 Task: Forward as attachment   from Email0000000010 including the signature Sign0000000001 to Email0000000001 with a cc to Email0000000002 and bcc to Email0000000003 with a subject Subject0000000021 and add a message Message0000000023. Forward as attachment   from Email0000000010 including the signature Sign0000000001 to Email0000000001; Email000000002 with a cc to Email0000000003; Email000000004 and bcc to Email0000000005 with a subject Subject0000000021 and add a message Message0000000023. Forward as attachment and add a link Link0000000021 from Email0000000010 to Email0000000001 with a subject Subject0000000021 and add a message Message0000000021. Forward as attachment and add a link Link0000000021 from Email0000000010 to Email0000000001; Email000000002 with a subject Subject0000000022 and add a message Message0000000022 and with an attachment of .. Forward as attachment and add a link Link0000000021 from Email0000000010 to Email0000000001 with a subject Subject0000000021 and add a message Message0000000021
Action: Mouse moved to (1232, 379)
Screenshot: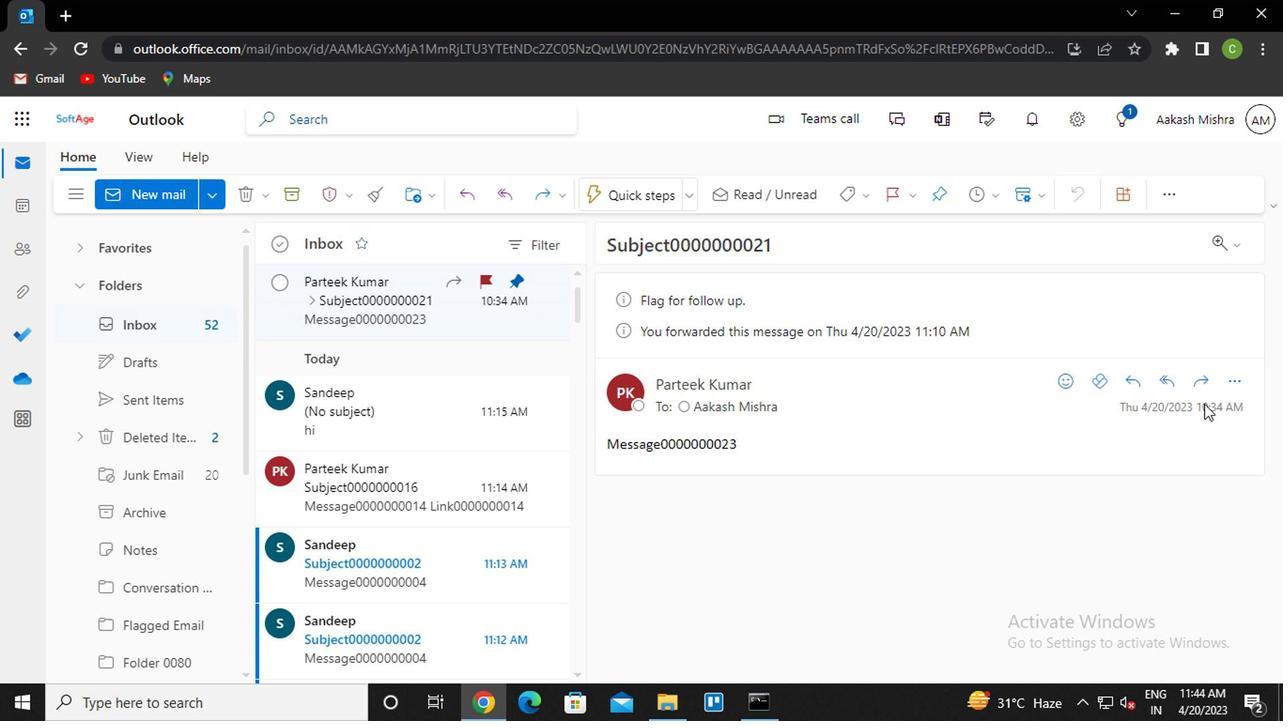 
Action: Mouse pressed left at (1232, 379)
Screenshot: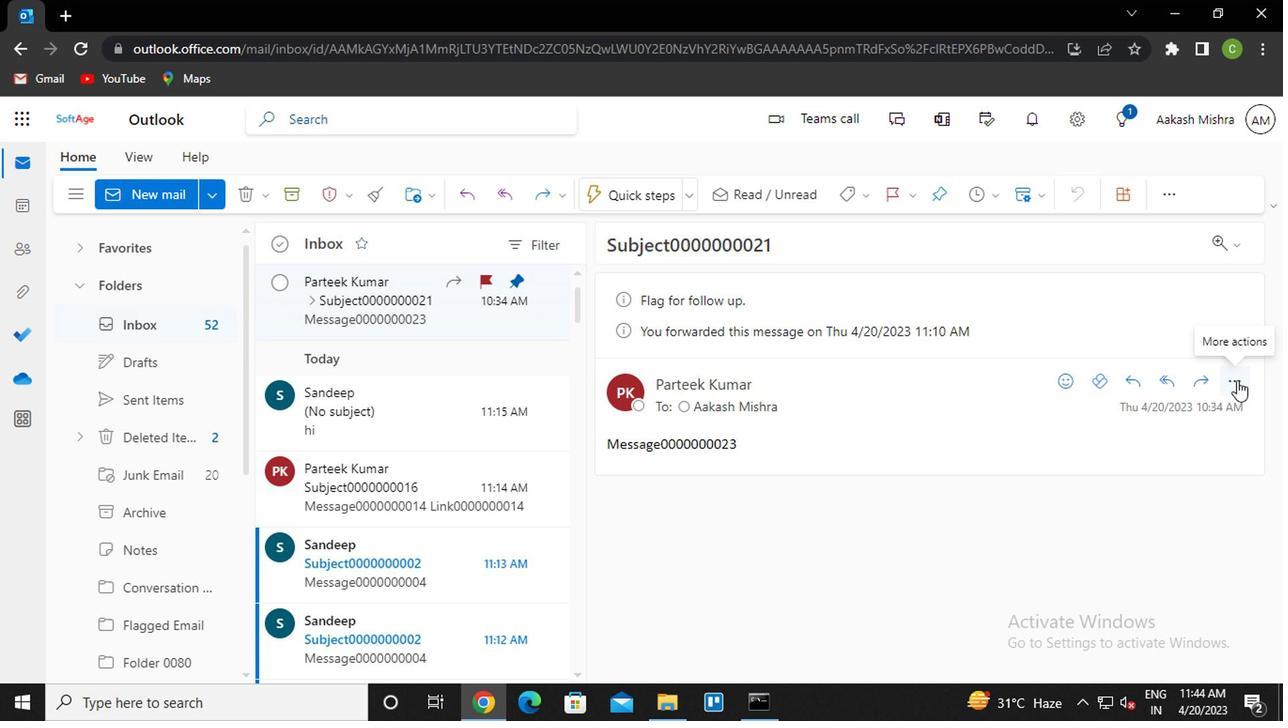 
Action: Mouse moved to (1113, 229)
Screenshot: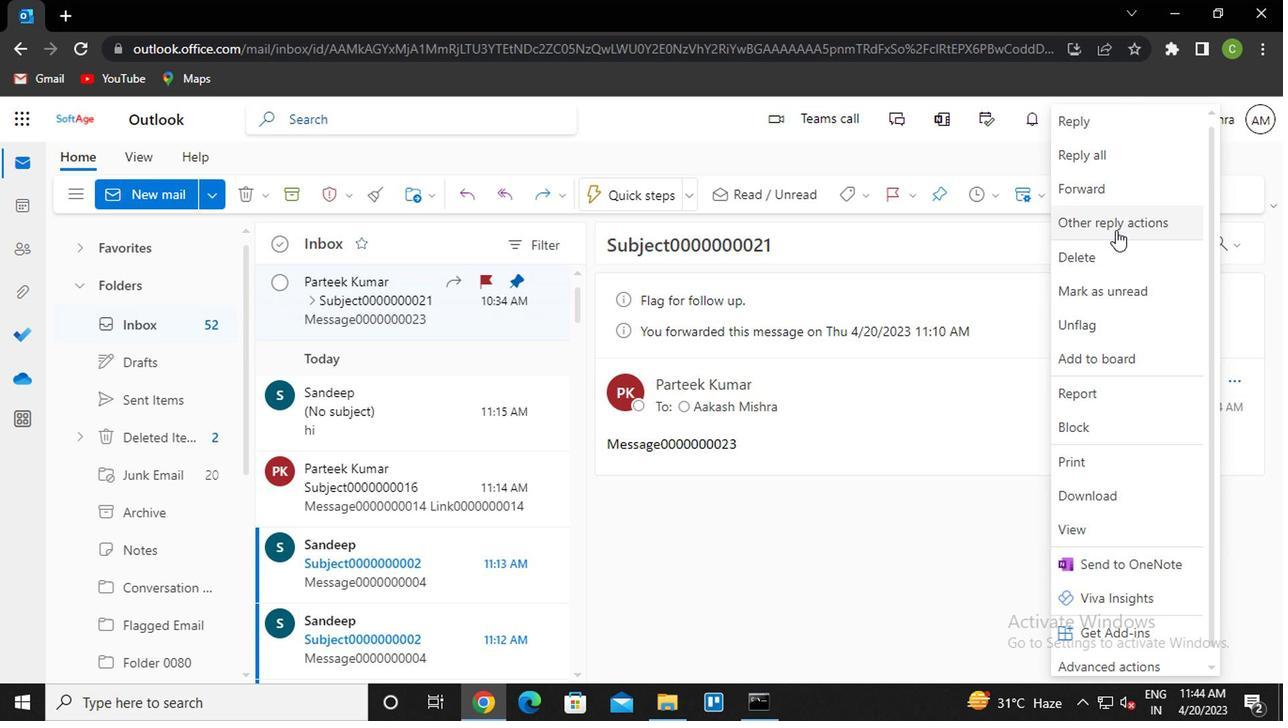 
Action: Mouse pressed left at (1113, 229)
Screenshot: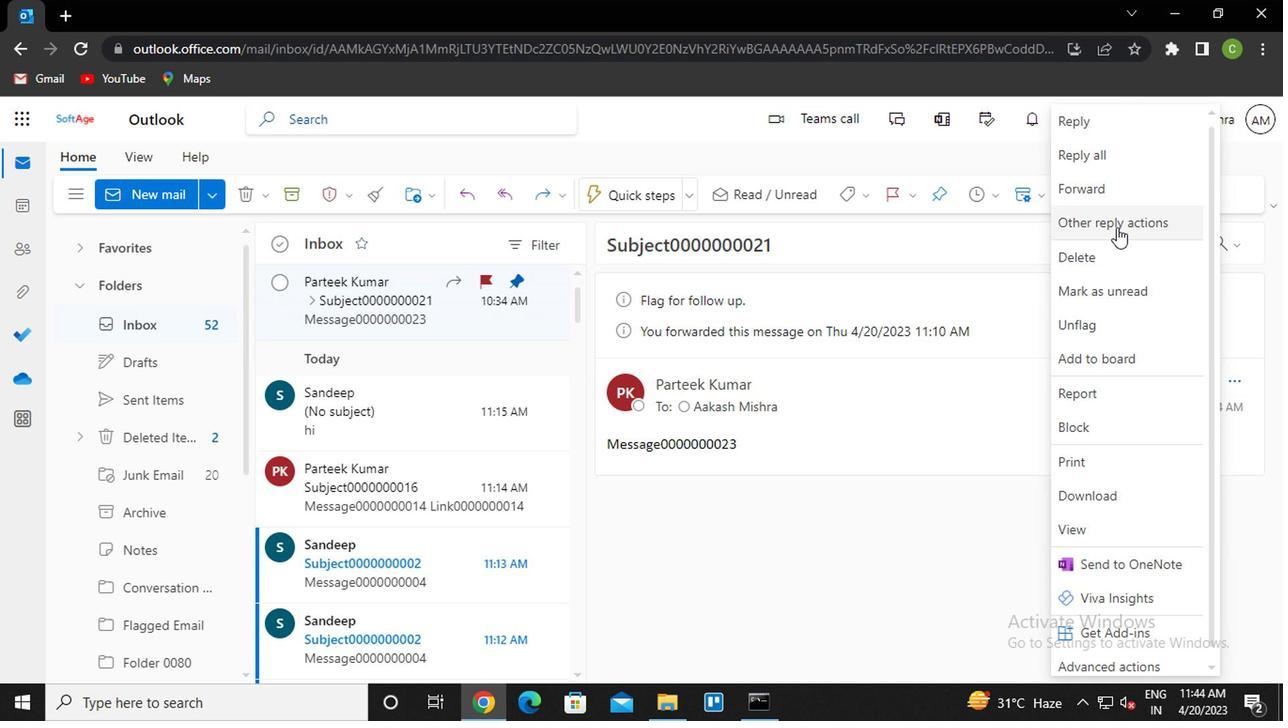 
Action: Mouse moved to (993, 251)
Screenshot: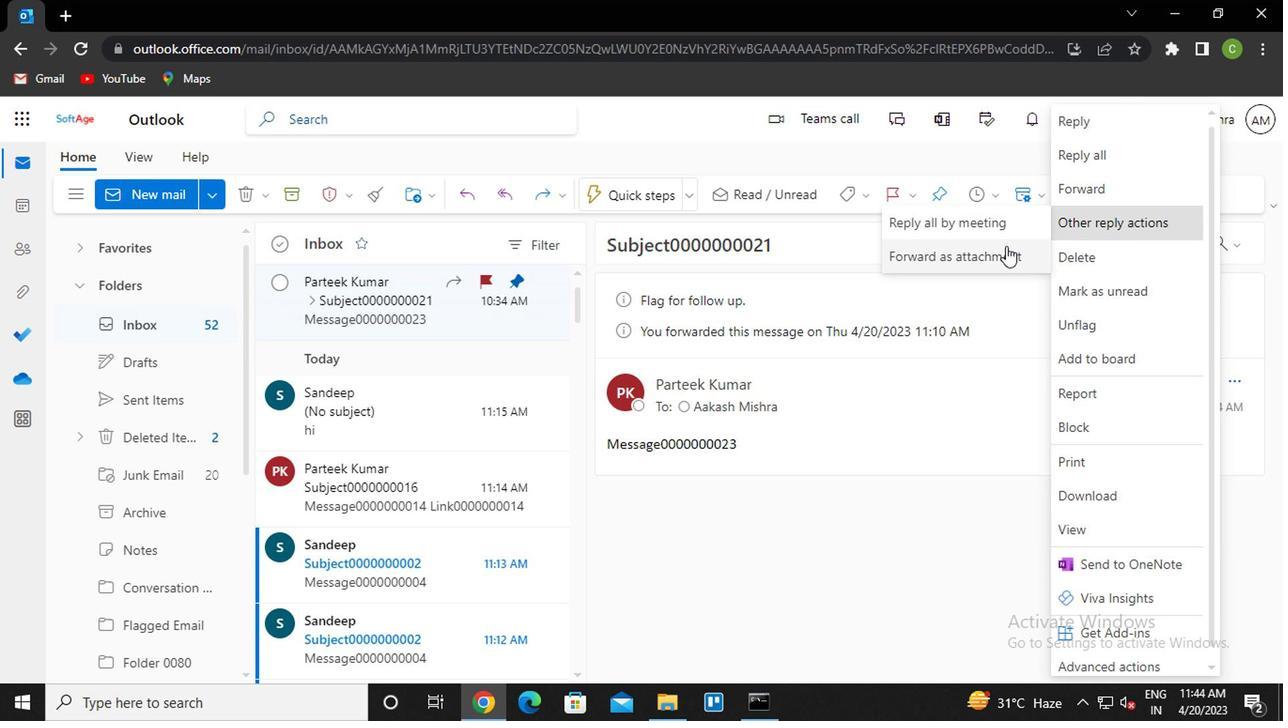 
Action: Mouse pressed left at (993, 251)
Screenshot: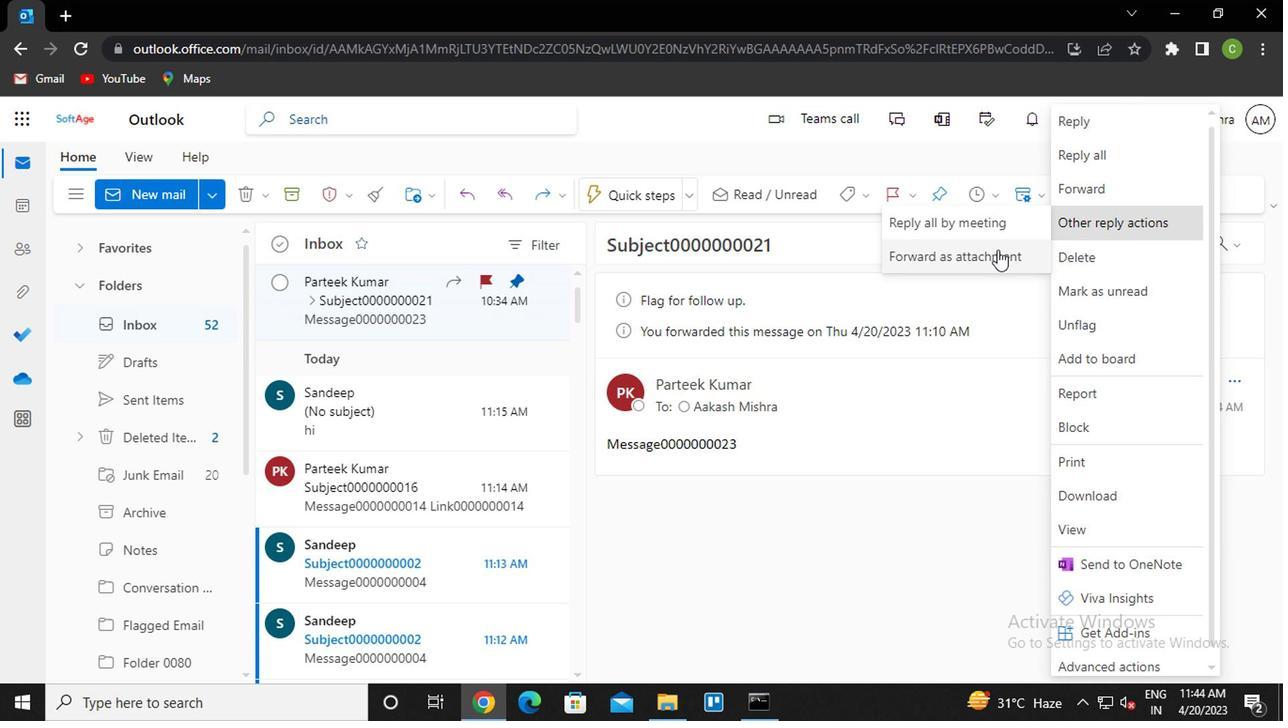 
Action: Mouse moved to (983, 183)
Screenshot: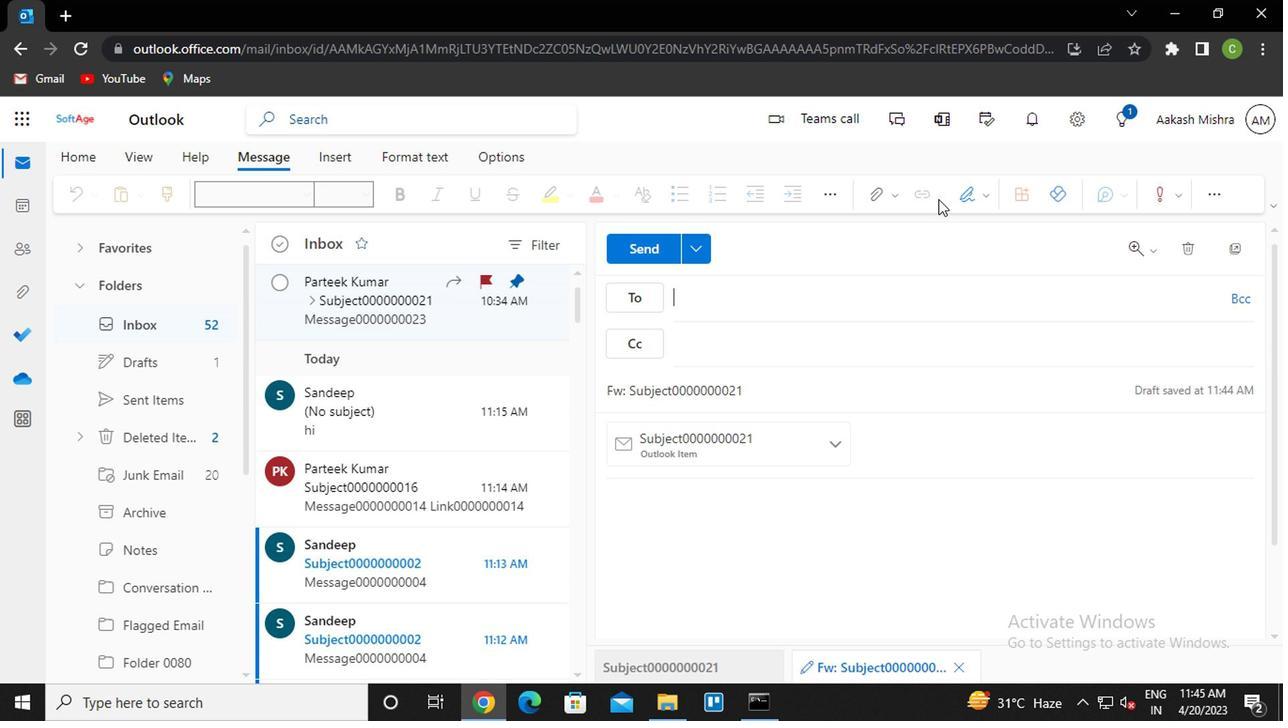 
Action: Mouse pressed left at (983, 183)
Screenshot: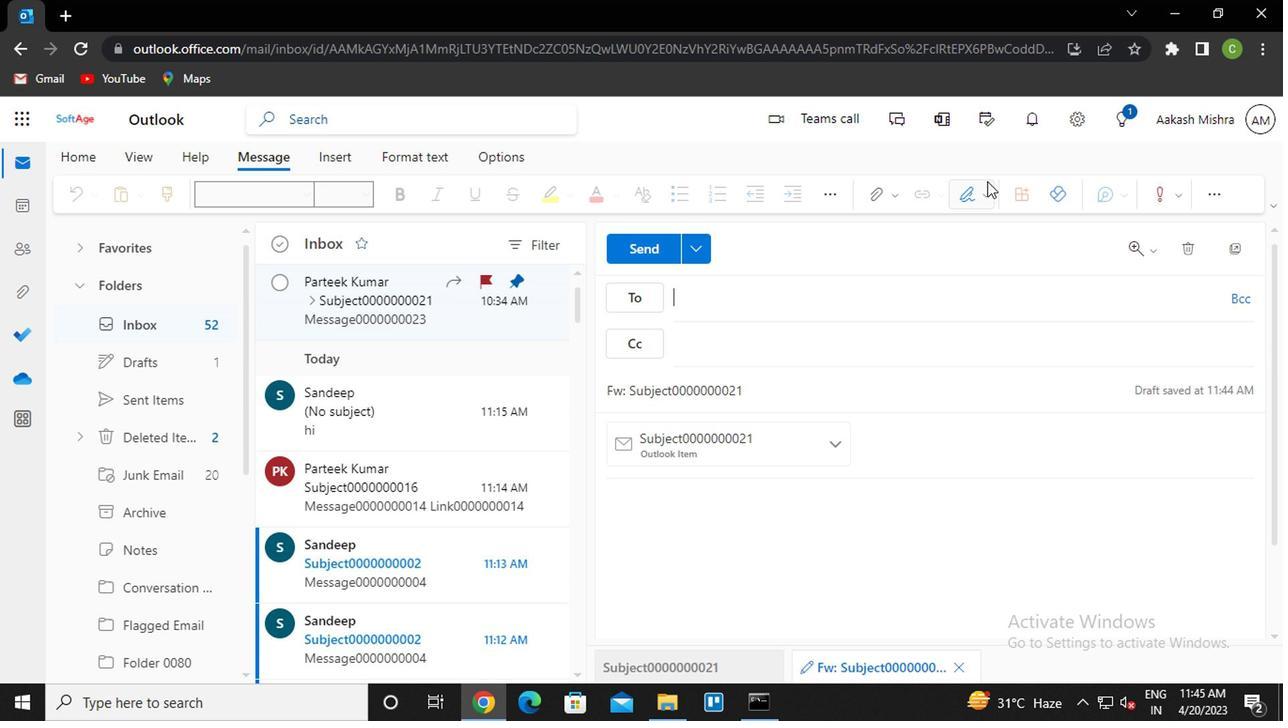 
Action: Mouse moved to (941, 239)
Screenshot: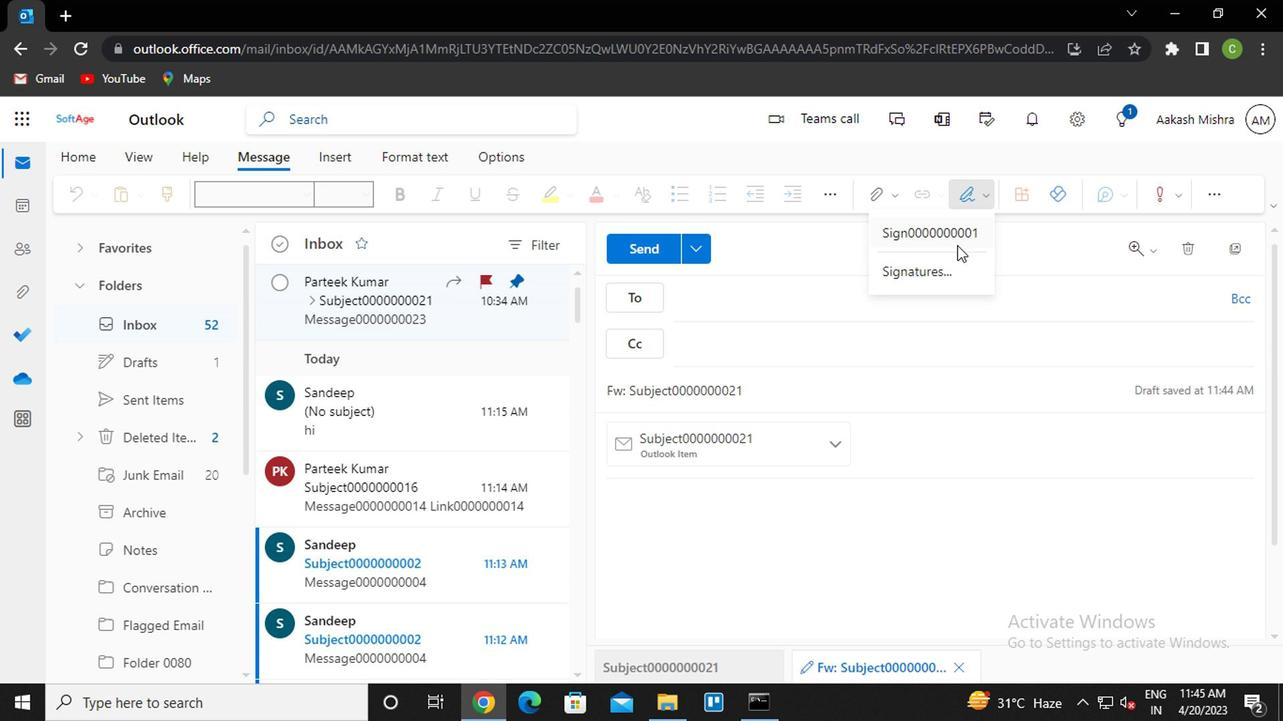
Action: Mouse pressed left at (941, 239)
Screenshot: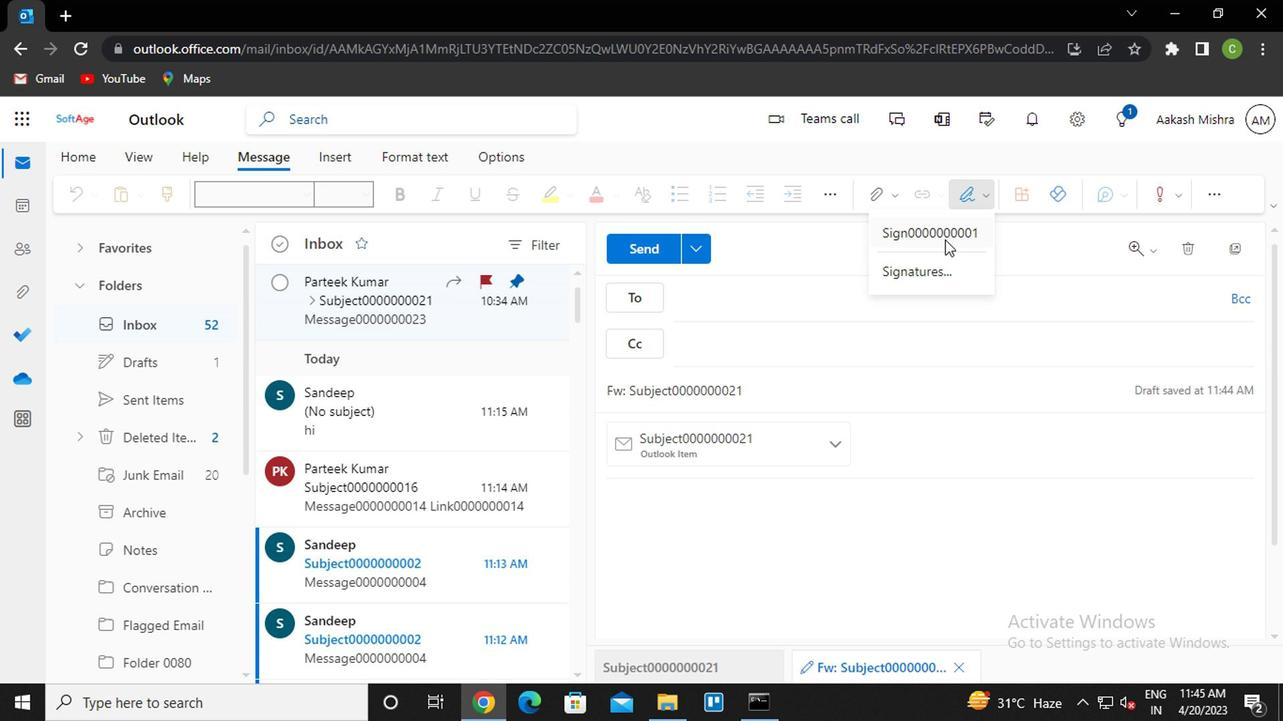 
Action: Mouse moved to (707, 306)
Screenshot: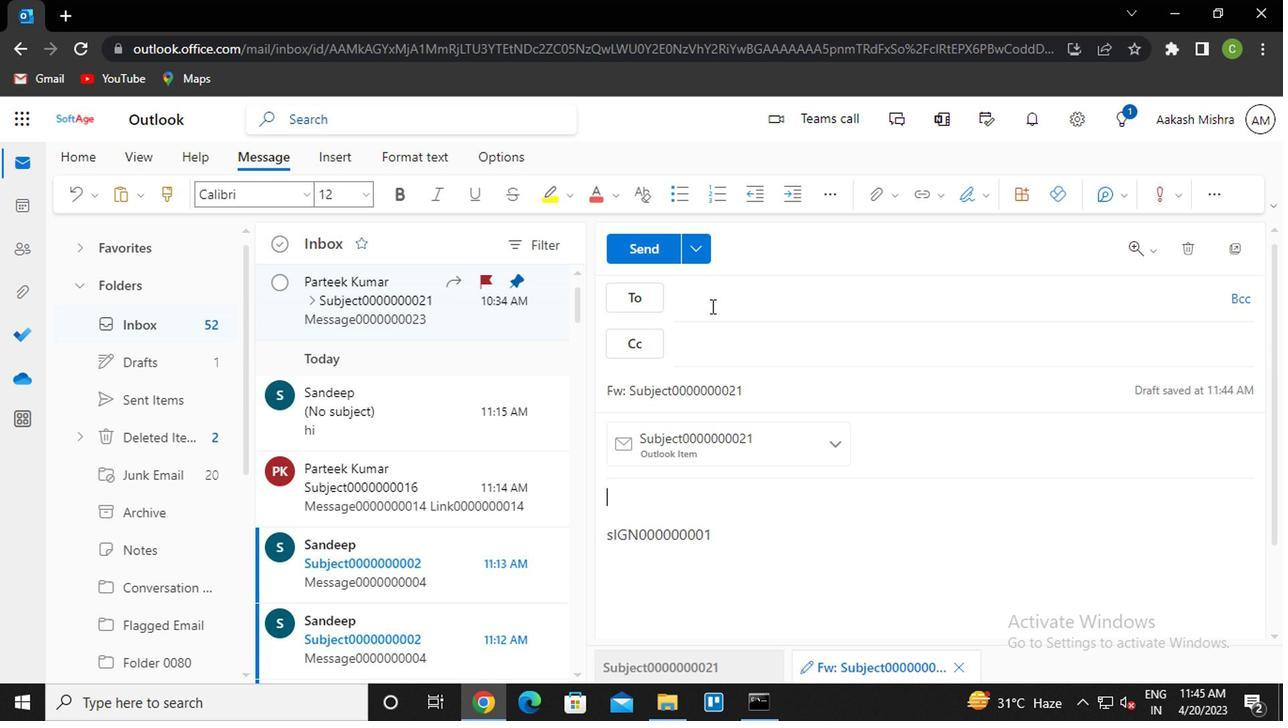 
Action: Mouse pressed left at (707, 306)
Screenshot: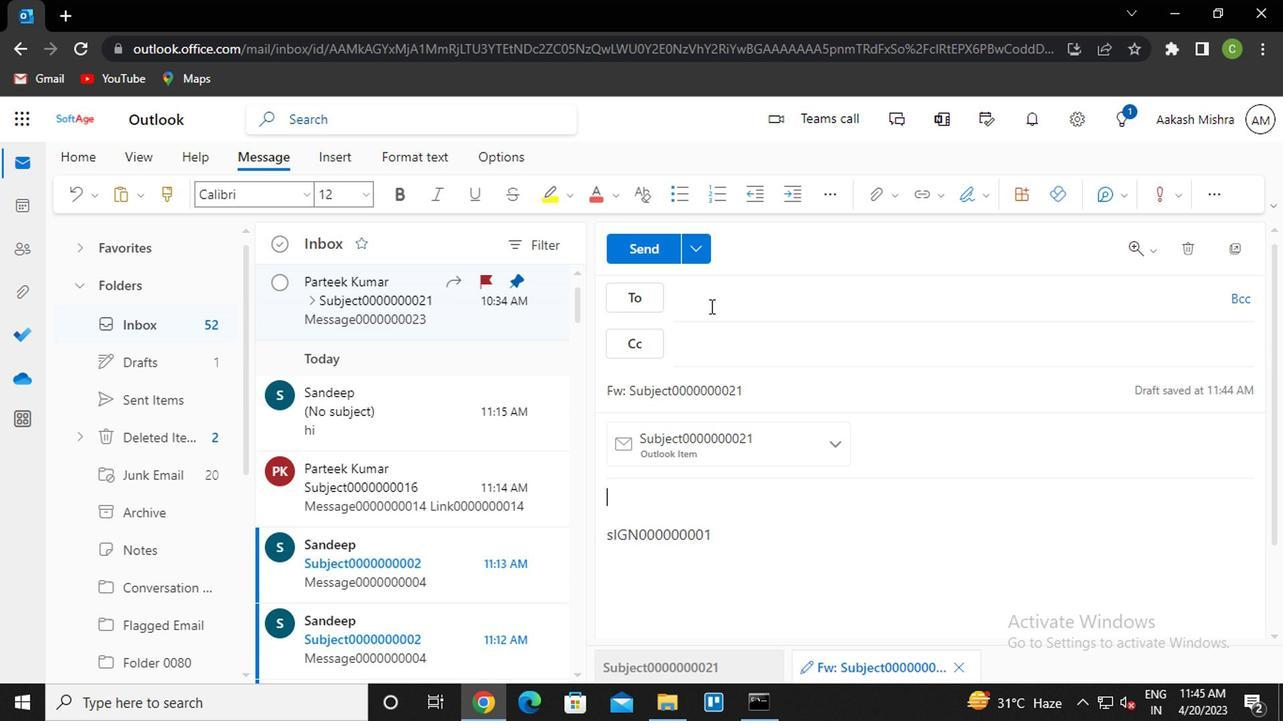 
Action: Key pressed sandip<Key.enter>
Screenshot: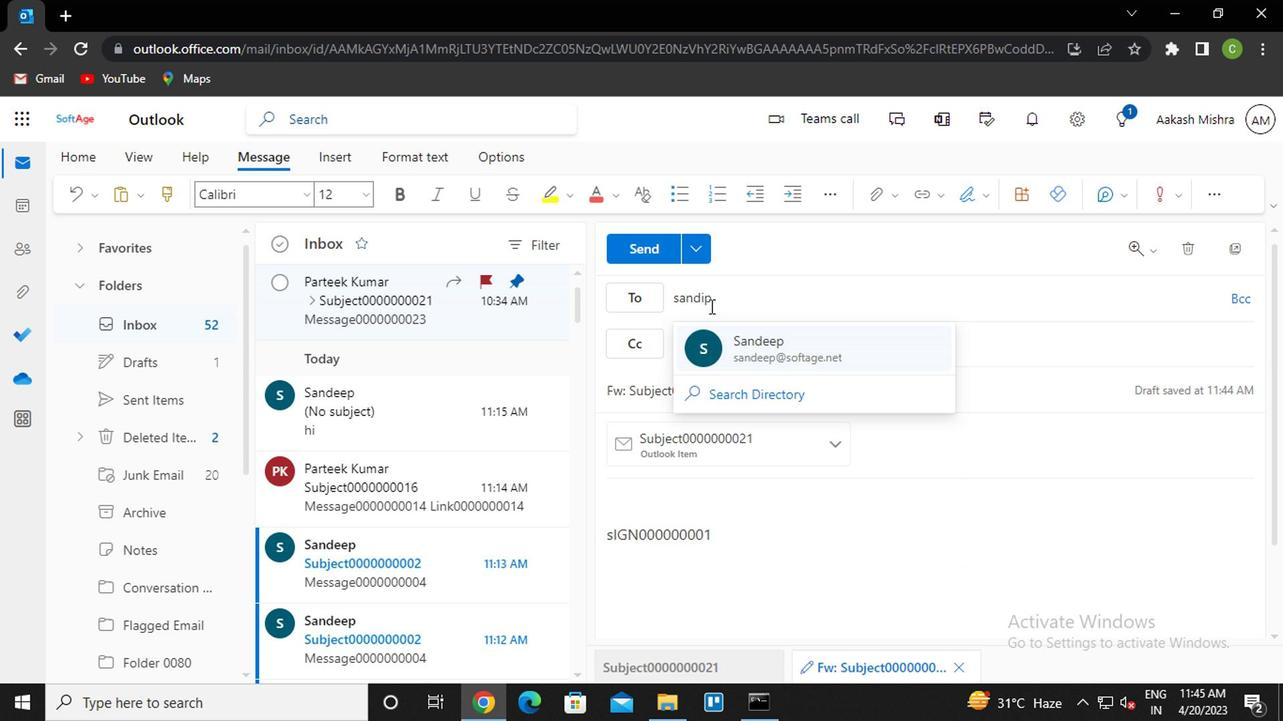 
Action: Mouse moved to (706, 347)
Screenshot: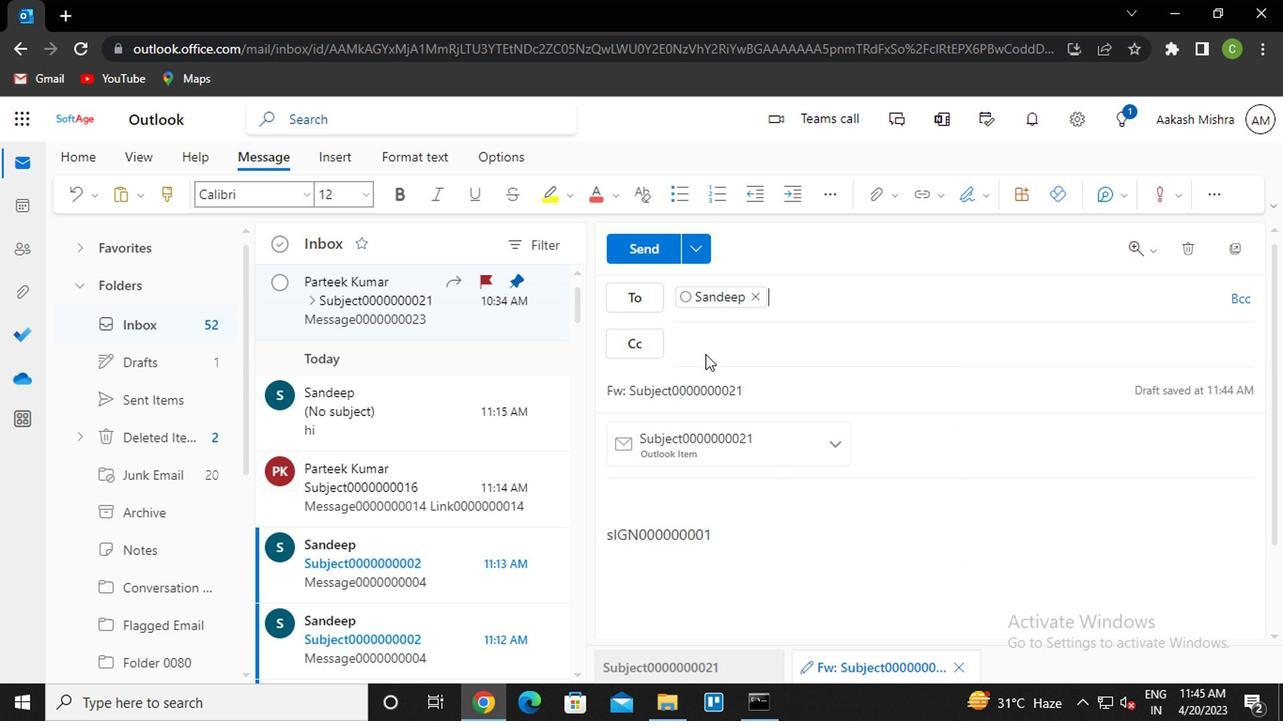 
Action: Mouse pressed left at (706, 347)
Screenshot: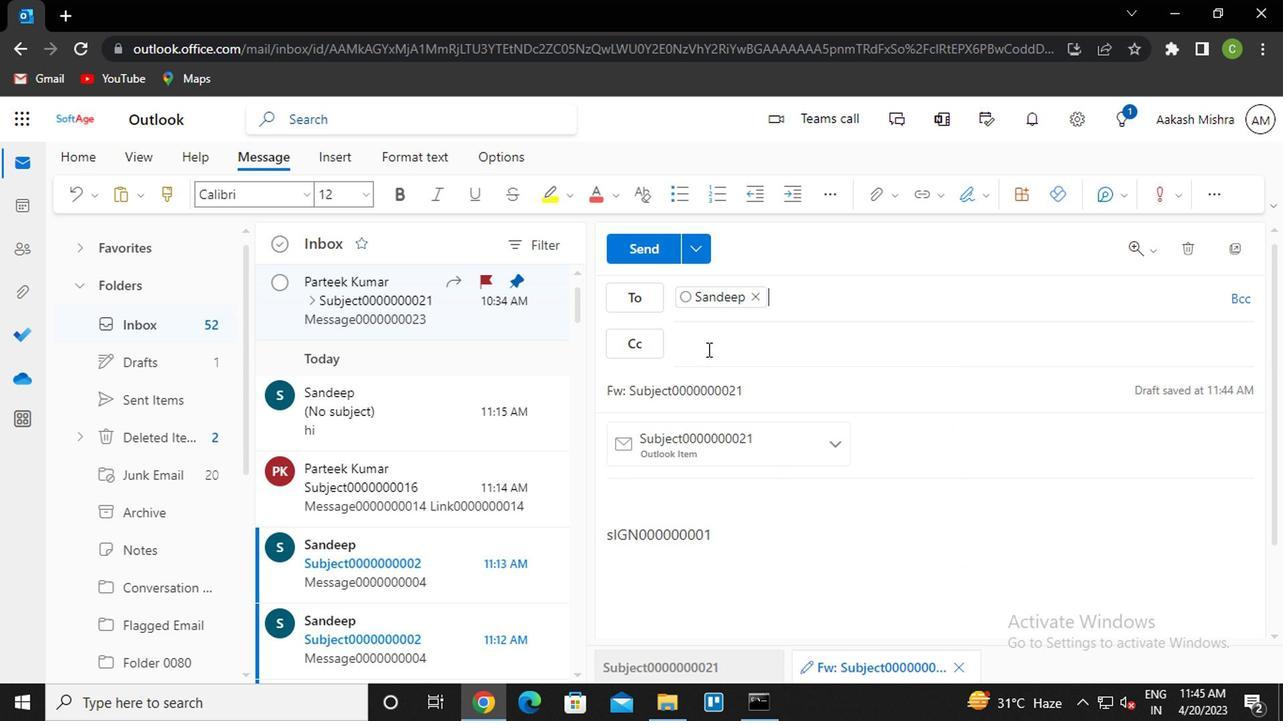 
Action: Key pressed vanshu<Key.enter>
Screenshot: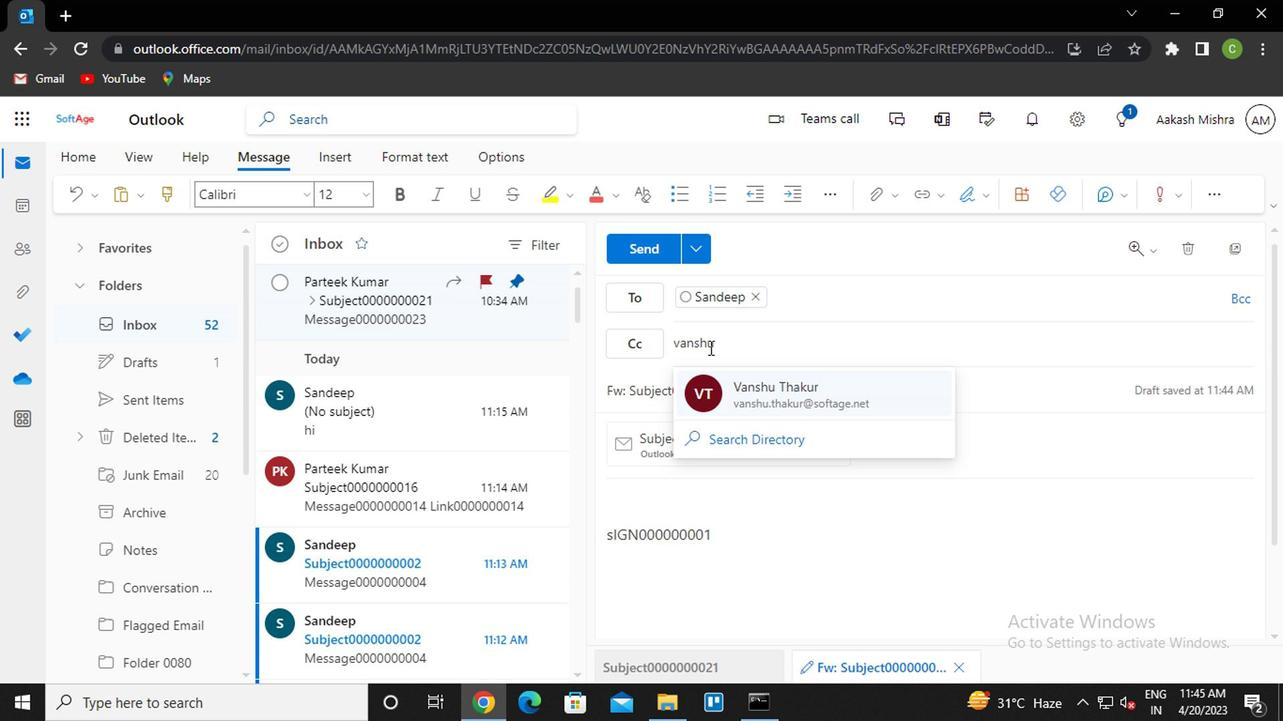
Action: Mouse moved to (1237, 308)
Screenshot: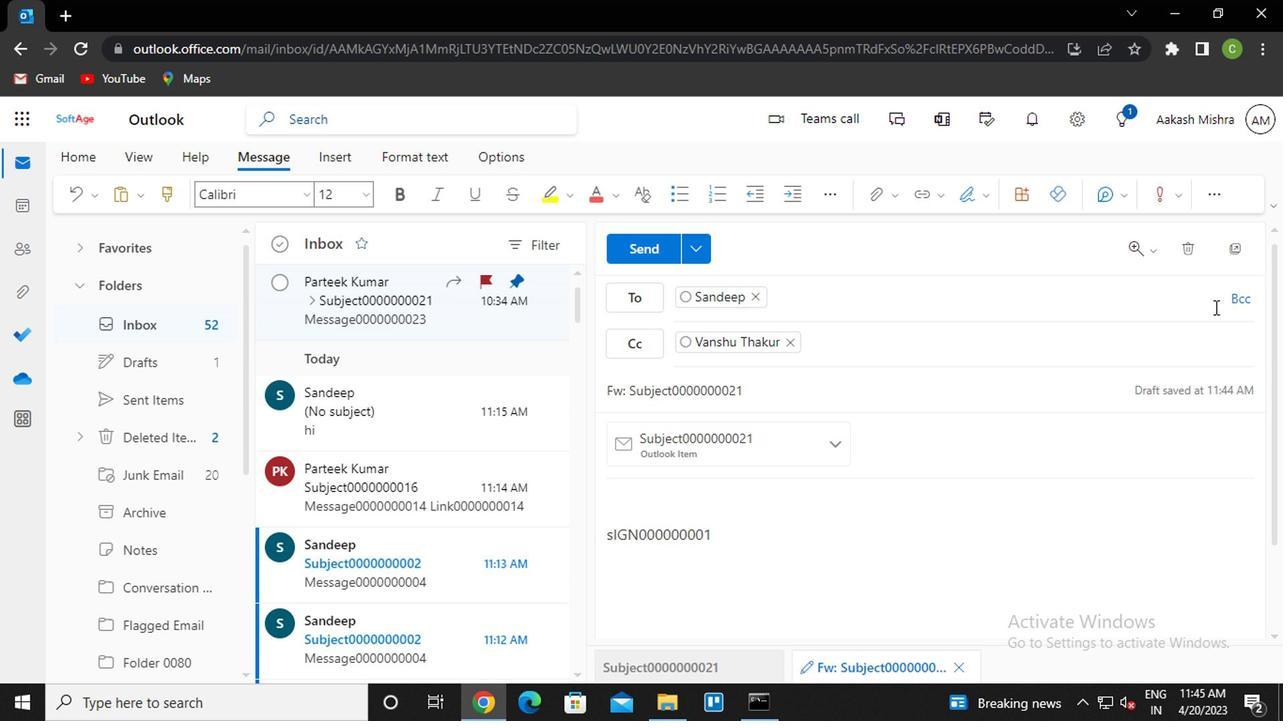 
Action: Mouse pressed left at (1237, 308)
Screenshot: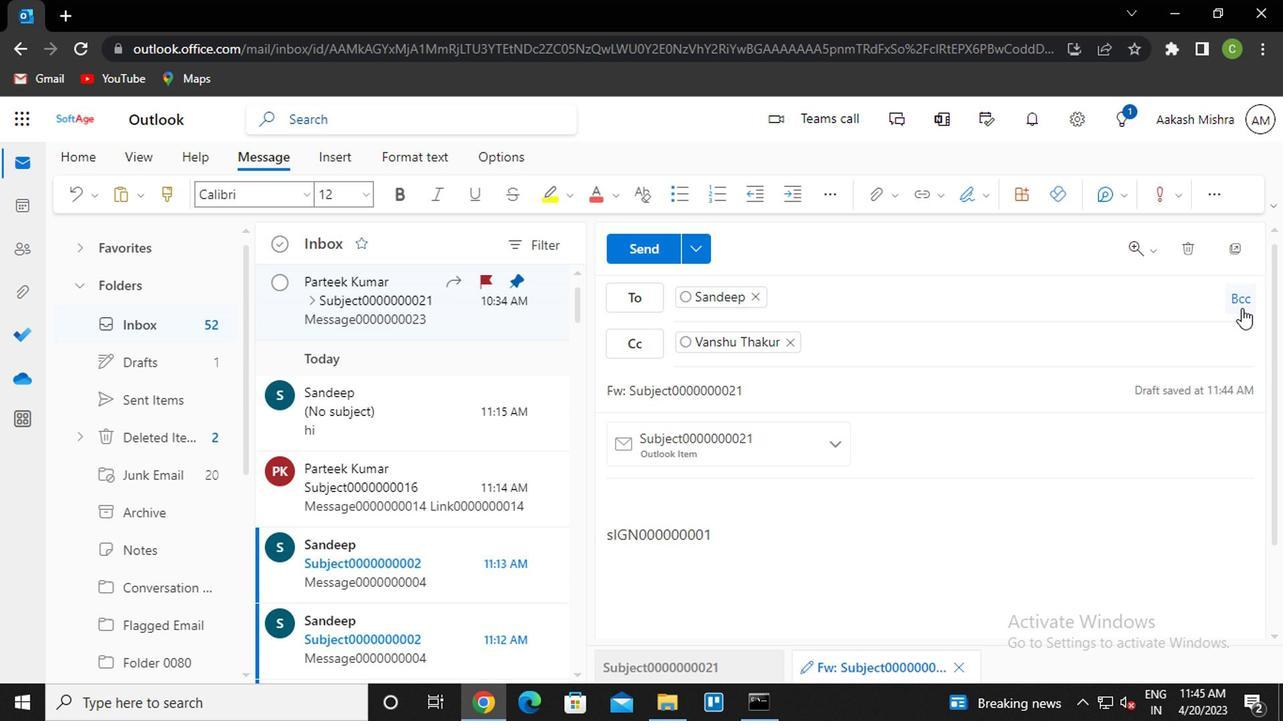 
Action: Mouse moved to (797, 427)
Screenshot: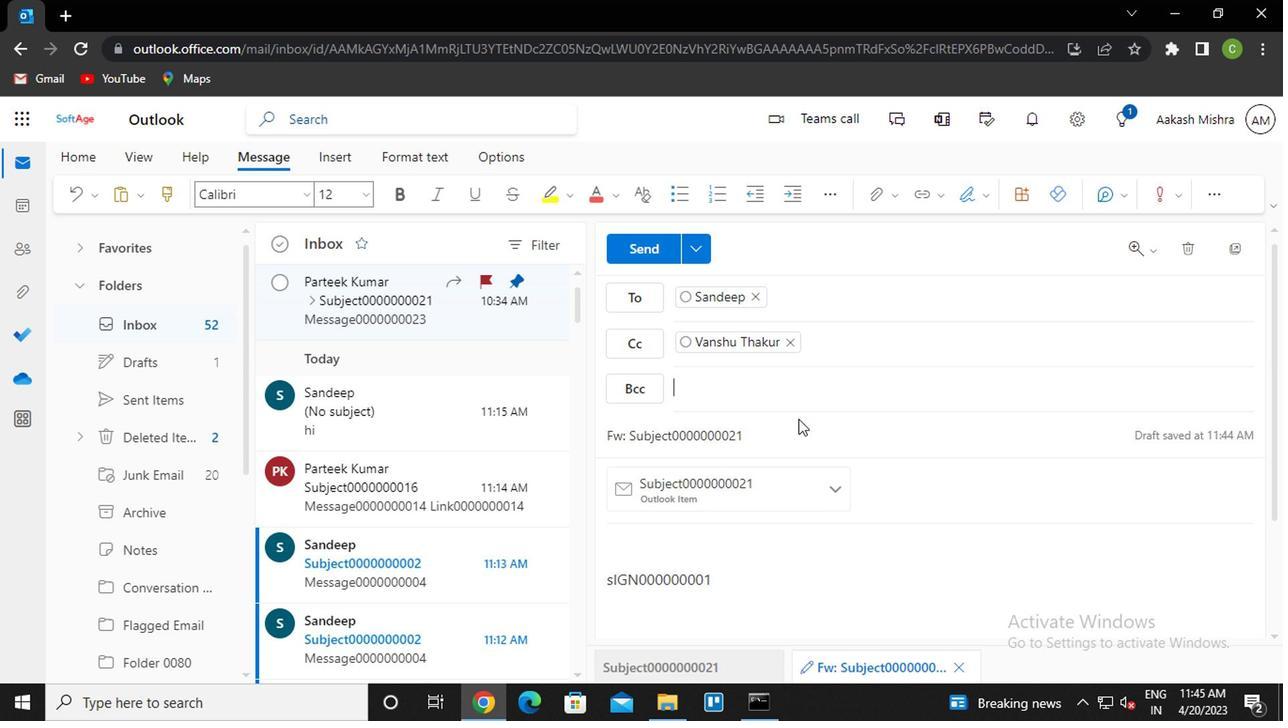 
Action: Key pressed nikhil<Key.enter>
Screenshot: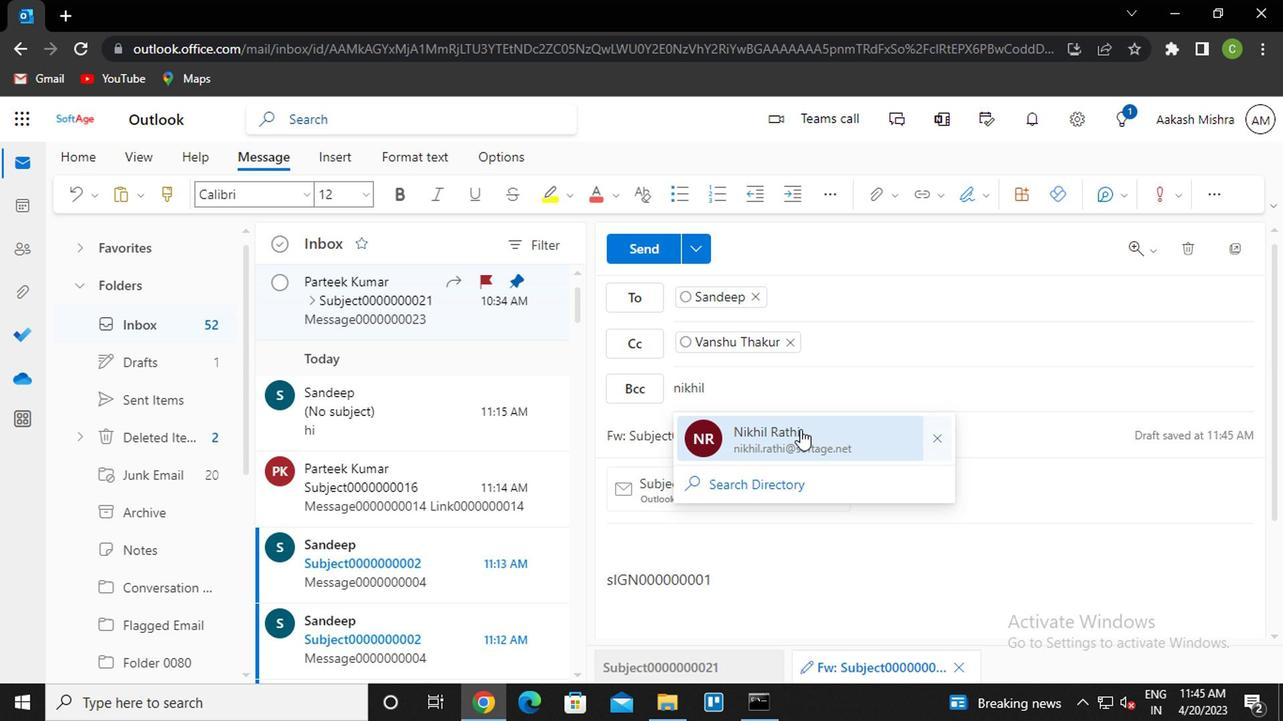 
Action: Mouse moved to (678, 548)
Screenshot: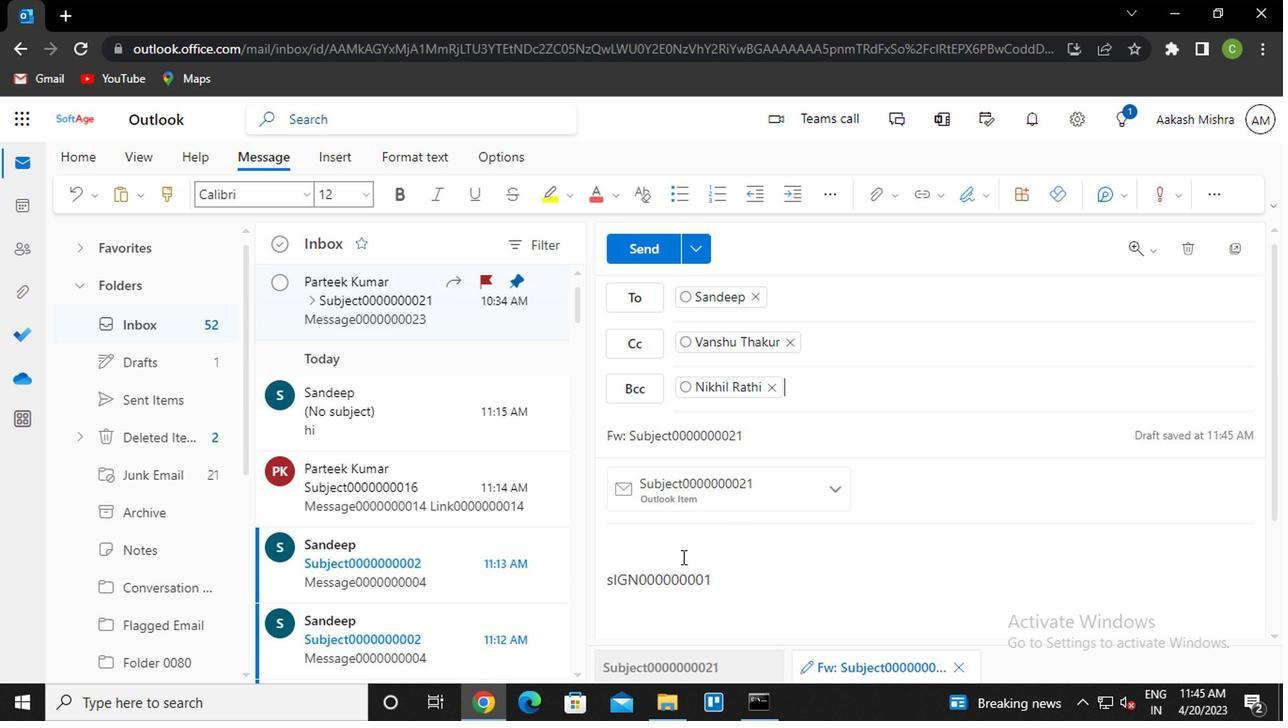 
Action: Mouse pressed left at (678, 548)
Screenshot: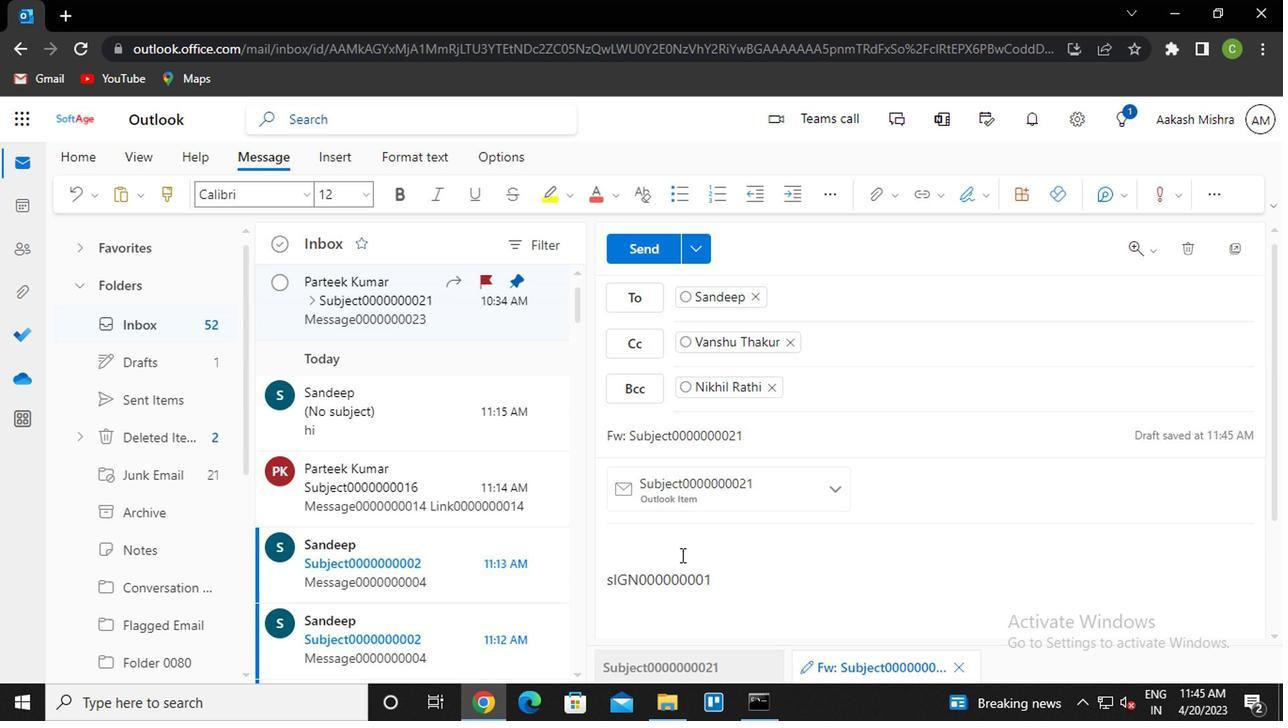 
Action: Key pressed <Key.caps_lock>m<Key.caps_lock>essage0000000023
Screenshot: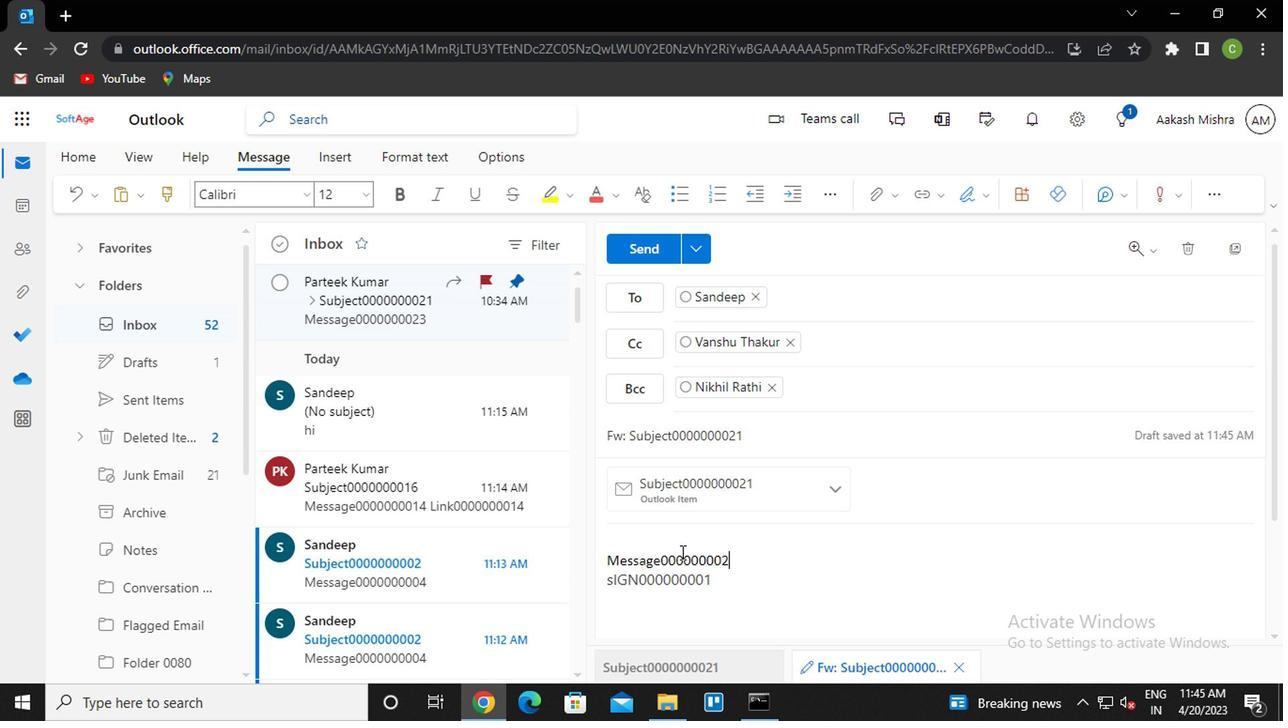 
Action: Mouse moved to (652, 261)
Screenshot: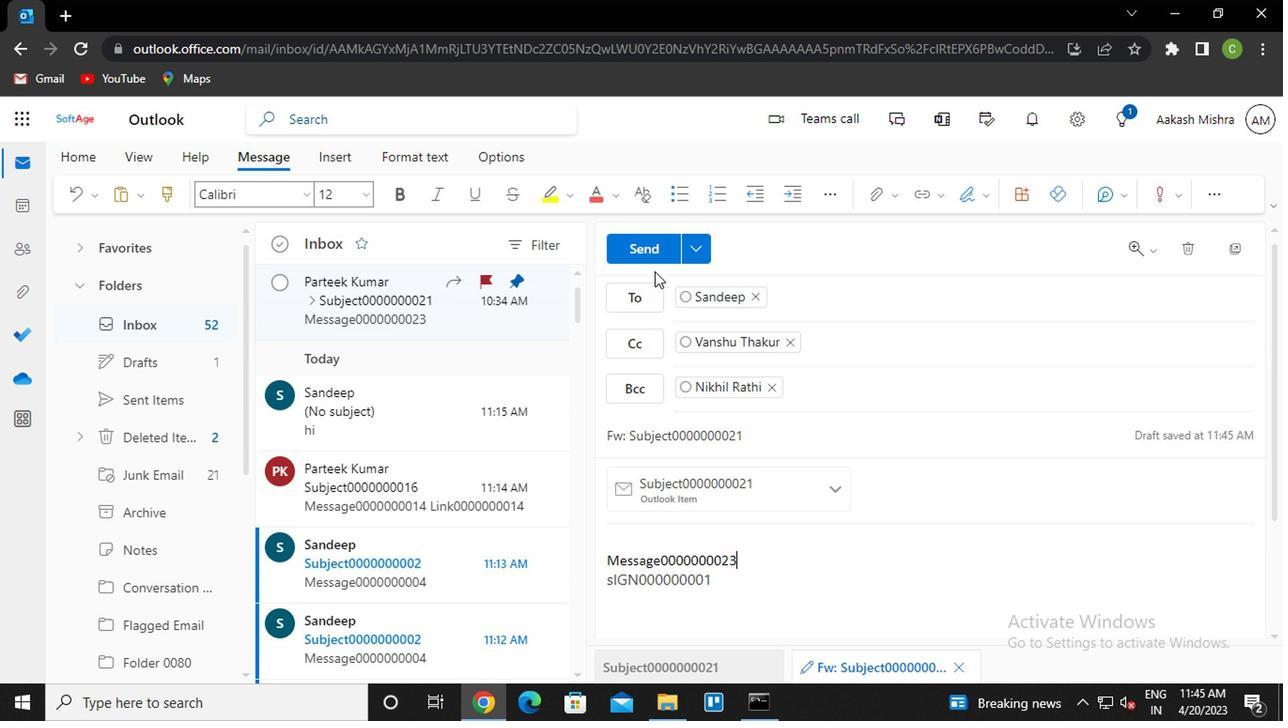 
Action: Mouse pressed left at (652, 261)
Screenshot: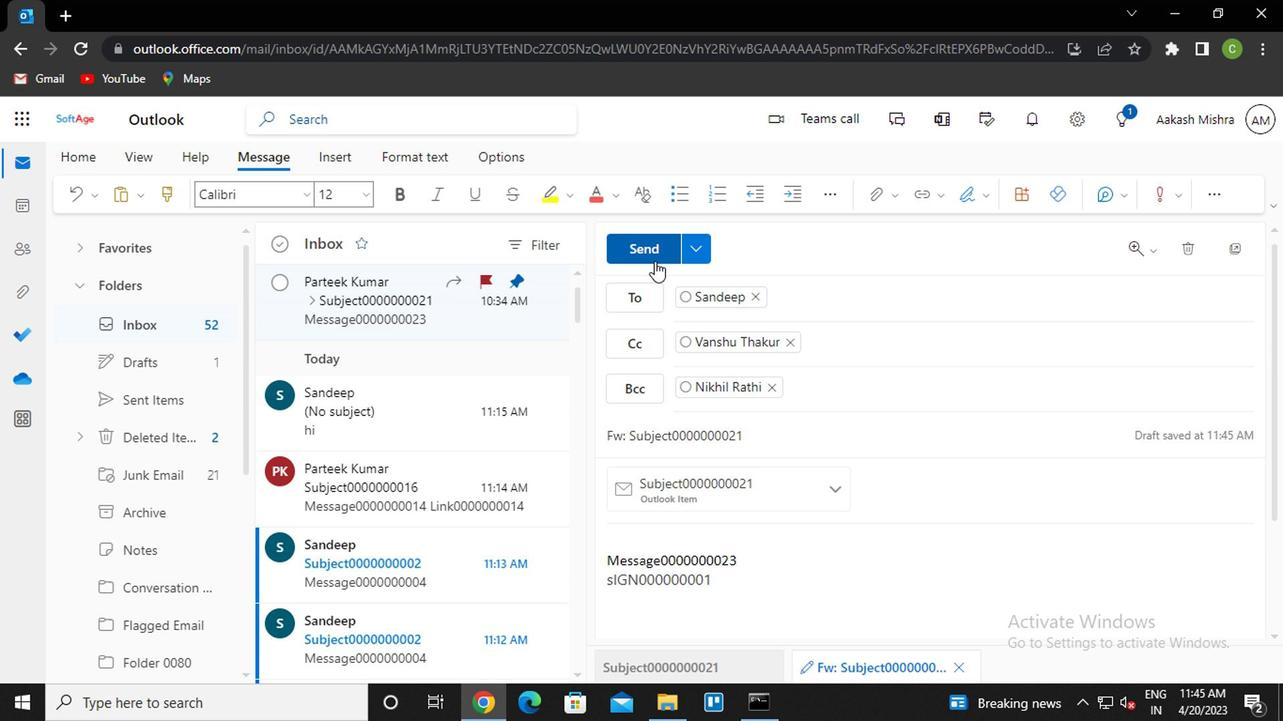 
Action: Mouse moved to (1225, 382)
Screenshot: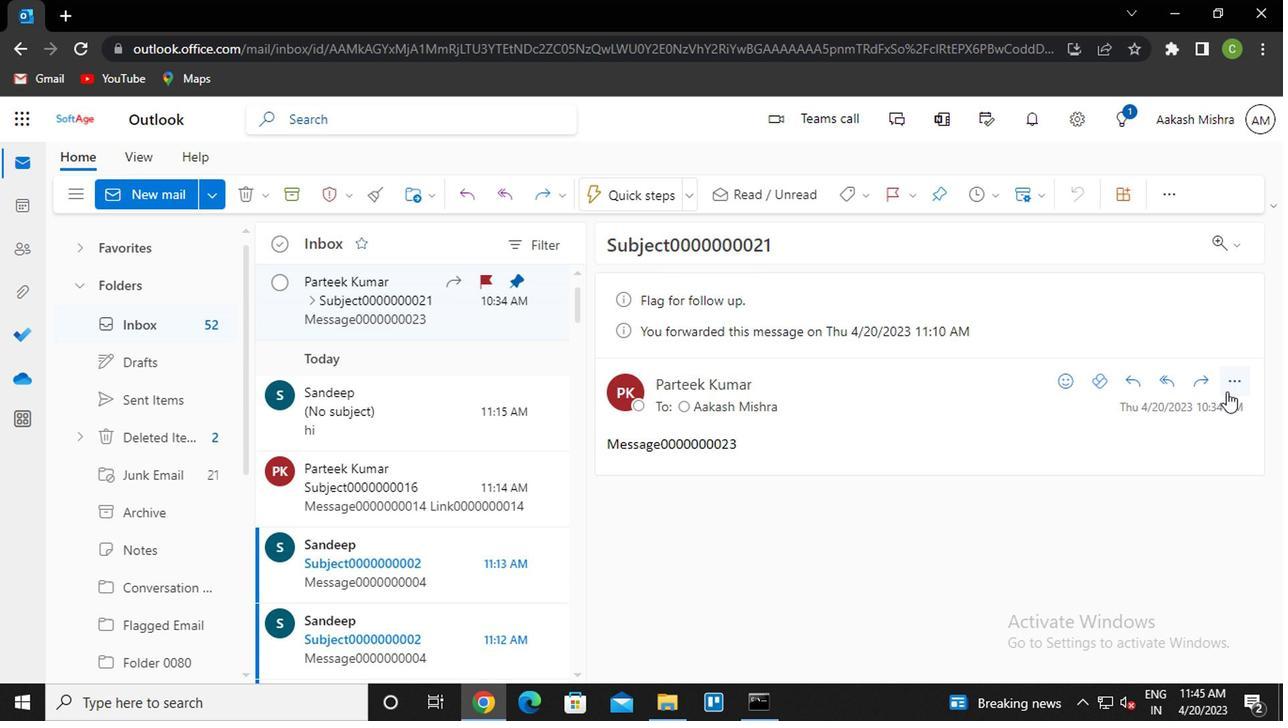 
Action: Mouse pressed left at (1225, 382)
Screenshot: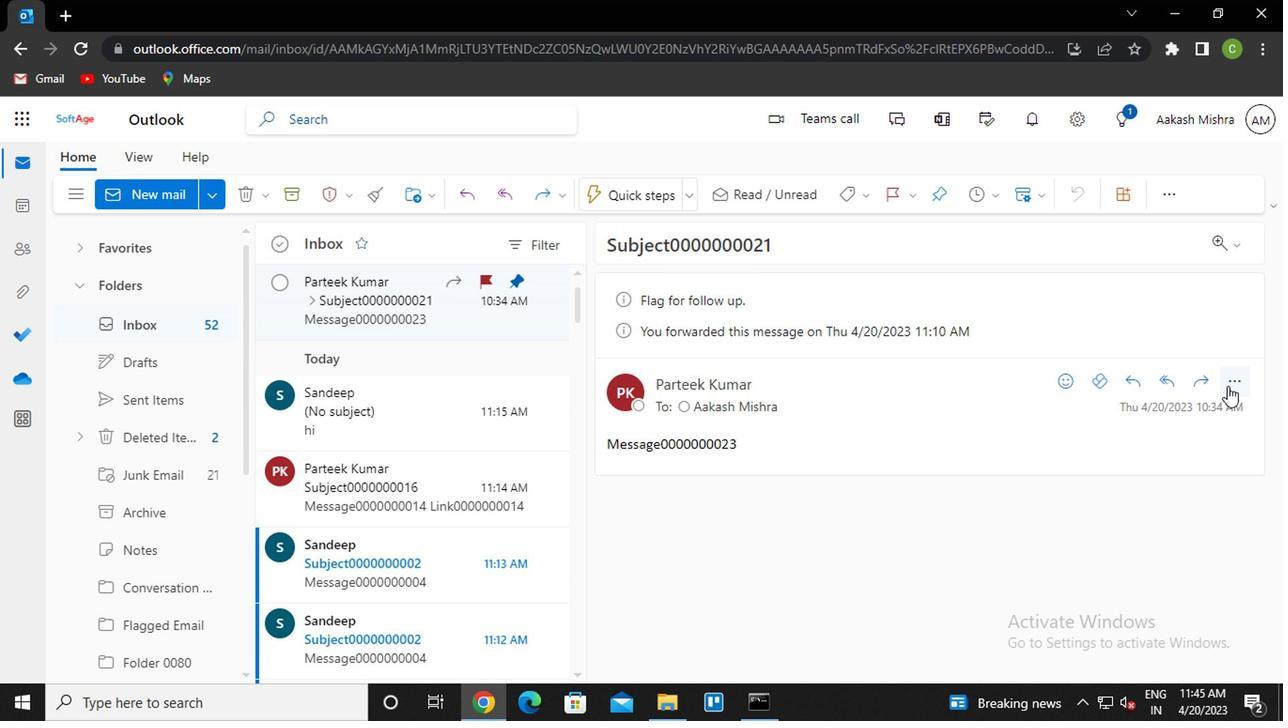 
Action: Mouse moved to (1118, 229)
Screenshot: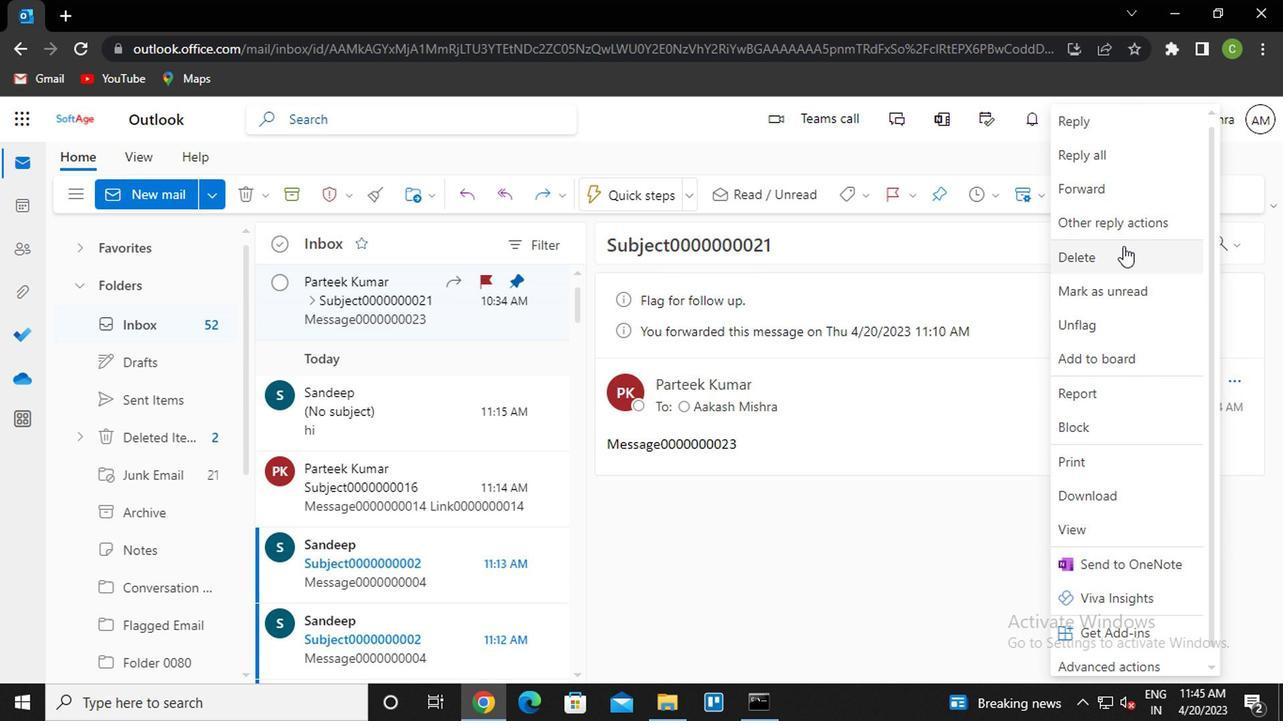 
Action: Mouse pressed left at (1118, 229)
Screenshot: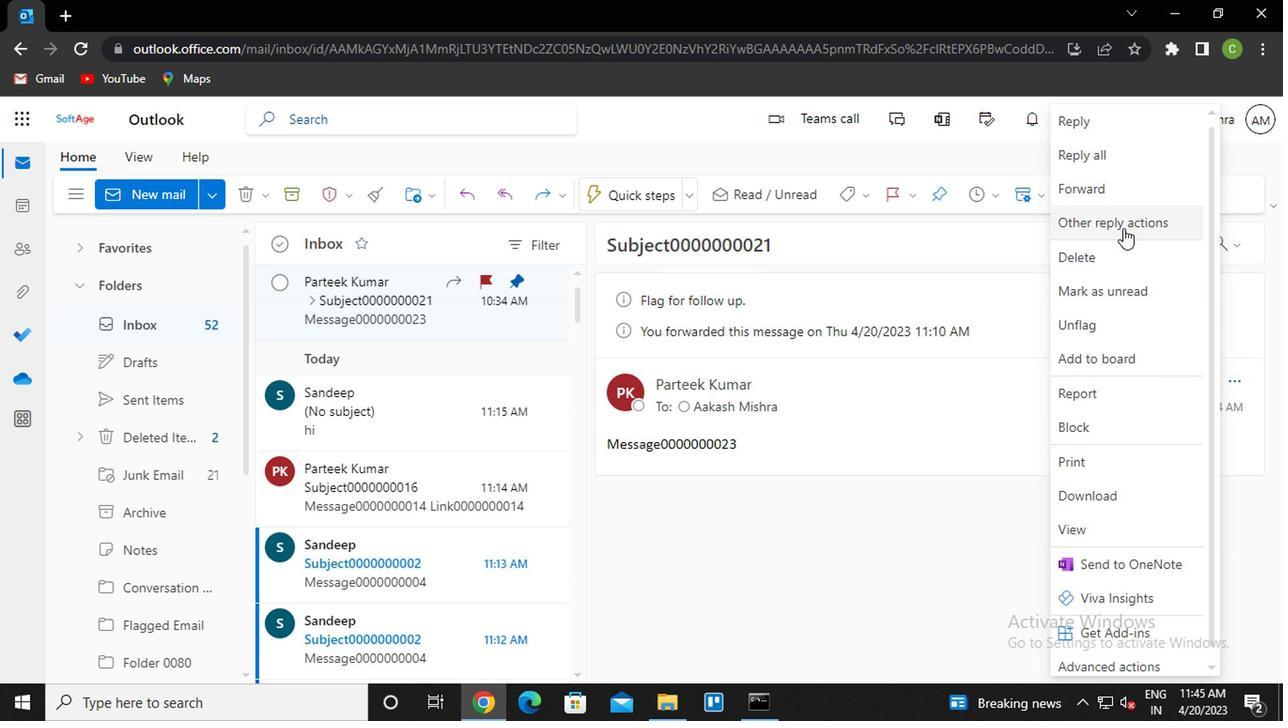 
Action: Mouse moved to (996, 261)
Screenshot: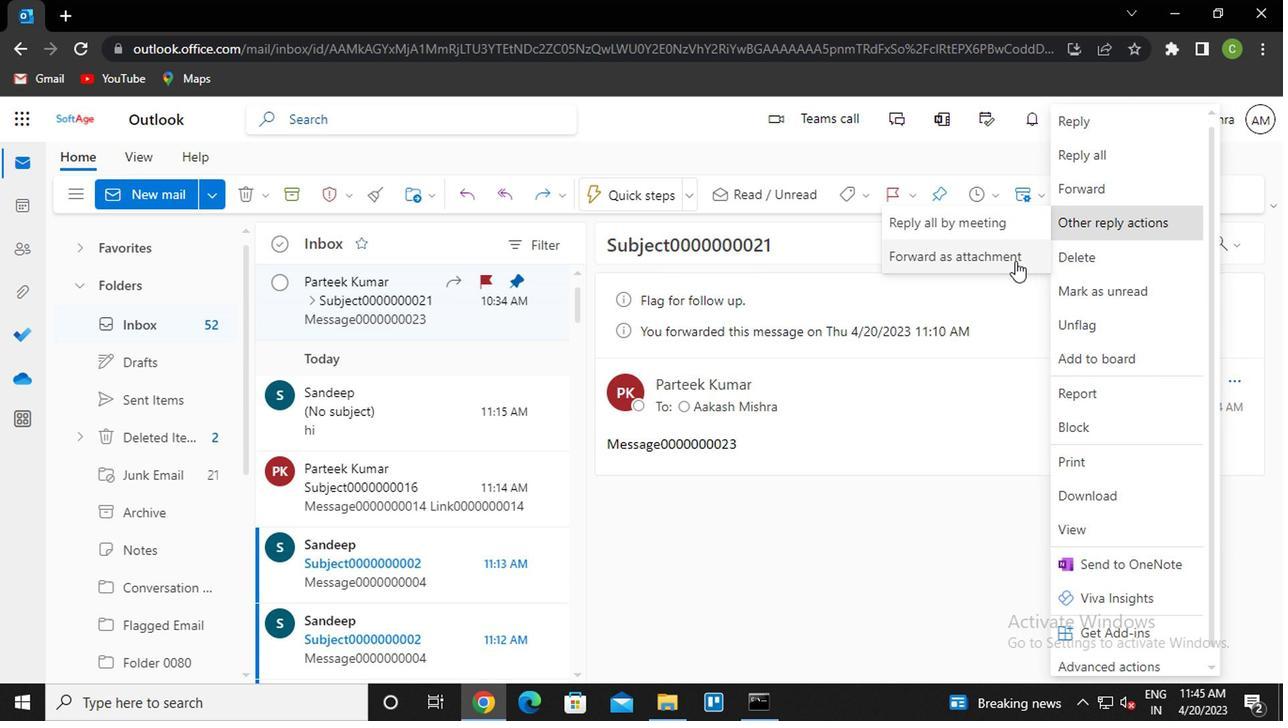 
Action: Mouse pressed left at (996, 261)
Screenshot: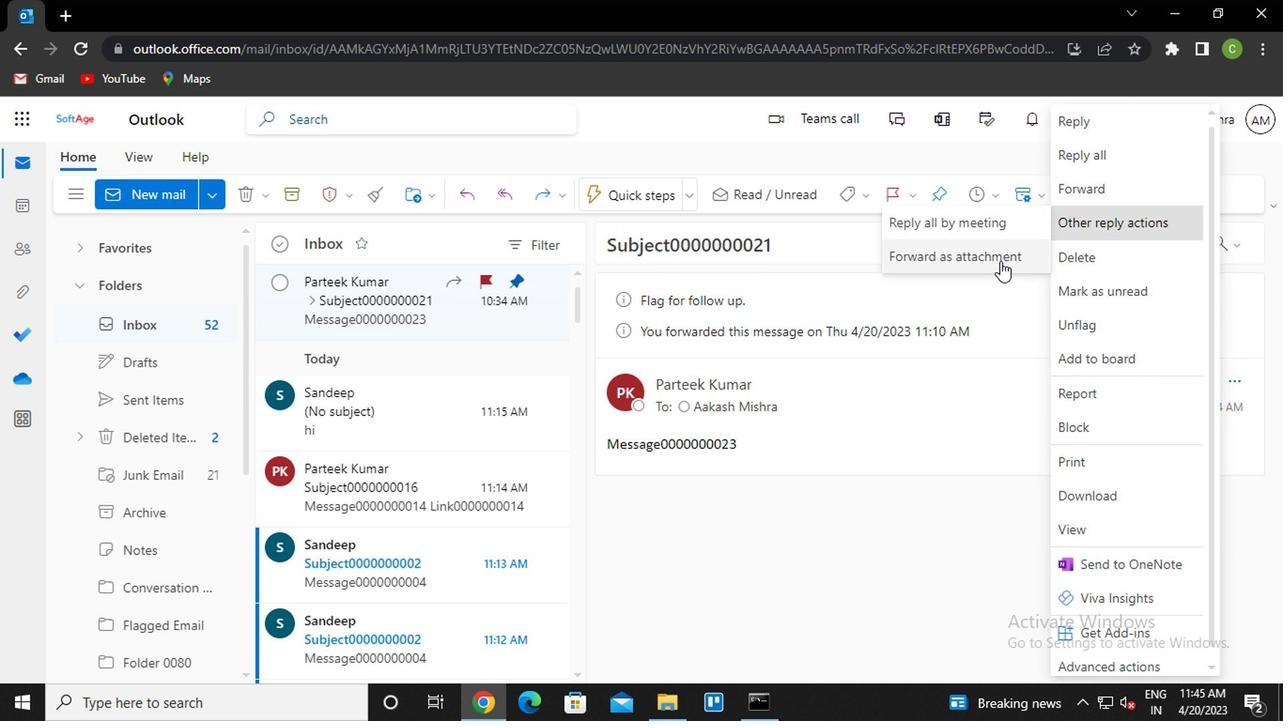 
Action: Mouse moved to (967, 203)
Screenshot: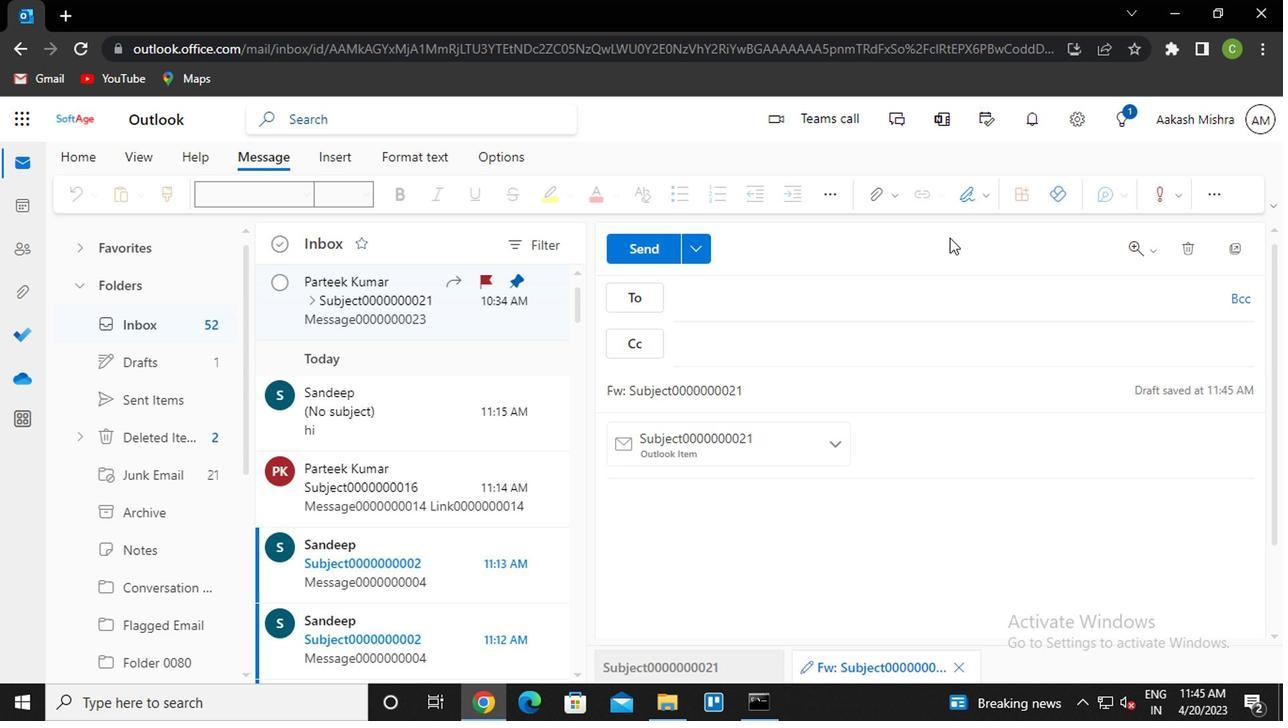 
Action: Mouse pressed left at (967, 203)
Screenshot: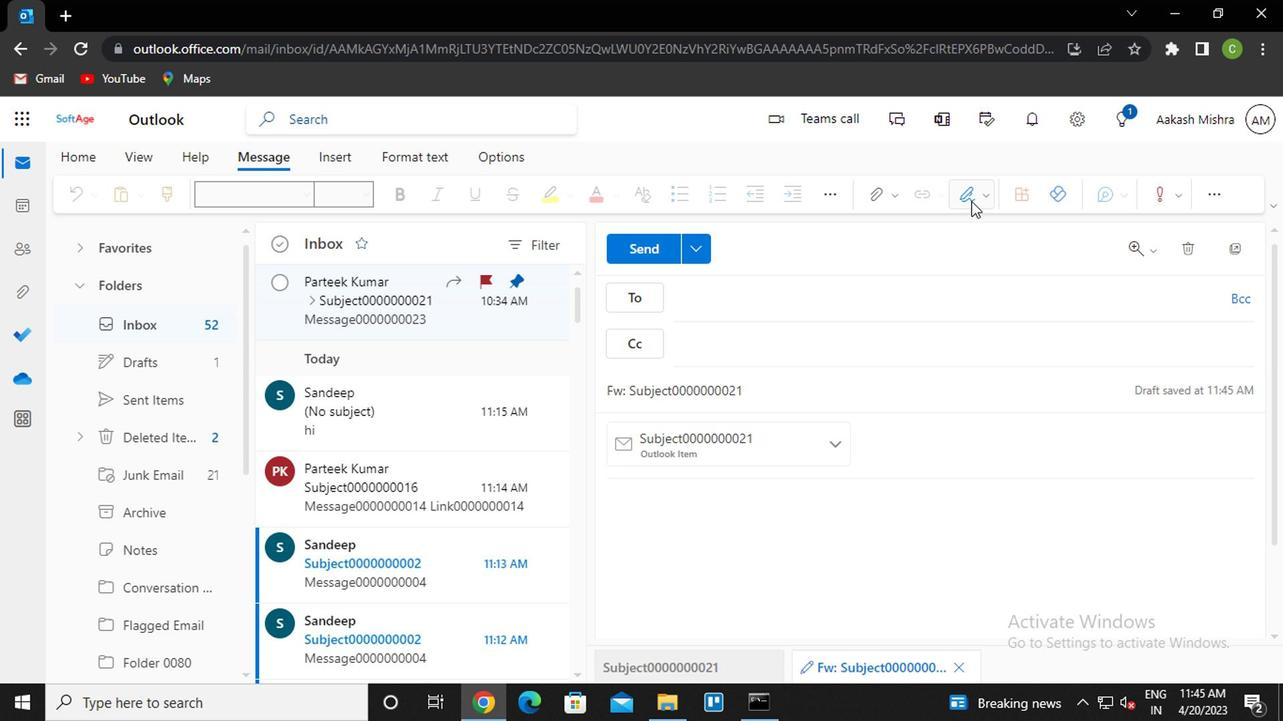 
Action: Mouse moved to (937, 235)
Screenshot: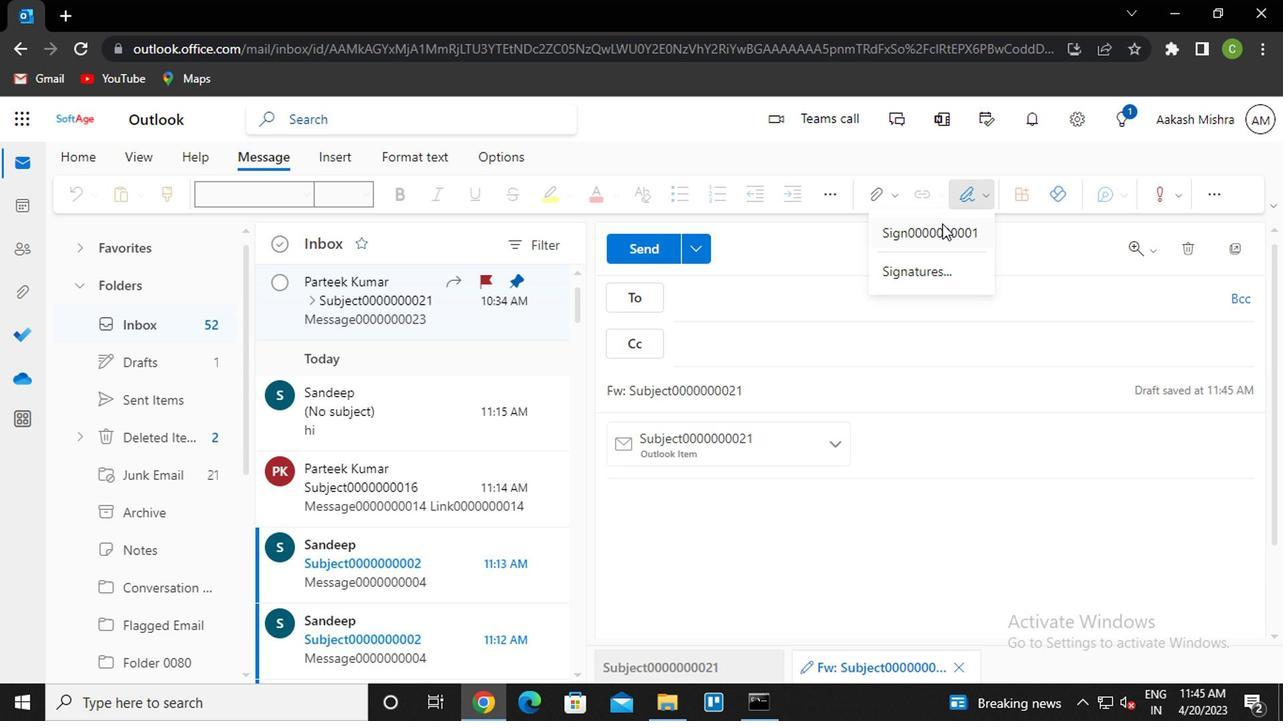 
Action: Mouse pressed left at (937, 235)
Screenshot: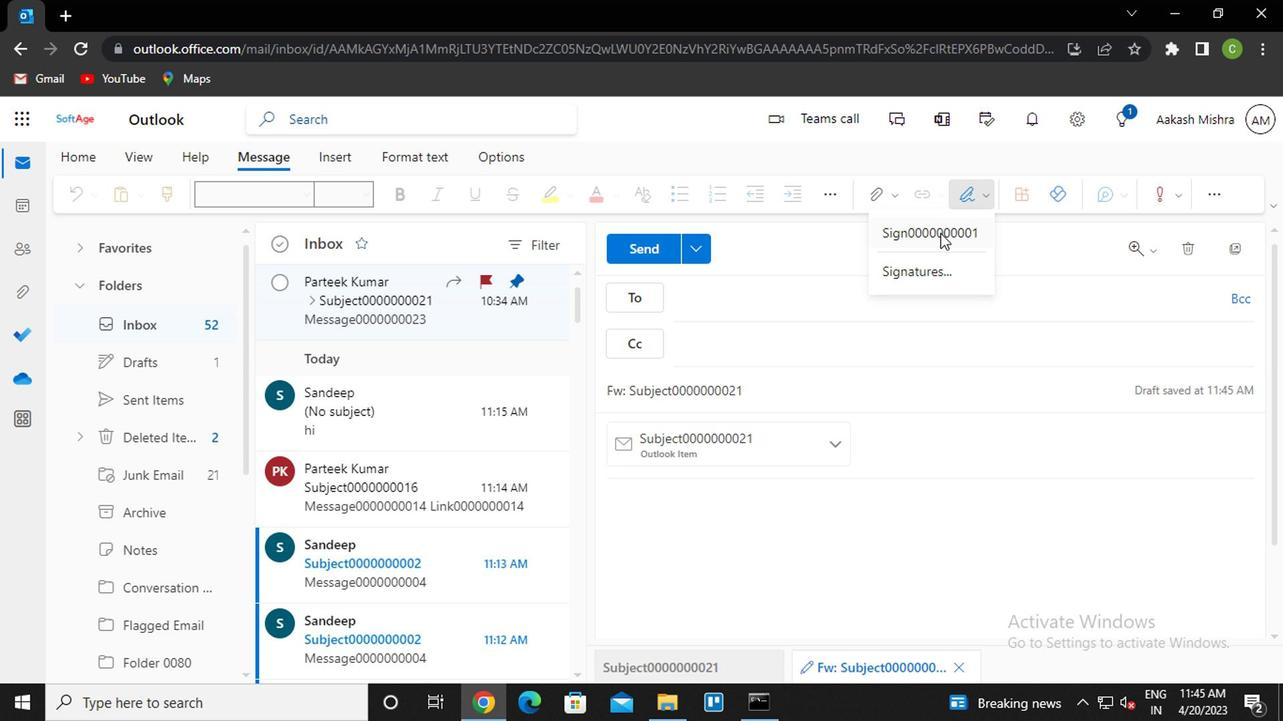 
Action: Mouse moved to (712, 299)
Screenshot: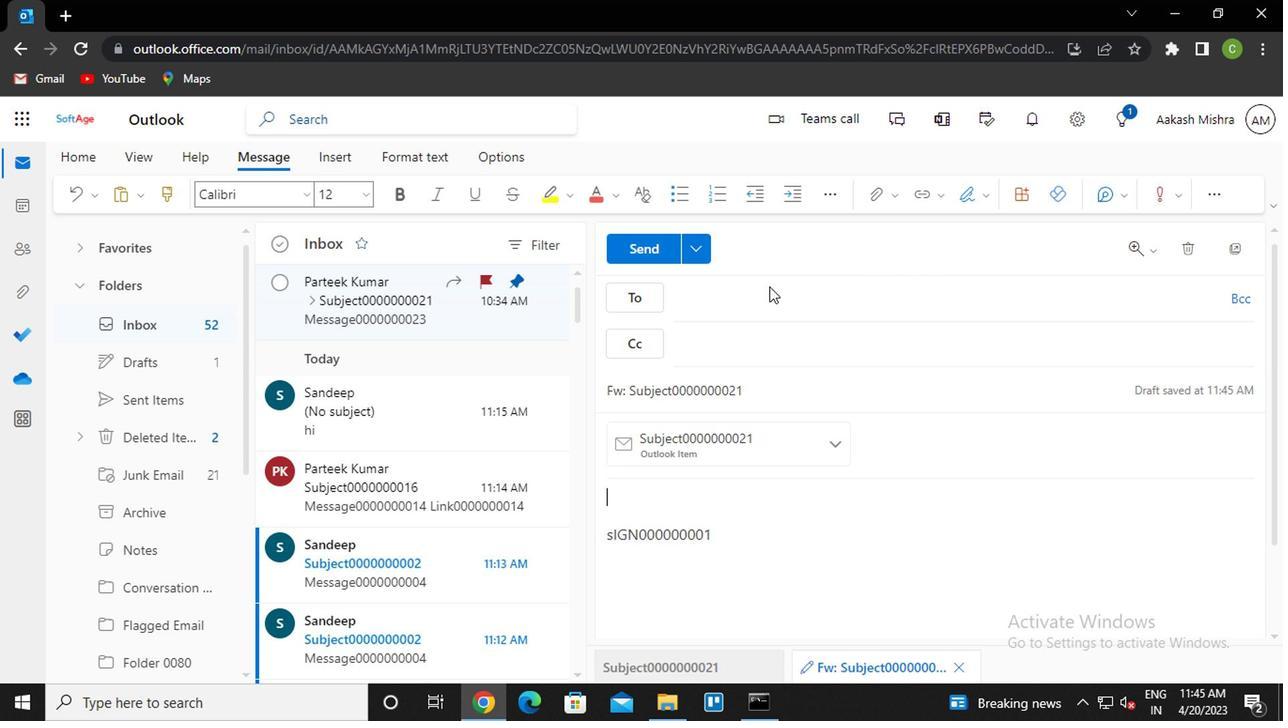 
Action: Mouse pressed left at (712, 299)
Screenshot: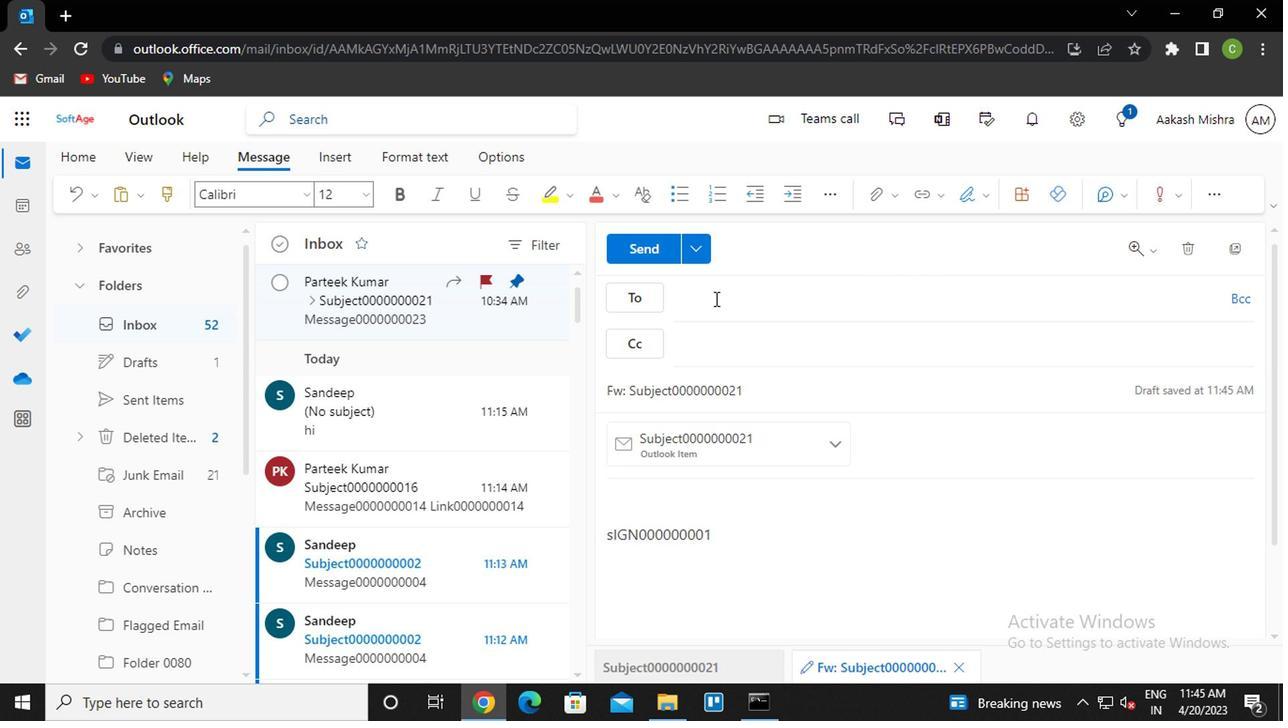 
Action: Mouse moved to (710, 296)
Screenshot: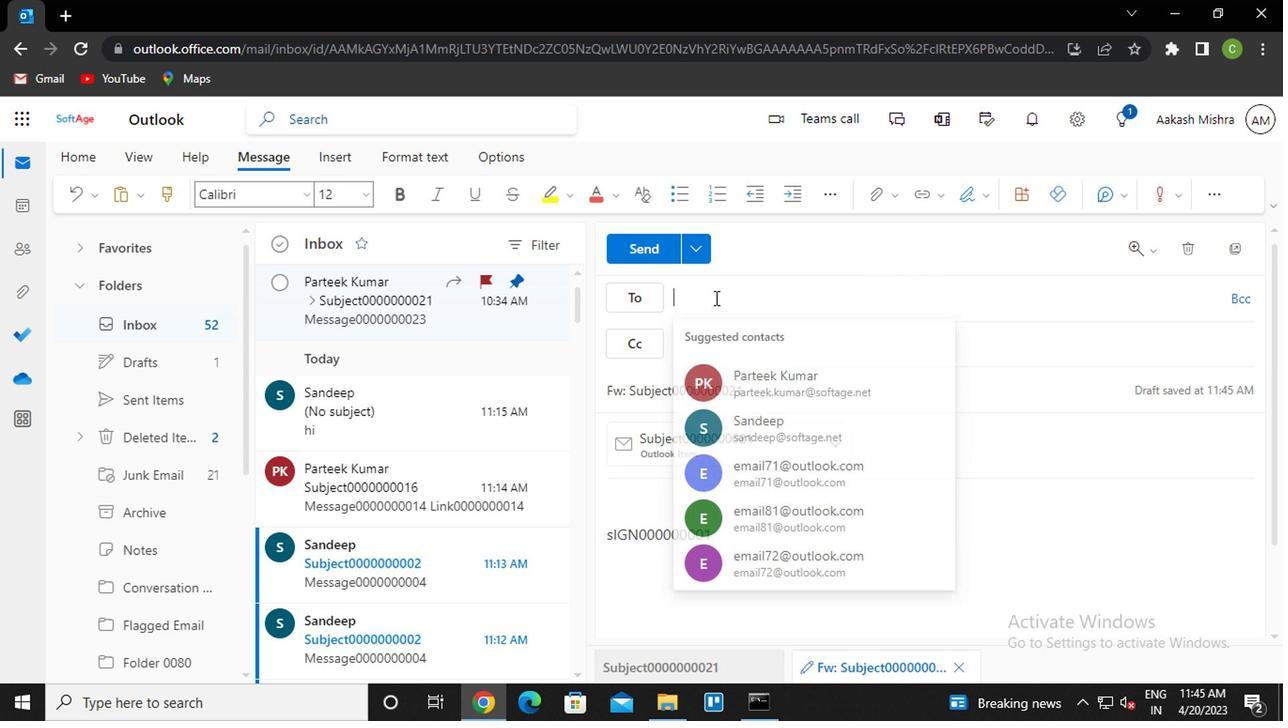 
Action: Key pressed sandip<Key.enter>nikhil<Key.enter>
Screenshot: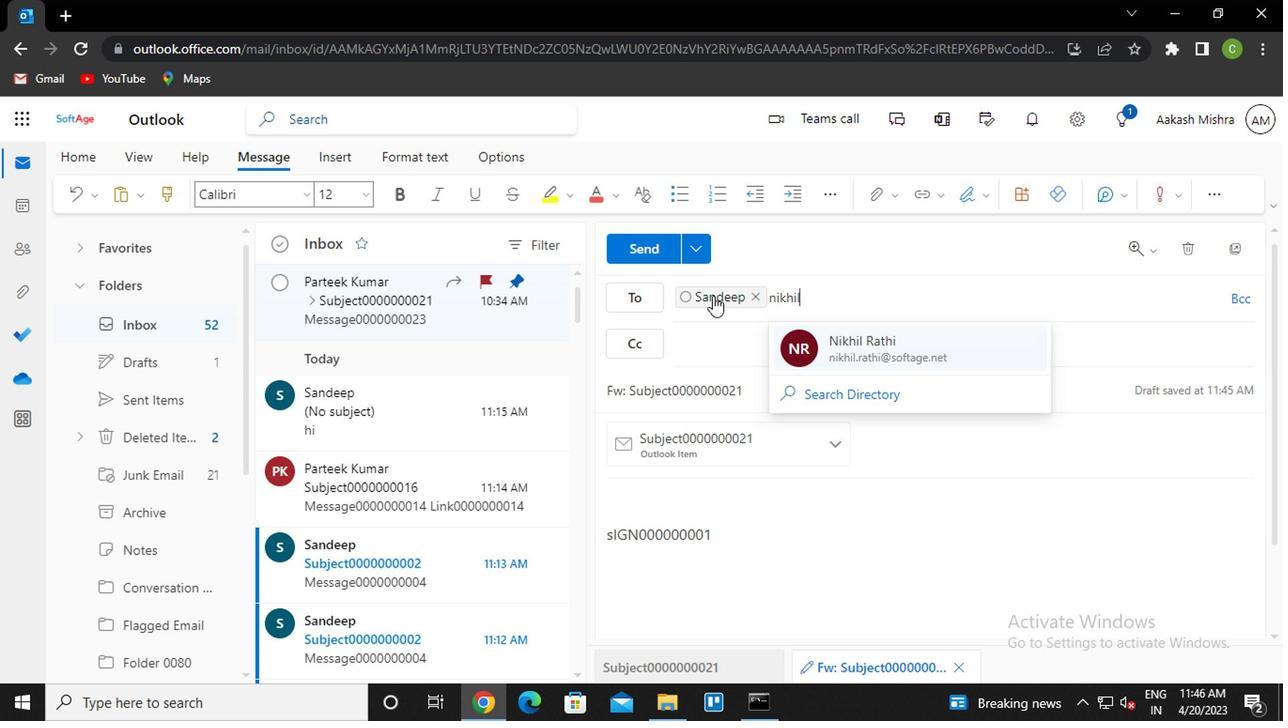 
Action: Mouse moved to (731, 343)
Screenshot: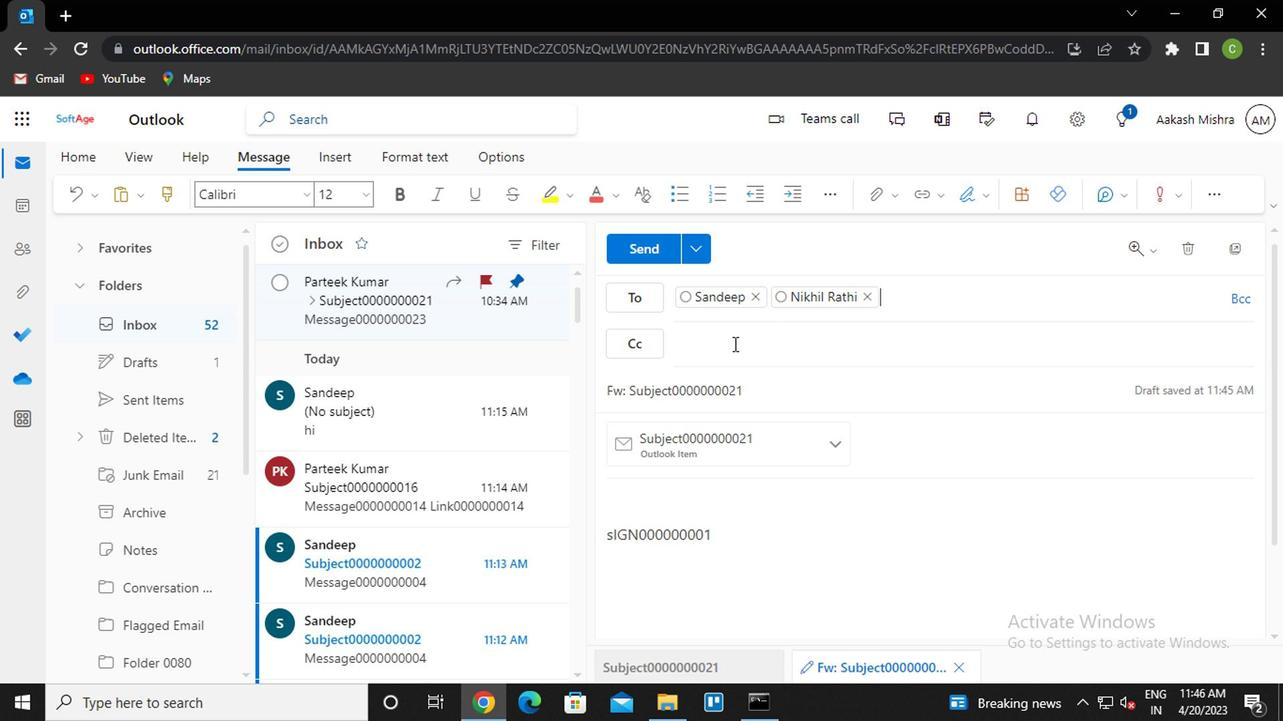 
Action: Mouse pressed left at (731, 343)
Screenshot: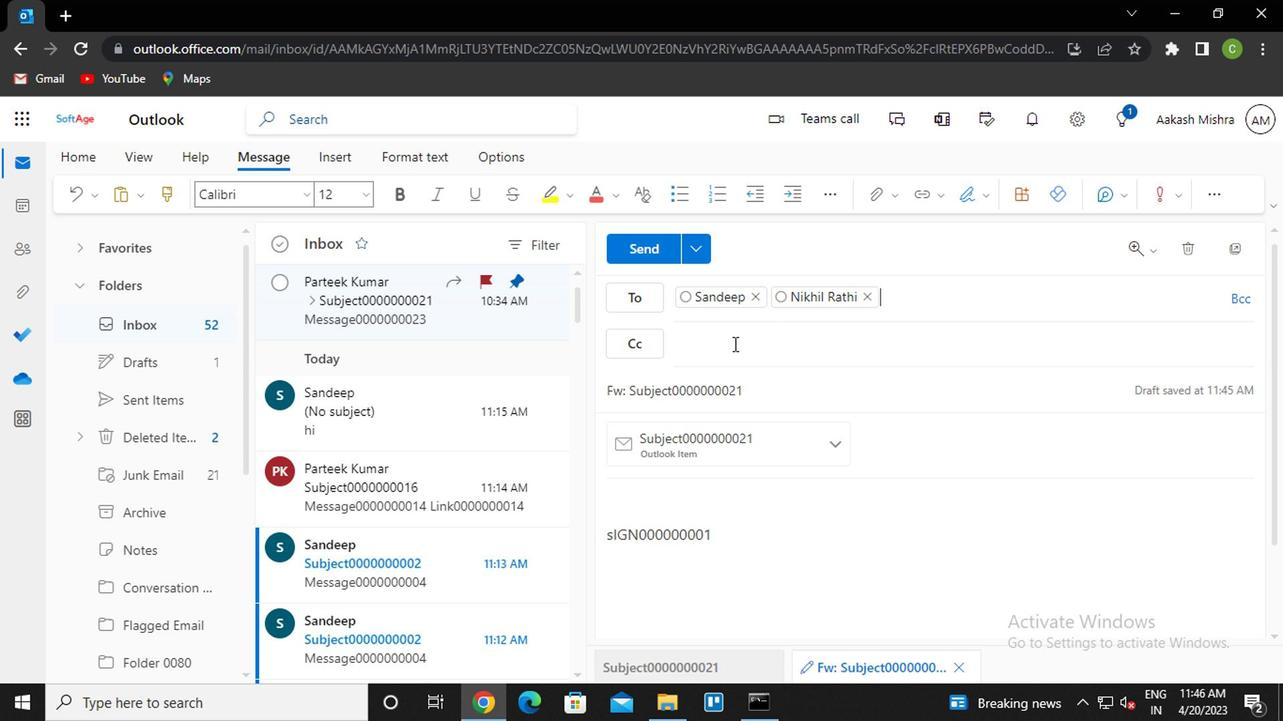 
Action: Mouse moved to (731, 343)
Screenshot: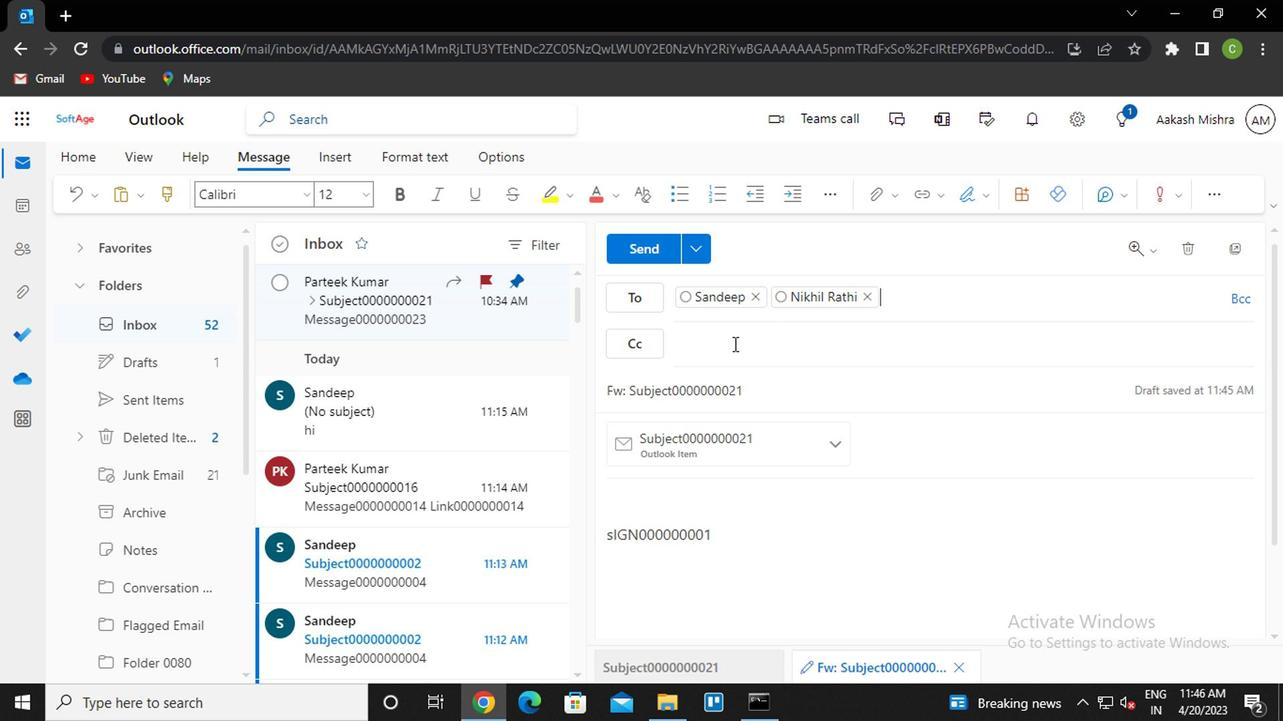 
Action: Key pressed nikhil<Key.enter>
Screenshot: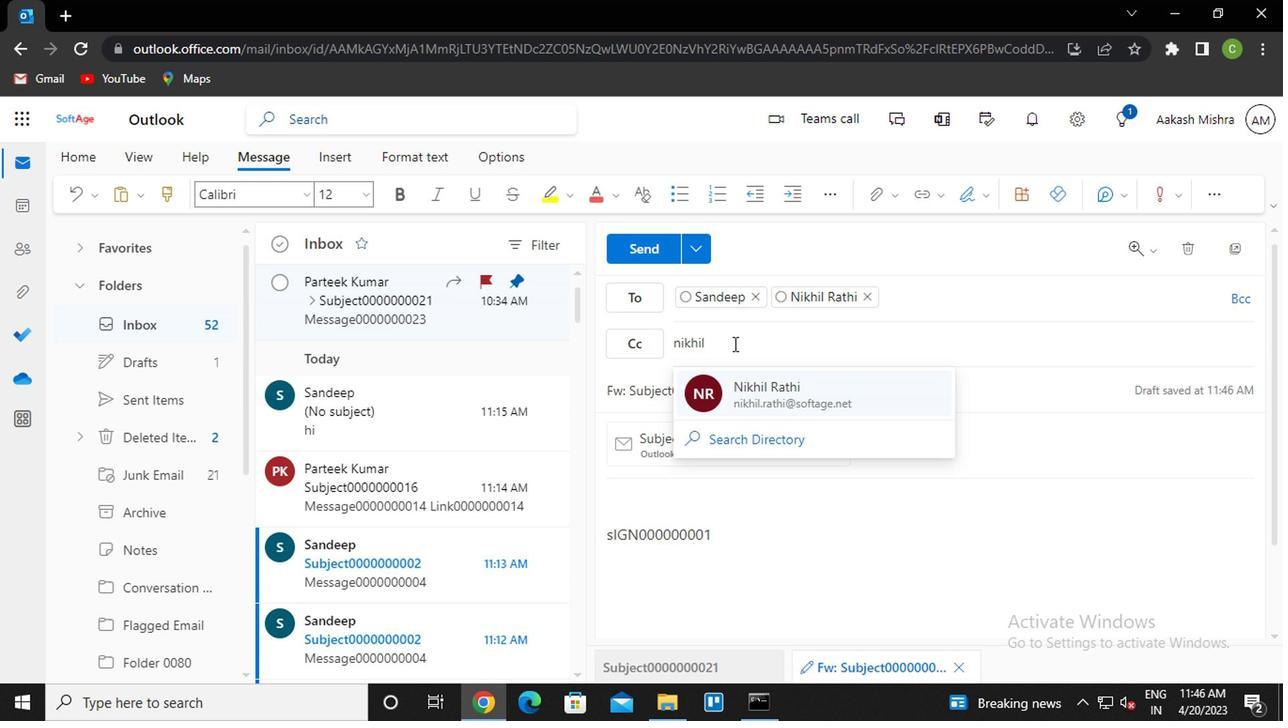 
Action: Mouse moved to (868, 298)
Screenshot: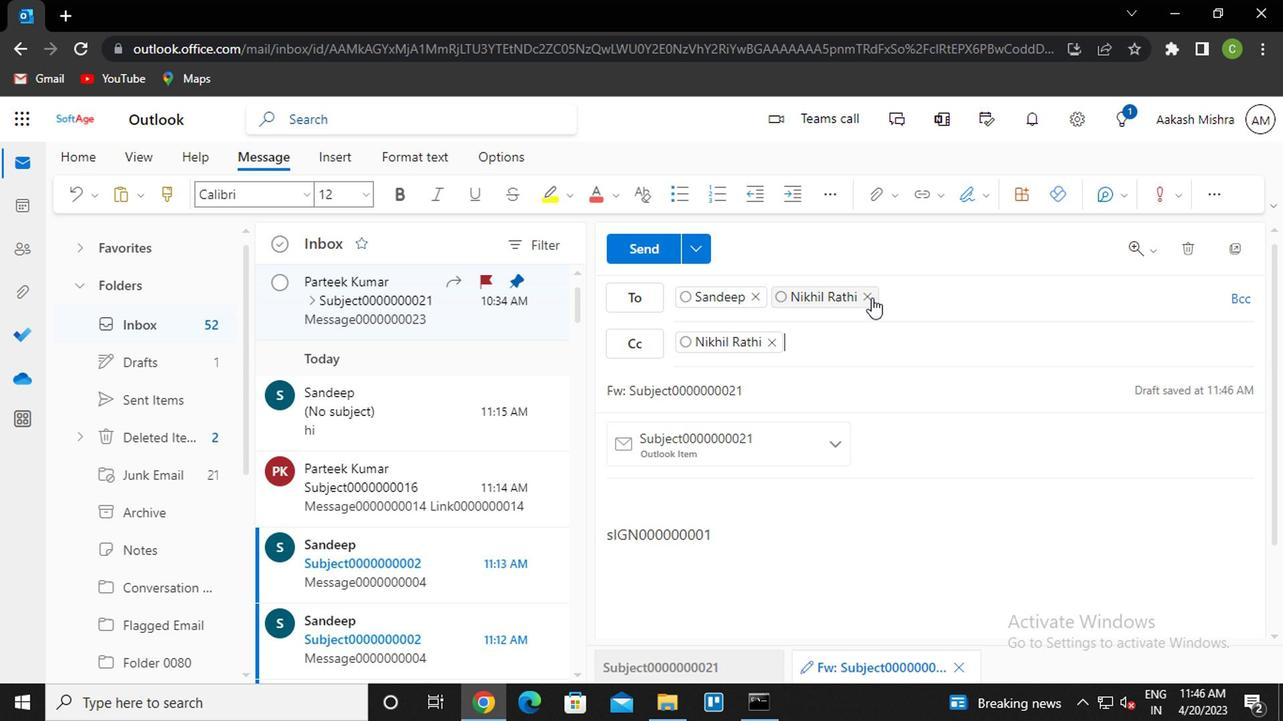 
Action: Mouse pressed left at (868, 298)
Screenshot: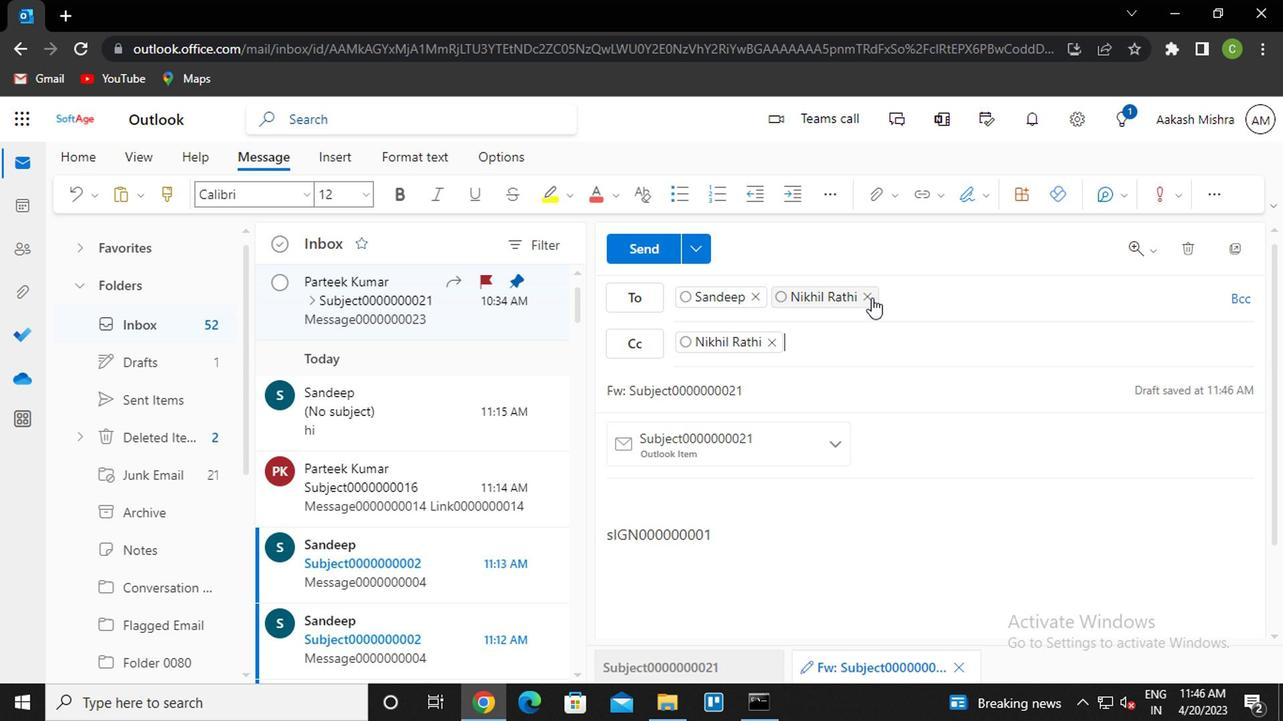 
Action: Mouse moved to (832, 302)
Screenshot: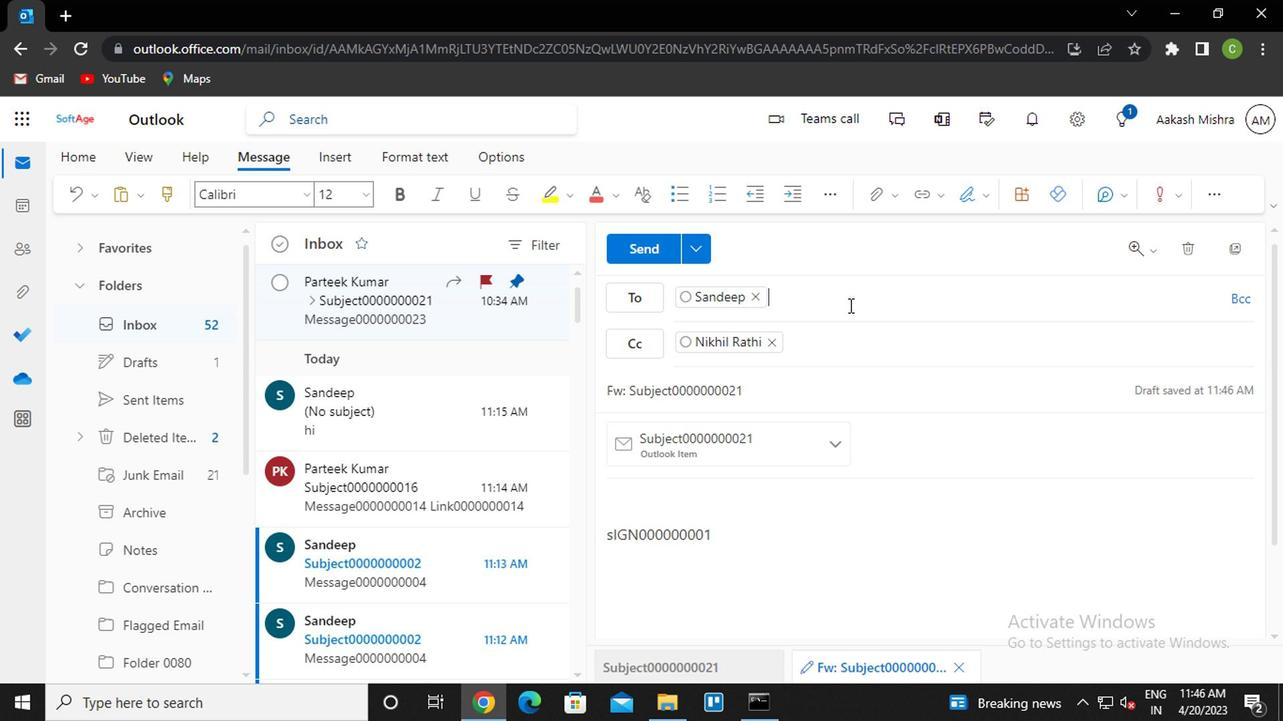 
Action: Mouse pressed left at (832, 302)
Screenshot: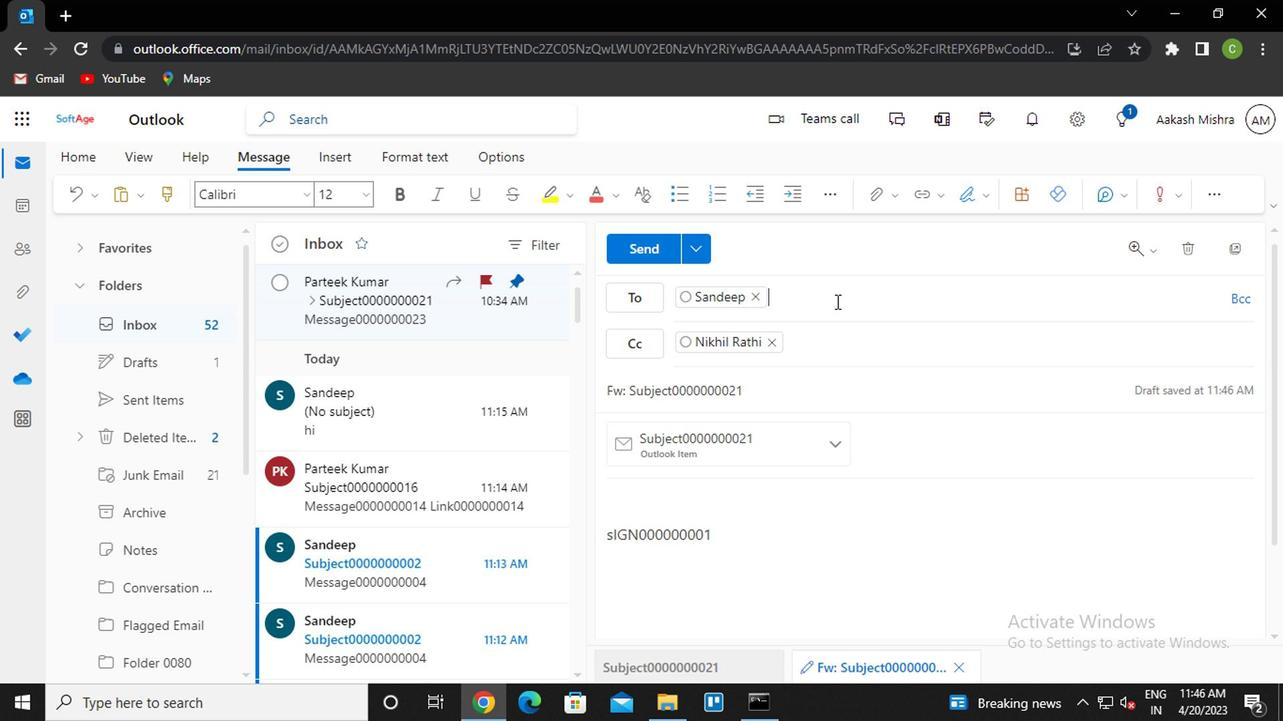 
Action: Mouse moved to (829, 302)
Screenshot: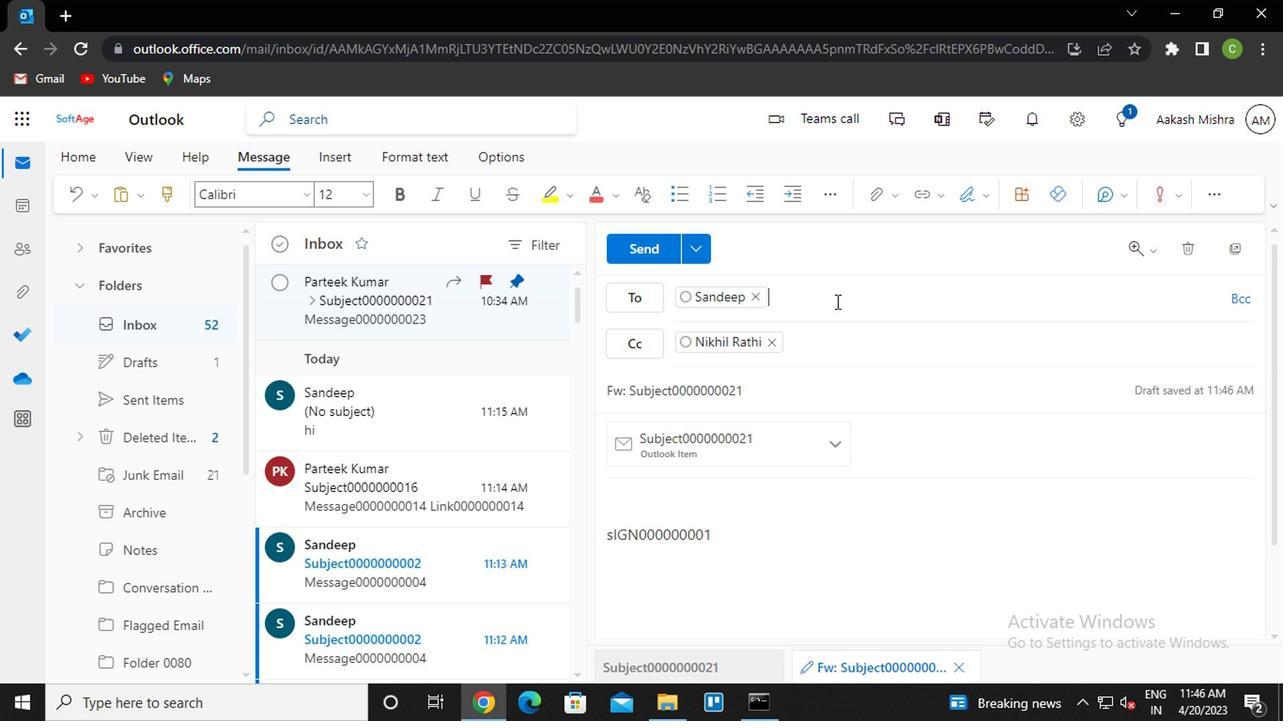 
Action: Key pressed vanshu<Key.enter>
Screenshot: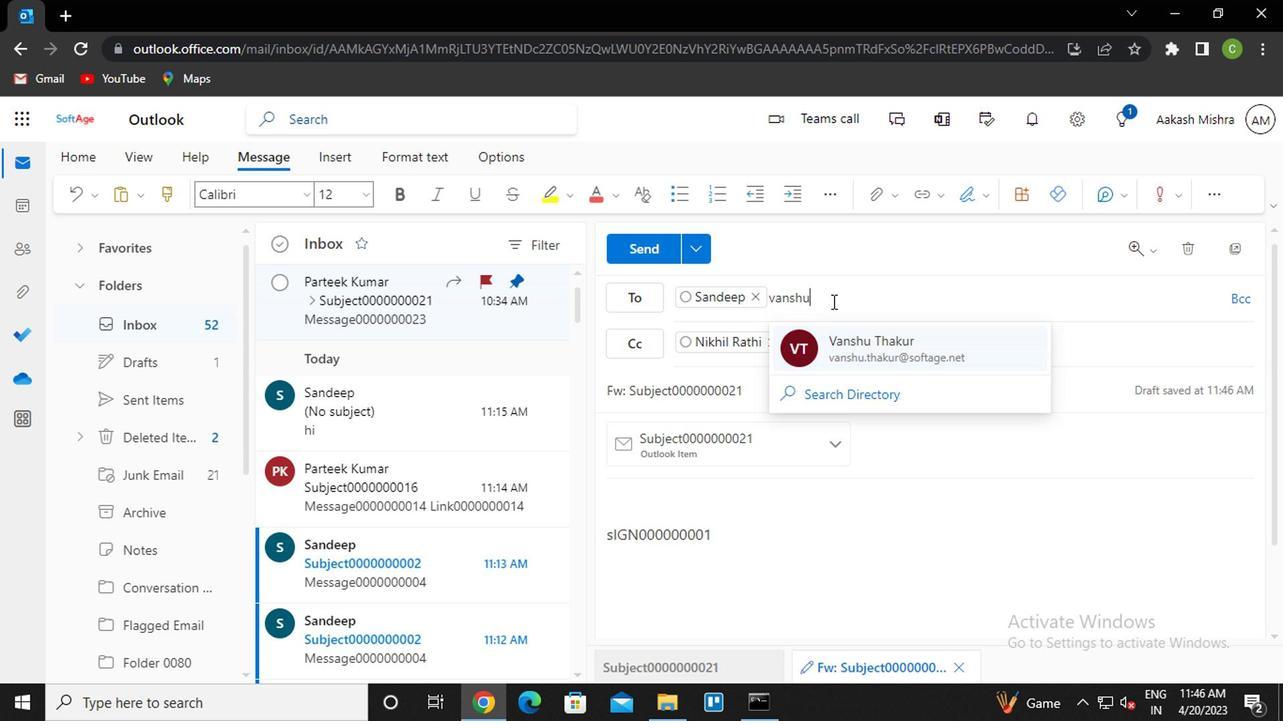 
Action: Mouse moved to (820, 340)
Screenshot: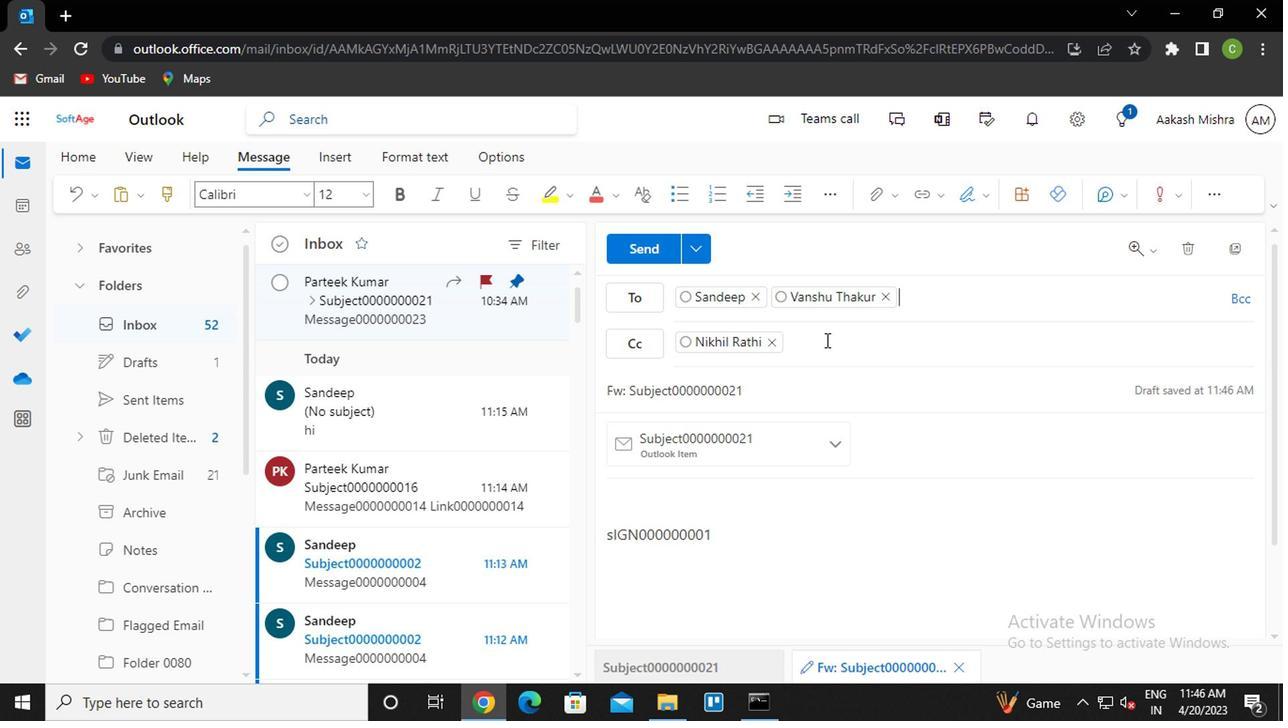 
Action: Mouse pressed left at (820, 340)
Screenshot: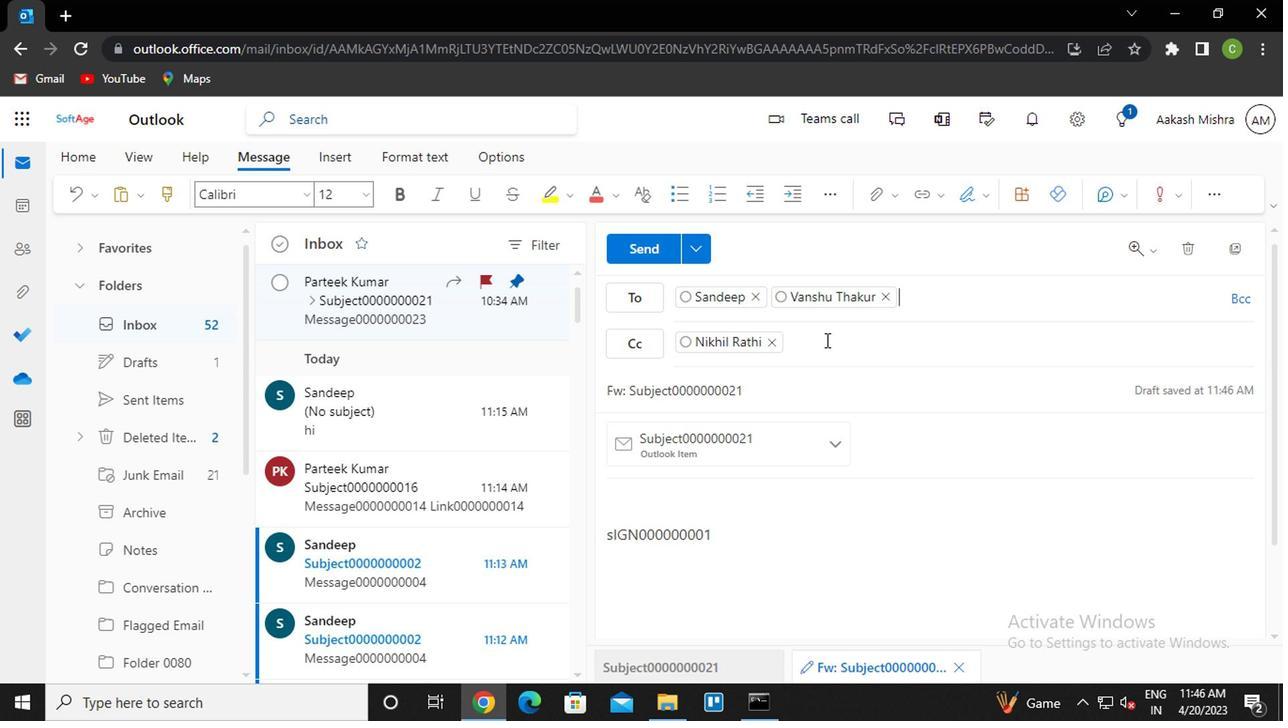 
Action: Mouse moved to (821, 340)
Screenshot: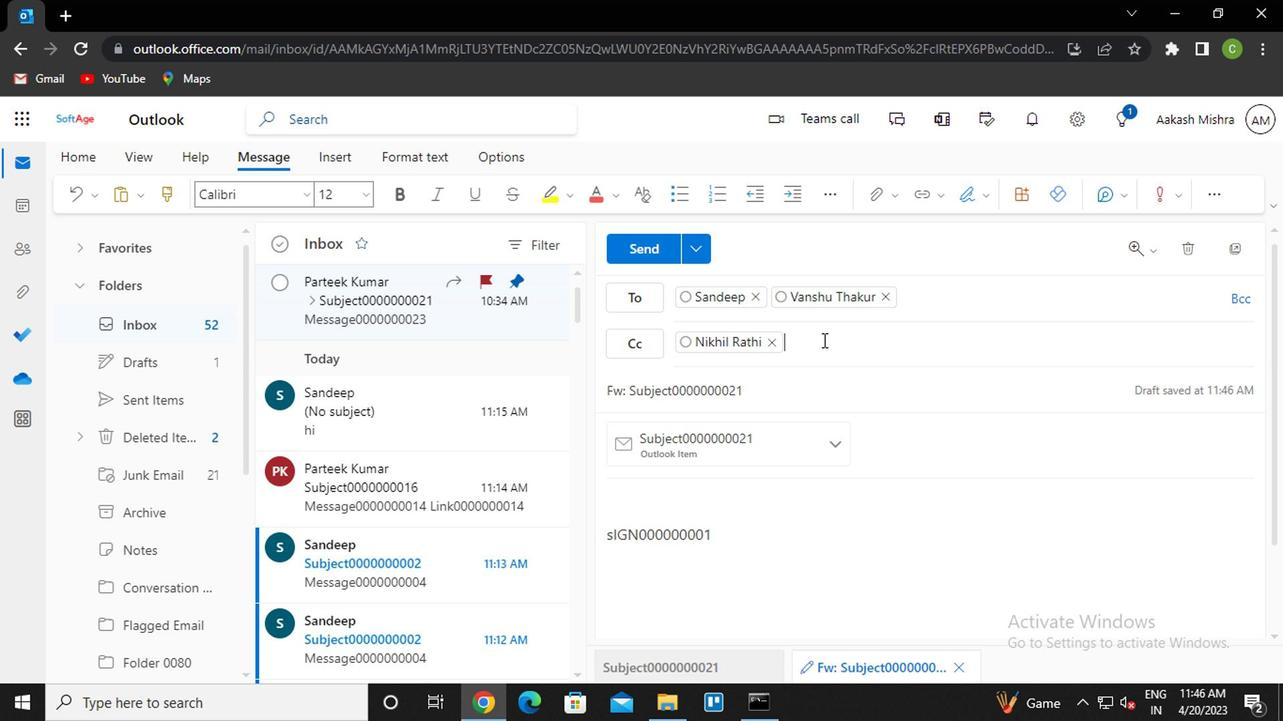 
Action: Key pressed ayush<Key.enter>
Screenshot: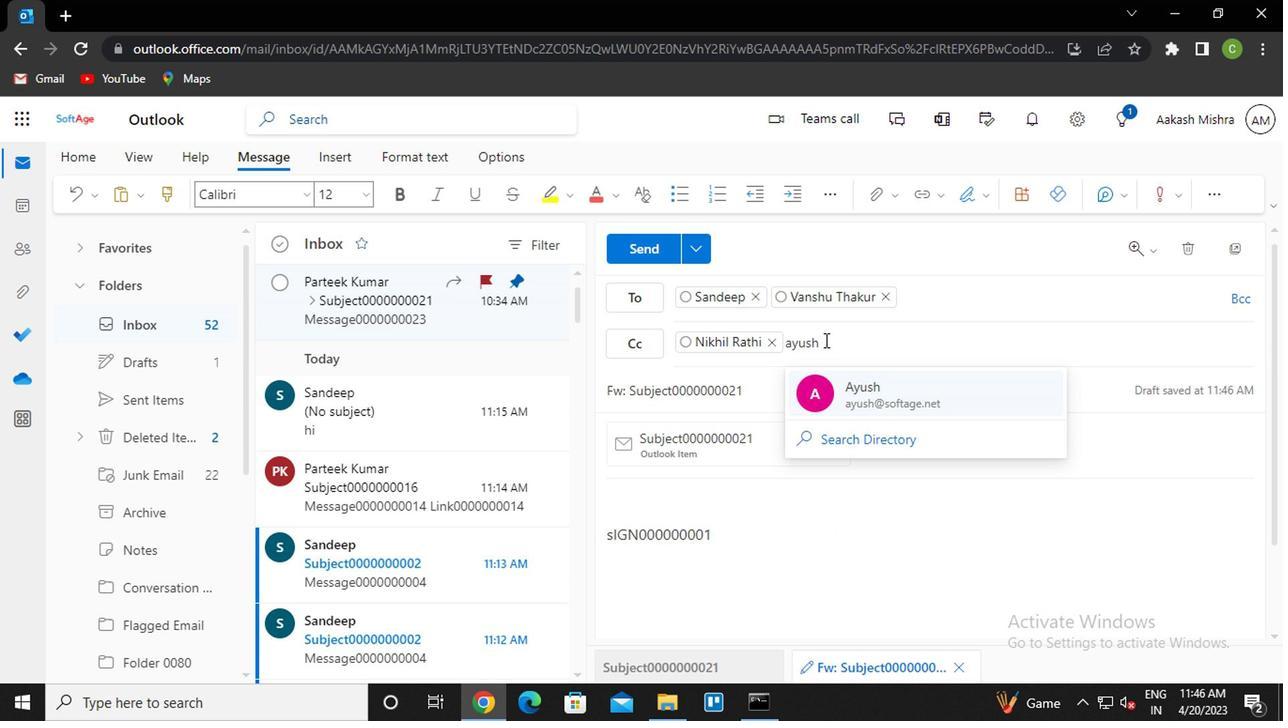
Action: Mouse moved to (1235, 299)
Screenshot: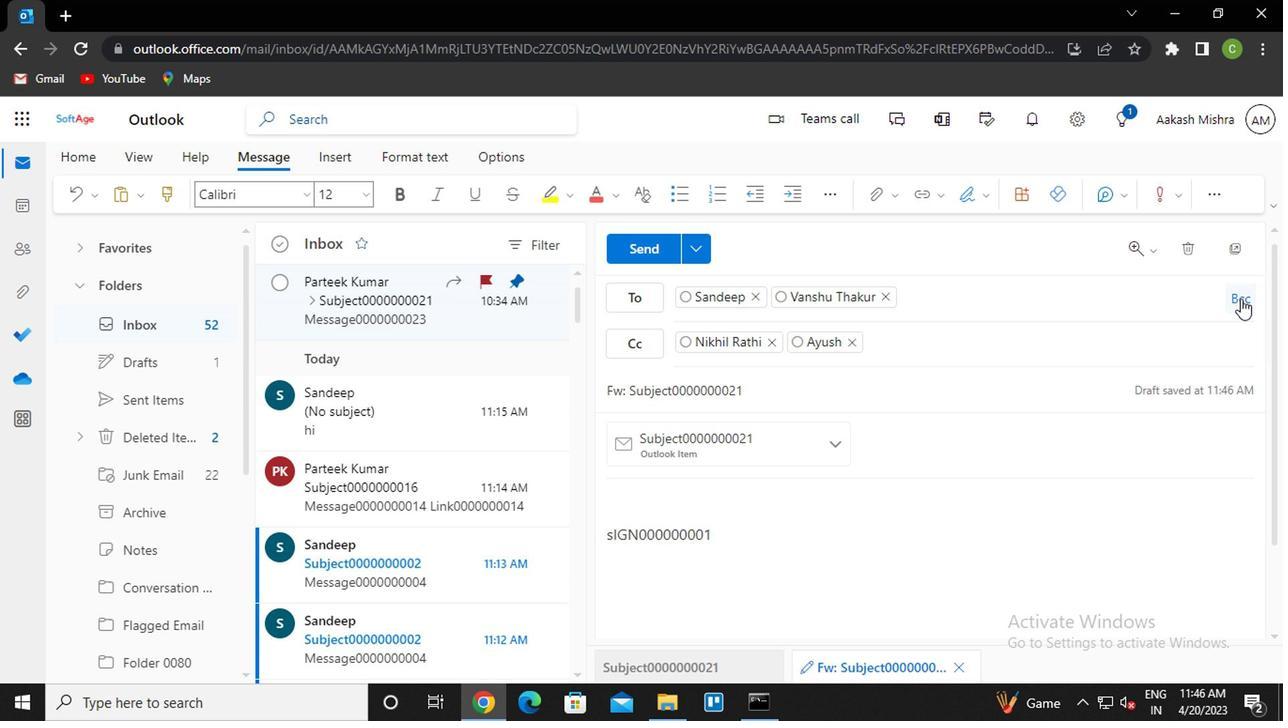 
Action: Mouse pressed left at (1235, 299)
Screenshot: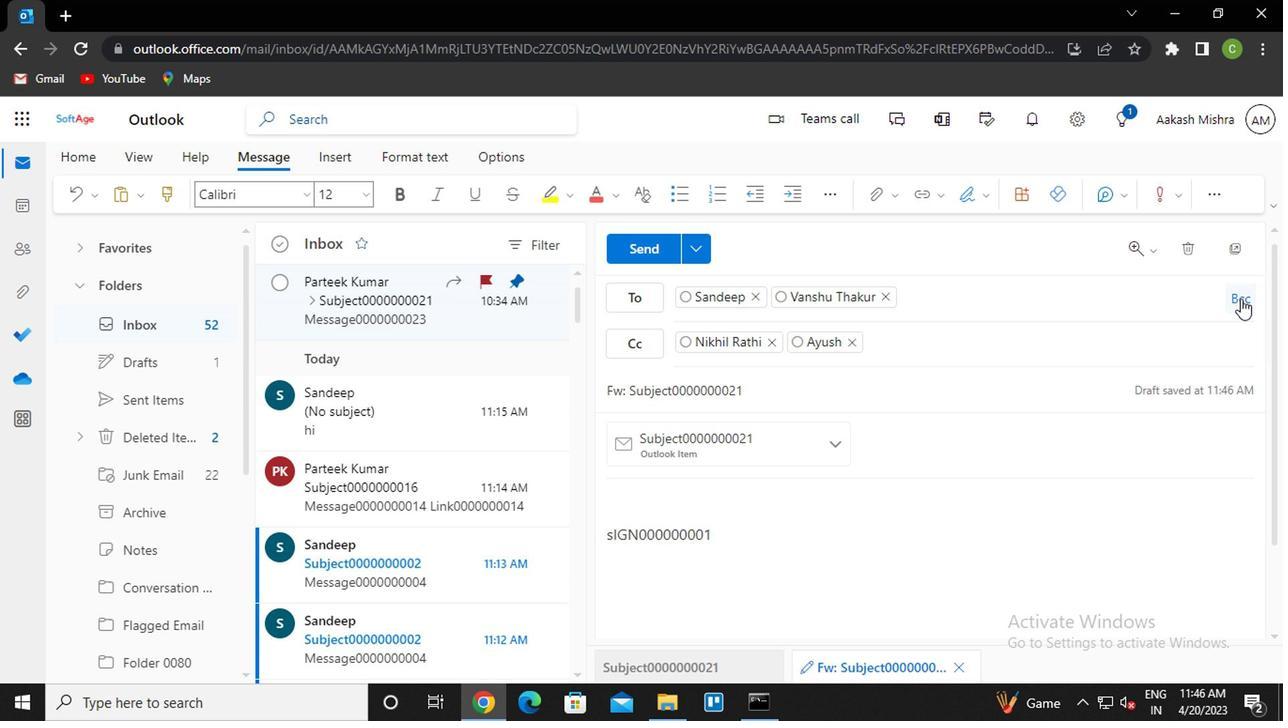
Action: Mouse moved to (874, 386)
Screenshot: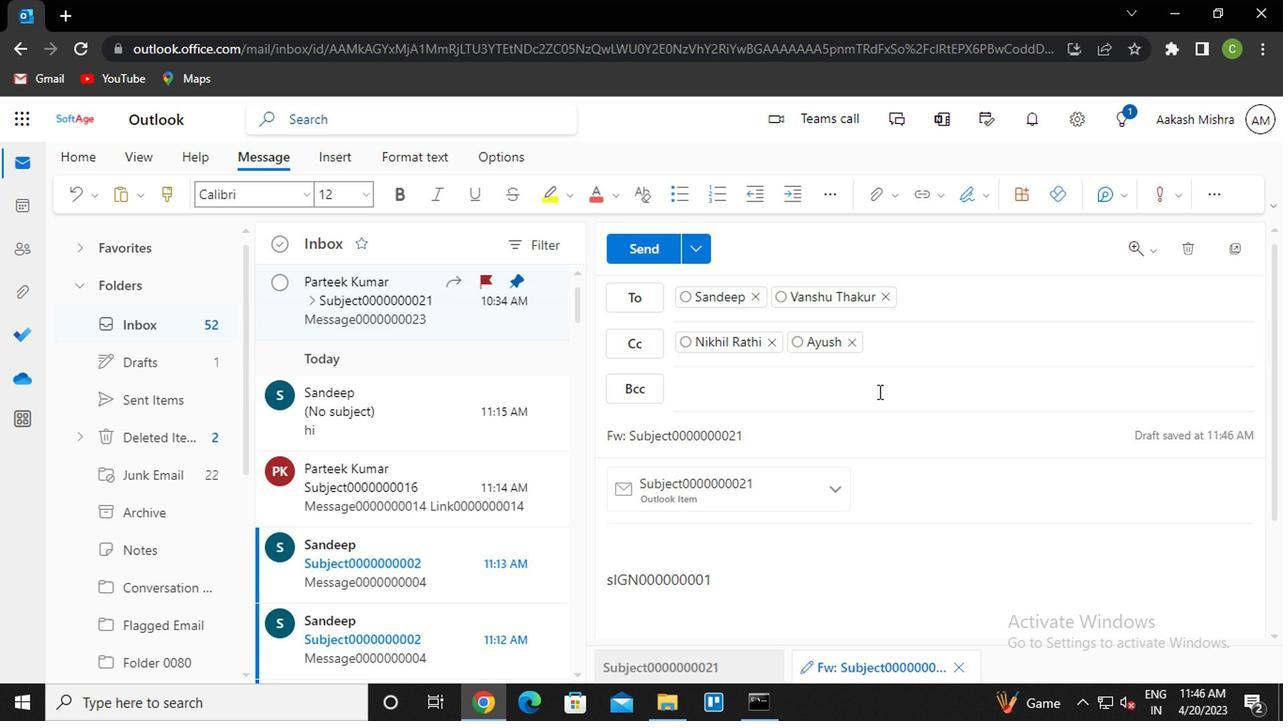 
Action: Key pressed <Key.caps_lock>p<Key.caps_lock>ooja<Key.enter>
Screenshot: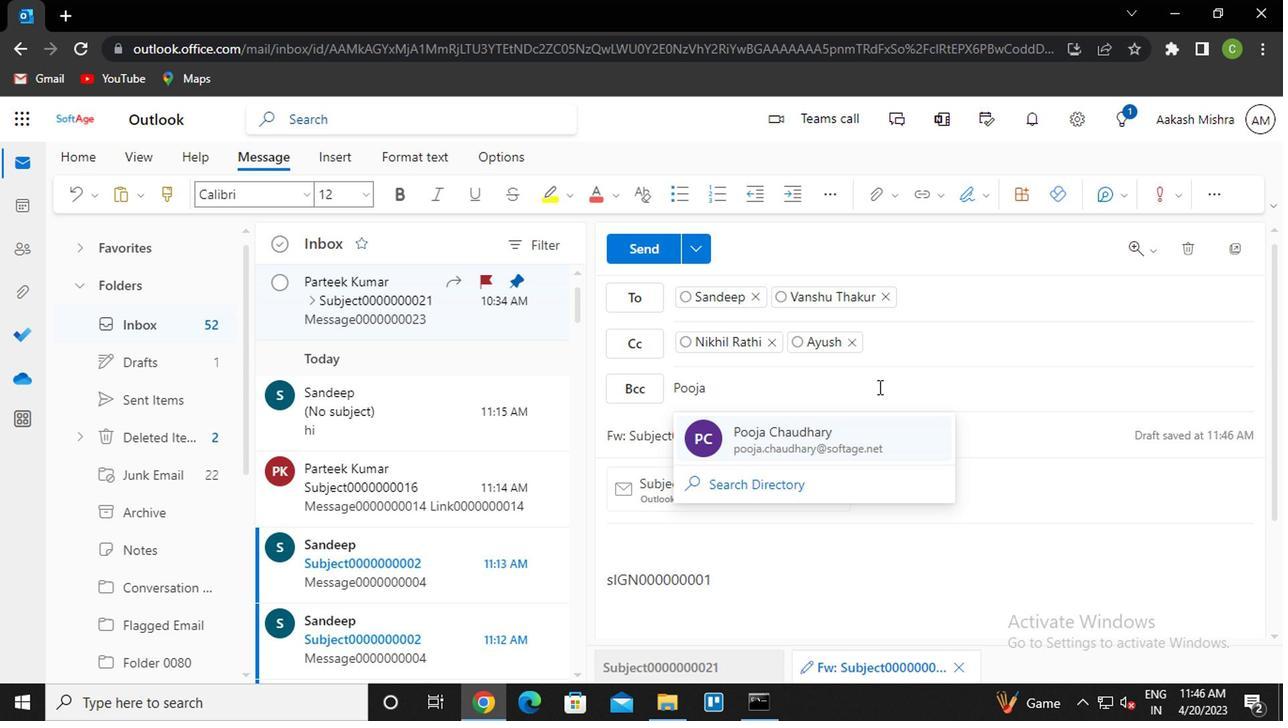 
Action: Mouse moved to (703, 546)
Screenshot: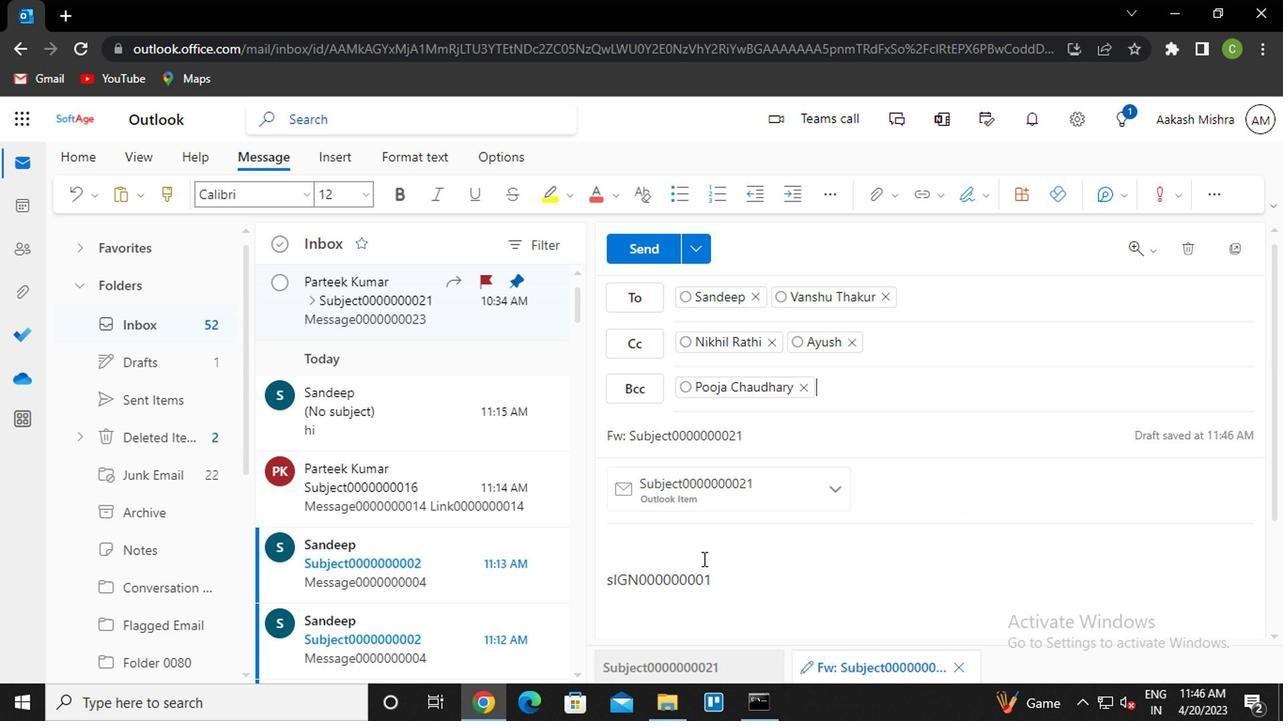 
Action: Mouse pressed left at (703, 546)
Screenshot: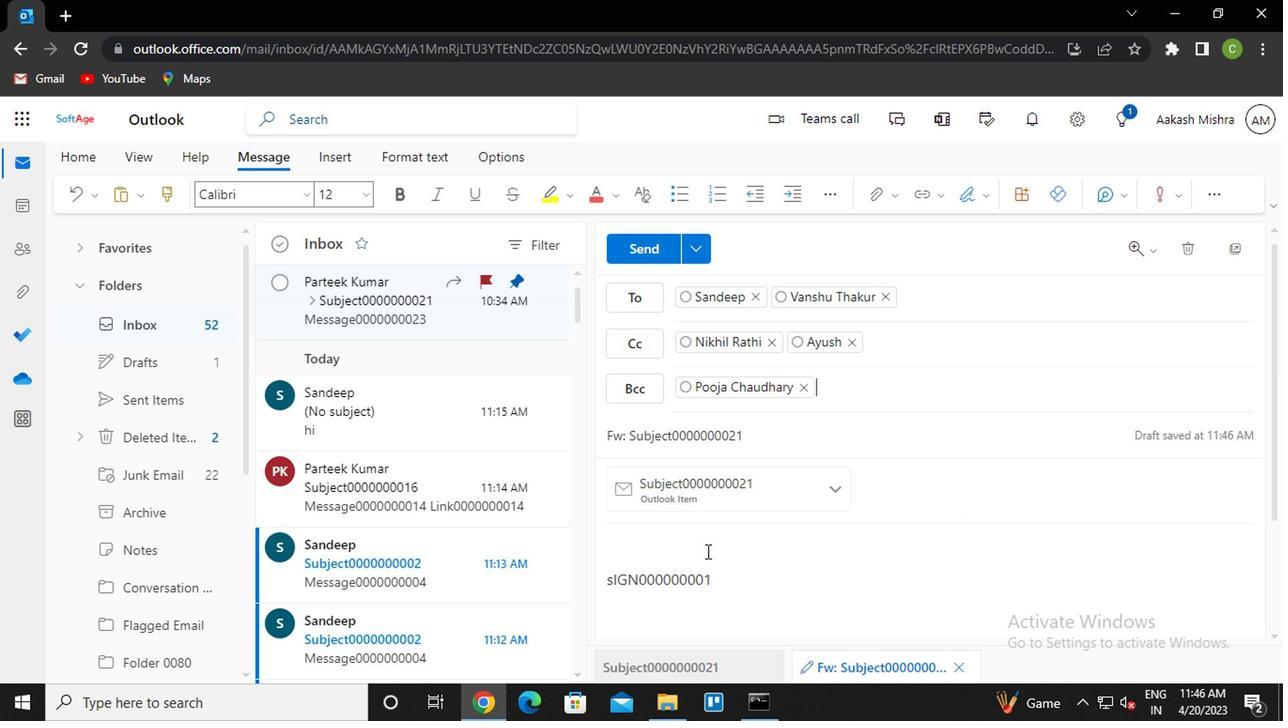 
Action: Key pressed <Key.caps_lock>m<Key.caps_lock>essage0000000023
Screenshot: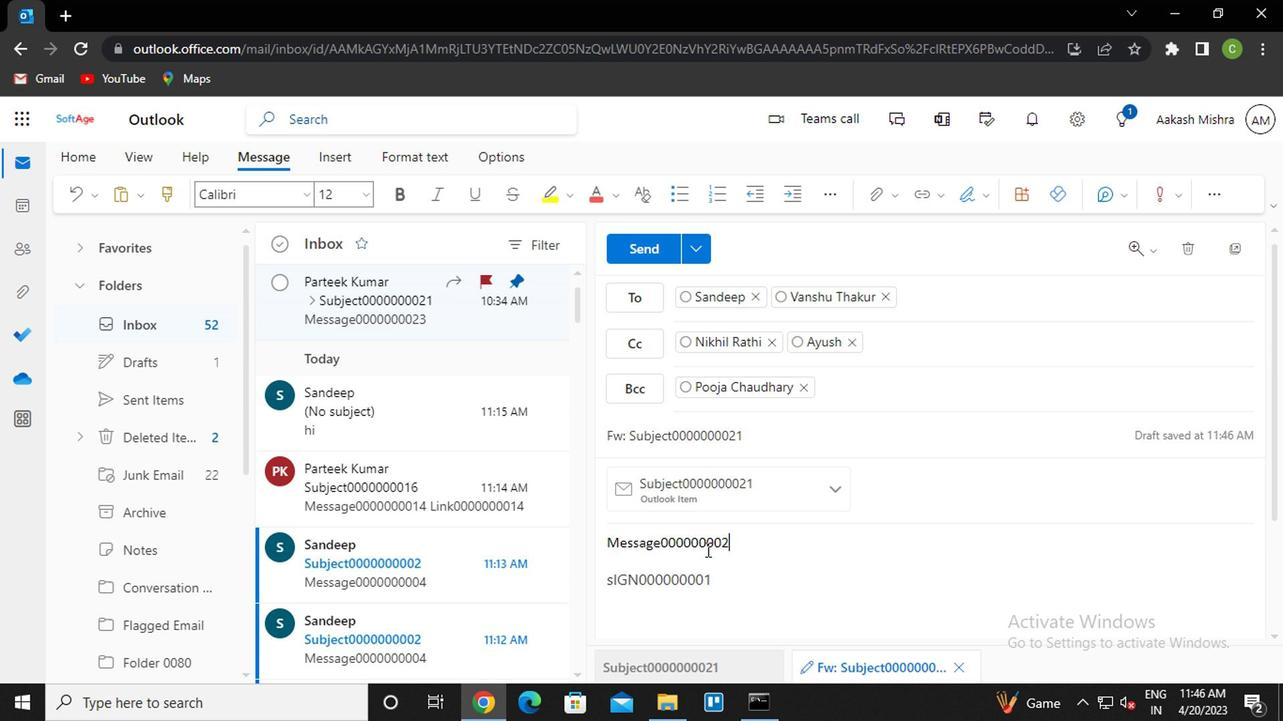 
Action: Mouse moved to (648, 249)
Screenshot: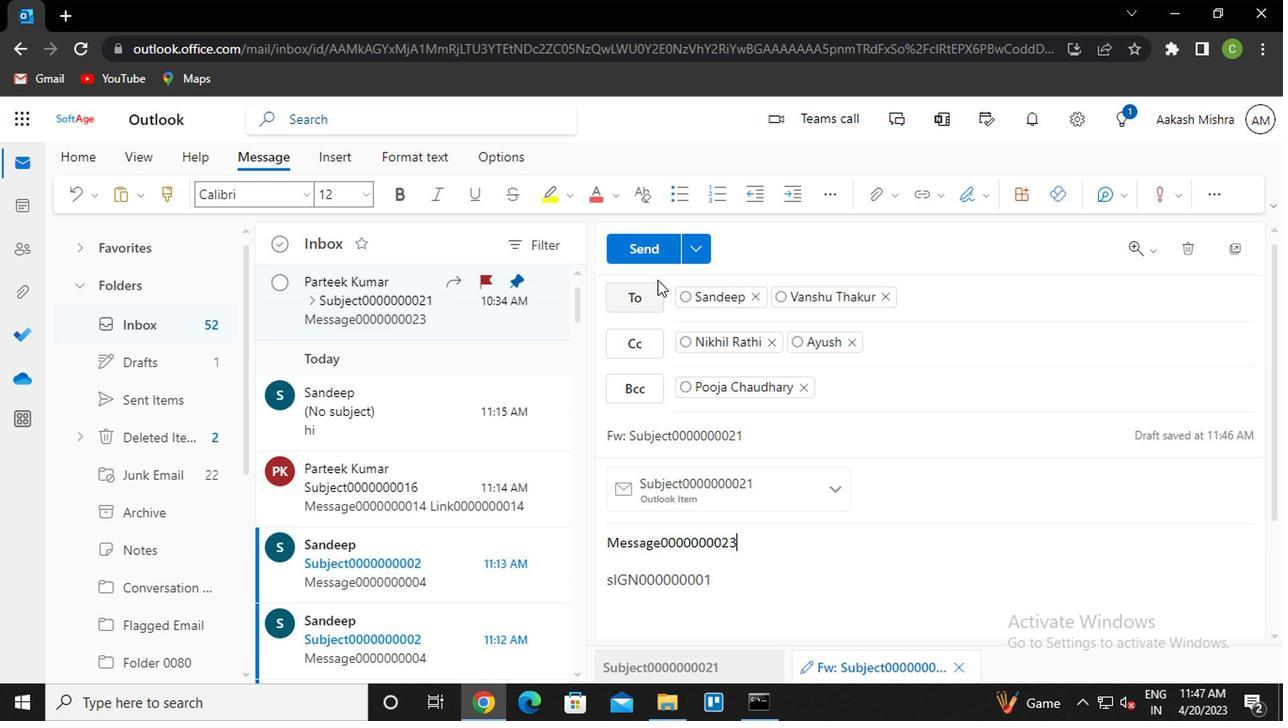 
Action: Mouse pressed left at (648, 249)
Screenshot: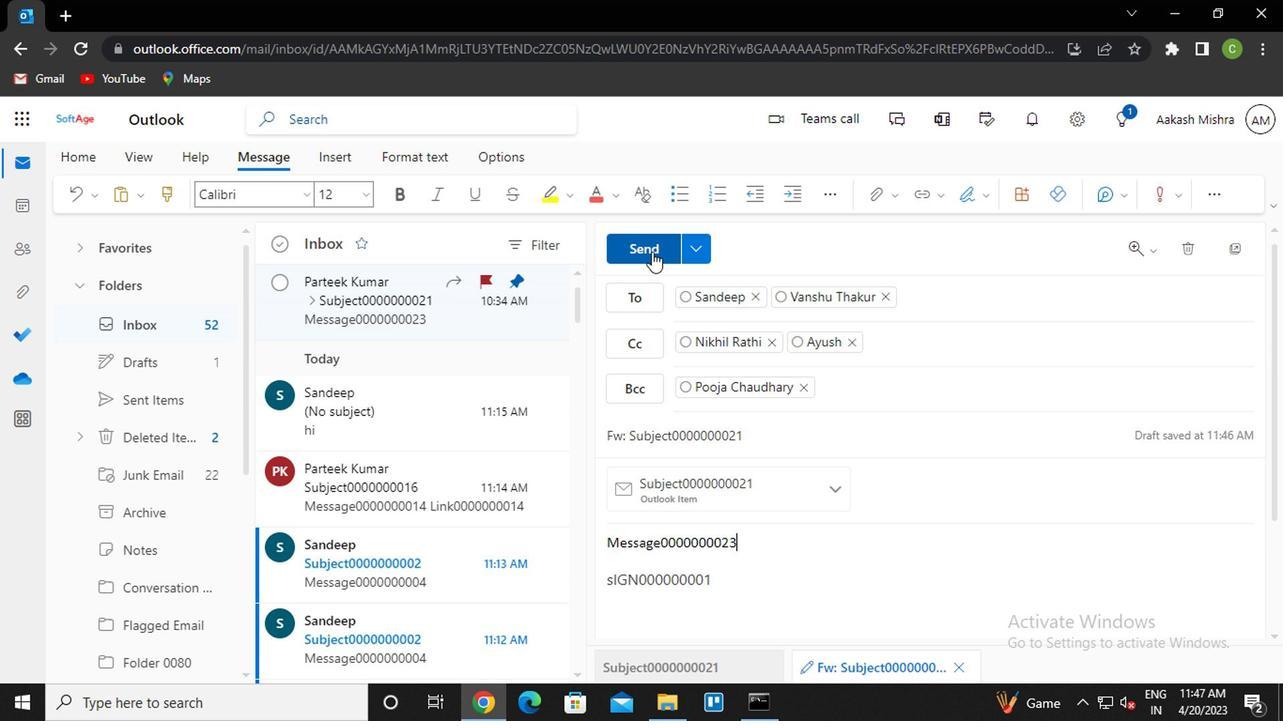 
Action: Mouse moved to (1227, 376)
Screenshot: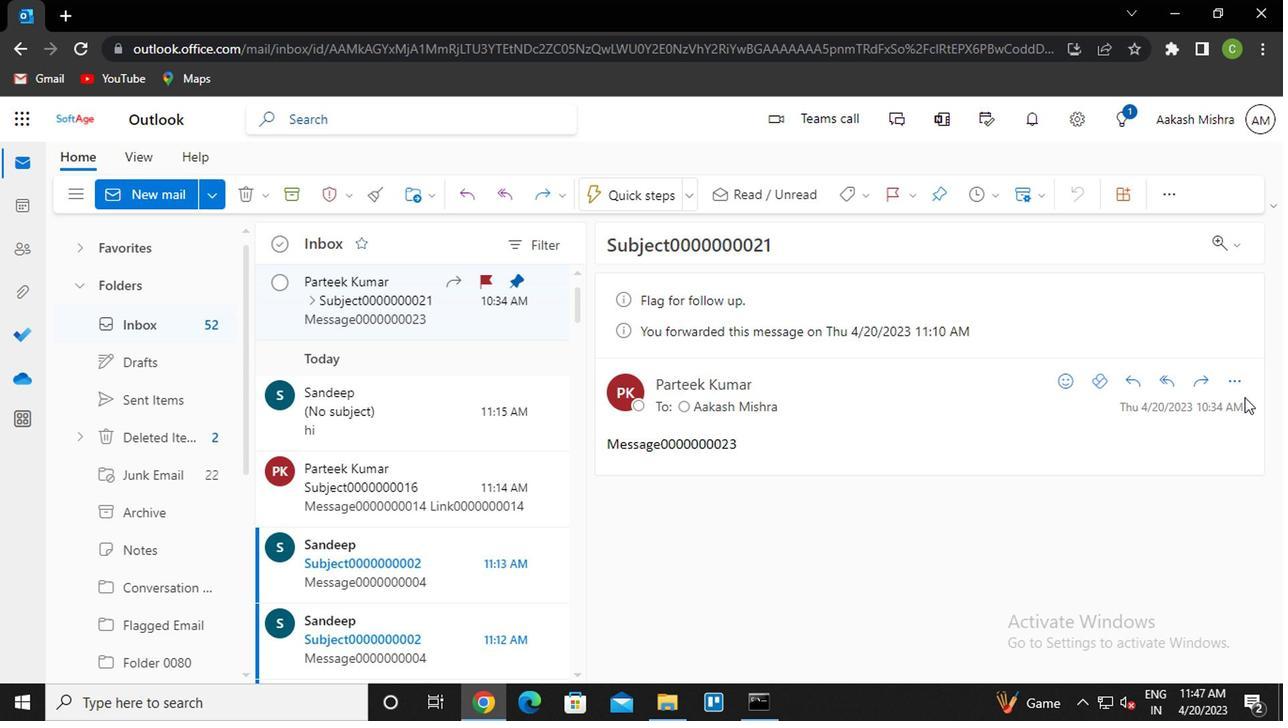 
Action: Mouse pressed left at (1227, 376)
Screenshot: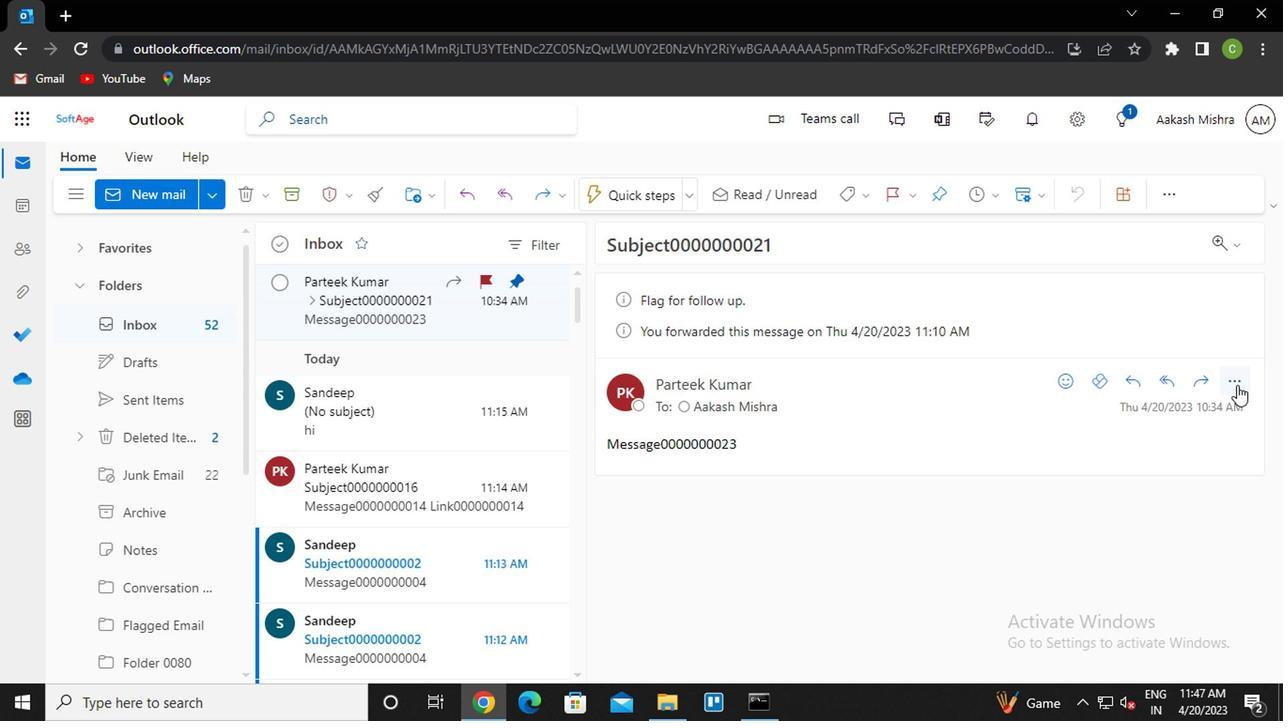 
Action: Mouse moved to (1108, 227)
Screenshot: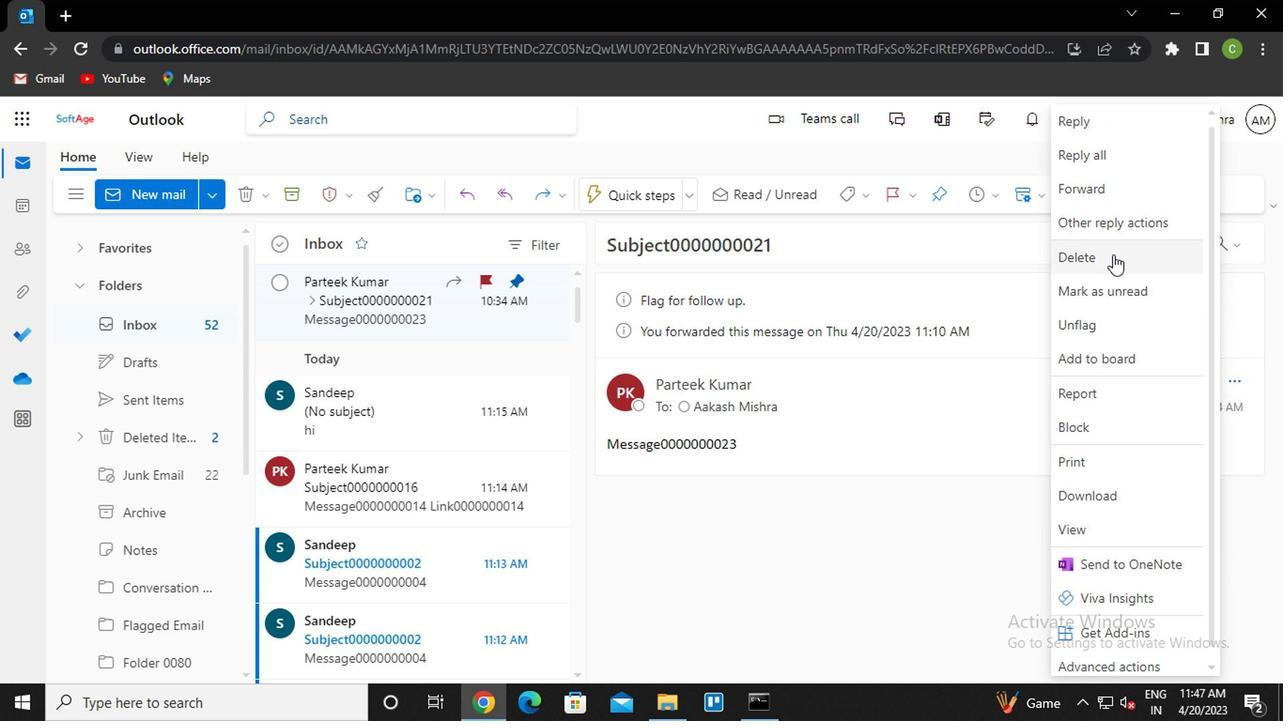 
Action: Mouse pressed left at (1108, 227)
Screenshot: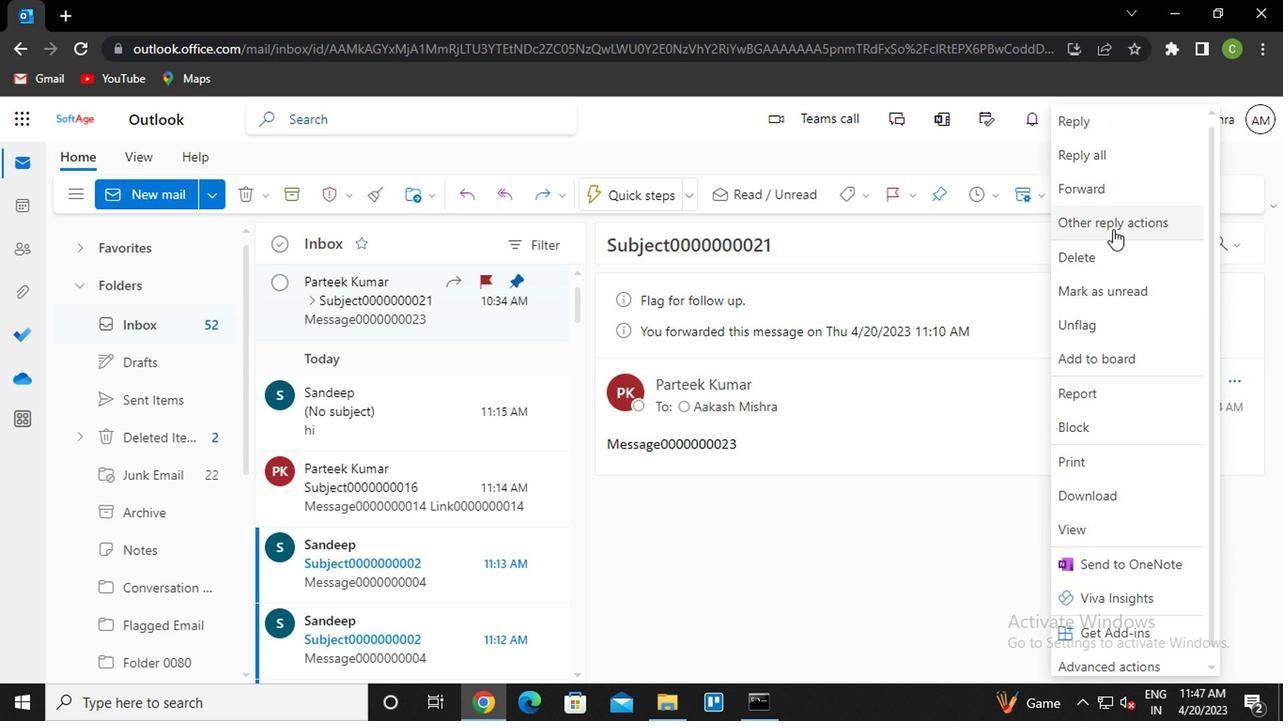 
Action: Mouse moved to (987, 264)
Screenshot: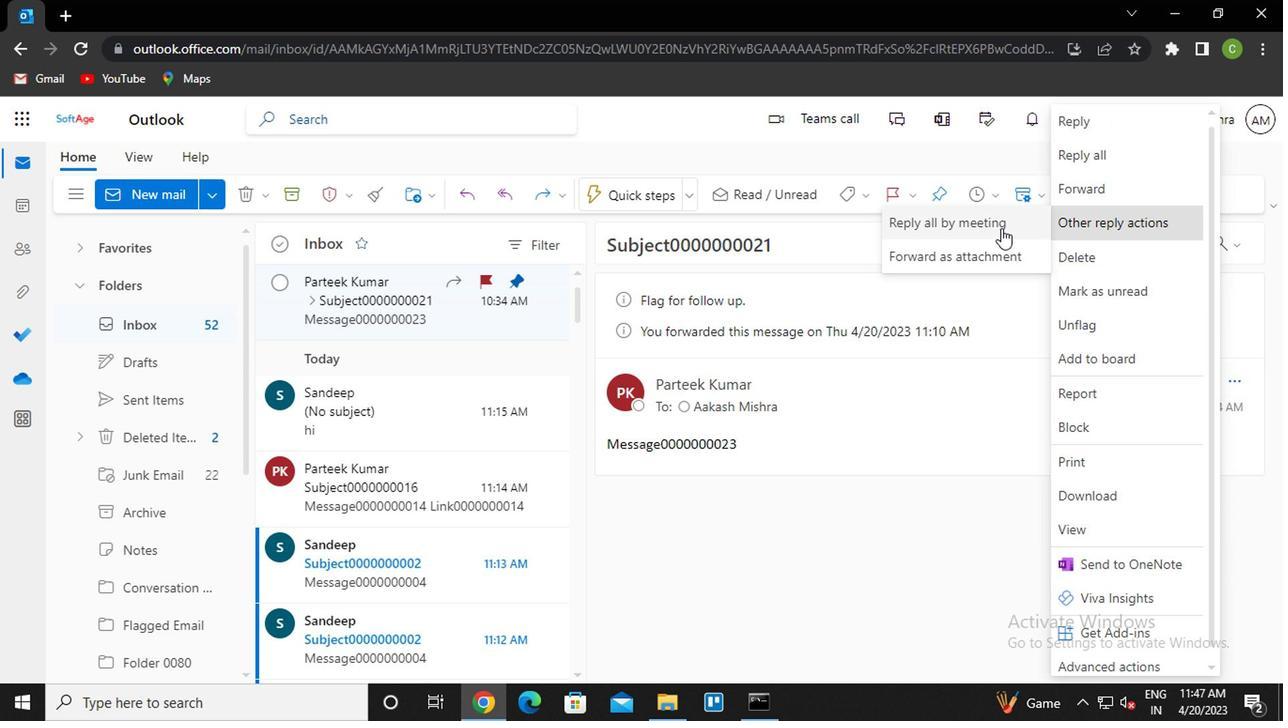 
Action: Mouse pressed left at (987, 264)
Screenshot: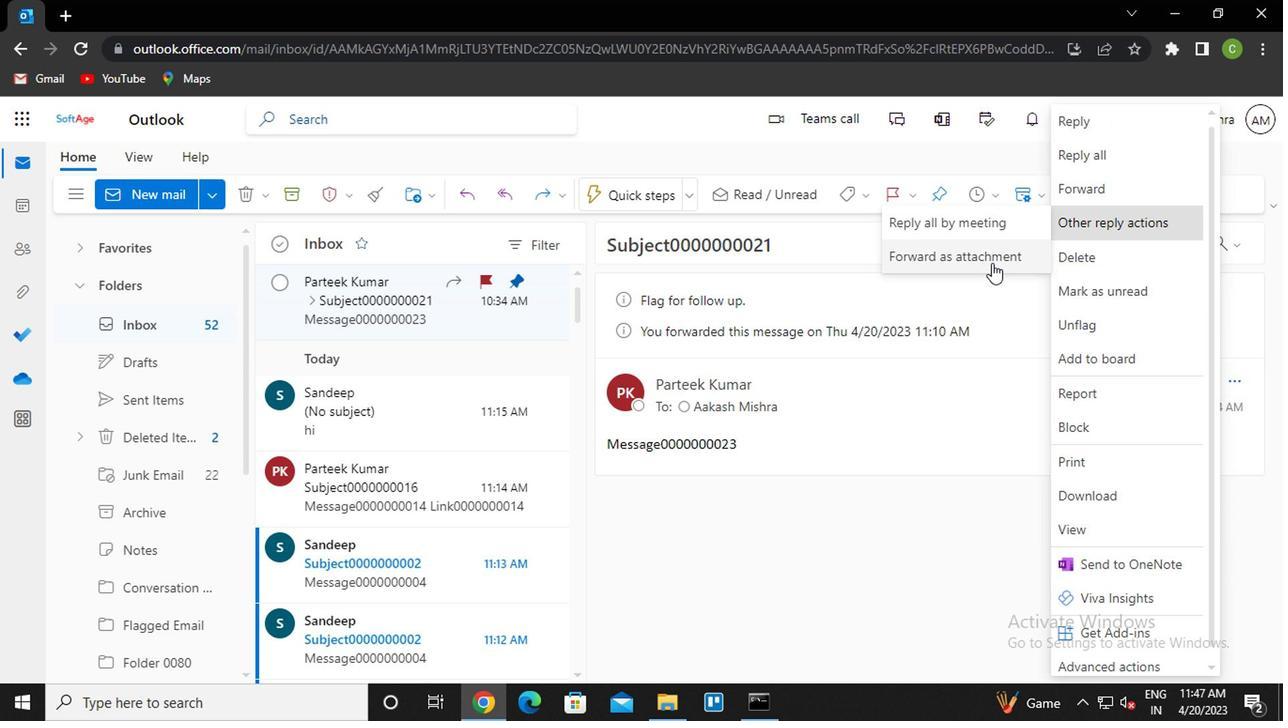 
Action: Mouse moved to (890, 205)
Screenshot: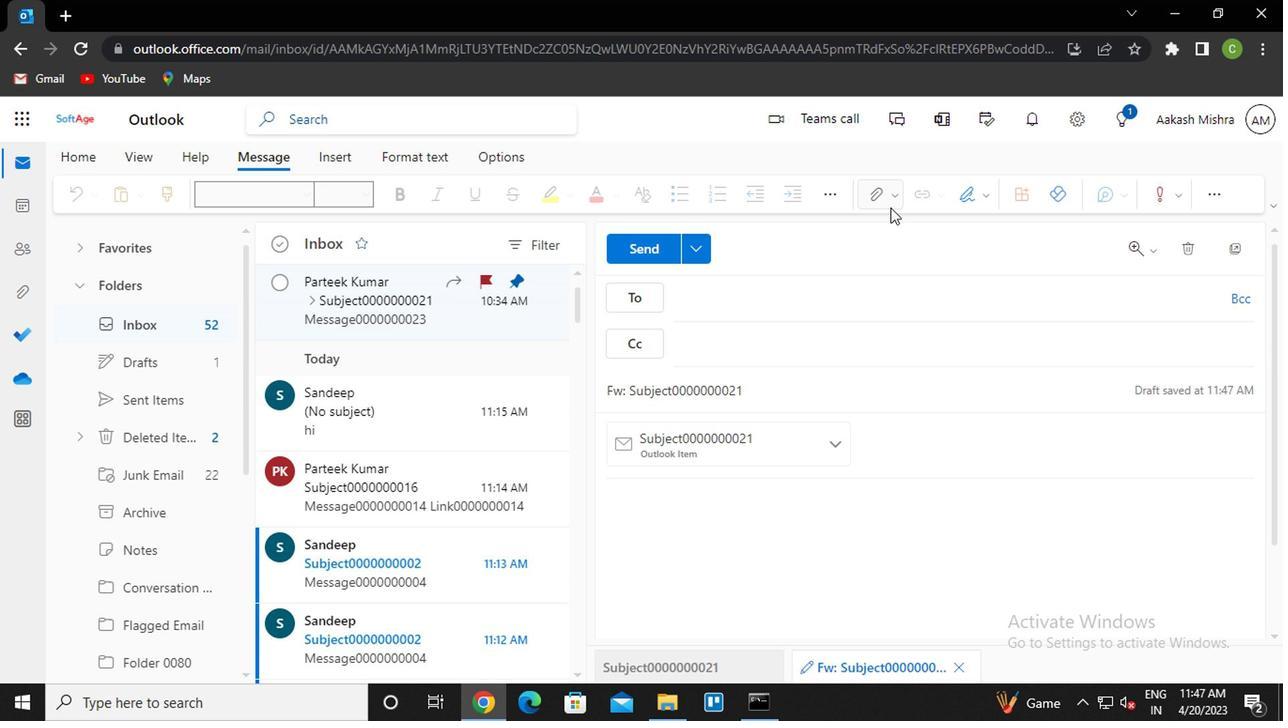 
Action: Mouse pressed left at (890, 205)
Screenshot: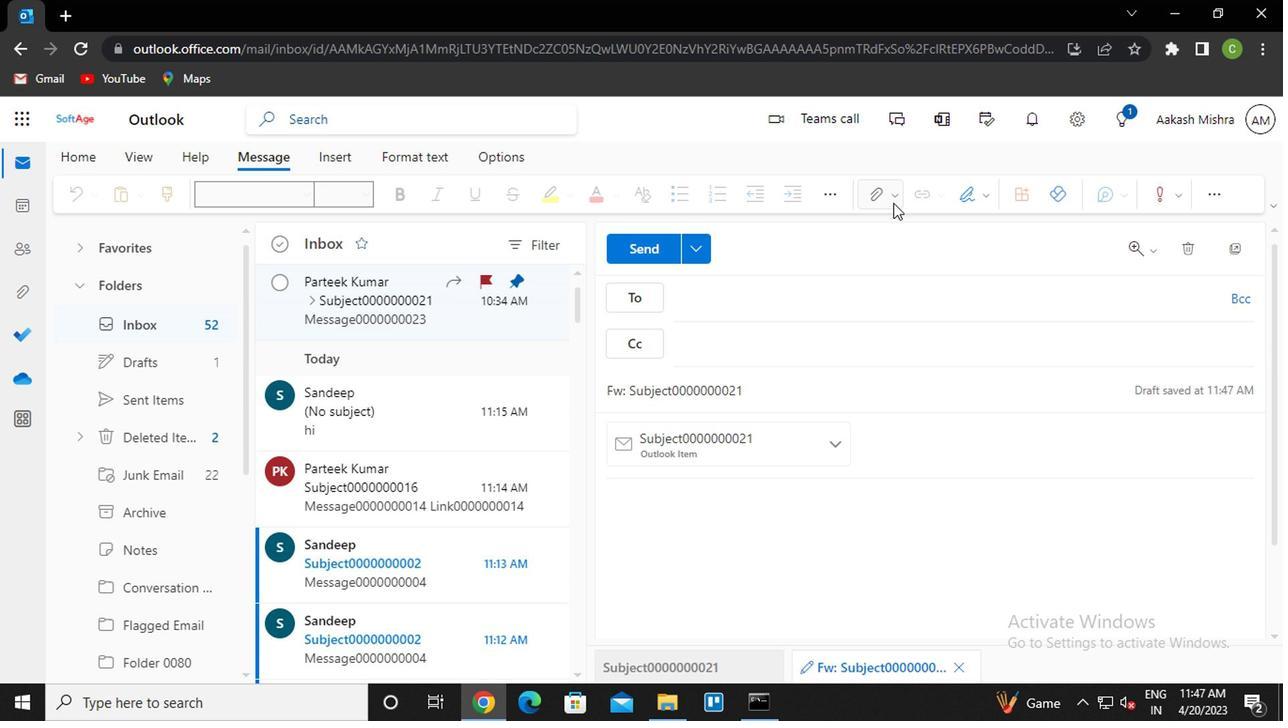 
Action: Mouse moved to (980, 503)
Screenshot: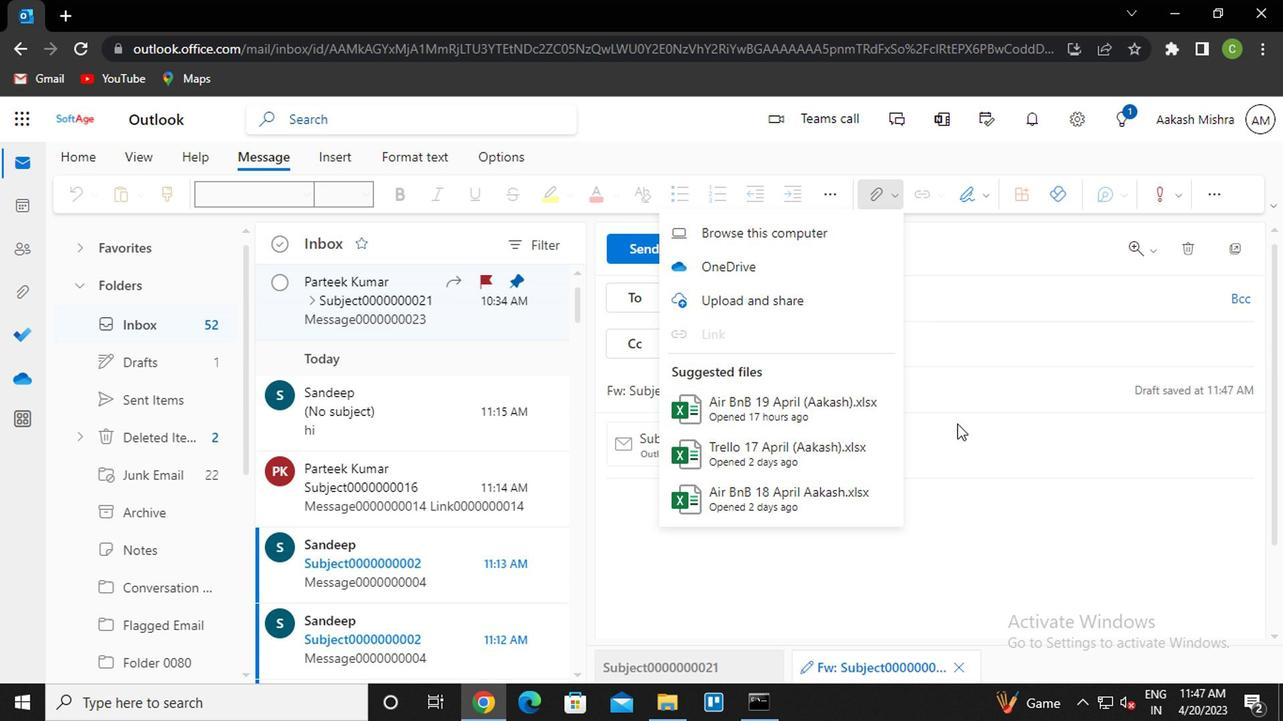 
Action: Mouse pressed left at (980, 503)
Screenshot: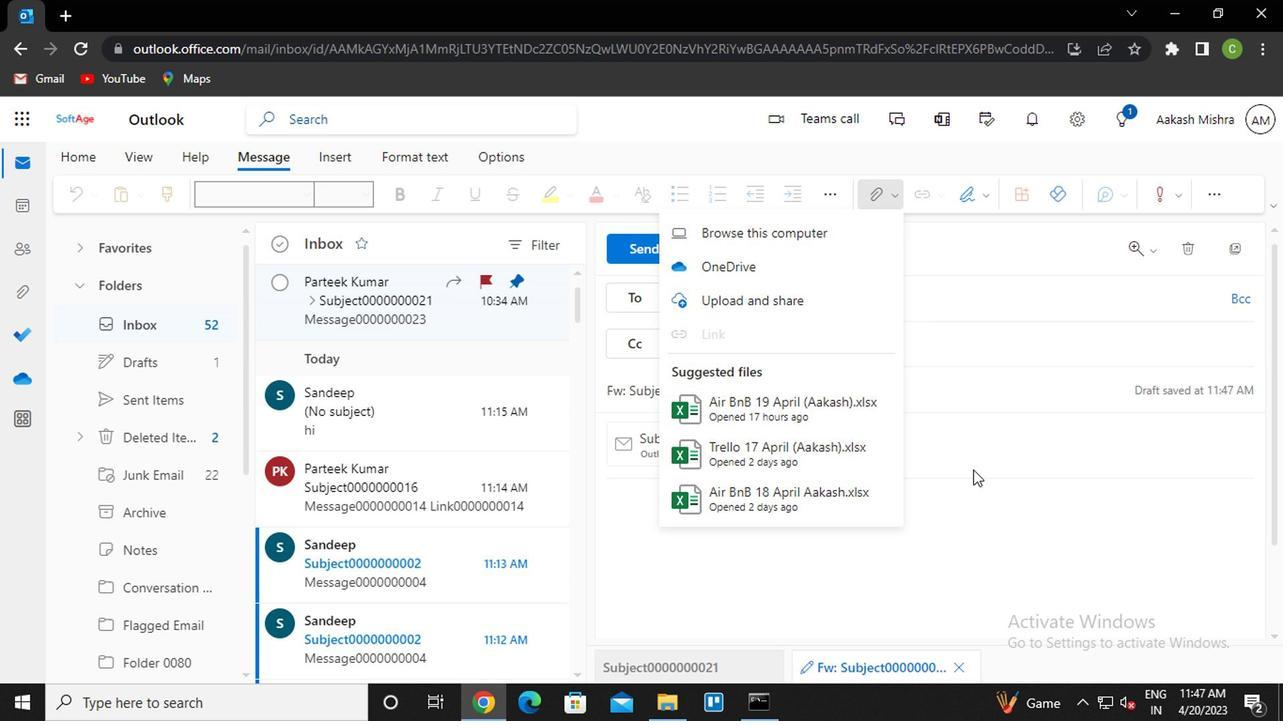 
Action: Mouse moved to (885, 202)
Screenshot: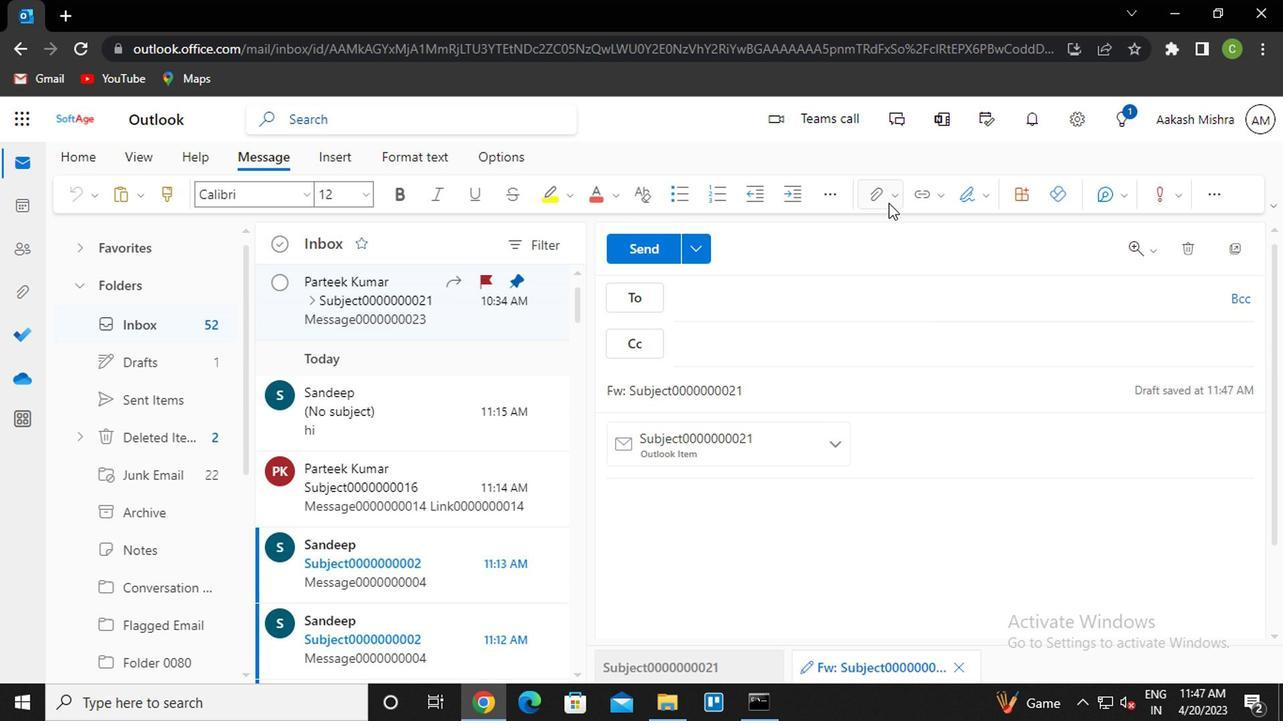 
Action: Mouse pressed left at (885, 202)
Screenshot: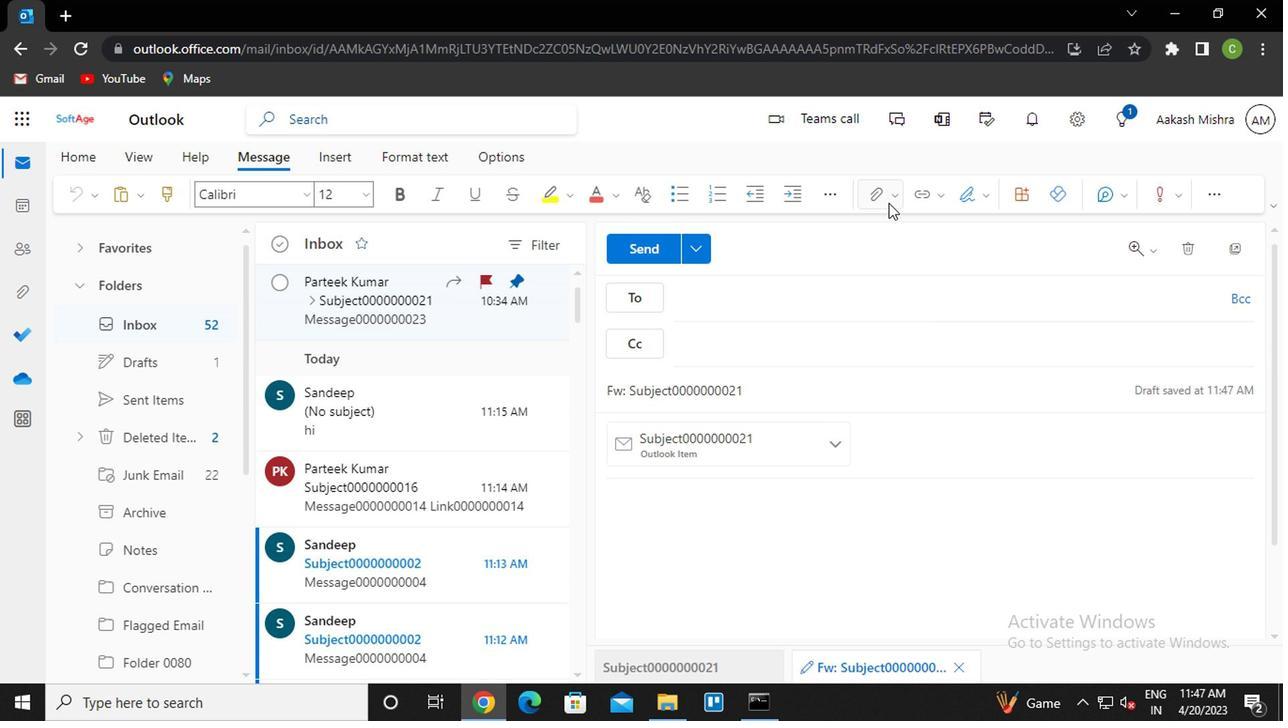 
Action: Mouse moved to (729, 342)
Screenshot: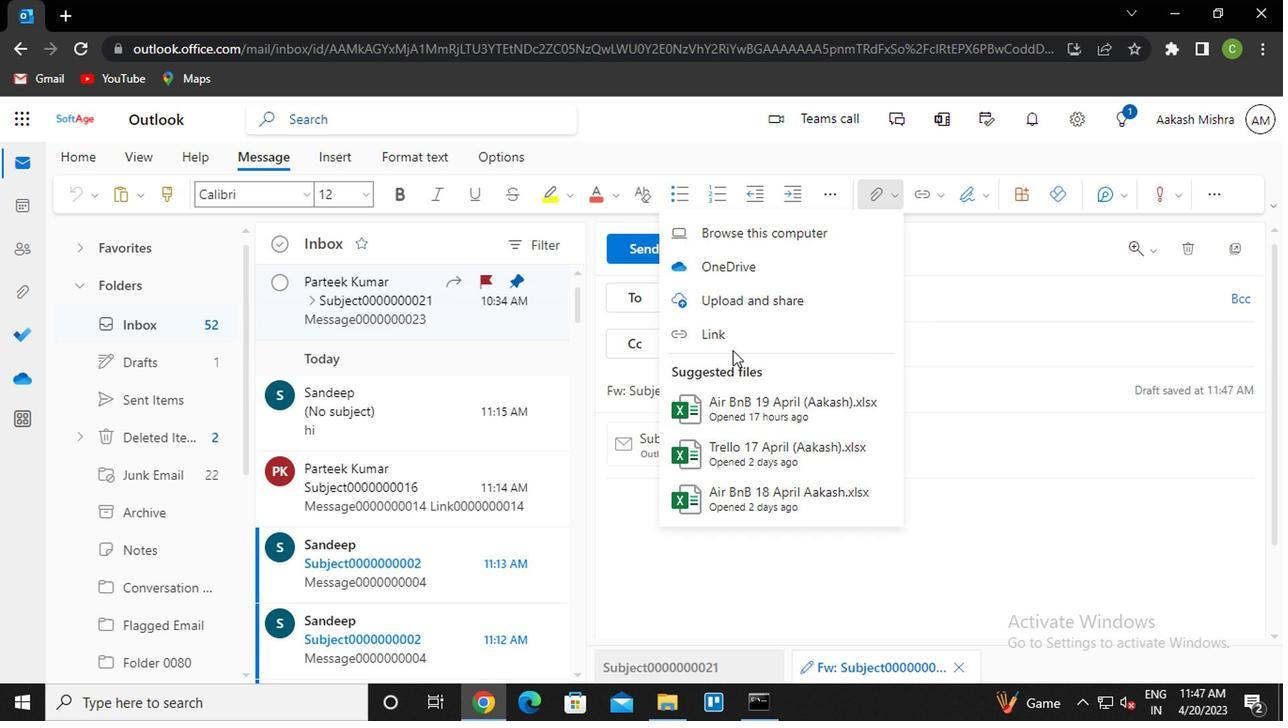 
Action: Mouse pressed left at (729, 342)
Screenshot: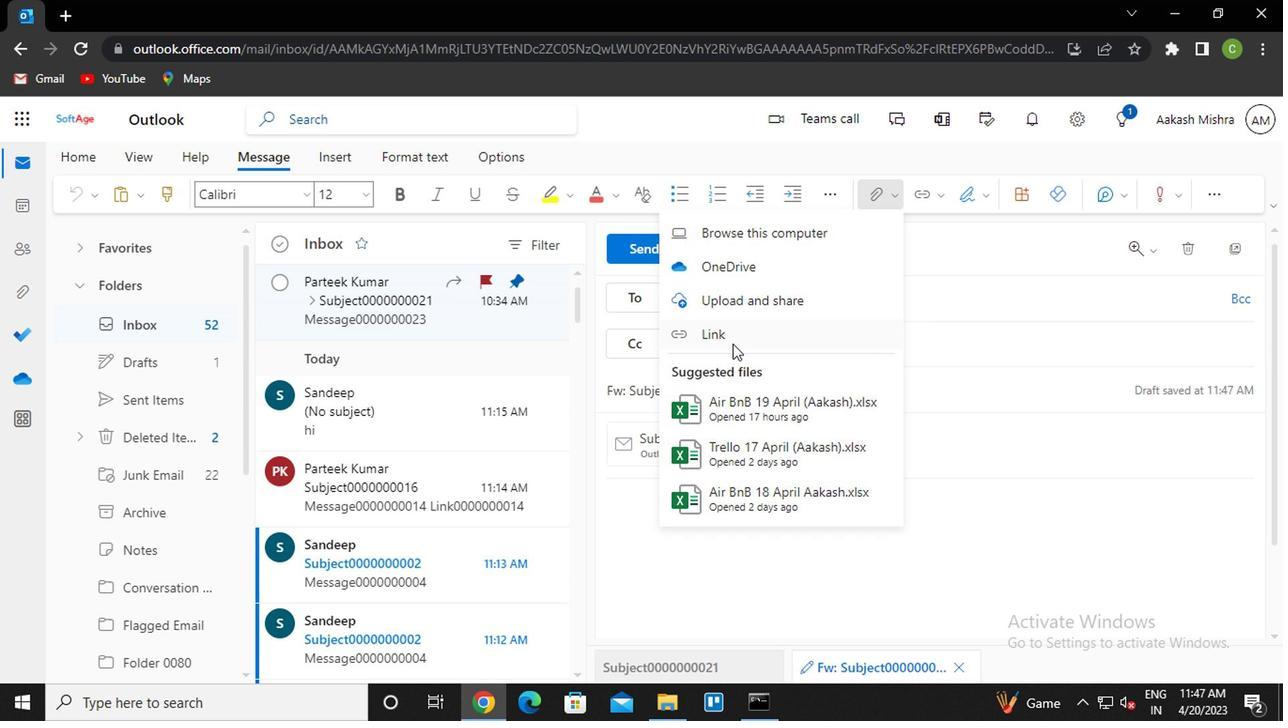 
Action: Mouse moved to (554, 362)
Screenshot: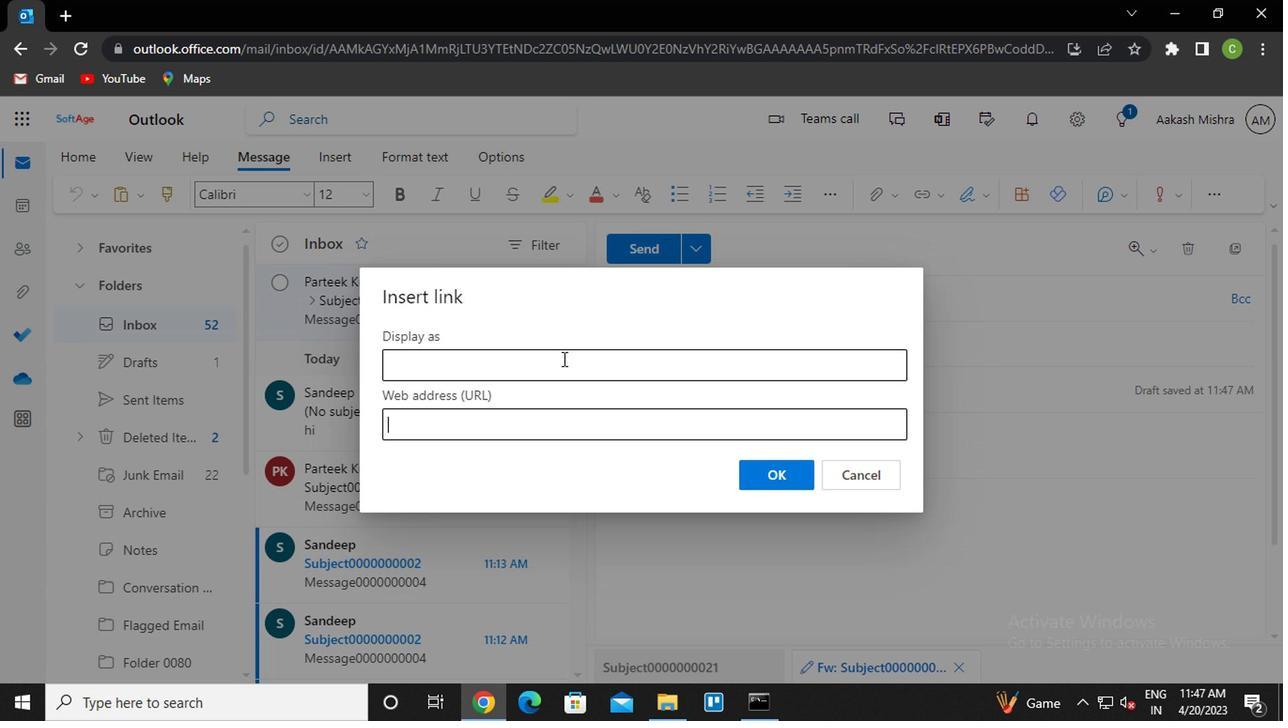 
Action: Mouse pressed left at (554, 362)
Screenshot: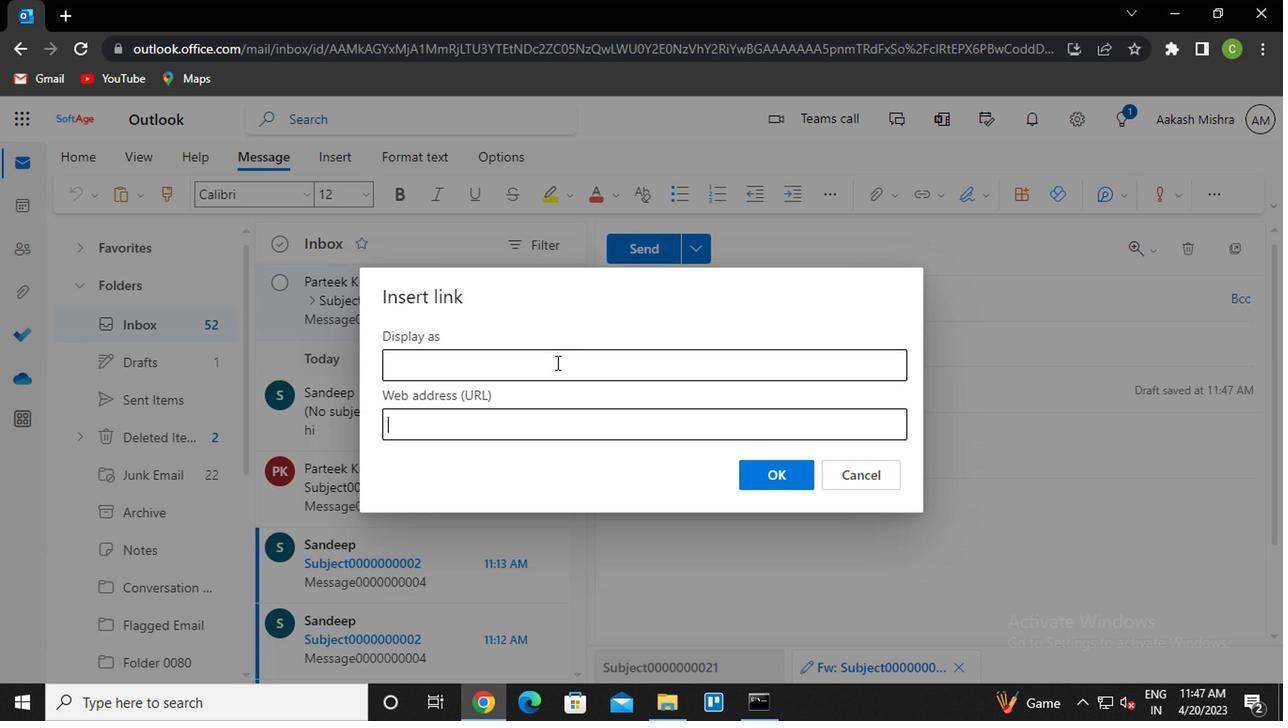 
Action: Mouse moved to (521, 407)
Screenshot: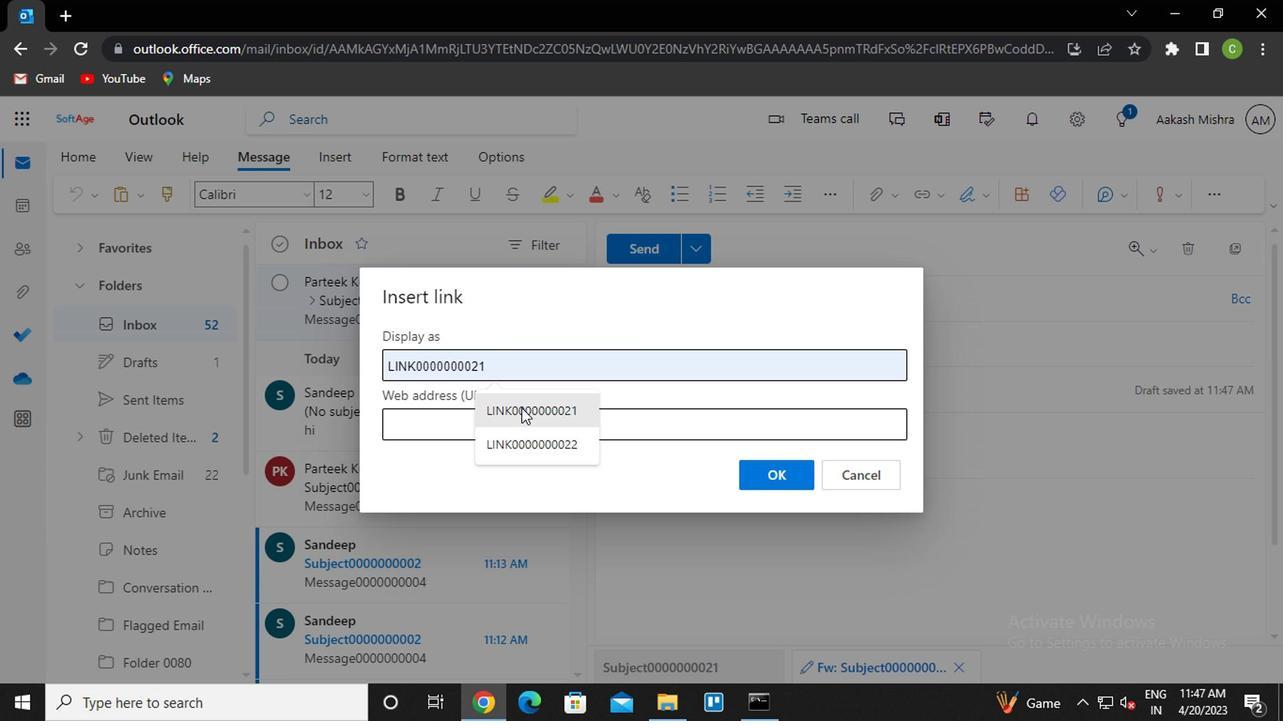 
Action: Mouse pressed left at (521, 407)
Screenshot: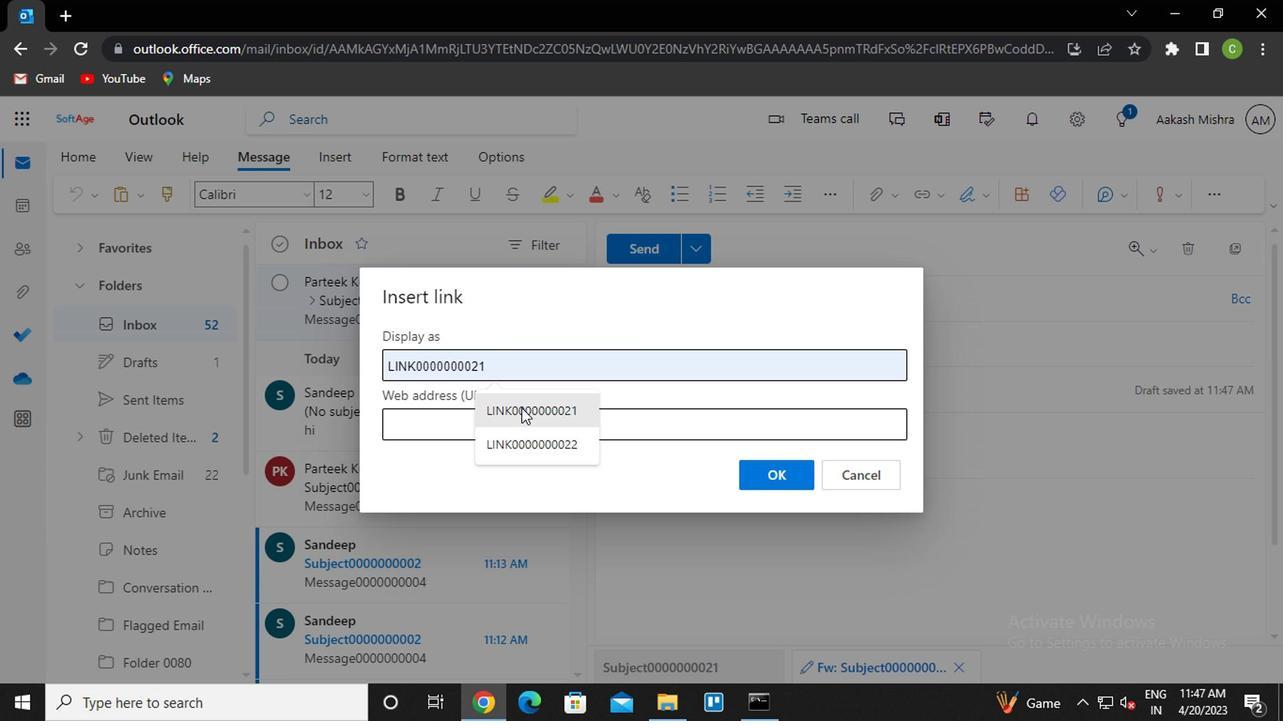 
Action: Mouse moved to (511, 427)
Screenshot: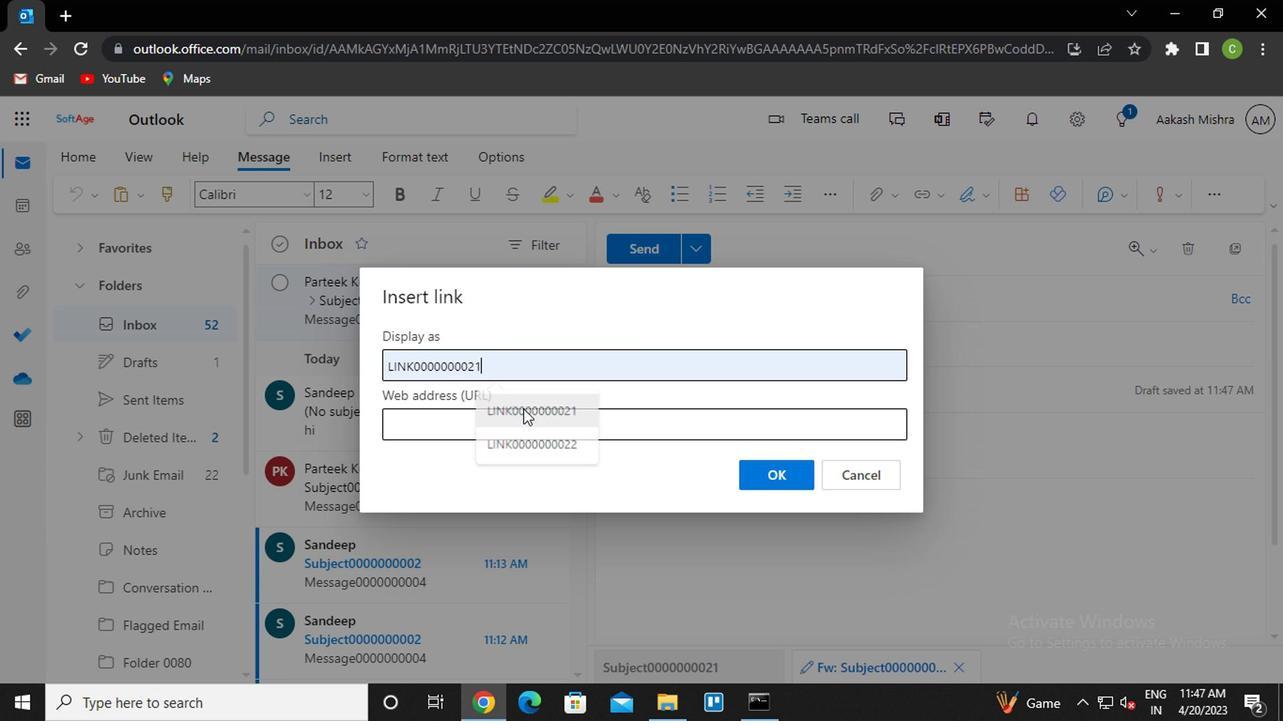 
Action: Mouse pressed left at (511, 427)
Screenshot: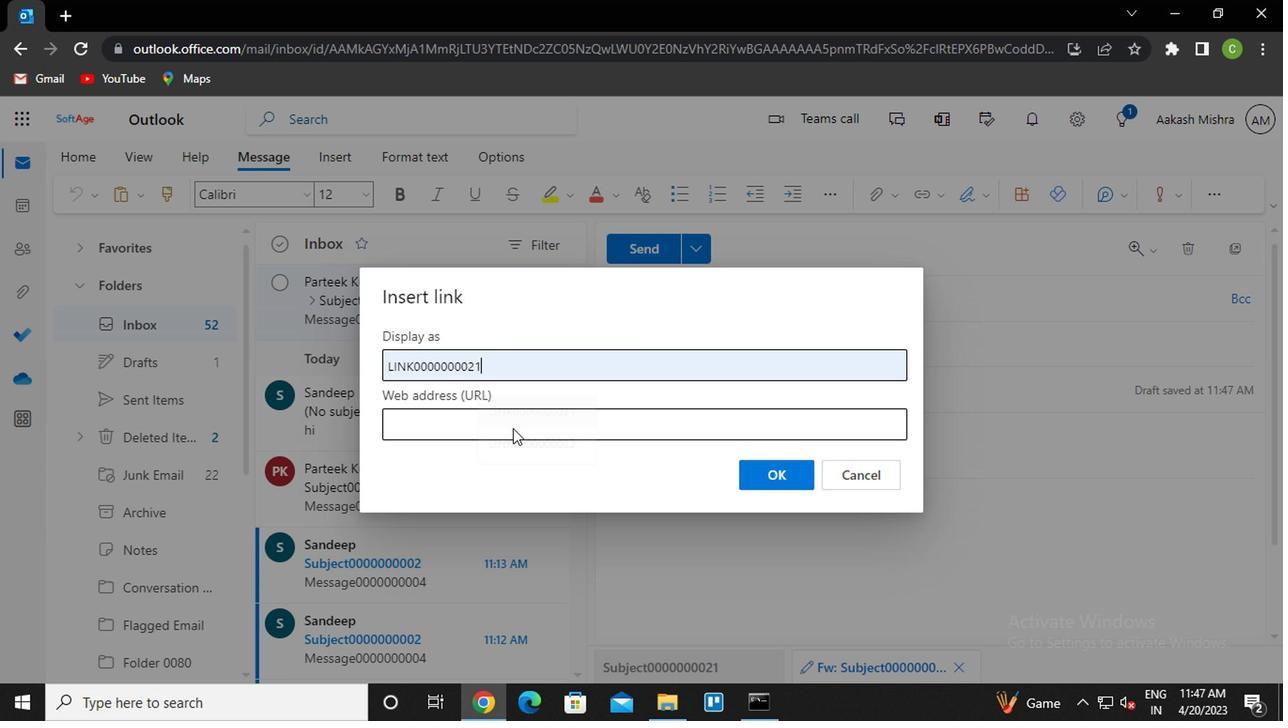 
Action: Mouse moved to (540, 461)
Screenshot: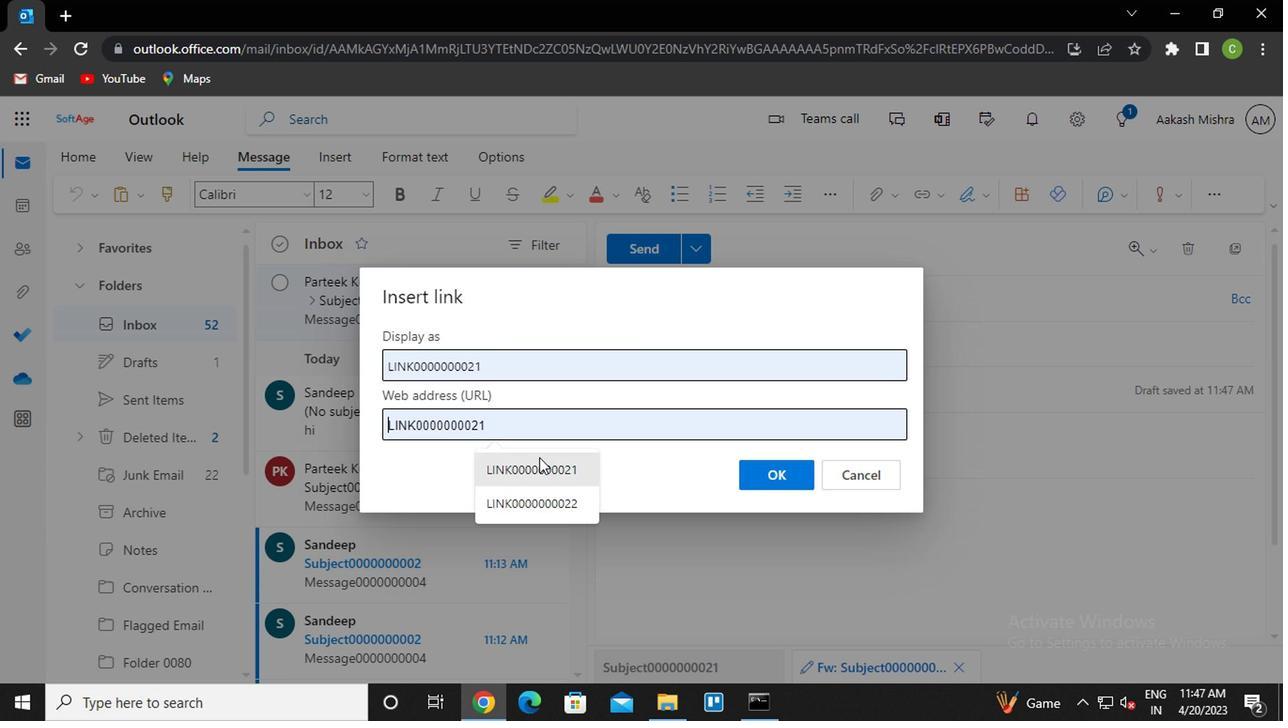 
Action: Mouse pressed left at (540, 461)
Screenshot: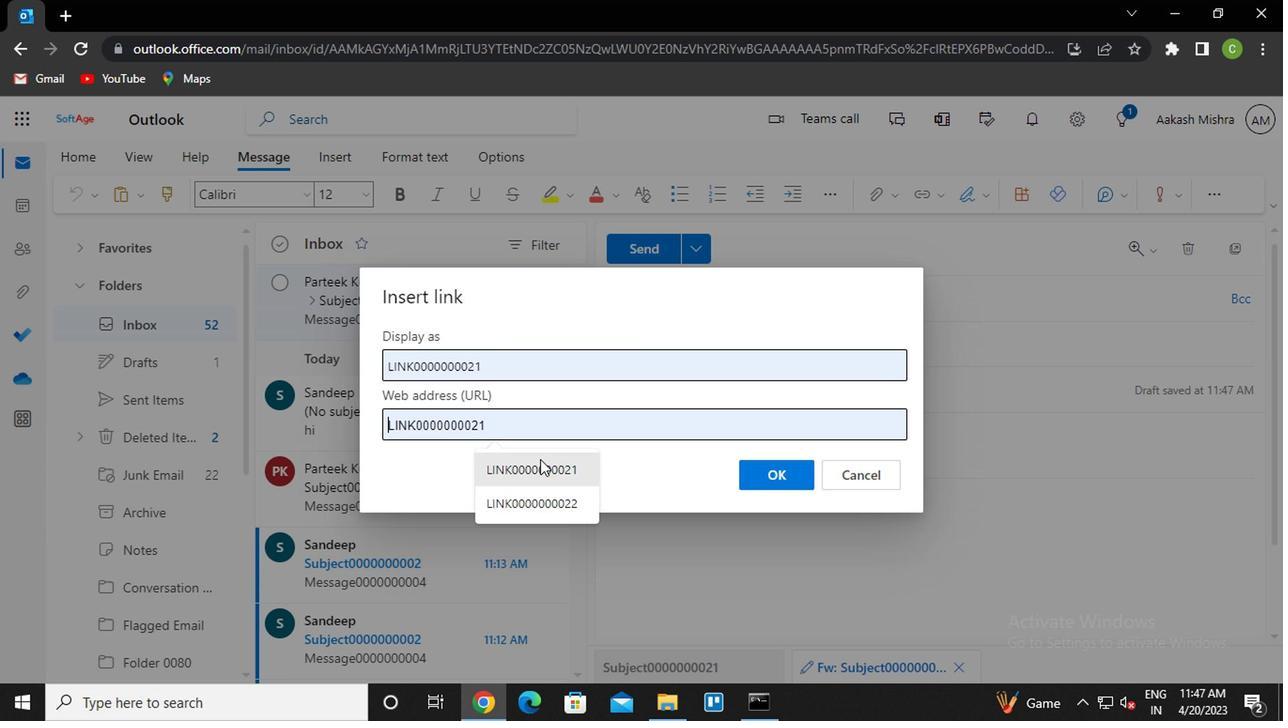 
Action: Mouse moved to (776, 476)
Screenshot: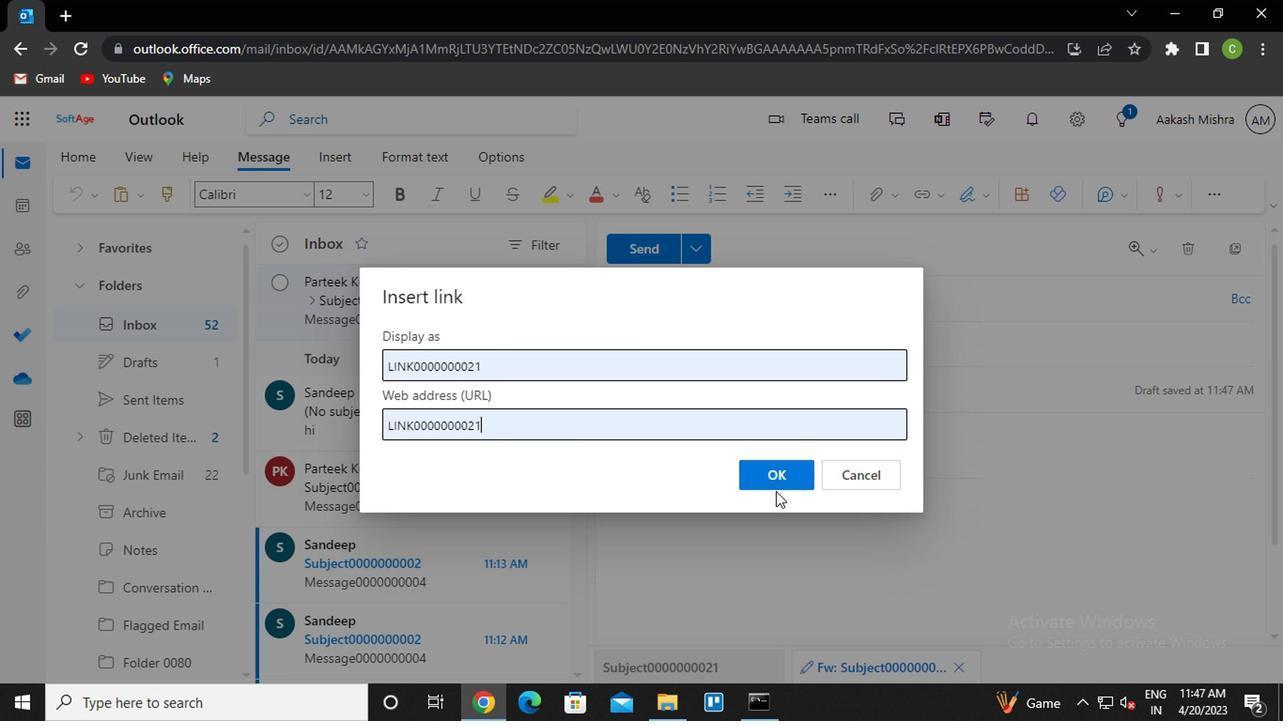 
Action: Mouse pressed left at (776, 476)
Screenshot: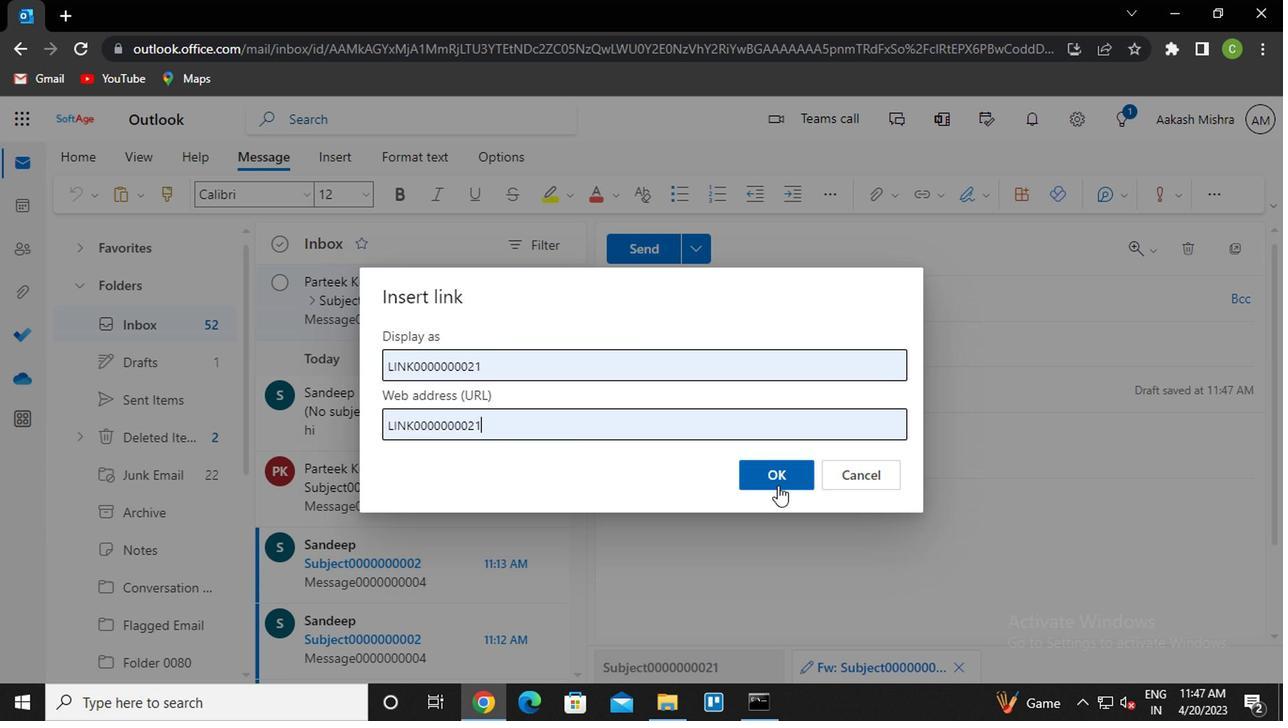 
Action: Mouse moved to (719, 299)
Screenshot: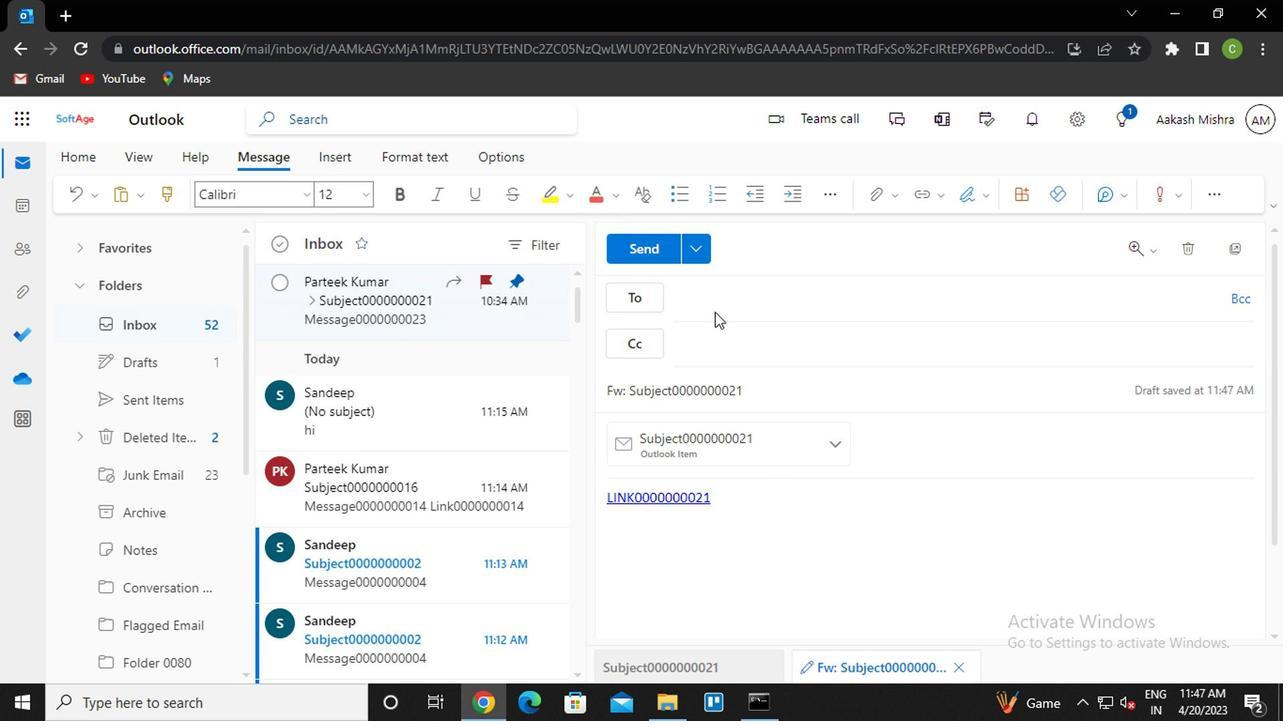 
Action: Mouse pressed left at (719, 299)
Screenshot: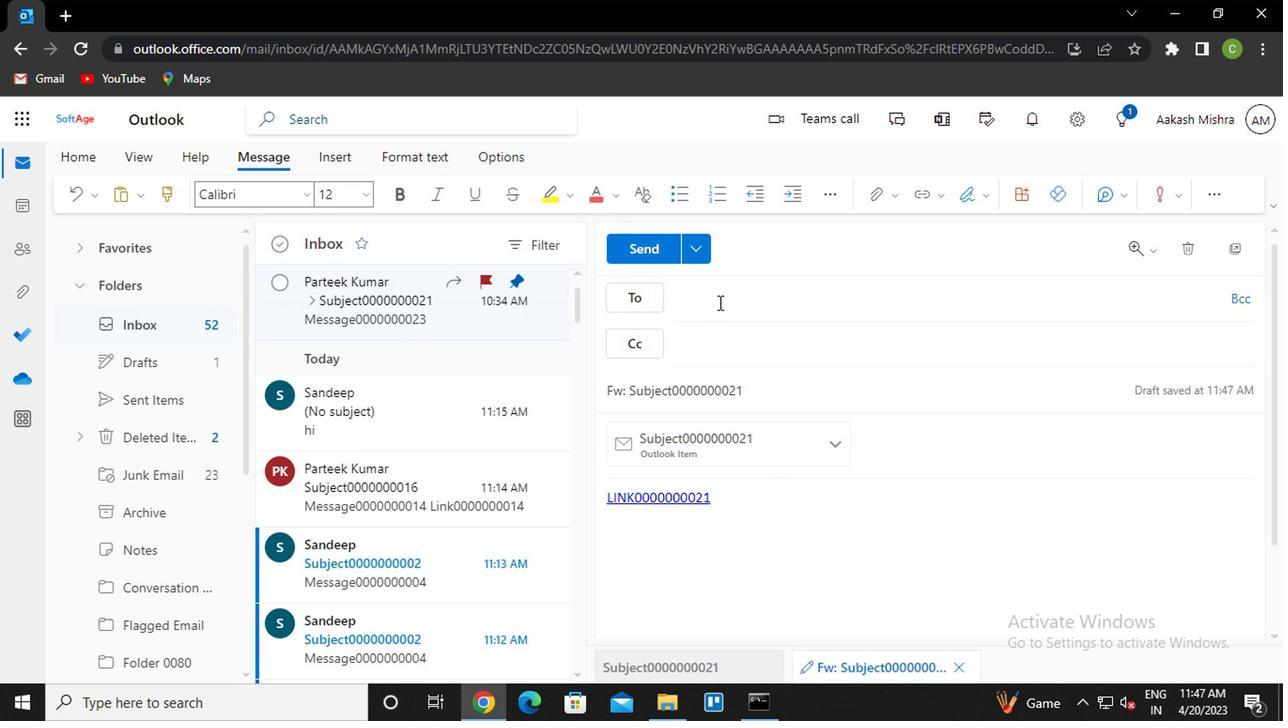 
Action: Mouse moved to (719, 298)
Screenshot: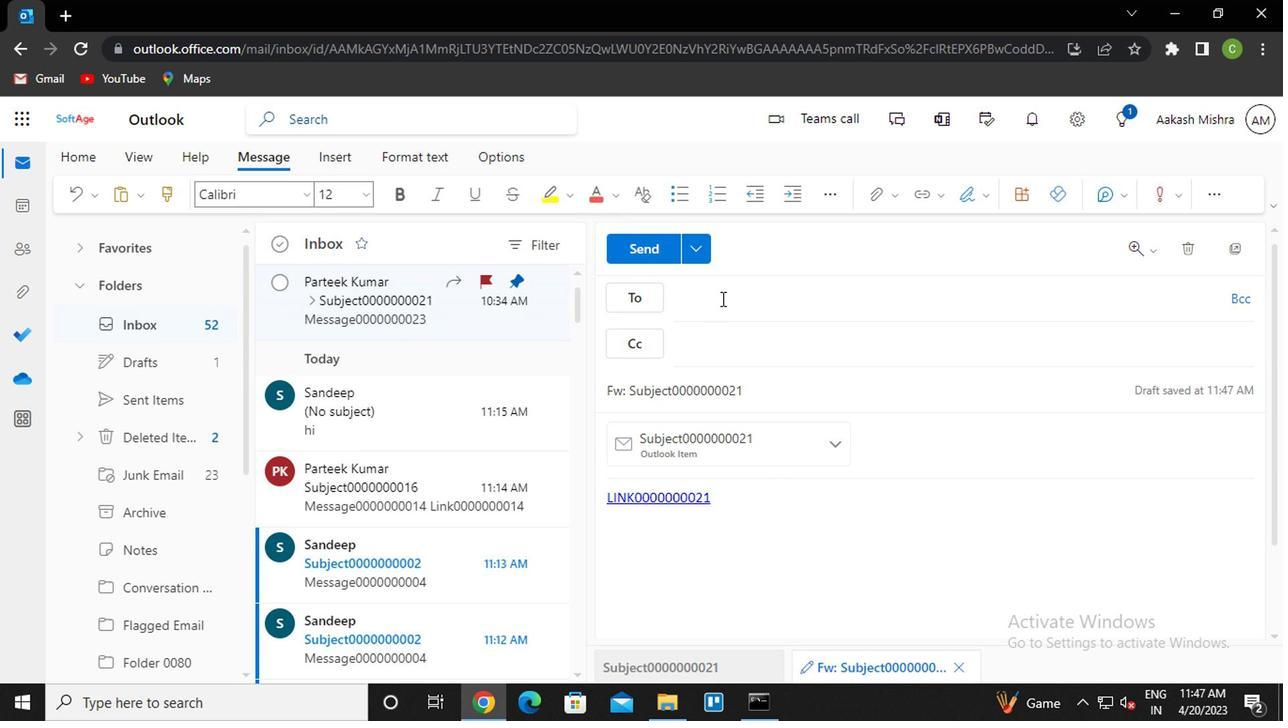 
Action: Key pressed sandip<Key.enter>
Screenshot: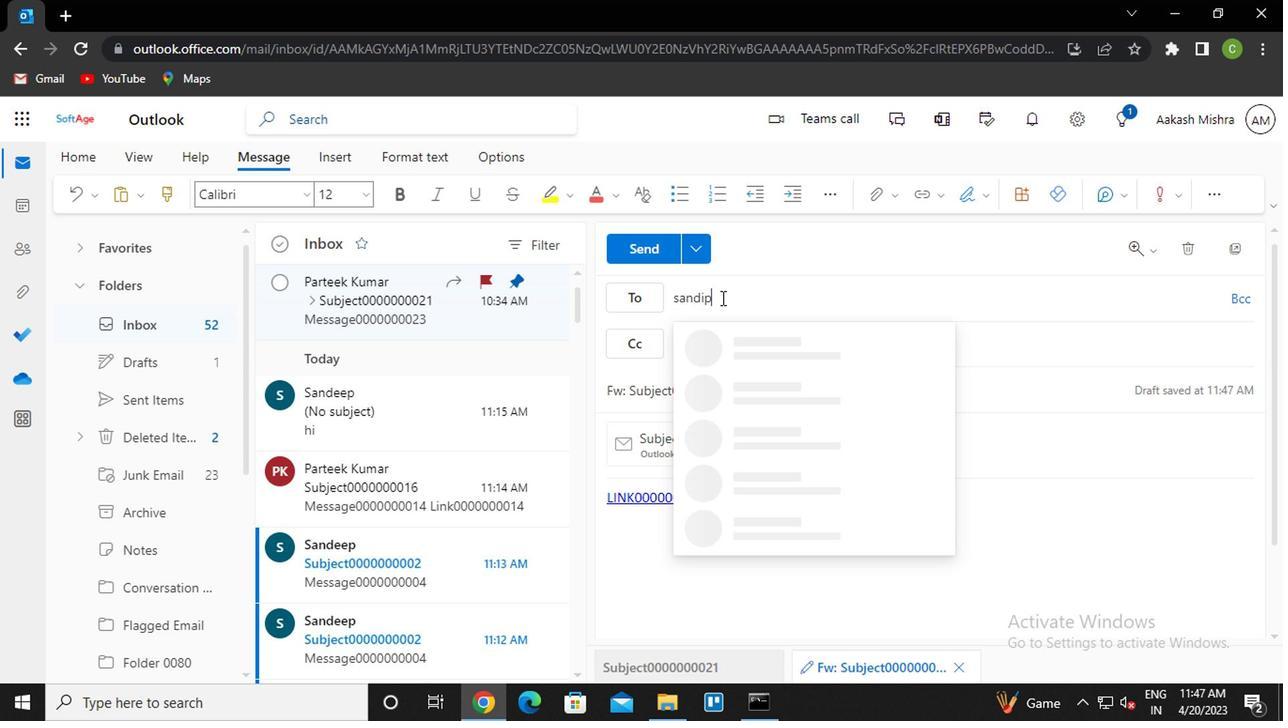 
Action: Mouse moved to (723, 516)
Screenshot: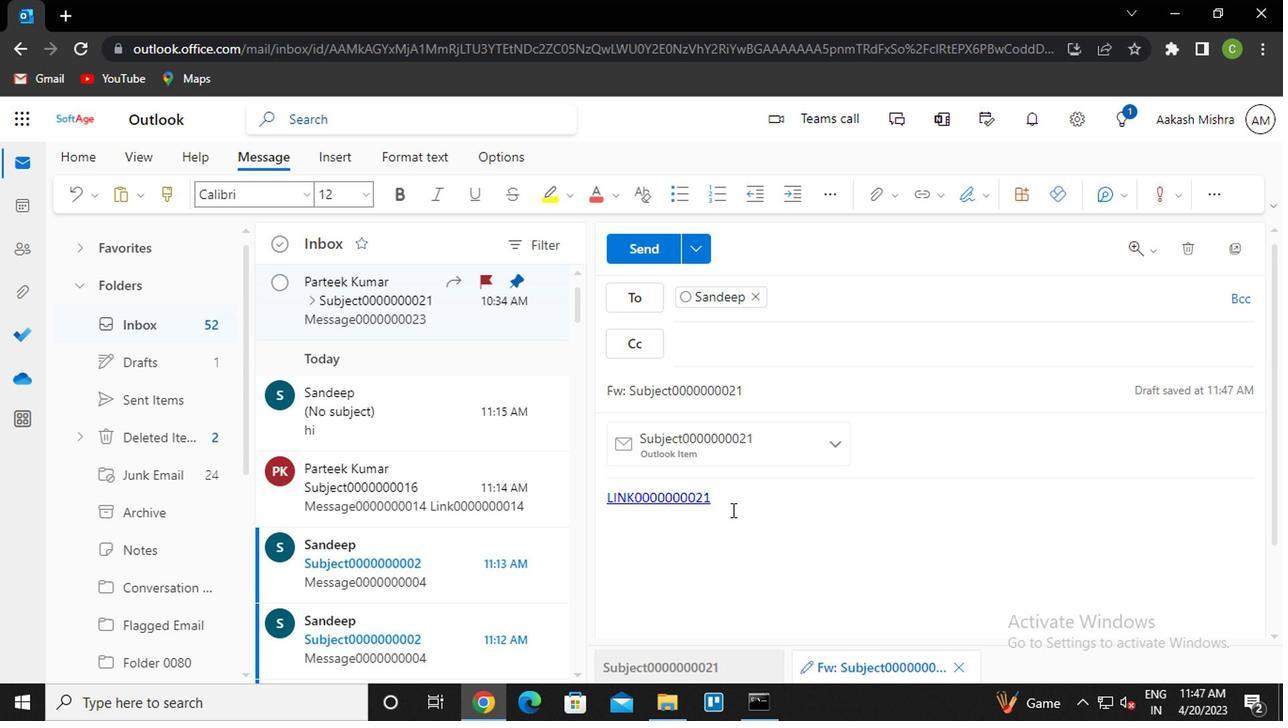 
Action: Mouse pressed left at (723, 516)
Screenshot: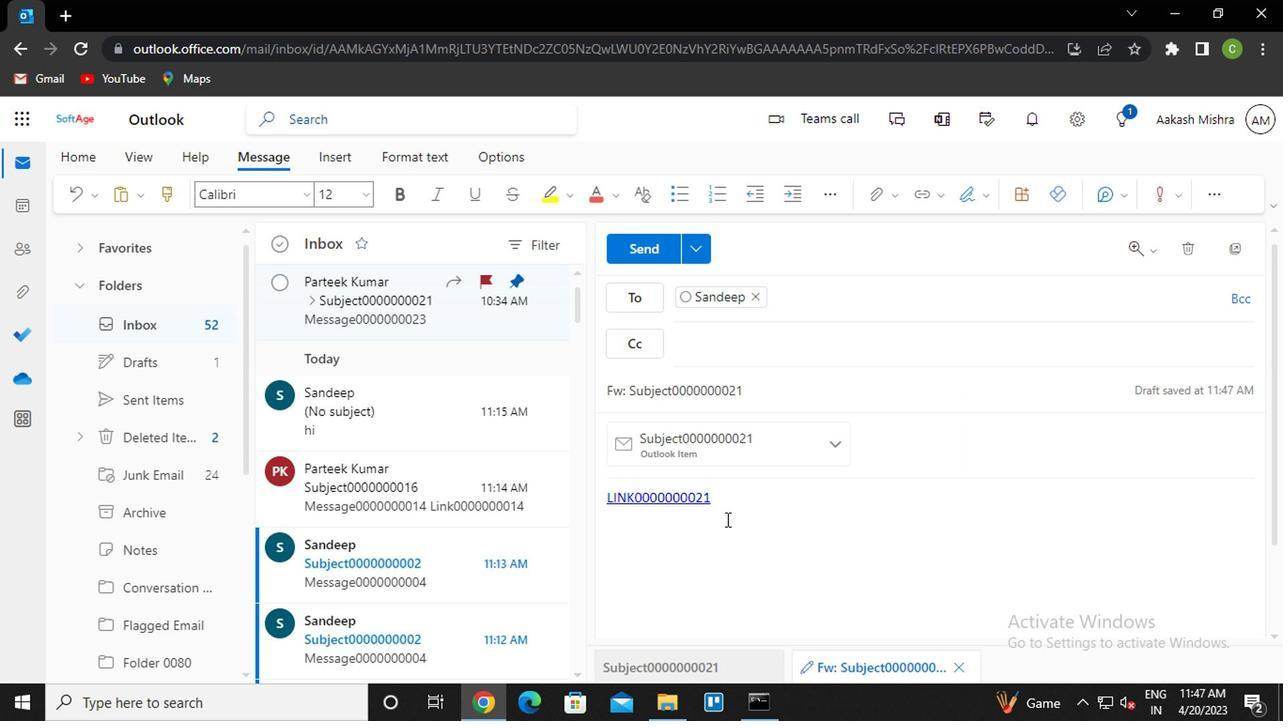 
Action: Key pressed <Key.enter><Key.caps_lock>m<Key.caps_lock>essage0000000021
Screenshot: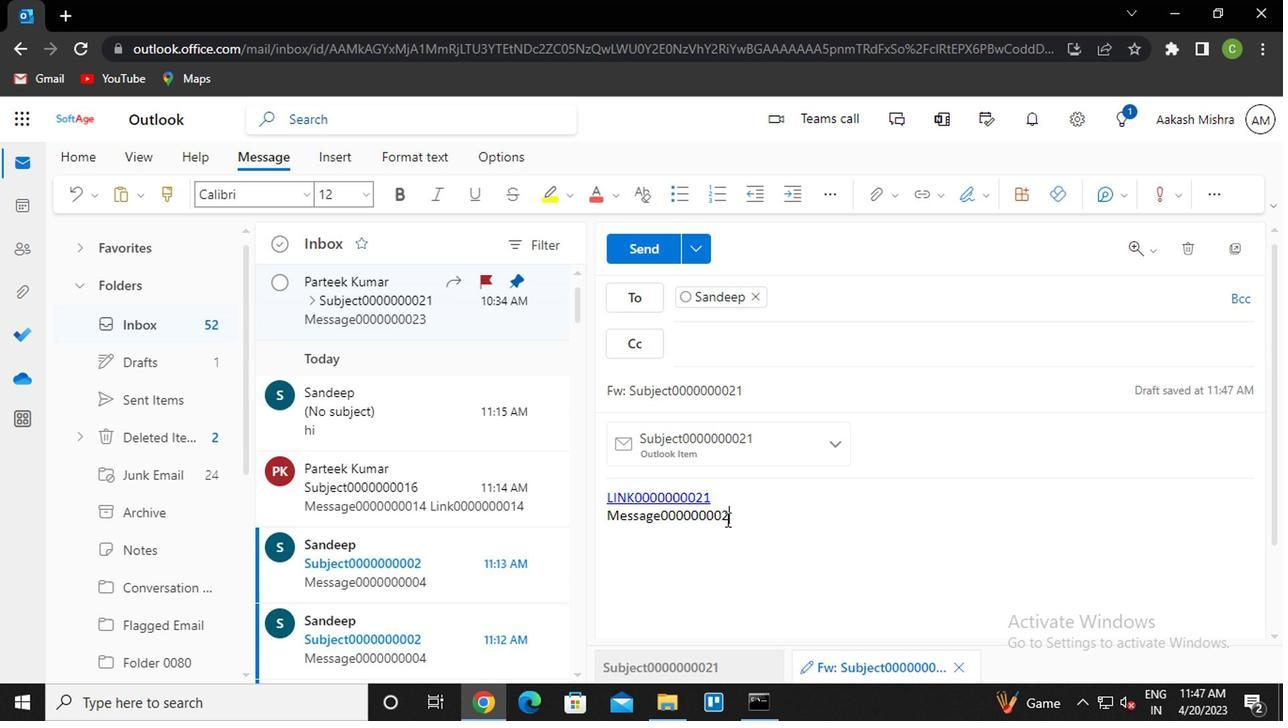 
Action: Mouse moved to (639, 258)
Screenshot: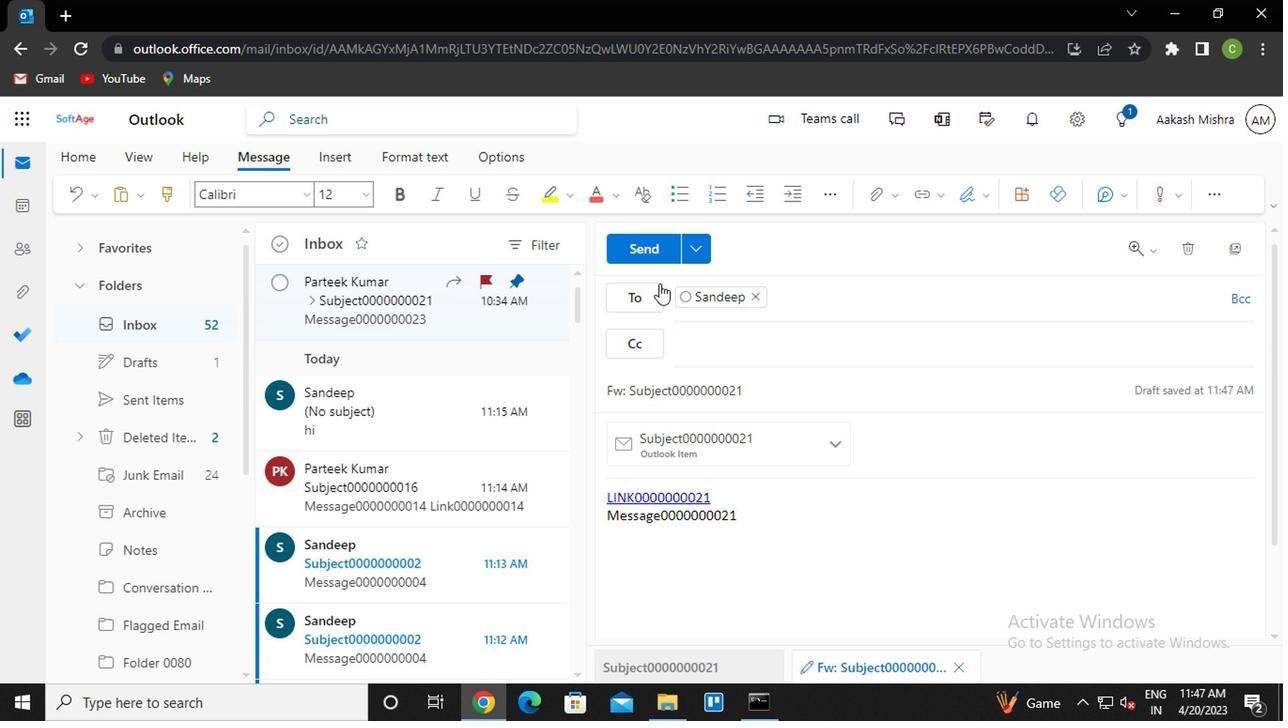 
Action: Mouse pressed left at (639, 258)
Screenshot: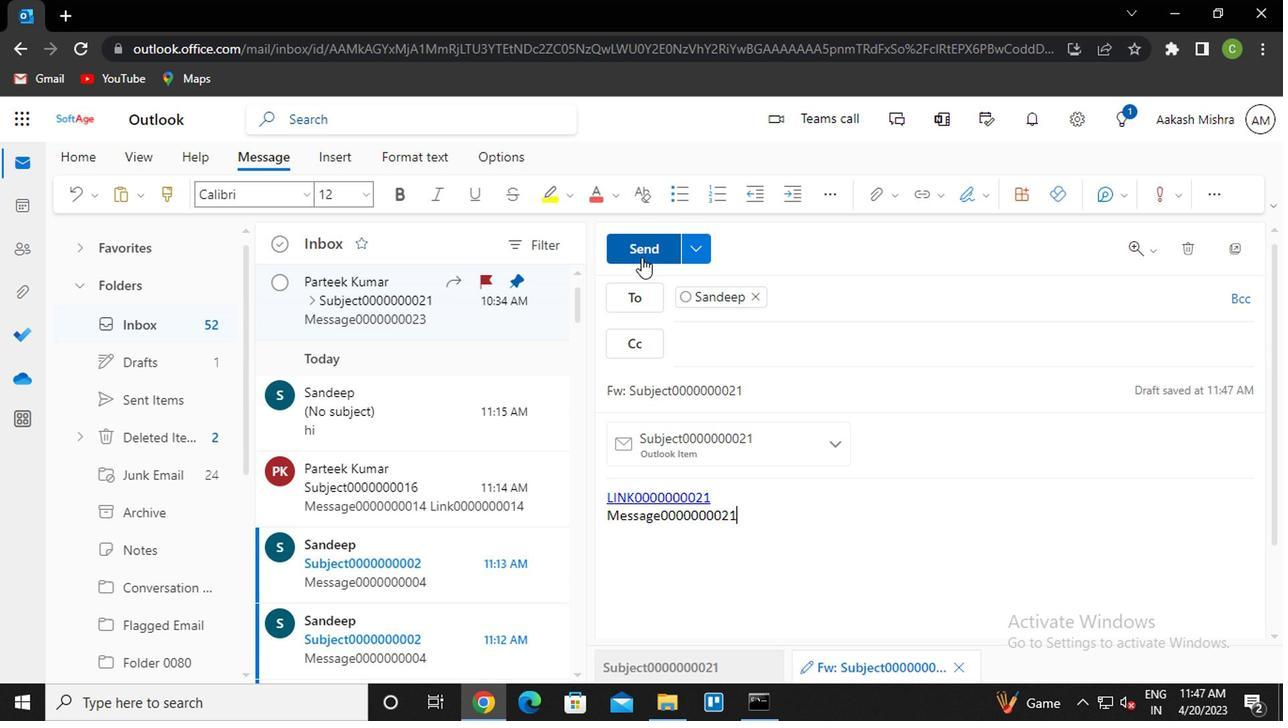 
Action: Mouse moved to (1235, 381)
Screenshot: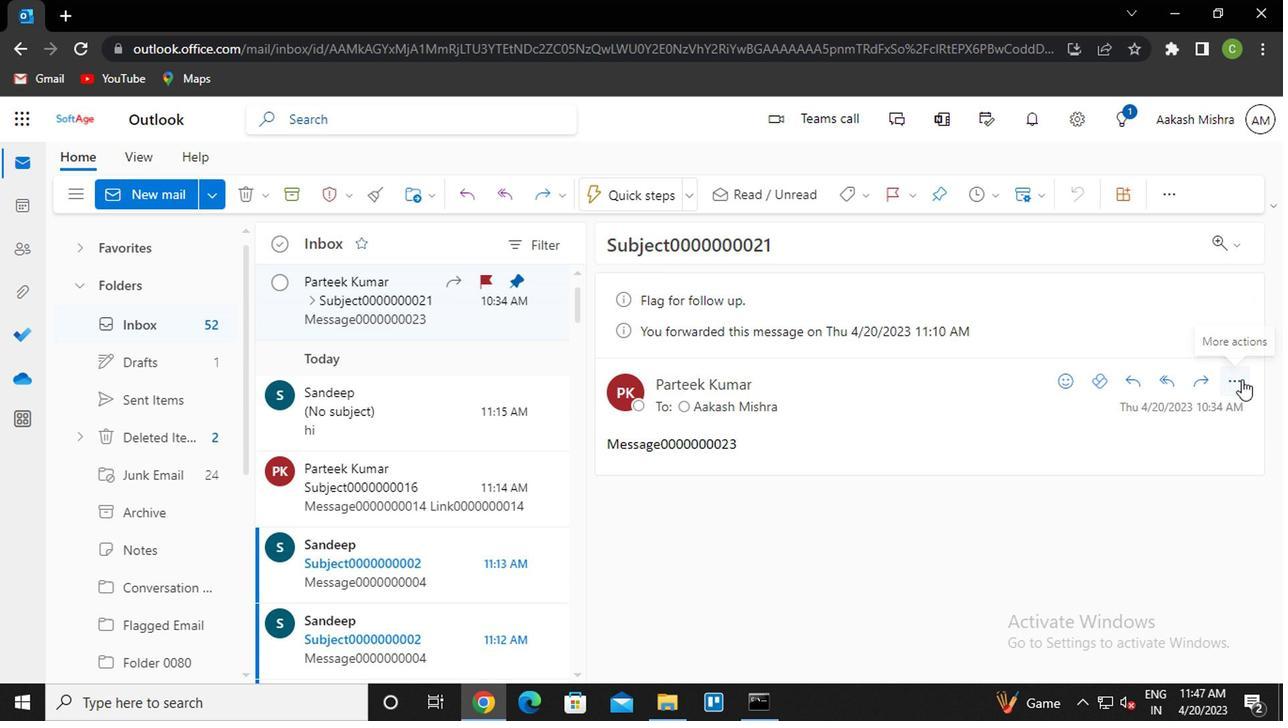 
Action: Mouse pressed left at (1235, 381)
Screenshot: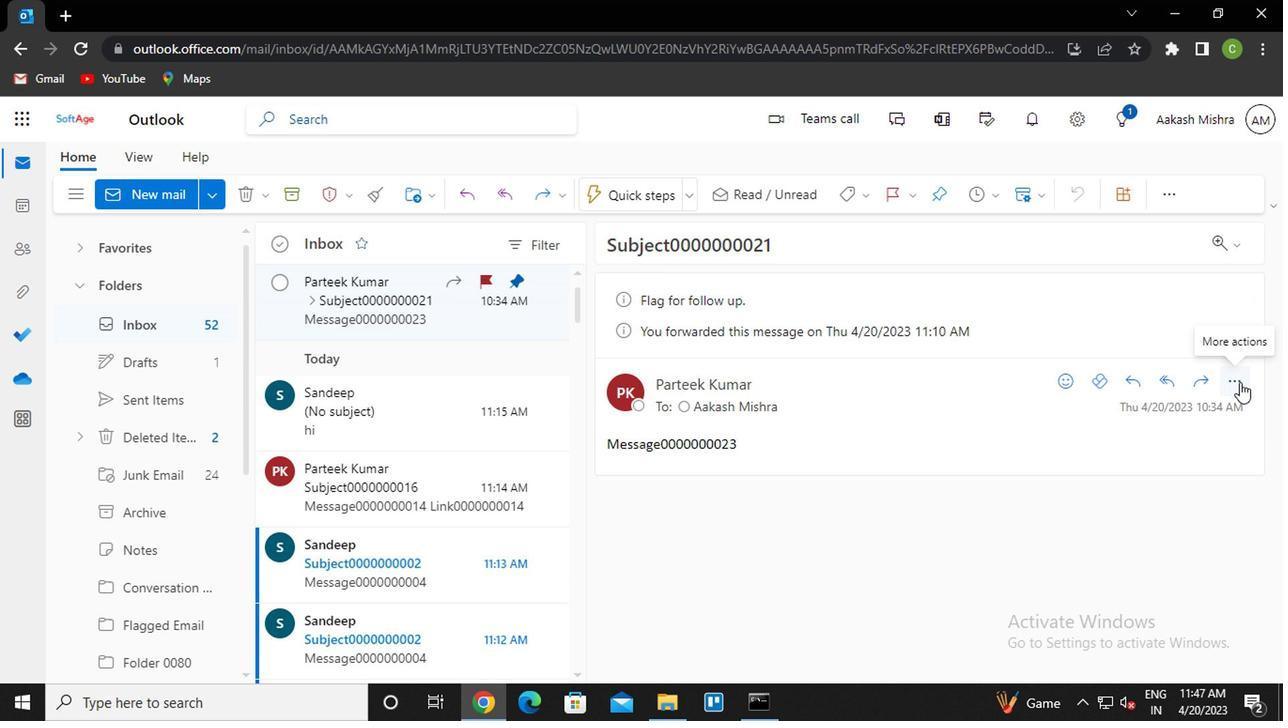 
Action: Mouse moved to (1106, 229)
Screenshot: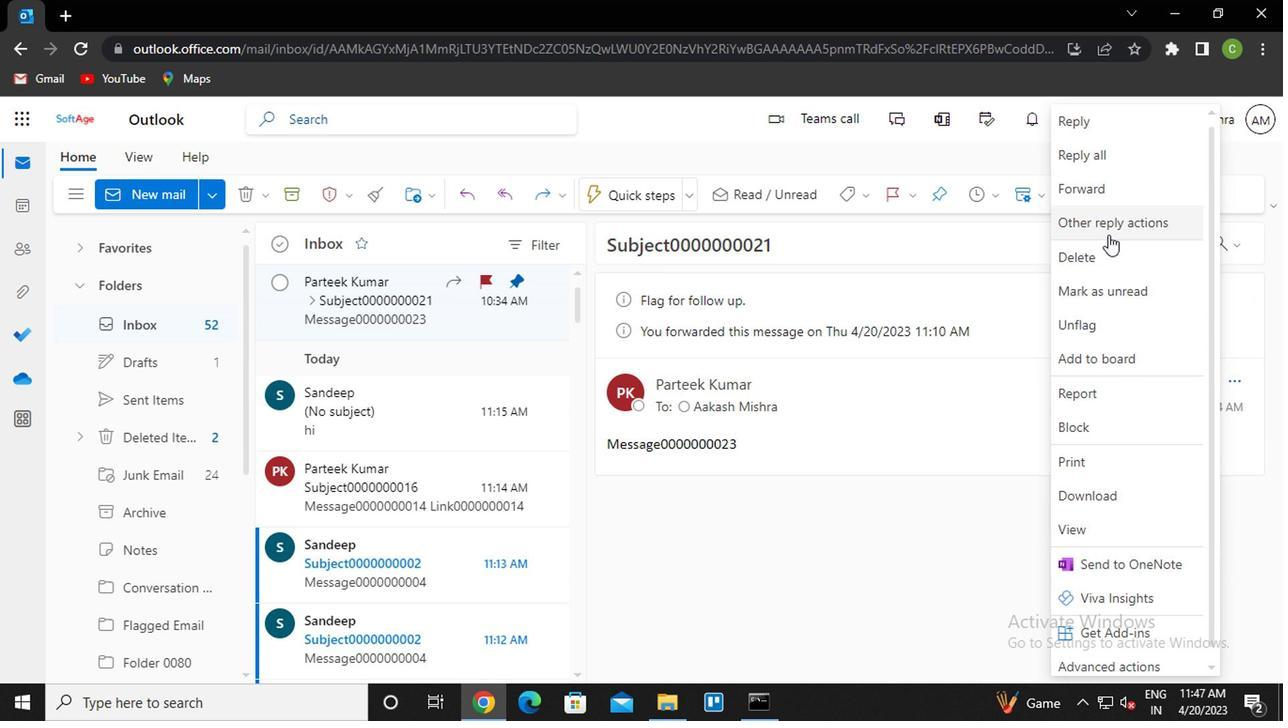 
Action: Mouse pressed left at (1106, 229)
Screenshot: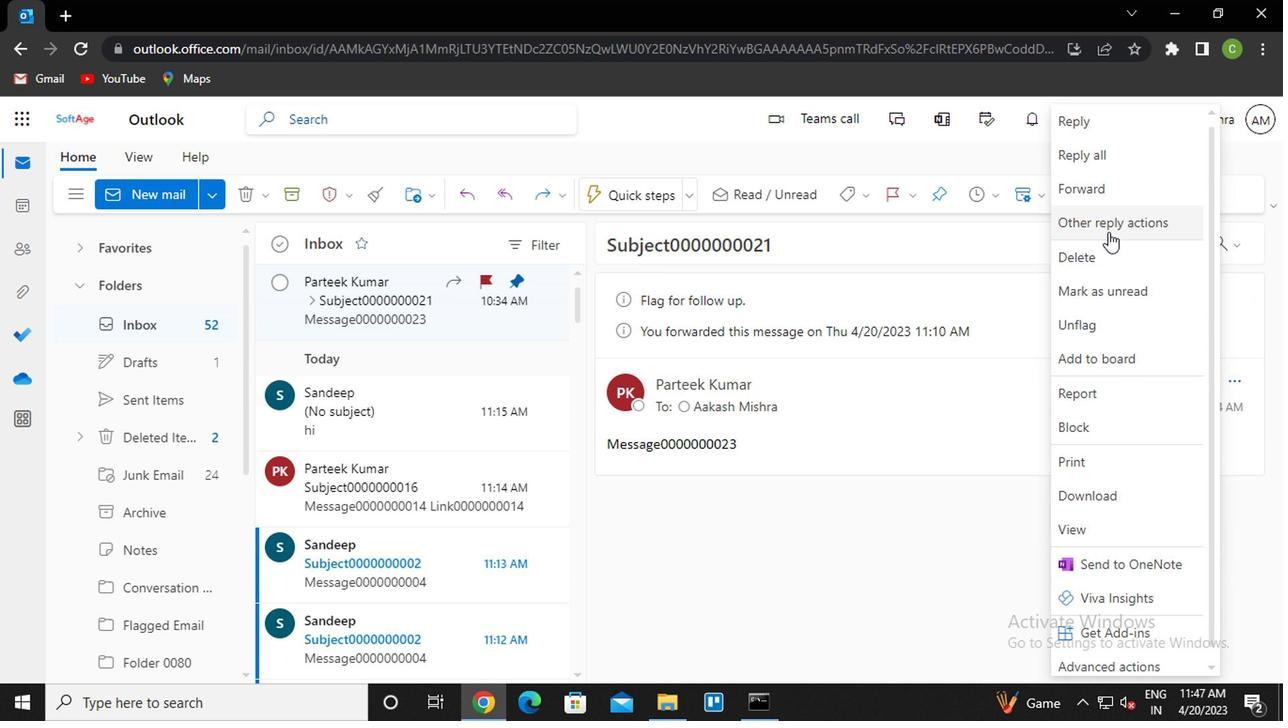 
Action: Mouse moved to (995, 253)
Screenshot: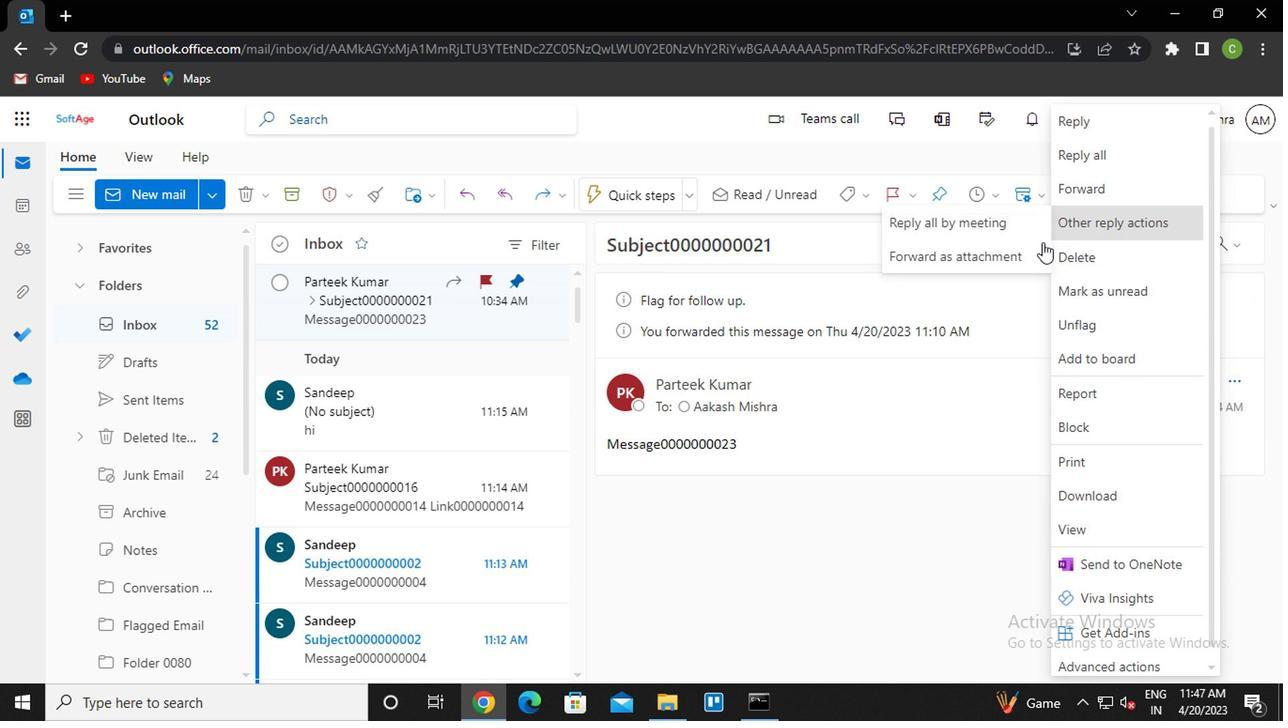 
Action: Mouse pressed left at (995, 253)
Screenshot: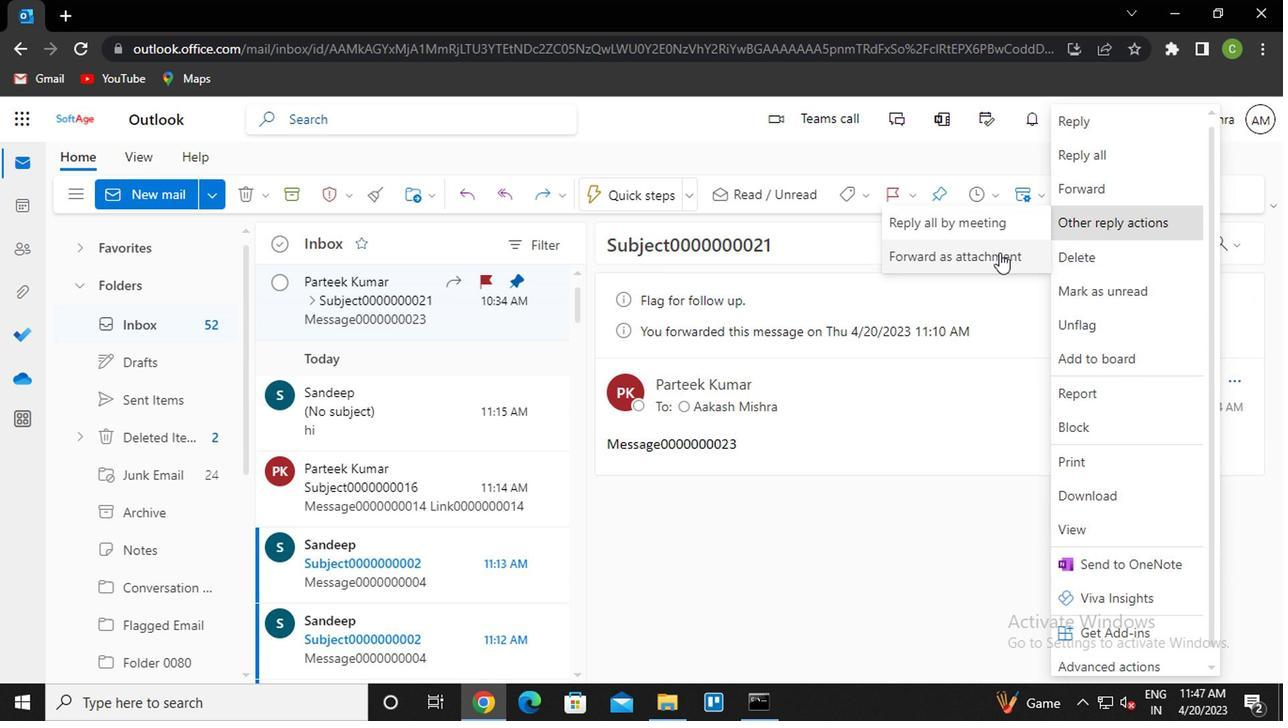 
Action: Mouse moved to (751, 505)
Screenshot: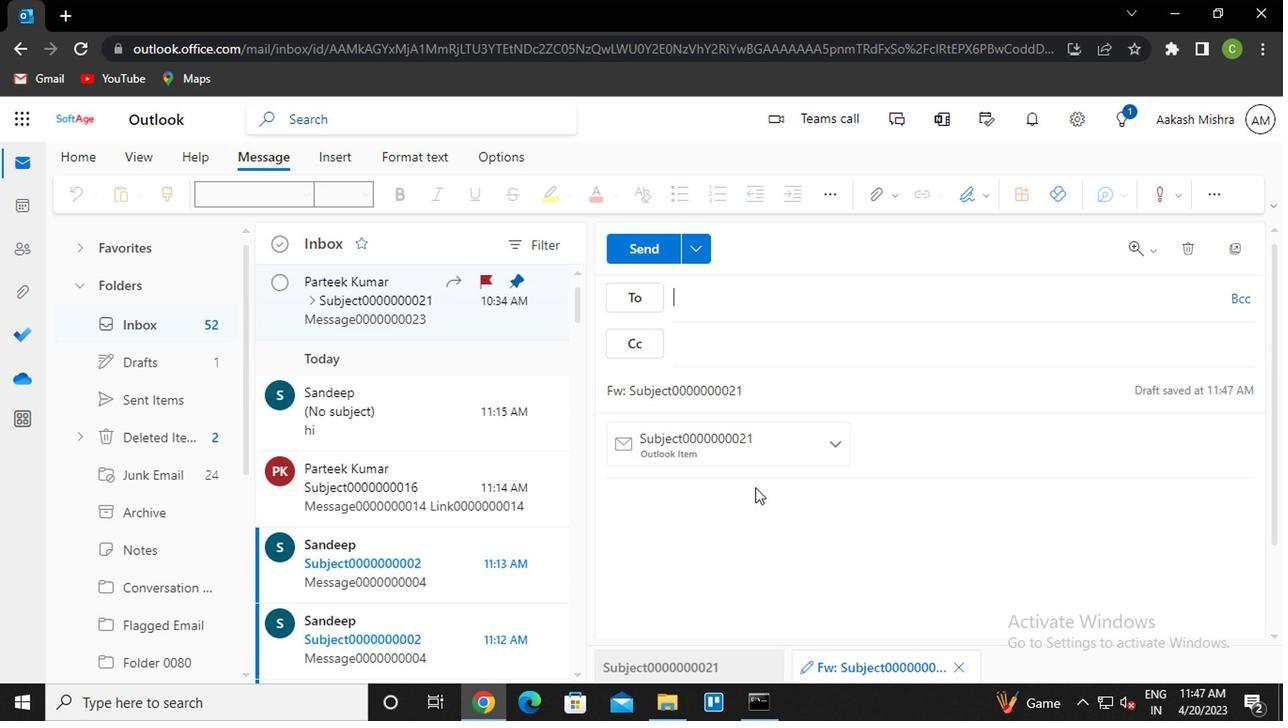 
Action: Mouse pressed left at (751, 505)
Screenshot: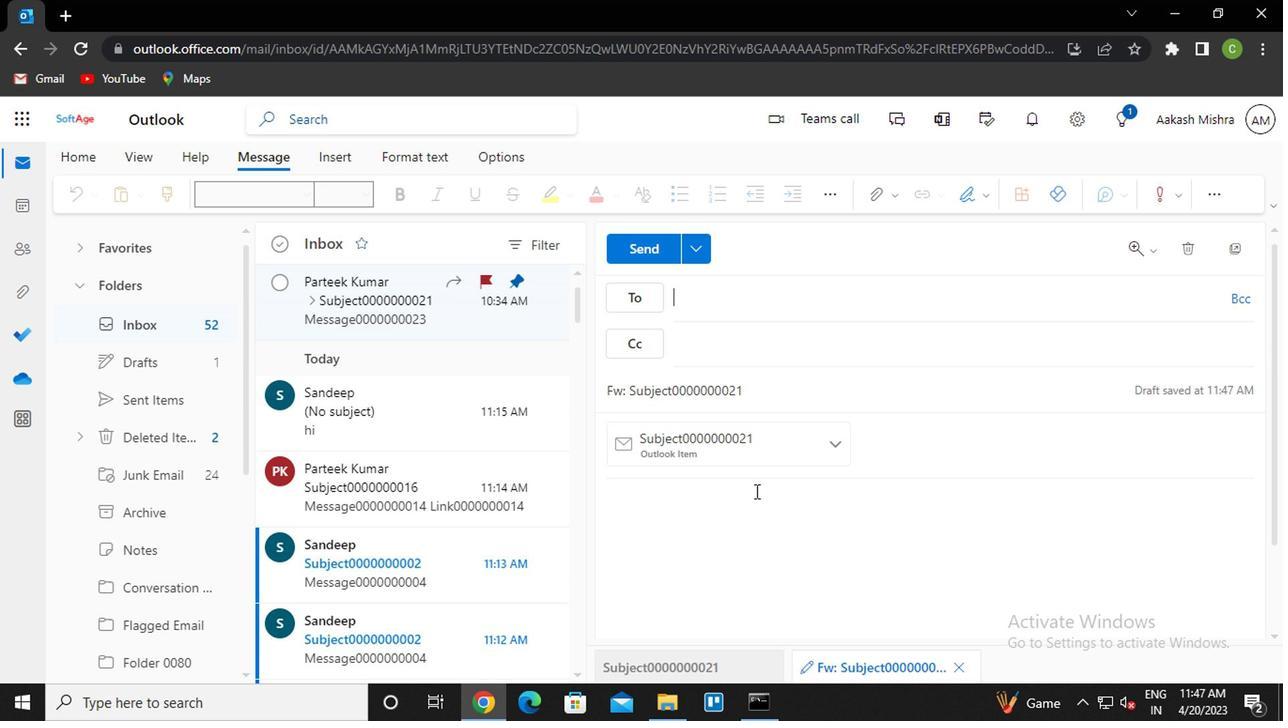 
Action: Mouse moved to (876, 205)
Screenshot: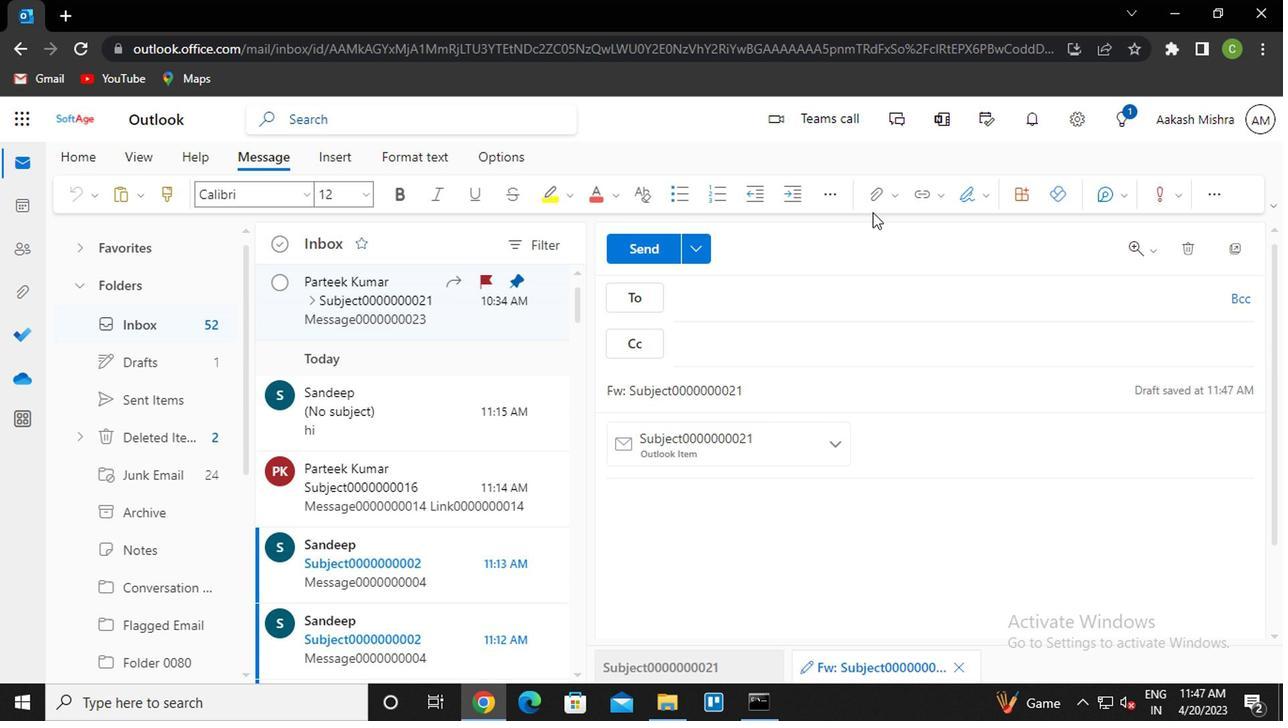 
Action: Mouse pressed left at (876, 205)
Screenshot: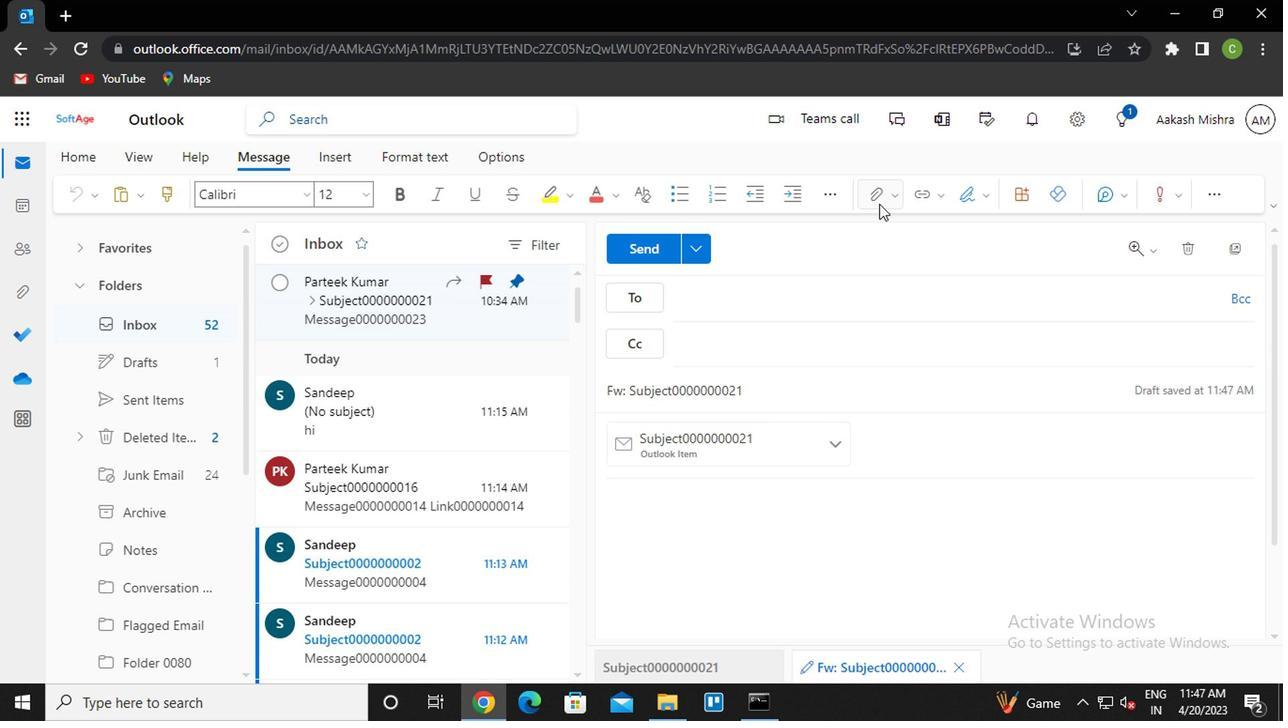 
Action: Mouse moved to (747, 333)
Screenshot: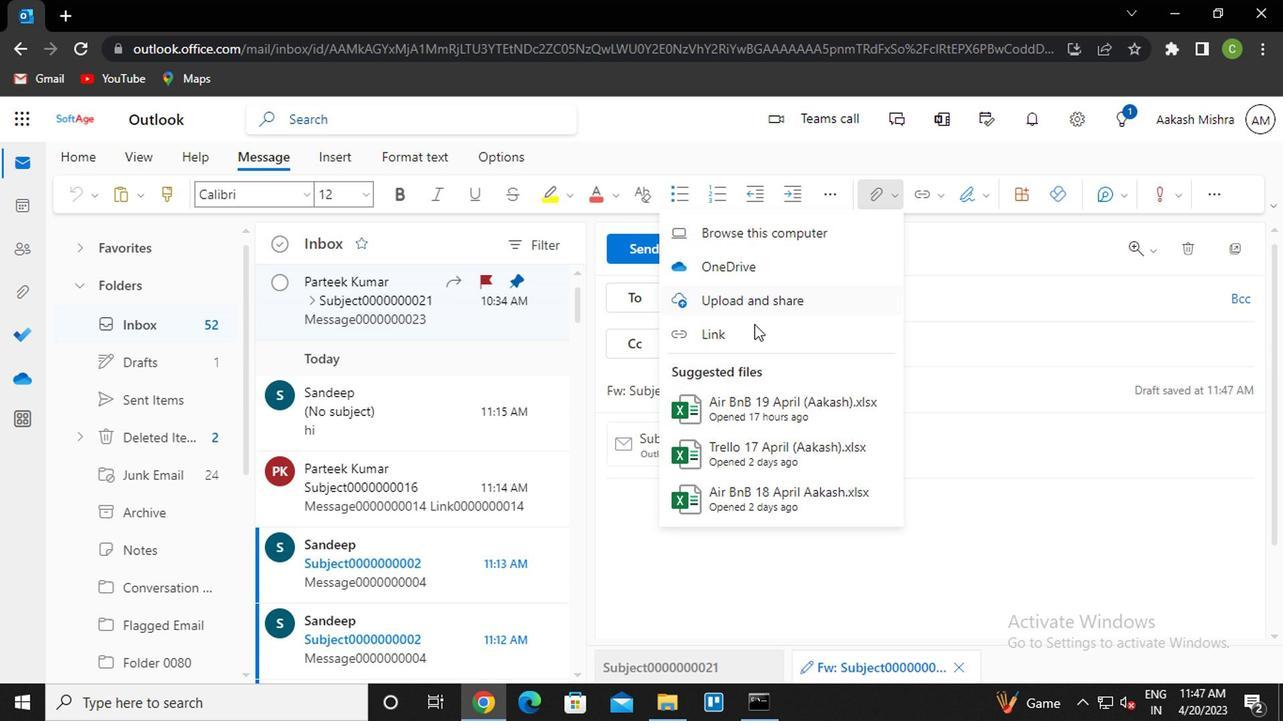
Action: Mouse pressed left at (747, 333)
Screenshot: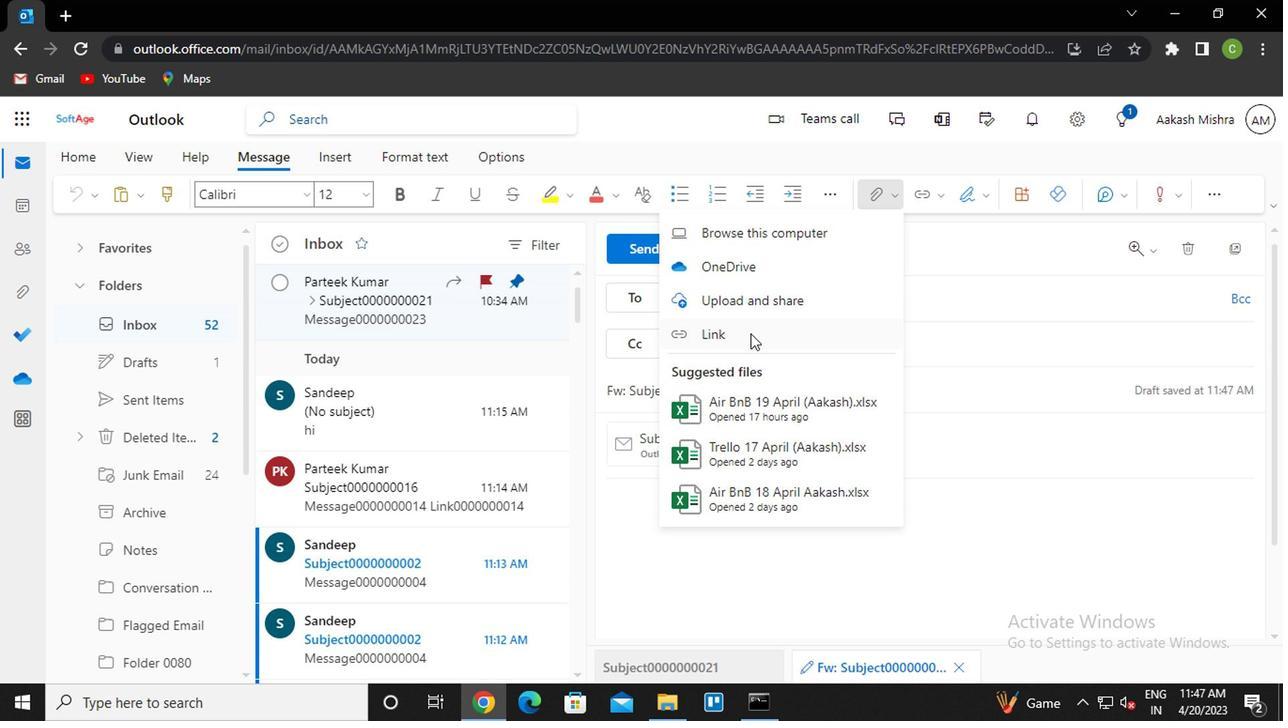 
Action: Mouse moved to (568, 359)
Screenshot: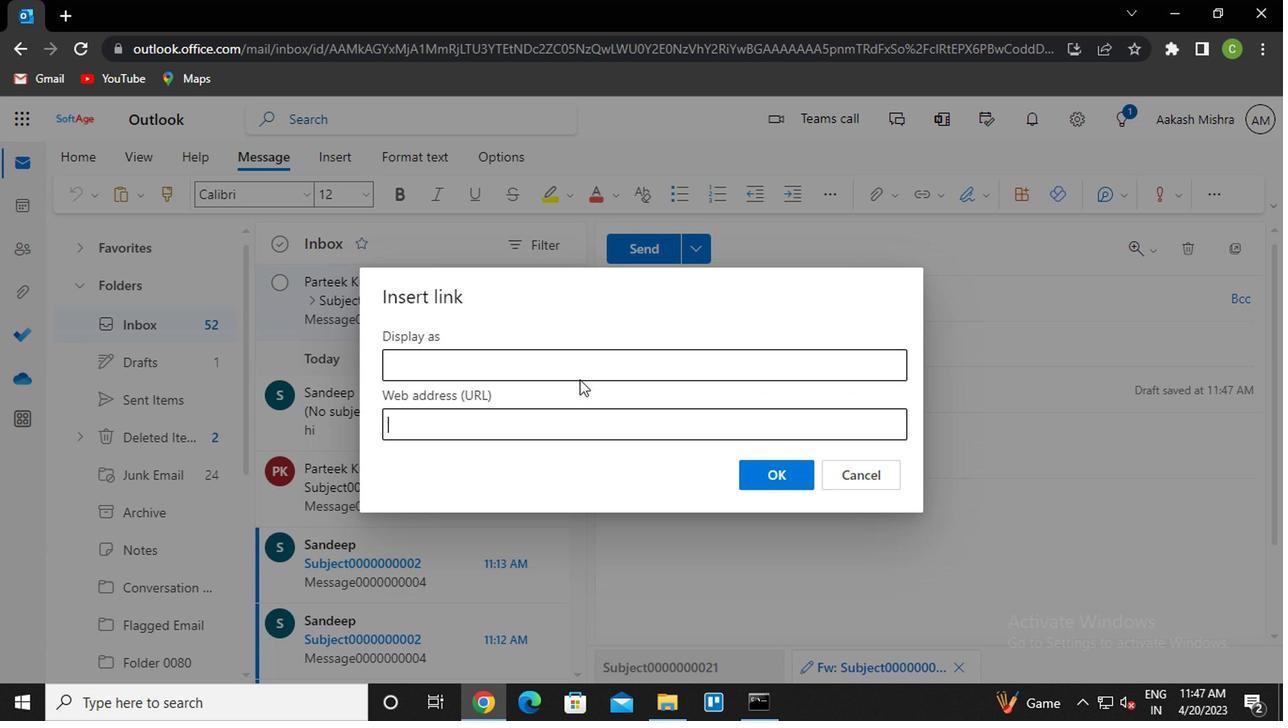 
Action: Mouse pressed left at (568, 359)
Screenshot: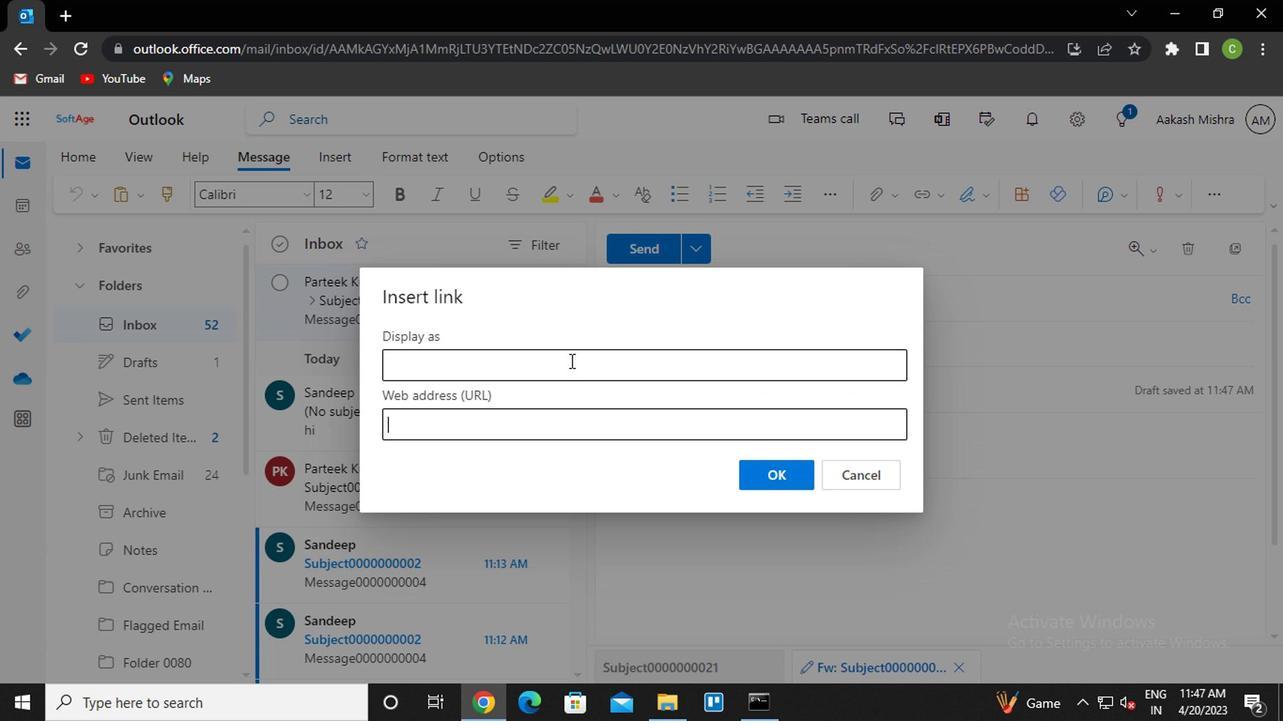
Action: Mouse moved to (547, 406)
Screenshot: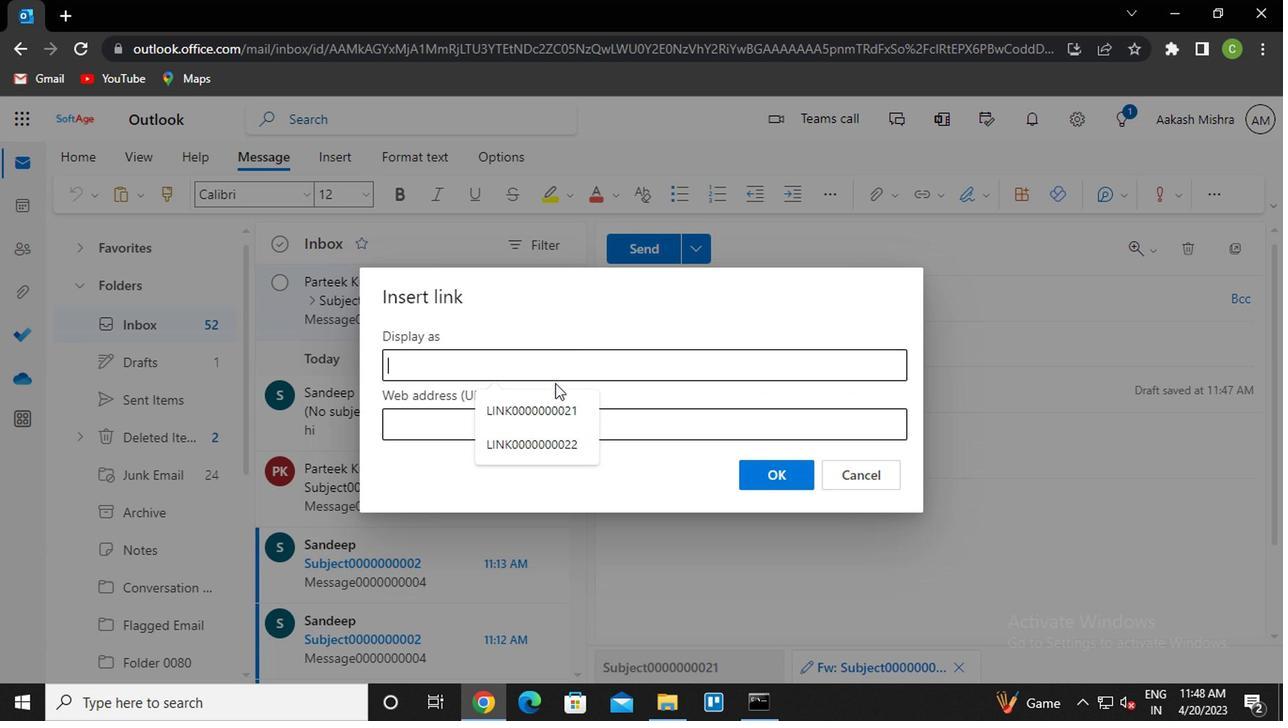 
Action: Mouse pressed left at (547, 406)
Screenshot: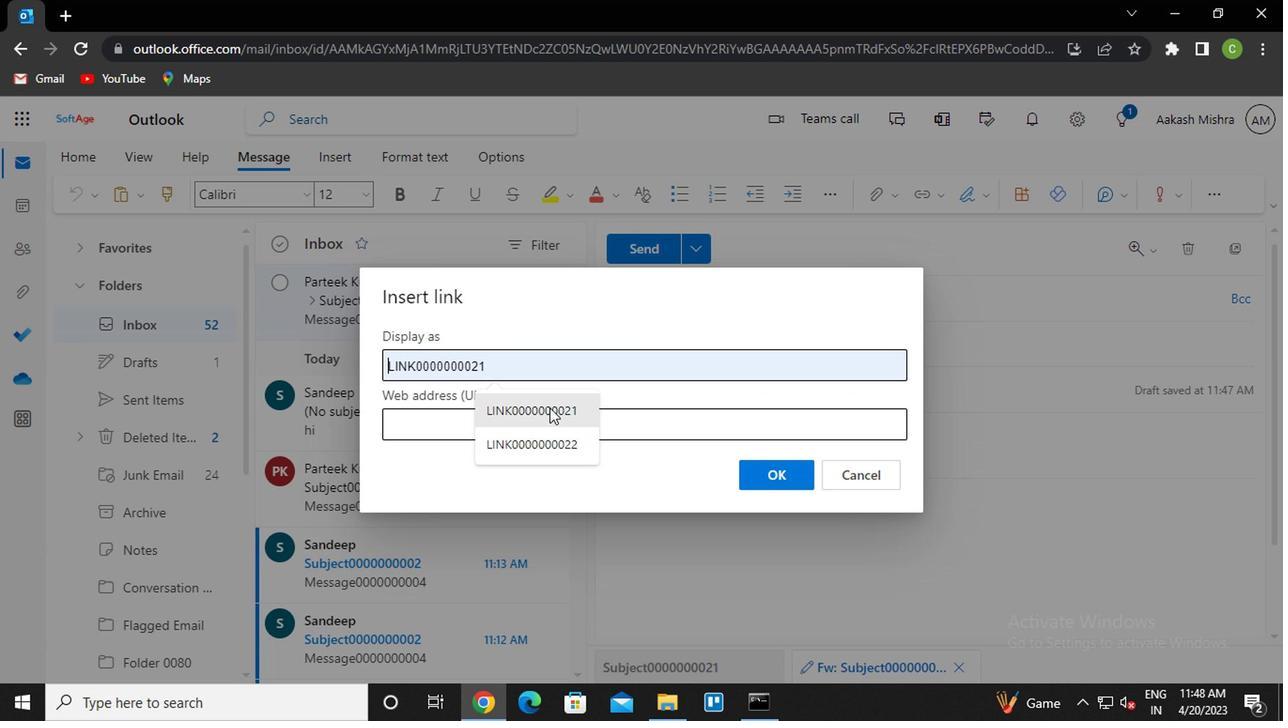 
Action: Mouse moved to (529, 419)
Screenshot: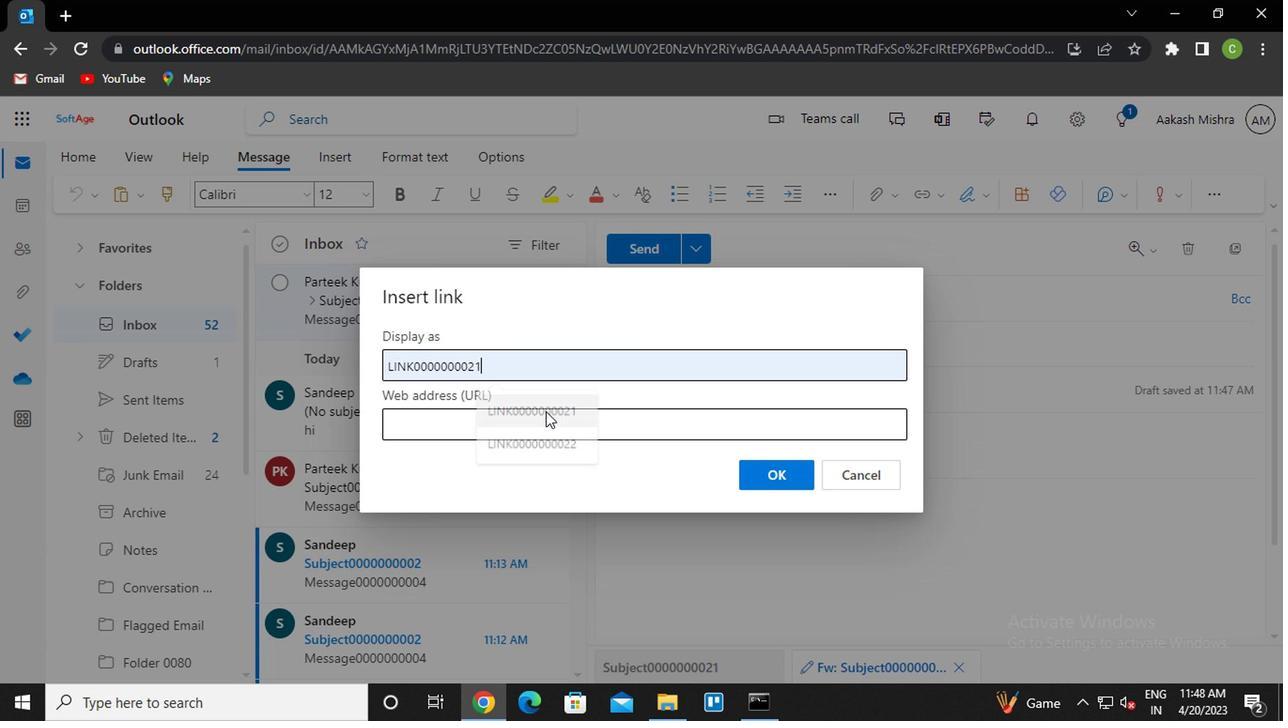 
Action: Mouse pressed left at (529, 419)
Screenshot: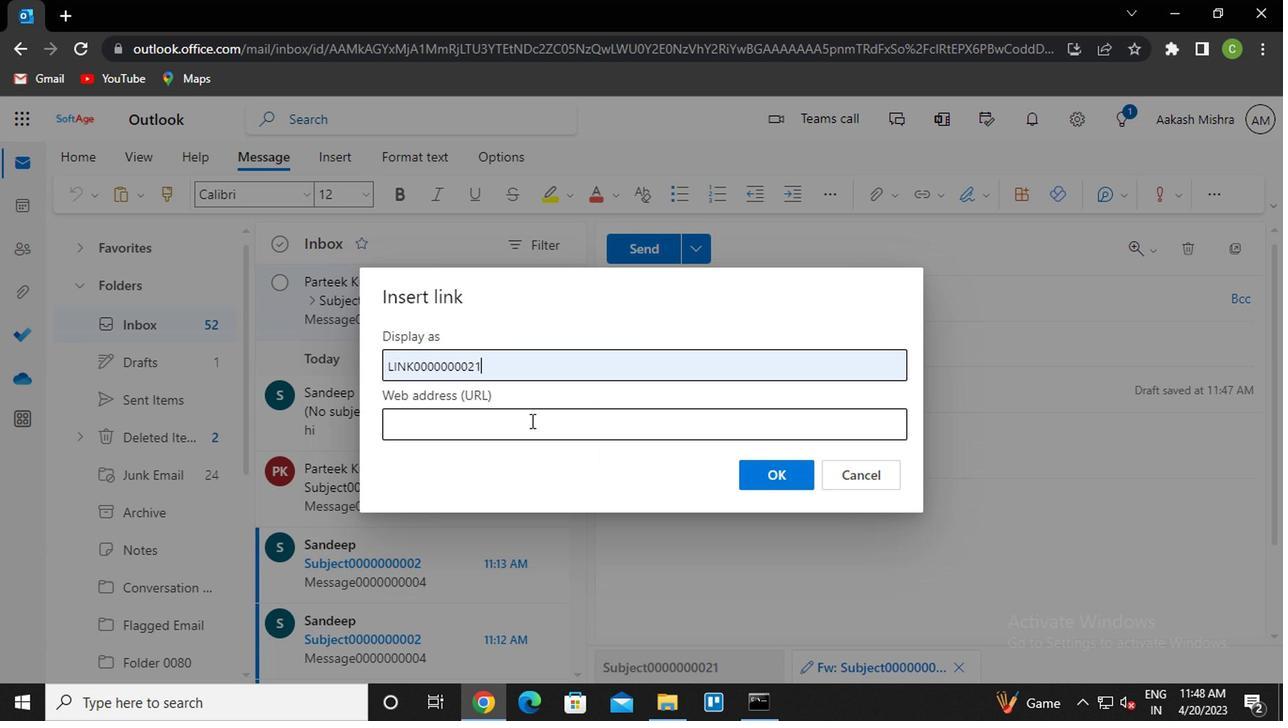 
Action: Mouse moved to (536, 459)
Screenshot: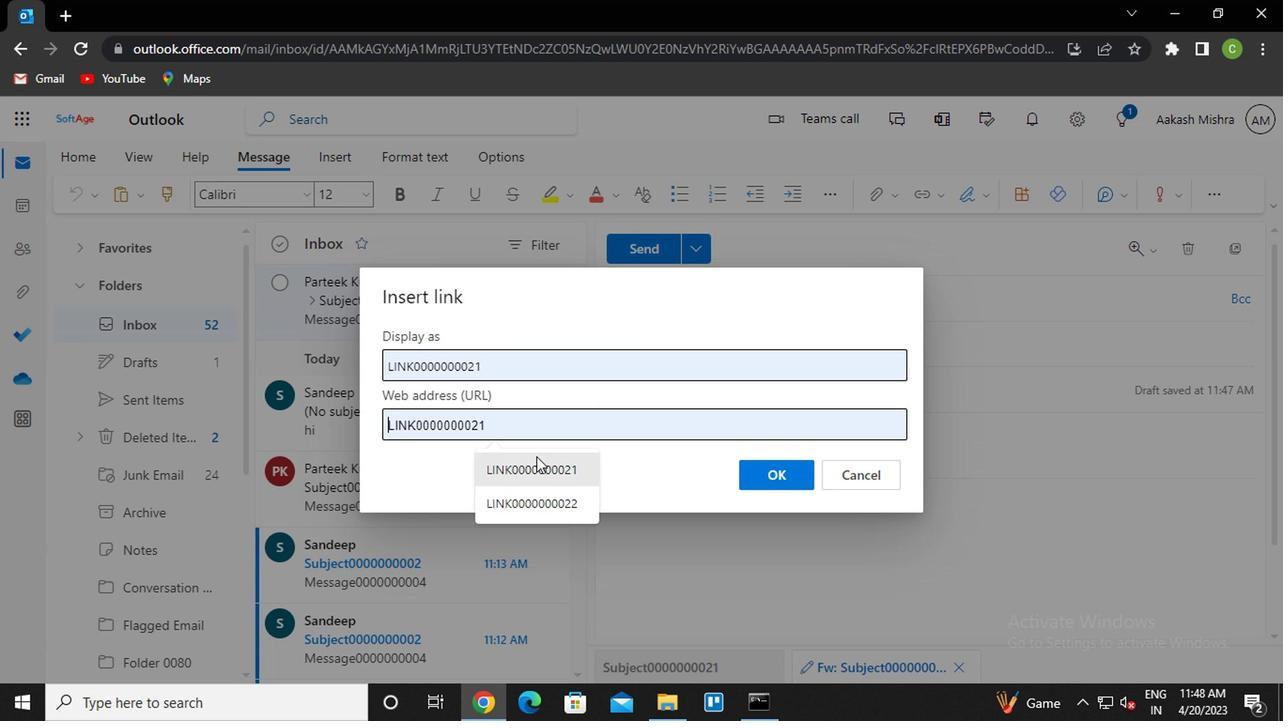 
Action: Mouse pressed left at (536, 459)
Screenshot: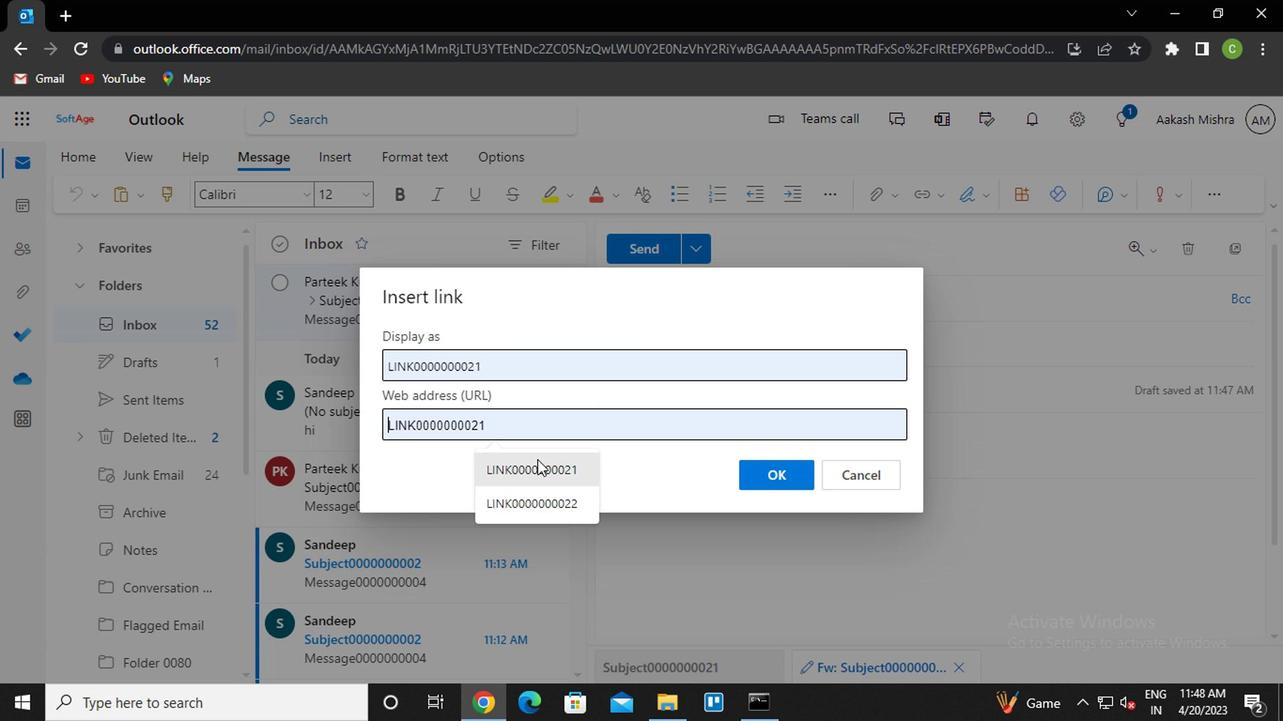 
Action: Mouse moved to (804, 476)
Screenshot: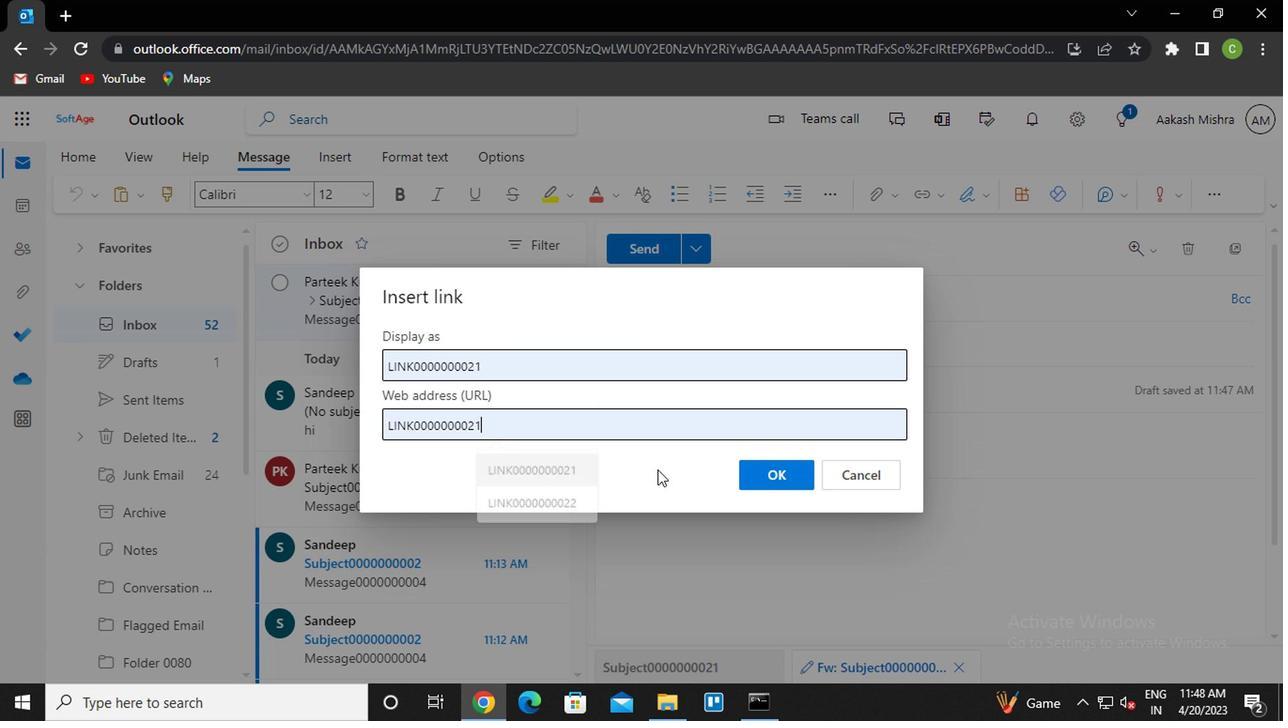 
Action: Mouse pressed left at (804, 476)
Screenshot: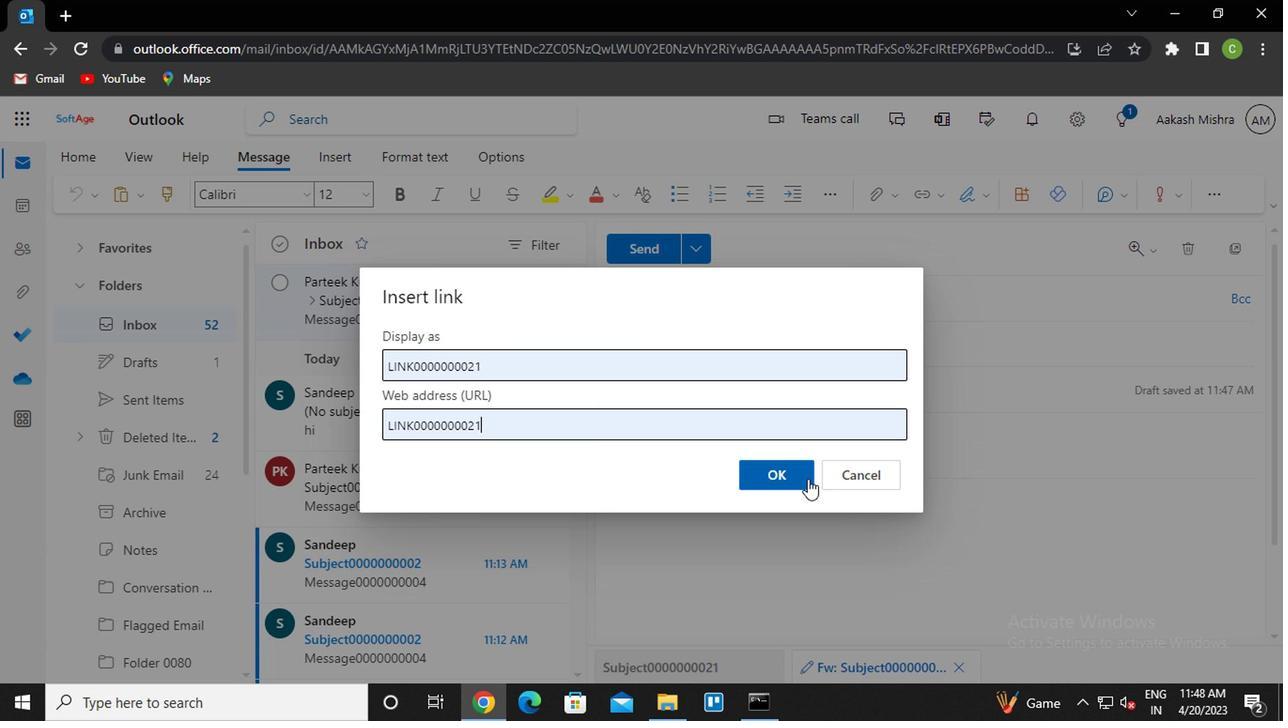
Action: Mouse moved to (737, 300)
Screenshot: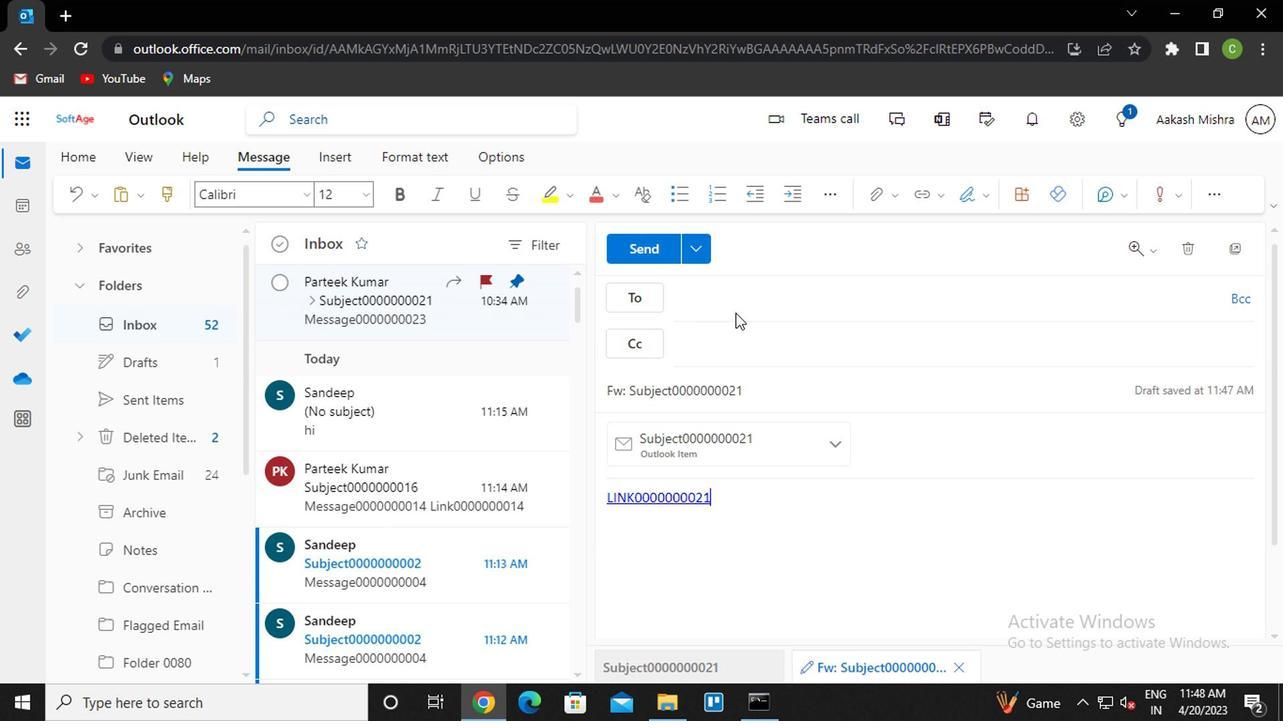 
Action: Mouse pressed left at (737, 300)
Screenshot: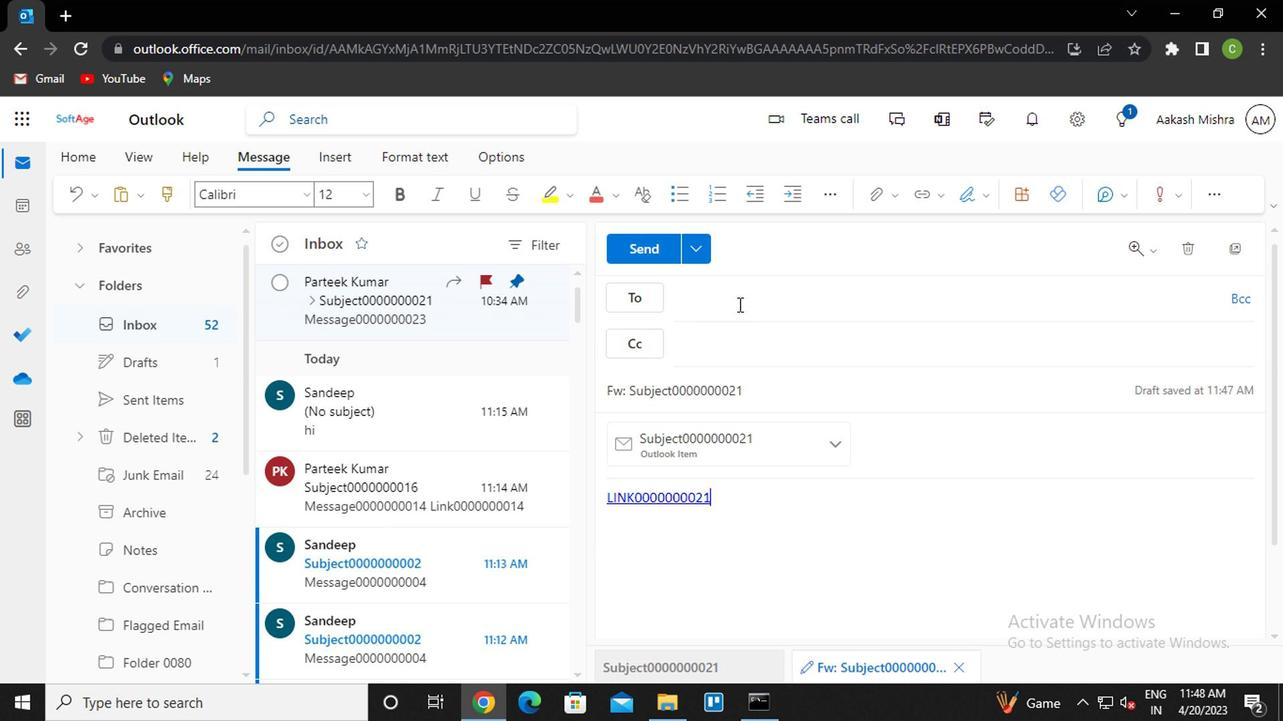 
Action: Key pressed sandip<Key.enter>vanshu<Key.enter>
Screenshot: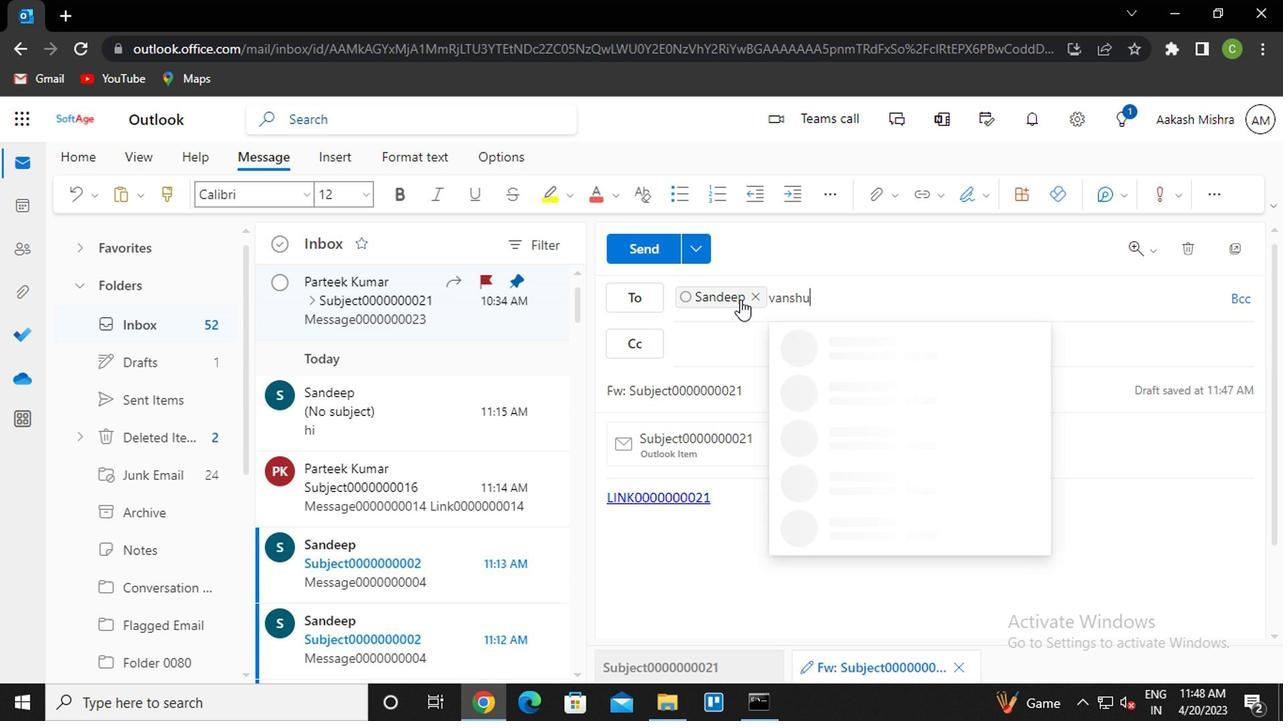 
Action: Mouse moved to (775, 399)
Screenshot: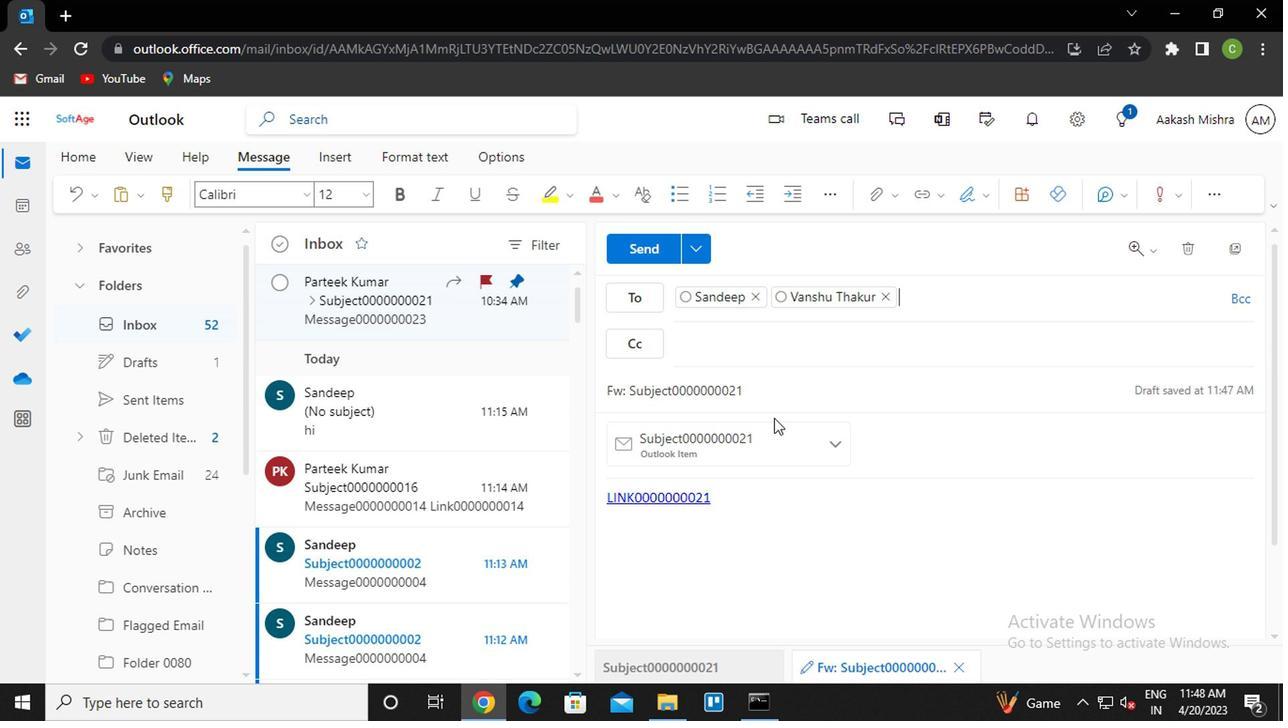 
Action: Mouse pressed left at (775, 399)
Screenshot: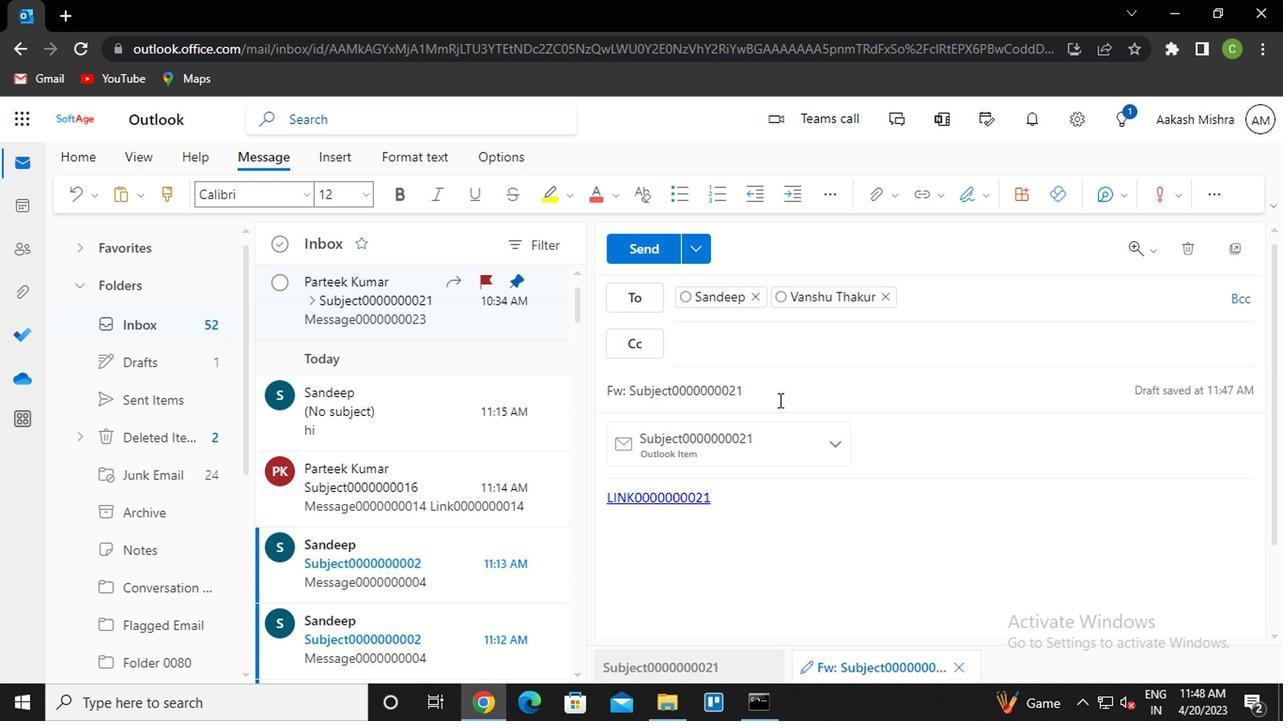 
Action: Key pressed <Key.backspace>2
Screenshot: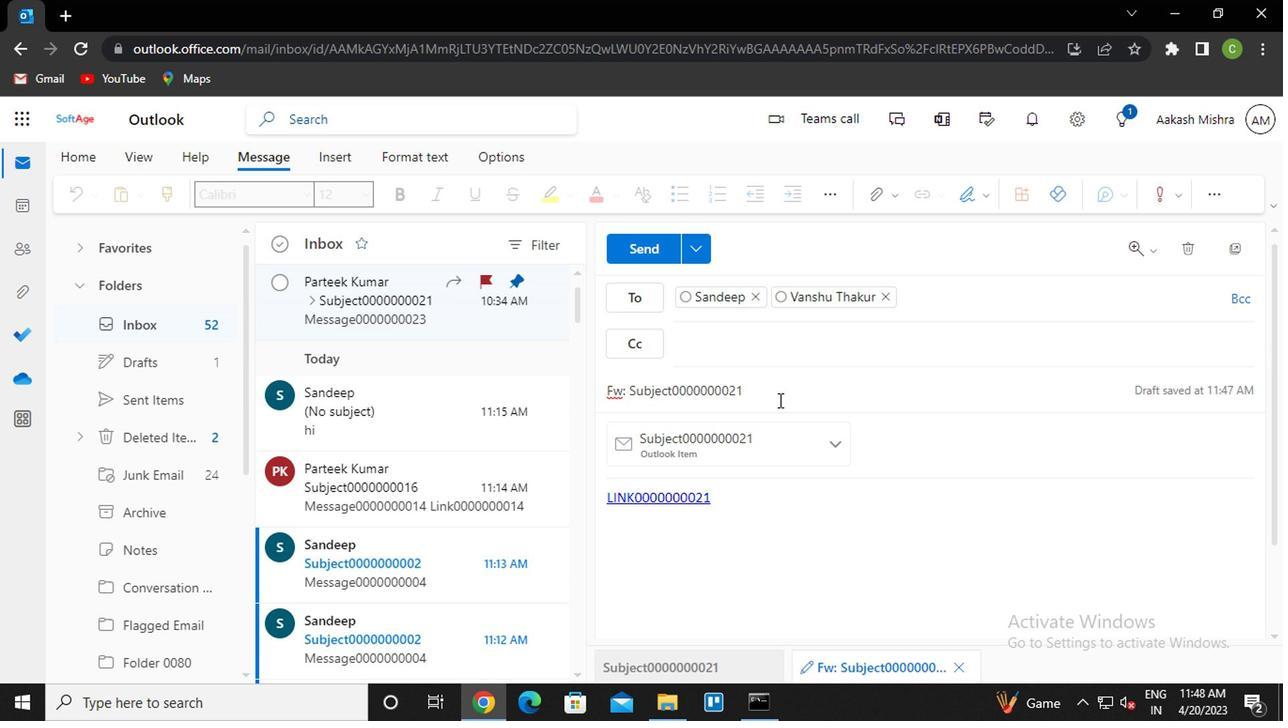 
Action: Mouse moved to (763, 495)
Screenshot: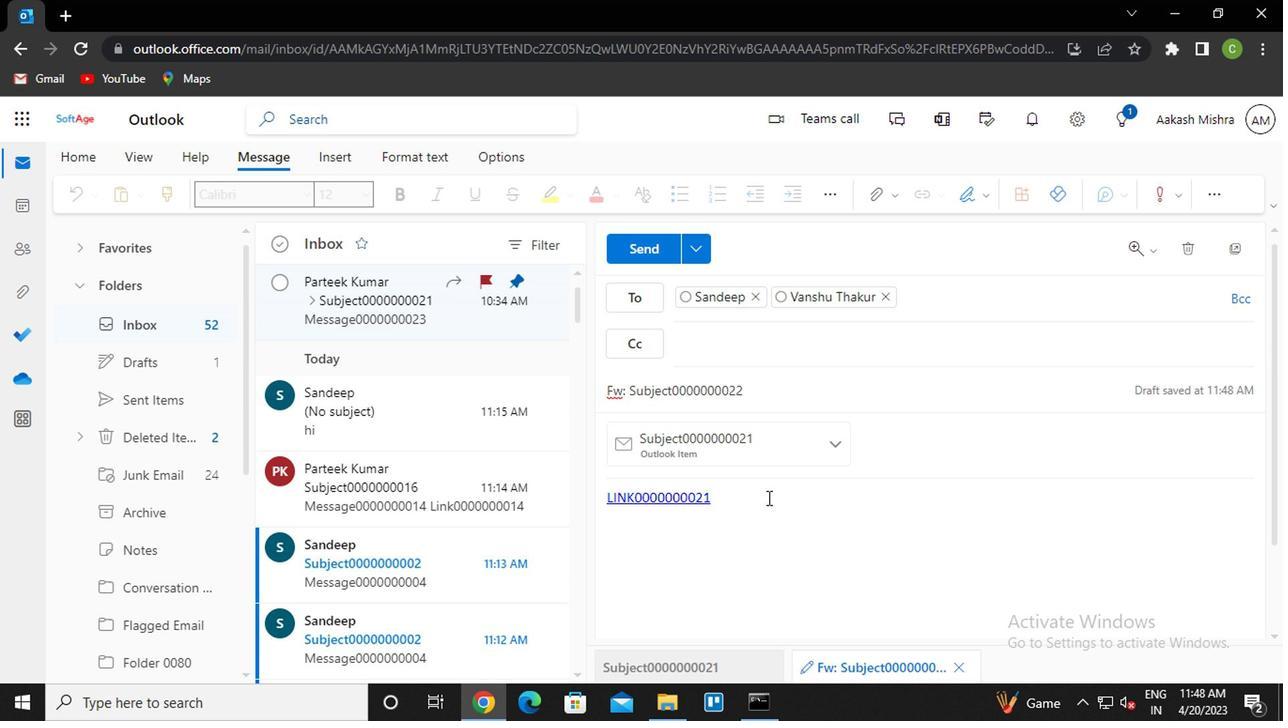 
Action: Mouse pressed left at (763, 495)
Screenshot: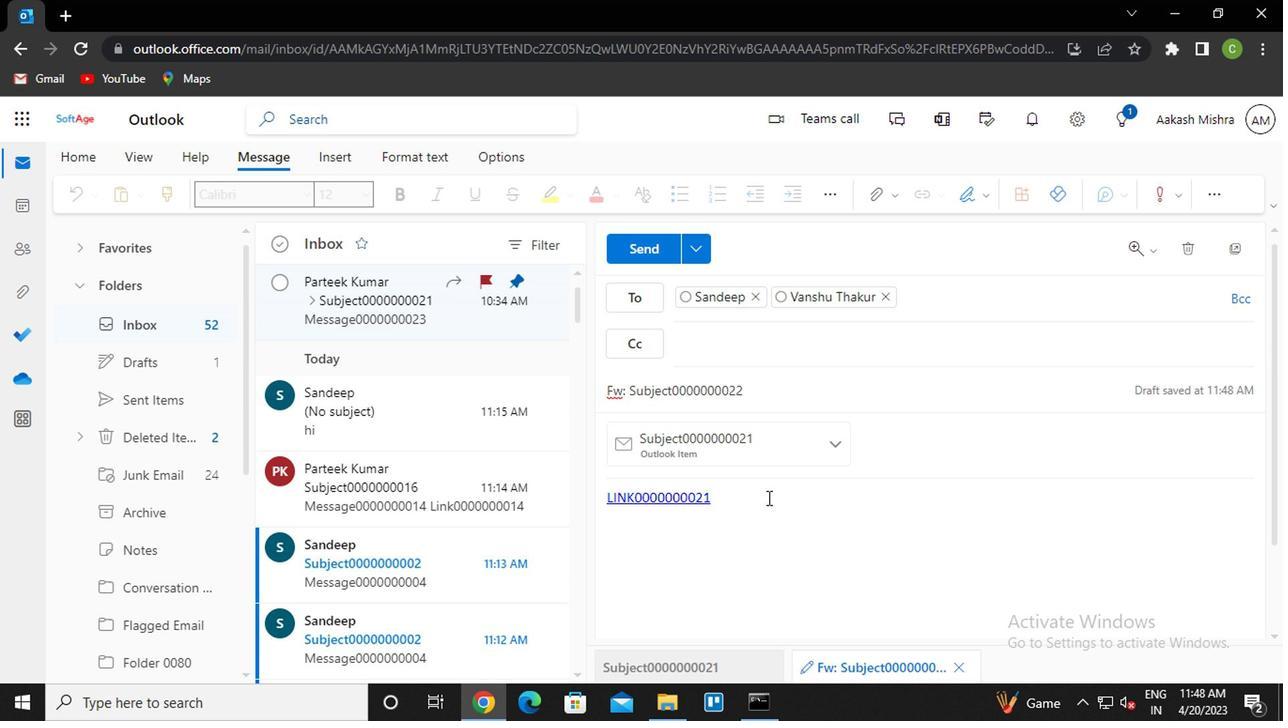 
Action: Key pressed <Key.enter><Key.caps_lock>m<Key.caps_lock>essage0000000022
Screenshot: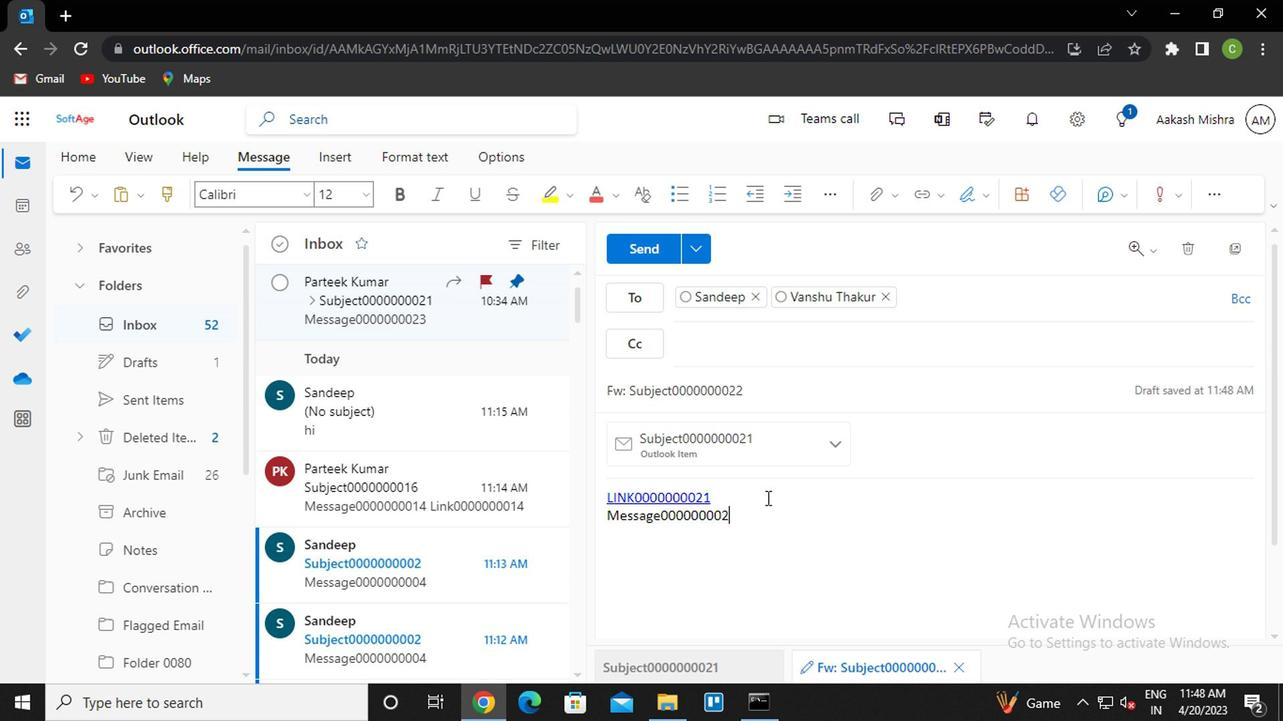 
Action: Mouse moved to (638, 256)
Screenshot: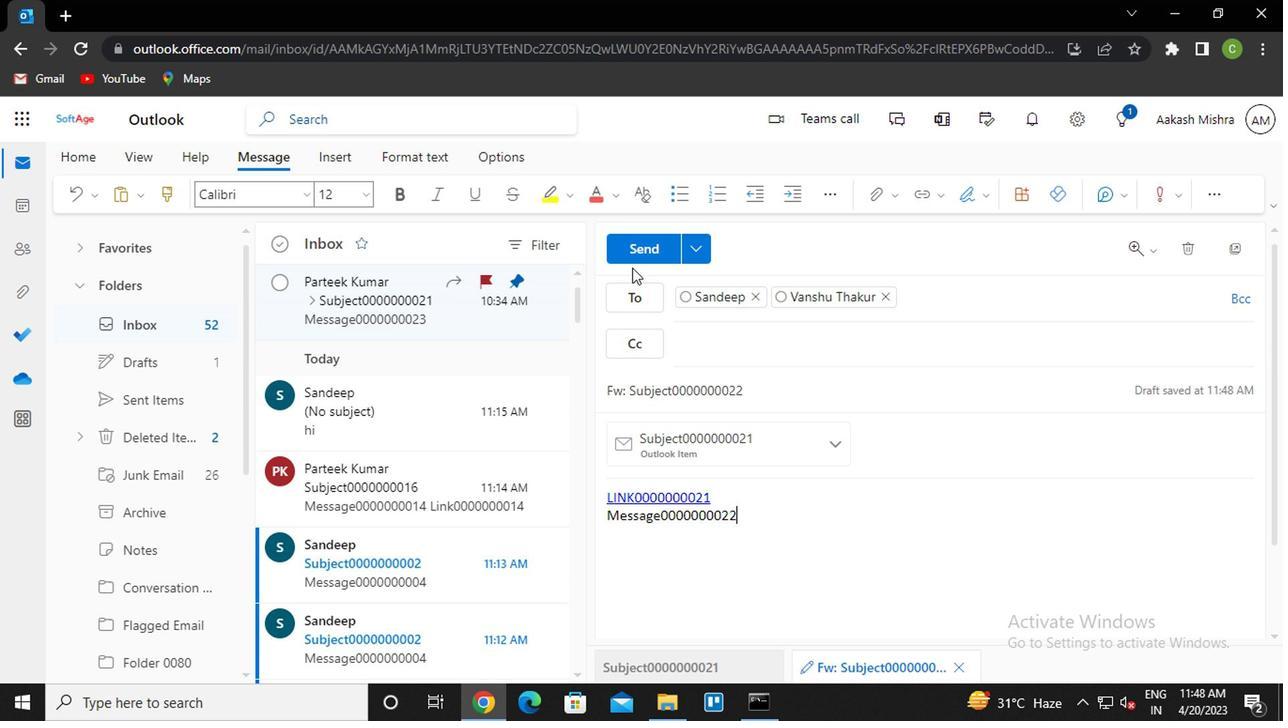 
Action: Mouse pressed left at (638, 256)
Screenshot: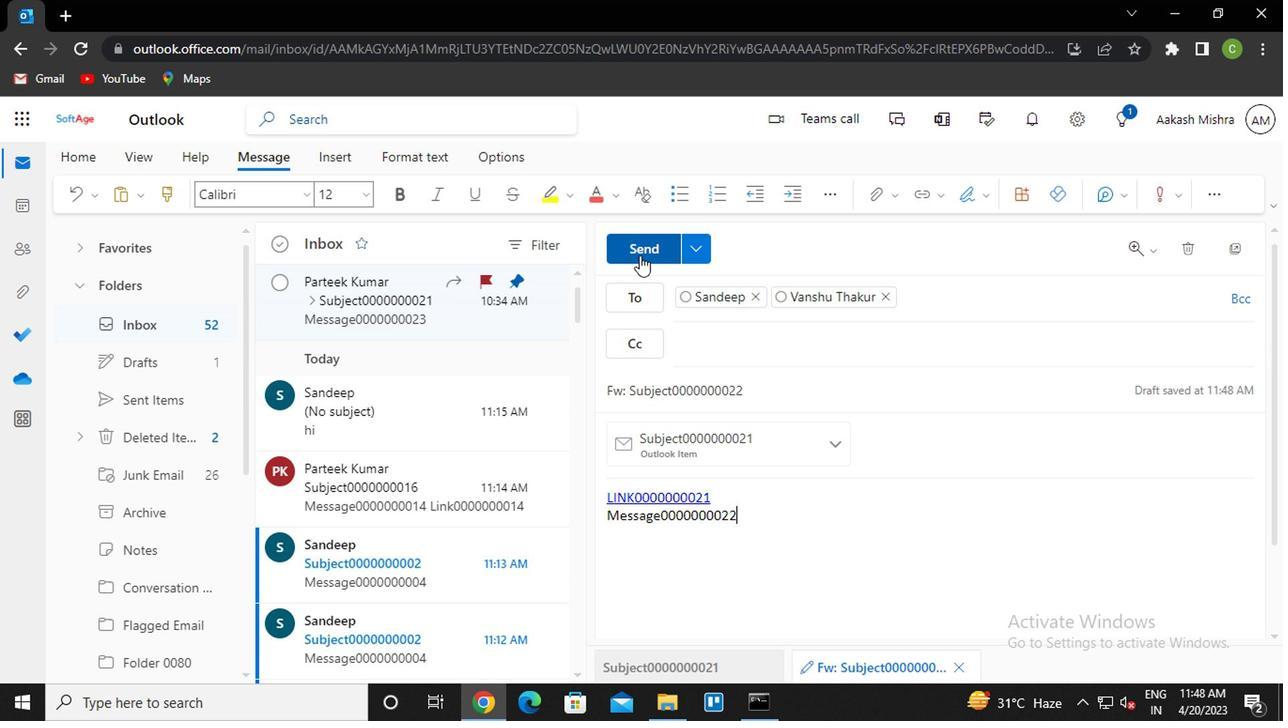 
Action: Mouse moved to (1226, 386)
Screenshot: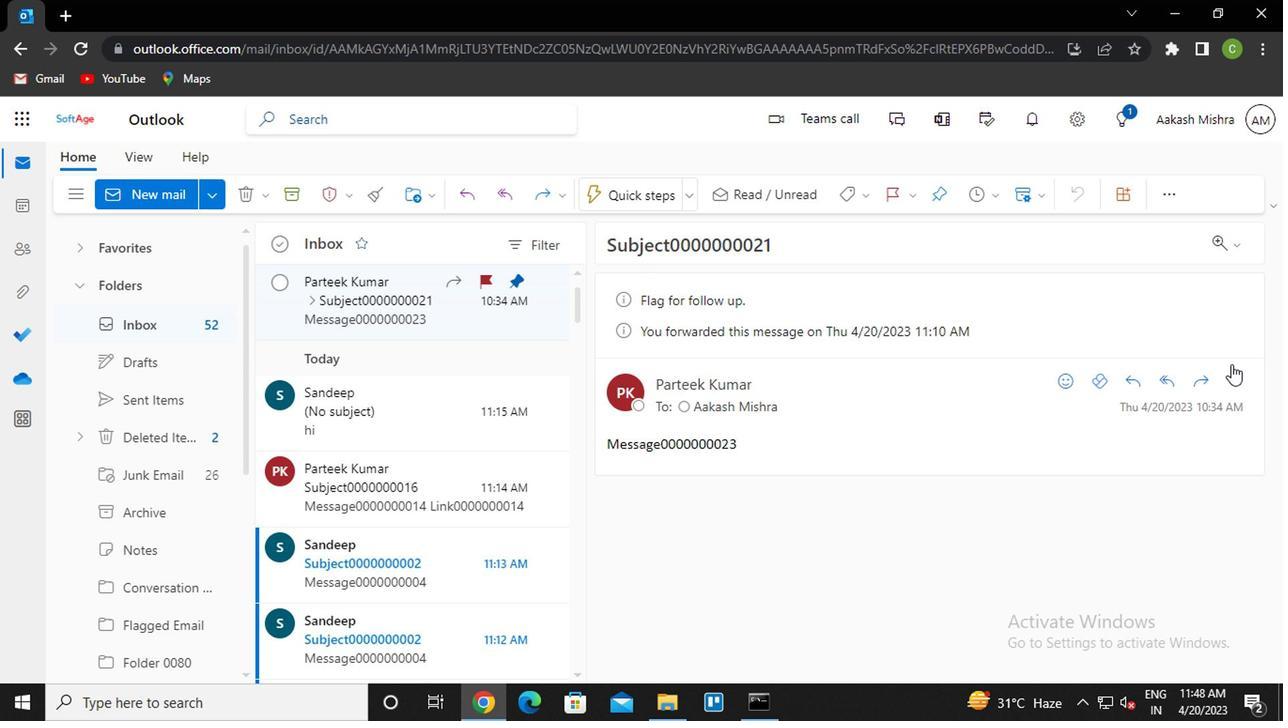 
Action: Mouse pressed left at (1226, 386)
Screenshot: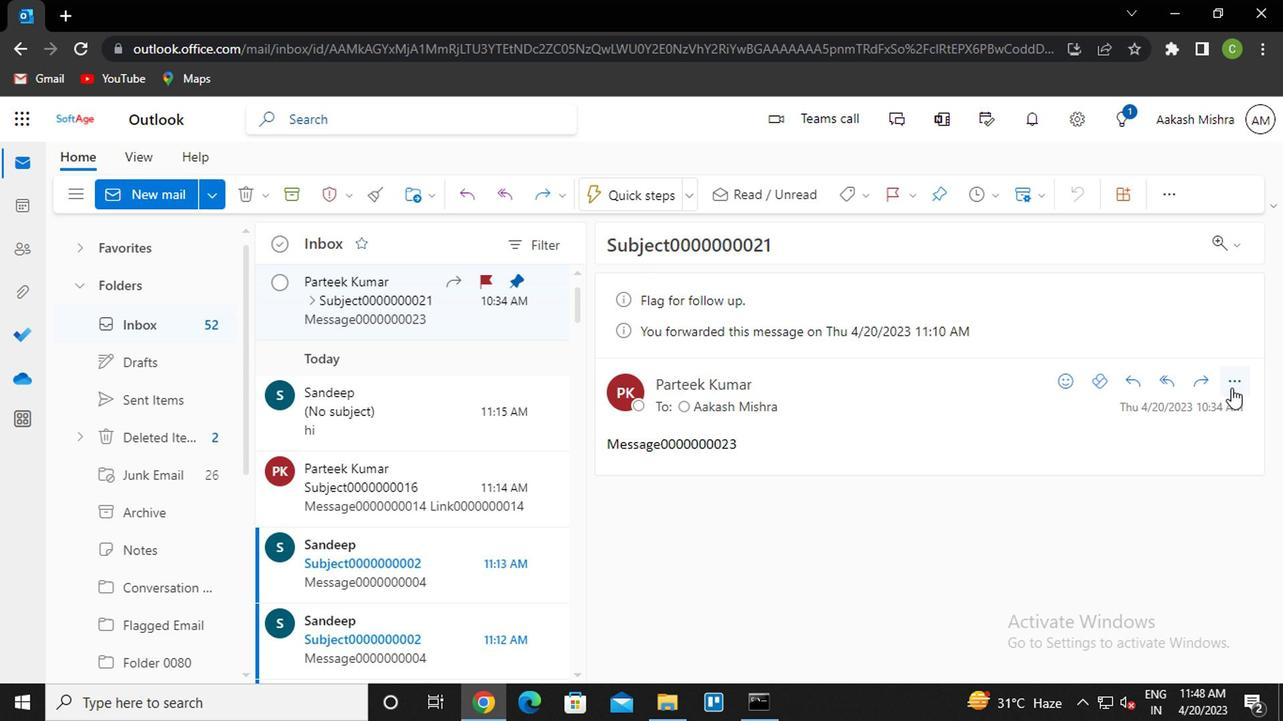 
Action: Mouse moved to (1109, 227)
Screenshot: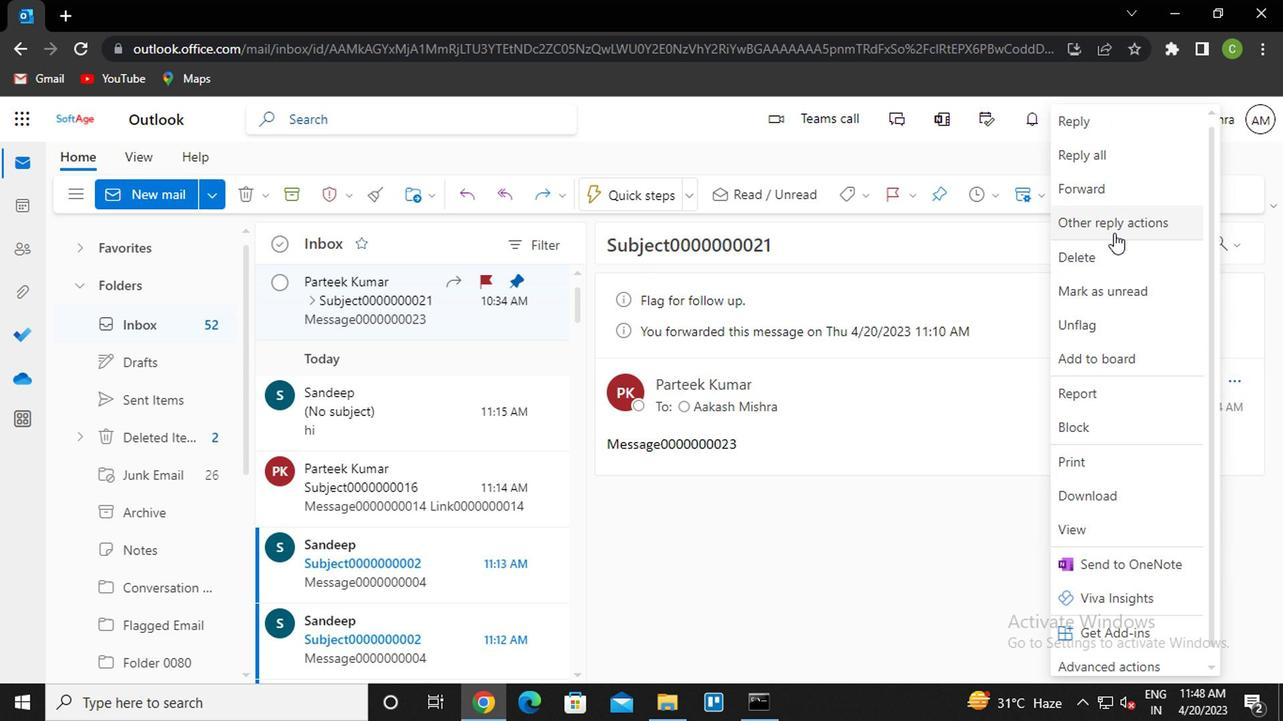 
Action: Mouse pressed left at (1109, 227)
Screenshot: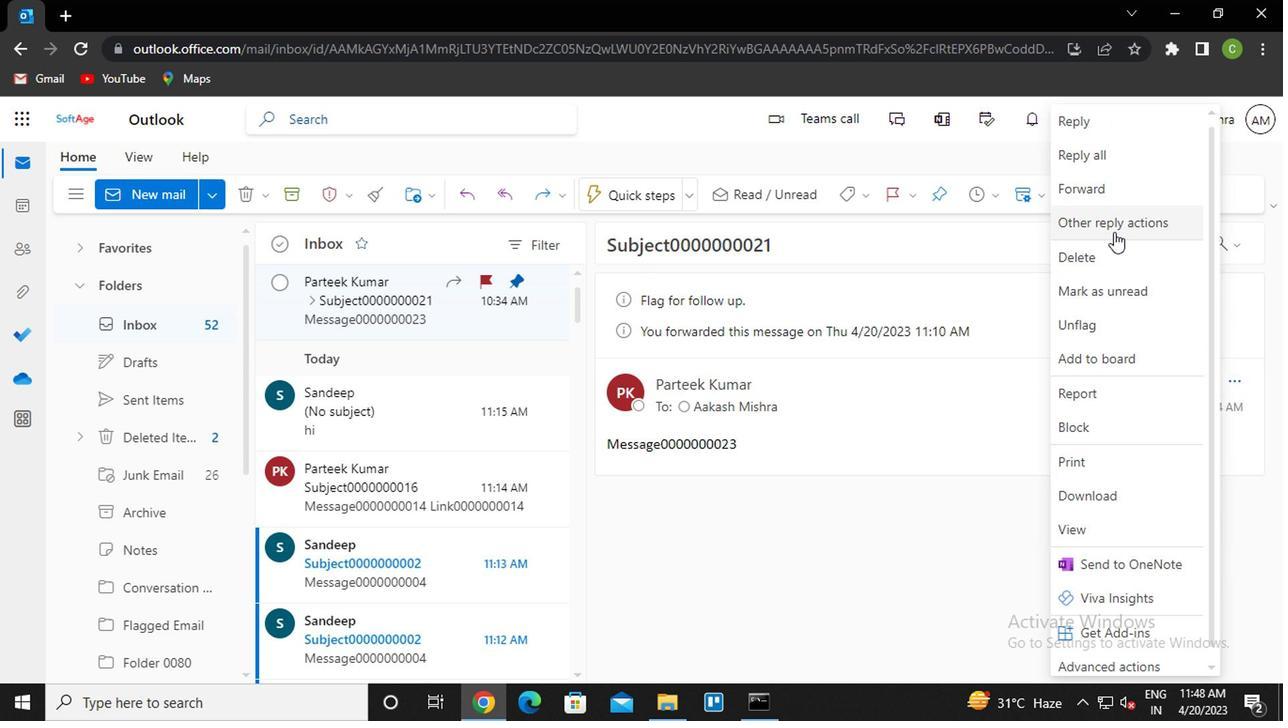 
Action: Mouse moved to (1005, 260)
Screenshot: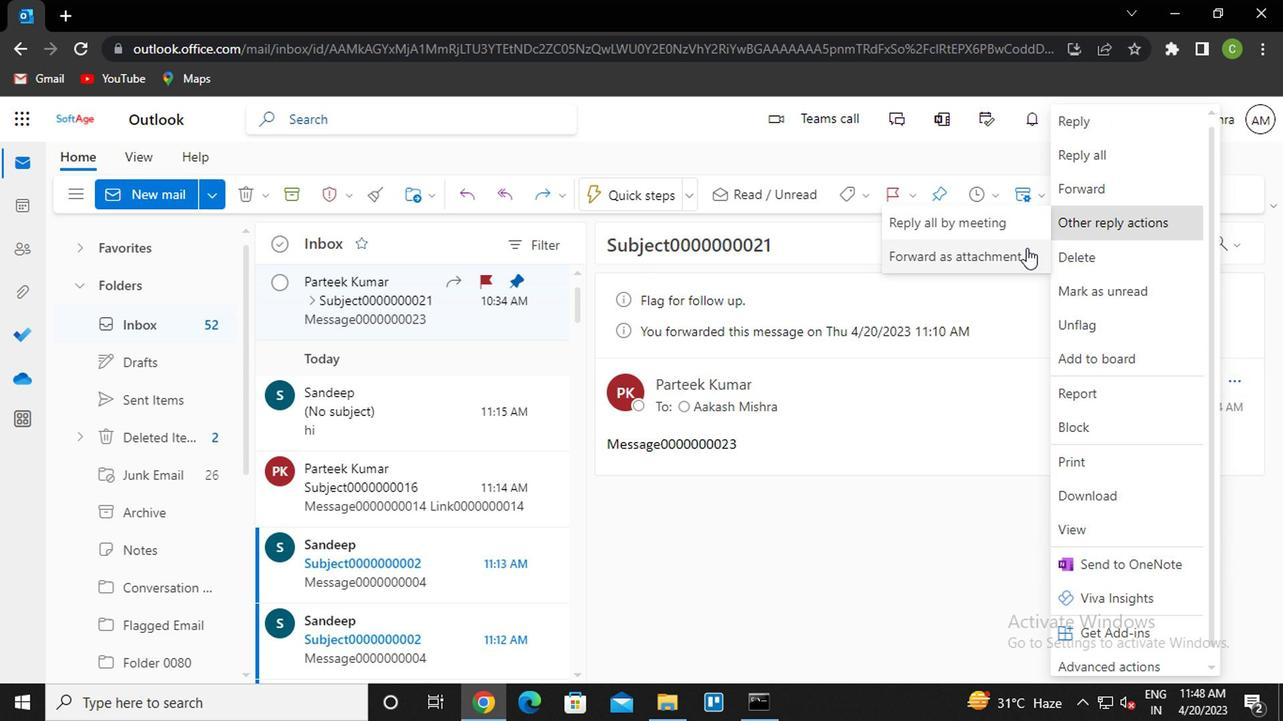 
Action: Mouse pressed left at (1005, 260)
Screenshot: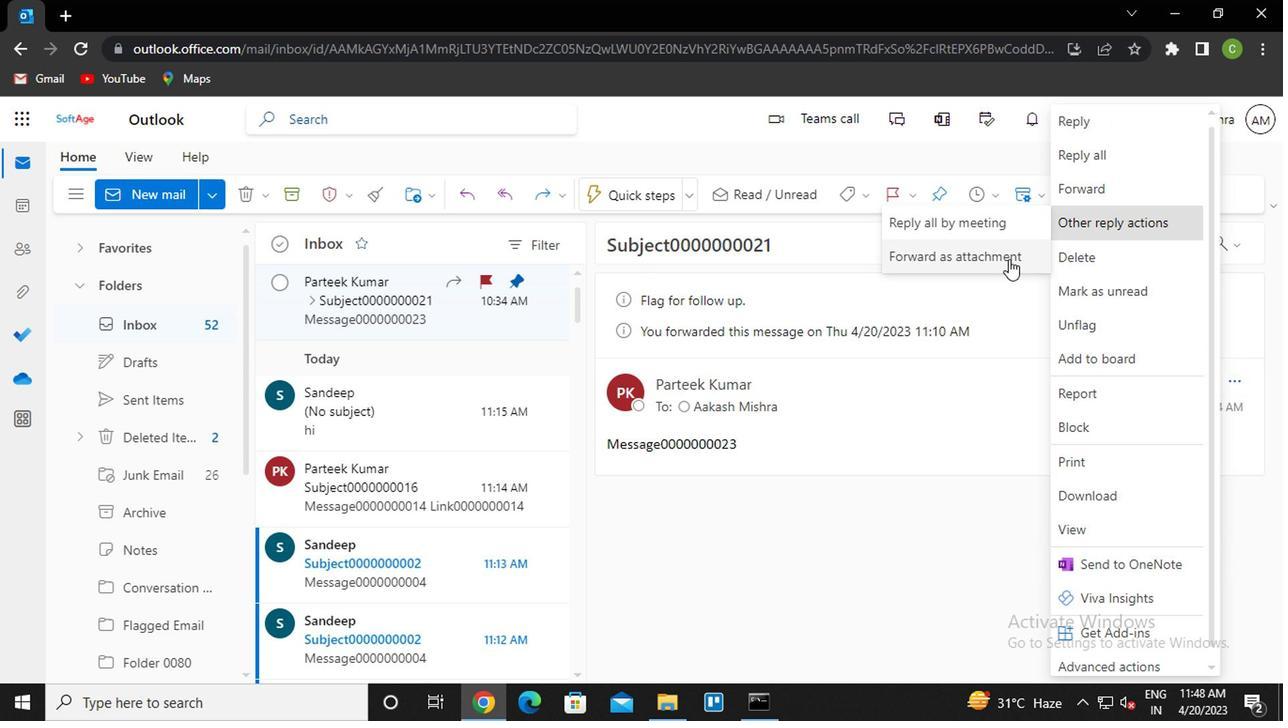 
Action: Mouse moved to (728, 492)
Screenshot: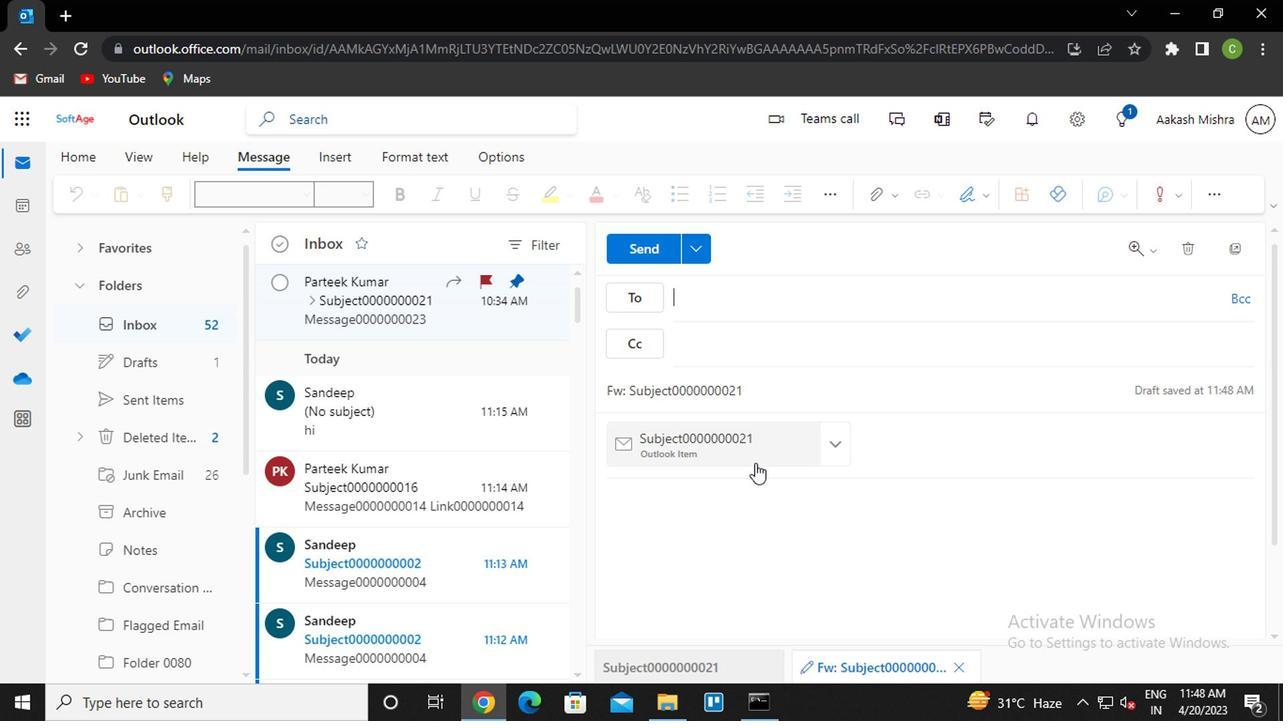 
Action: Mouse pressed left at (728, 492)
Screenshot: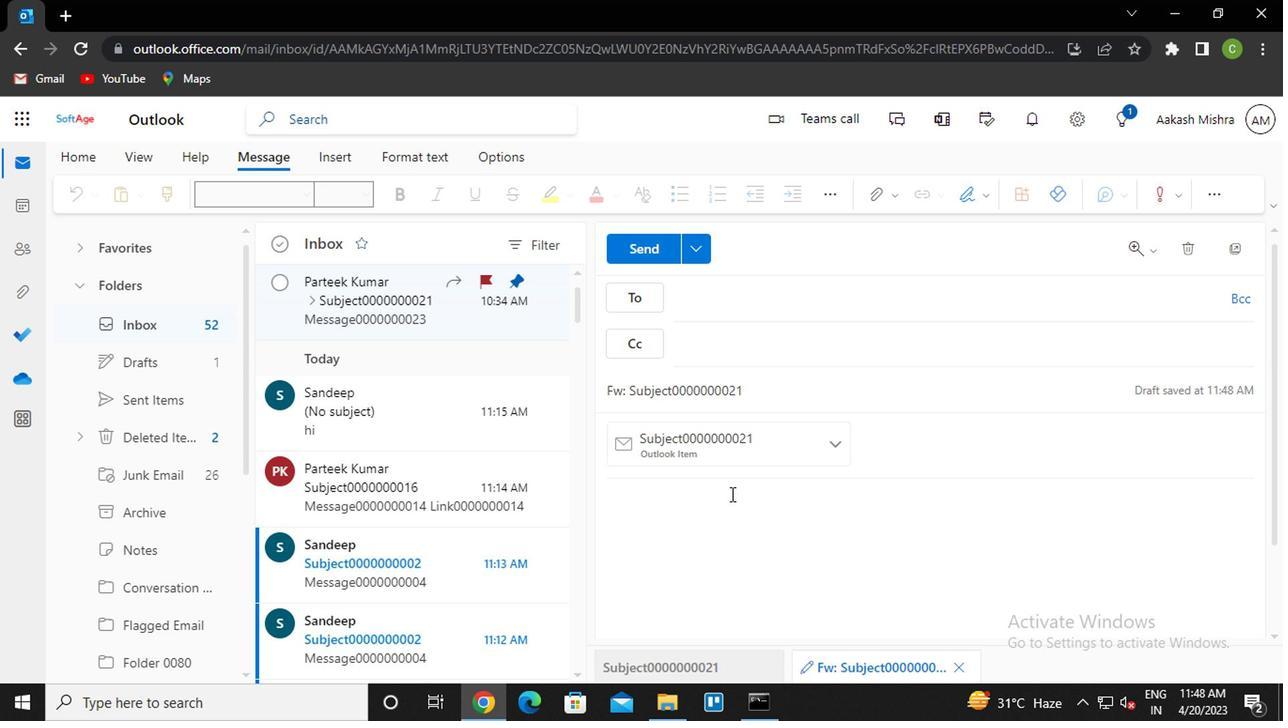 
Action: Mouse moved to (866, 196)
Screenshot: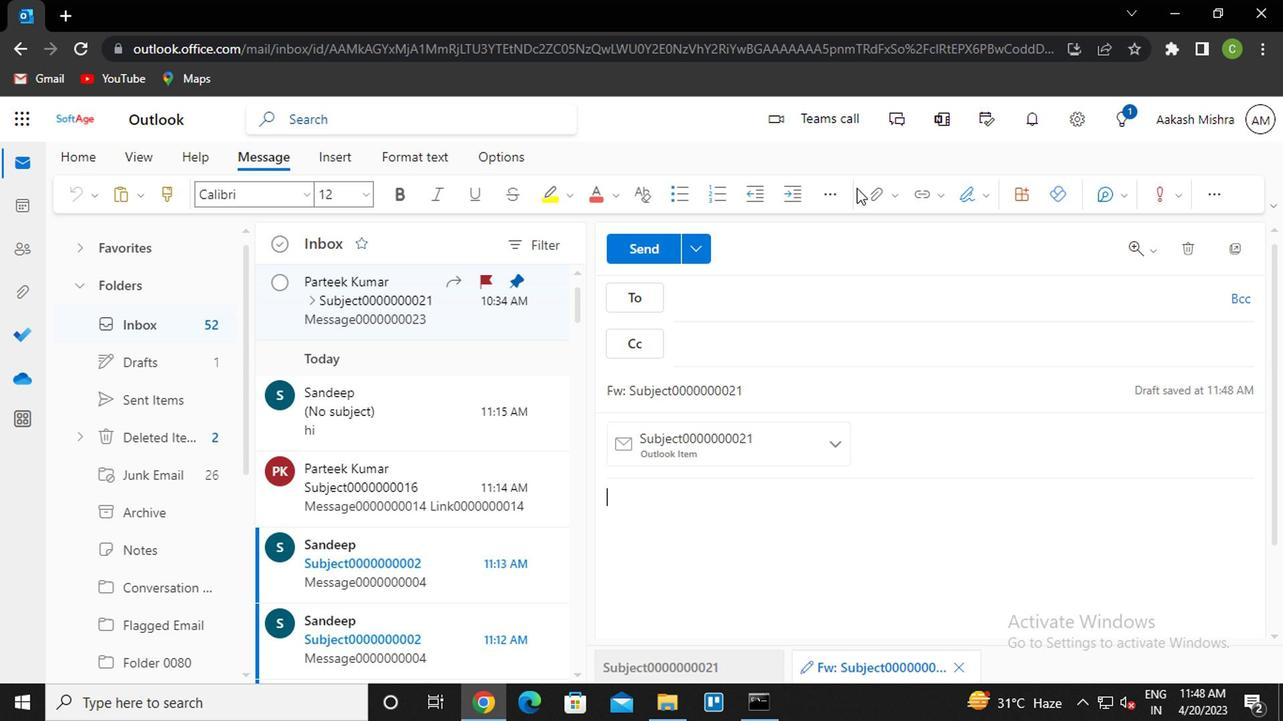 
Action: Mouse pressed left at (866, 196)
Screenshot: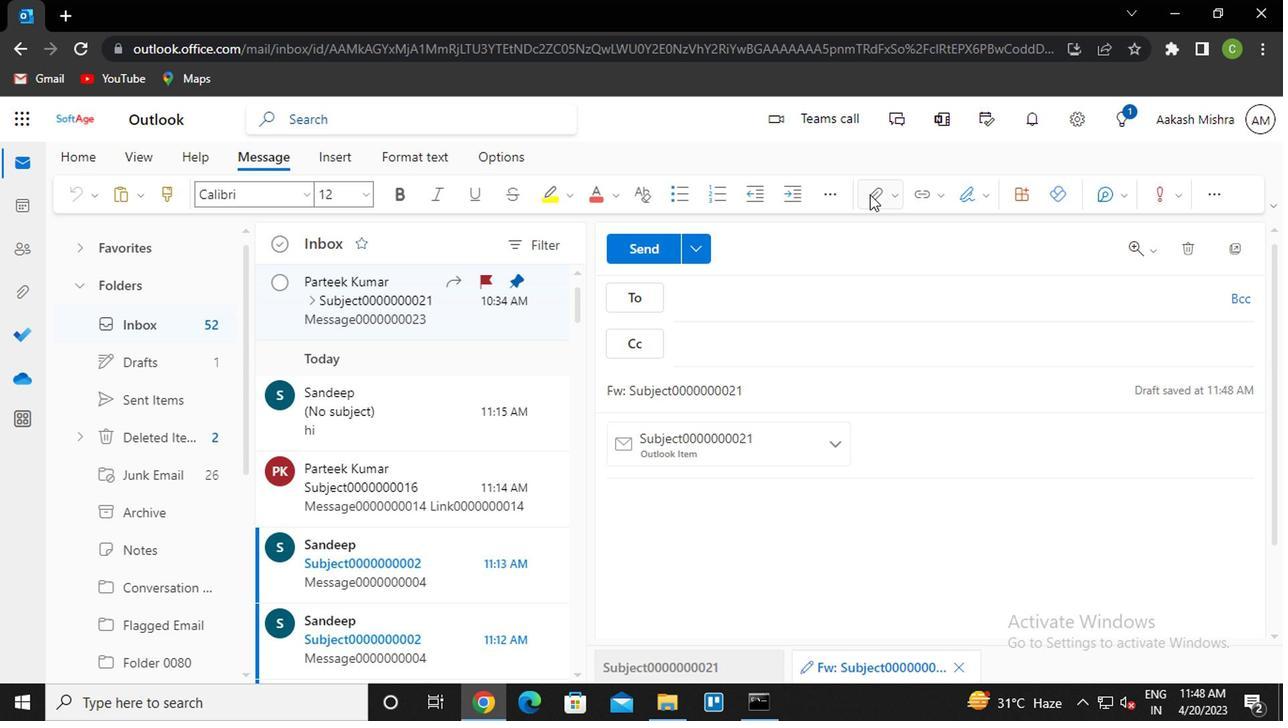 
Action: Mouse moved to (749, 329)
Screenshot: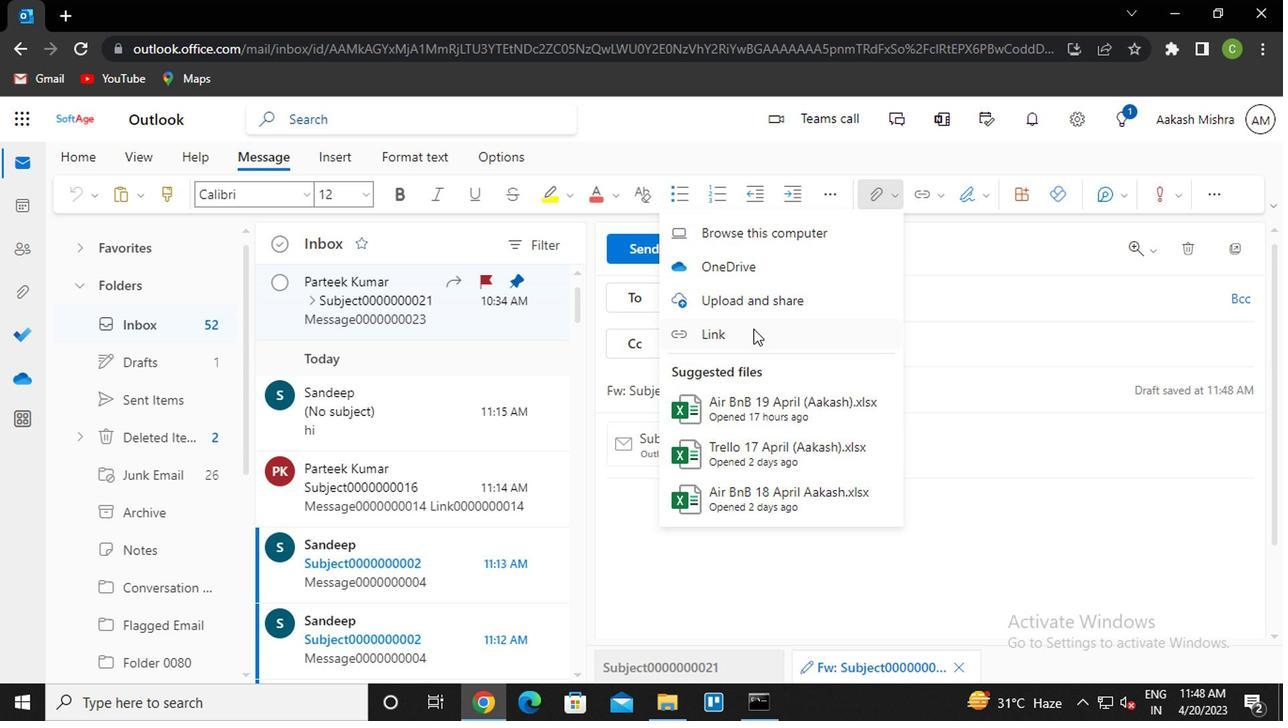 
Action: Mouse pressed left at (749, 329)
Screenshot: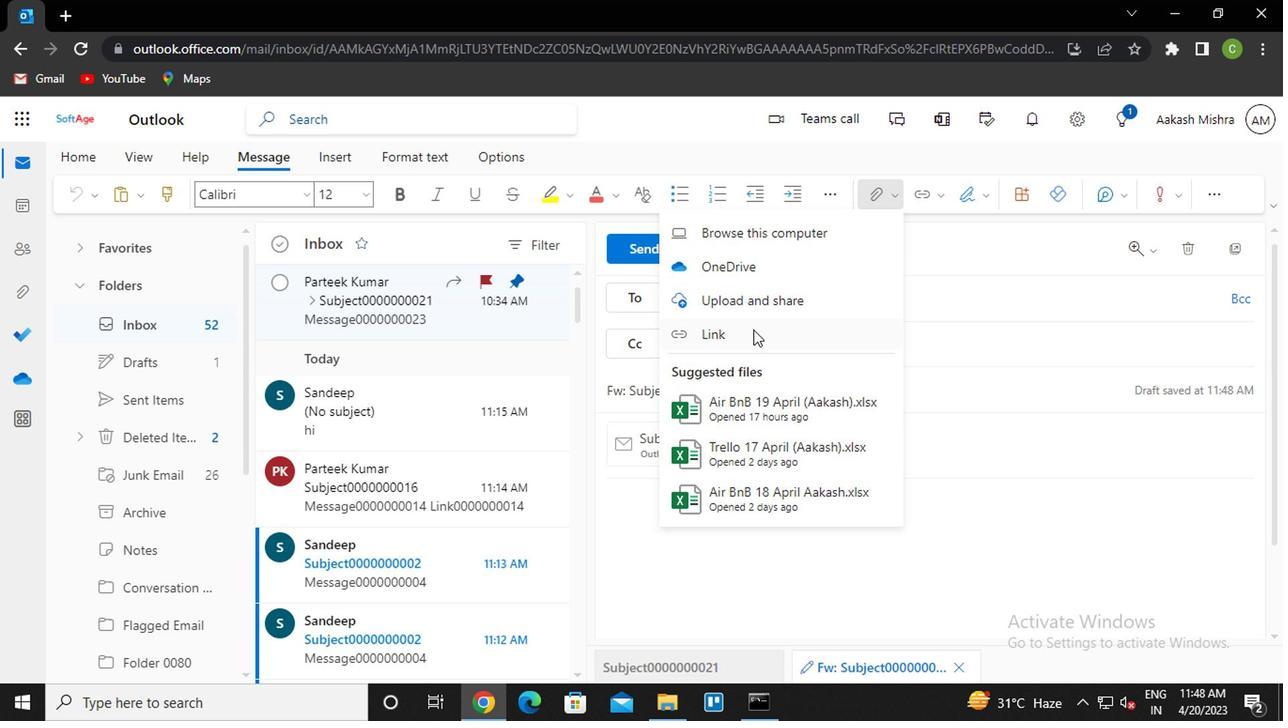 
Action: Mouse moved to (552, 362)
Screenshot: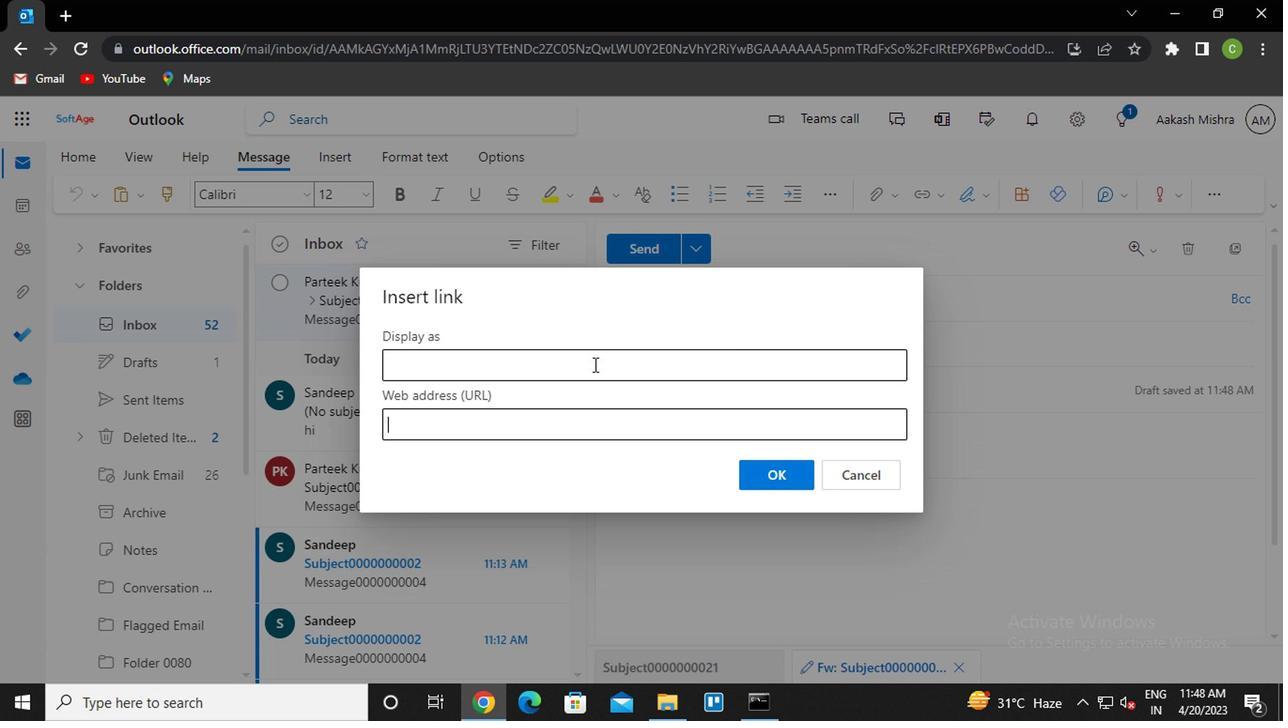 
Action: Mouse pressed left at (552, 362)
Screenshot: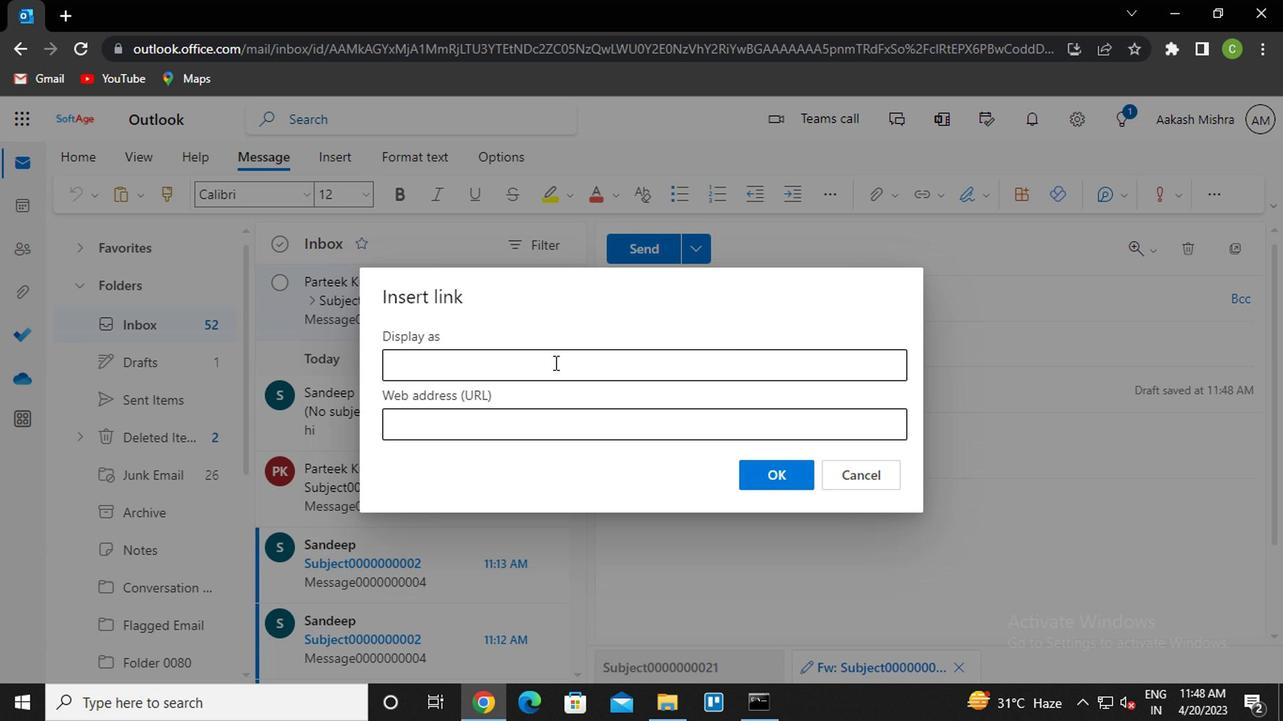 
Action: Mouse moved to (552, 359)
Screenshot: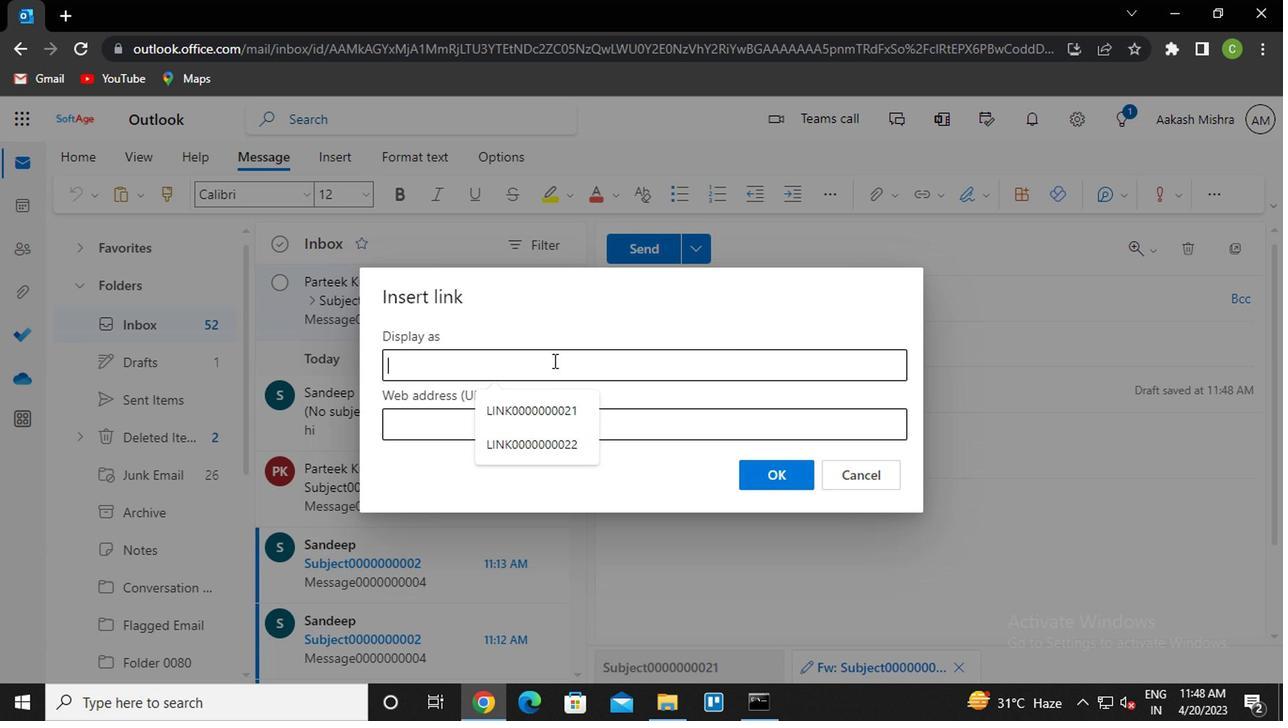 
Action: Key pressed <Key.caps_lock>link000000002
Screenshot: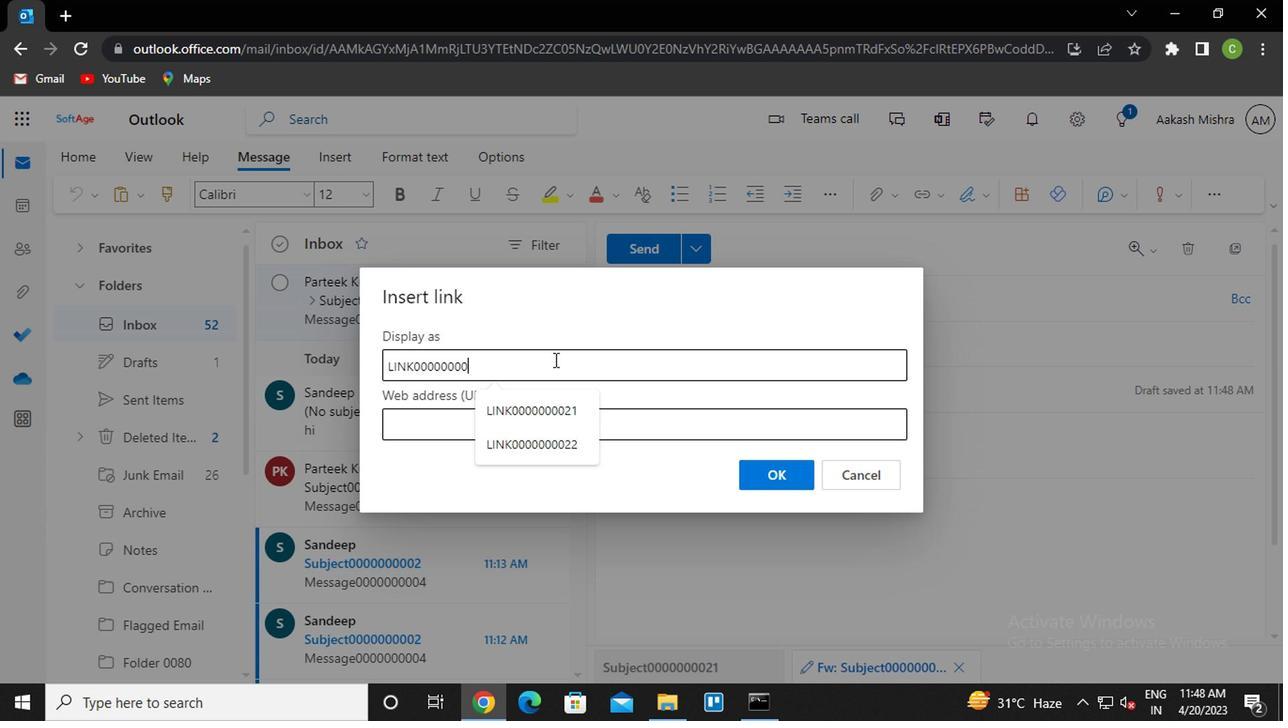 
Action: Mouse moved to (506, 407)
Screenshot: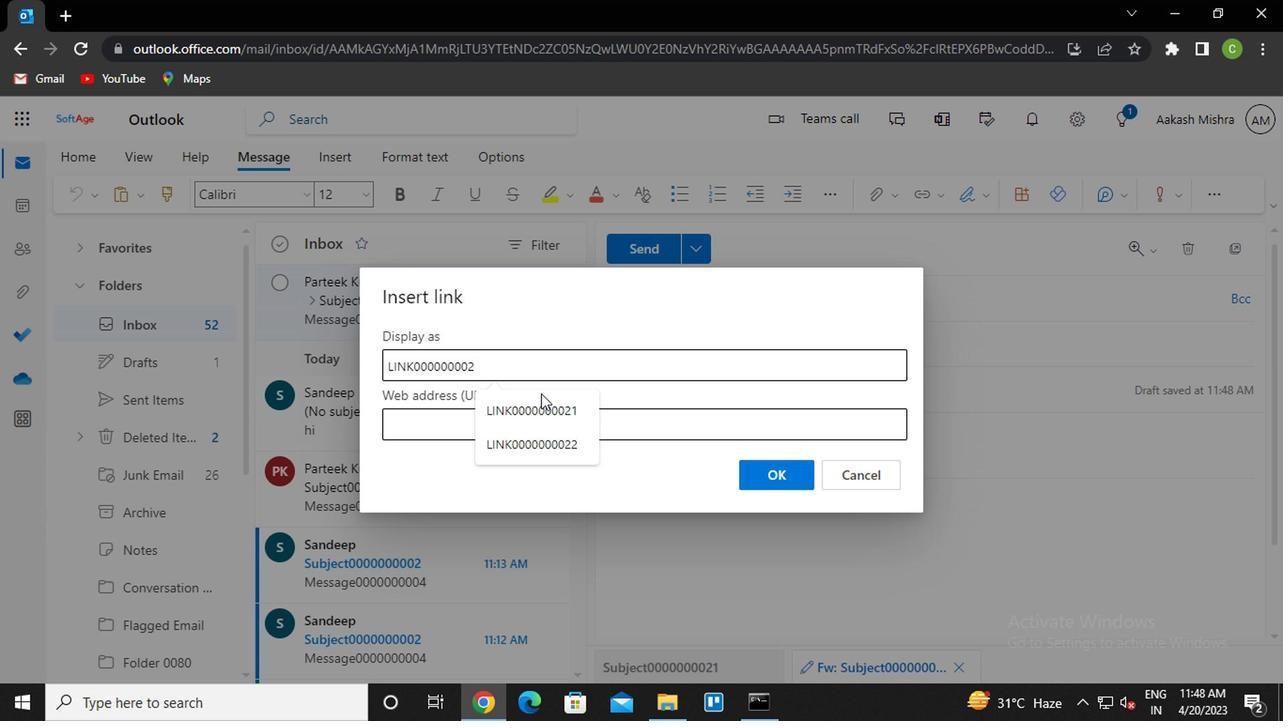 
Action: Key pressed 1
Screenshot: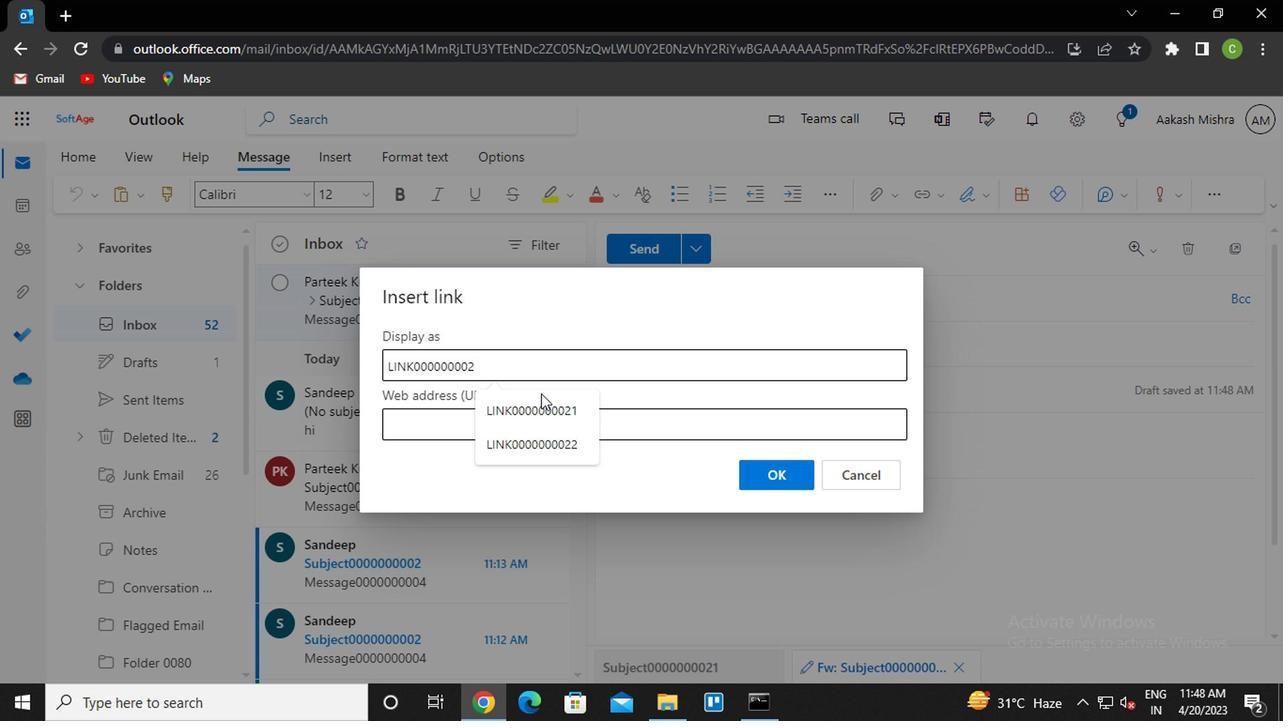 
Action: Mouse moved to (452, 427)
Screenshot: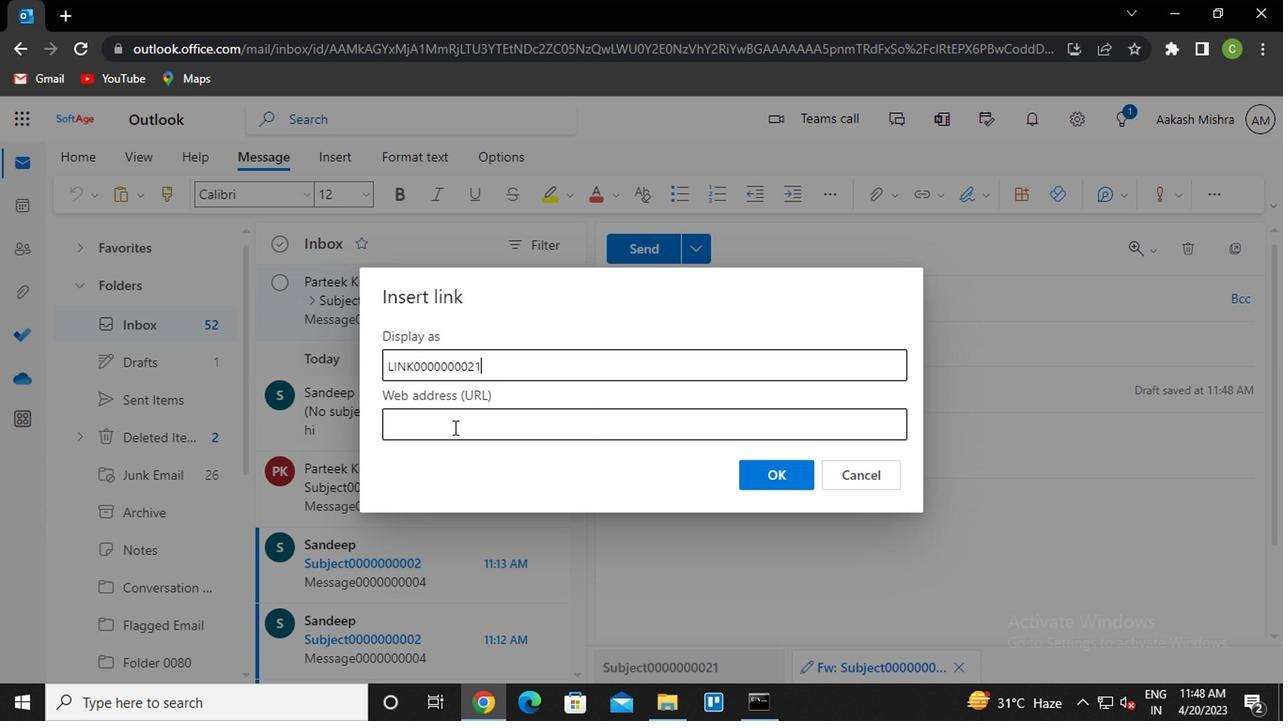 
Action: Mouse pressed left at (452, 427)
Screenshot: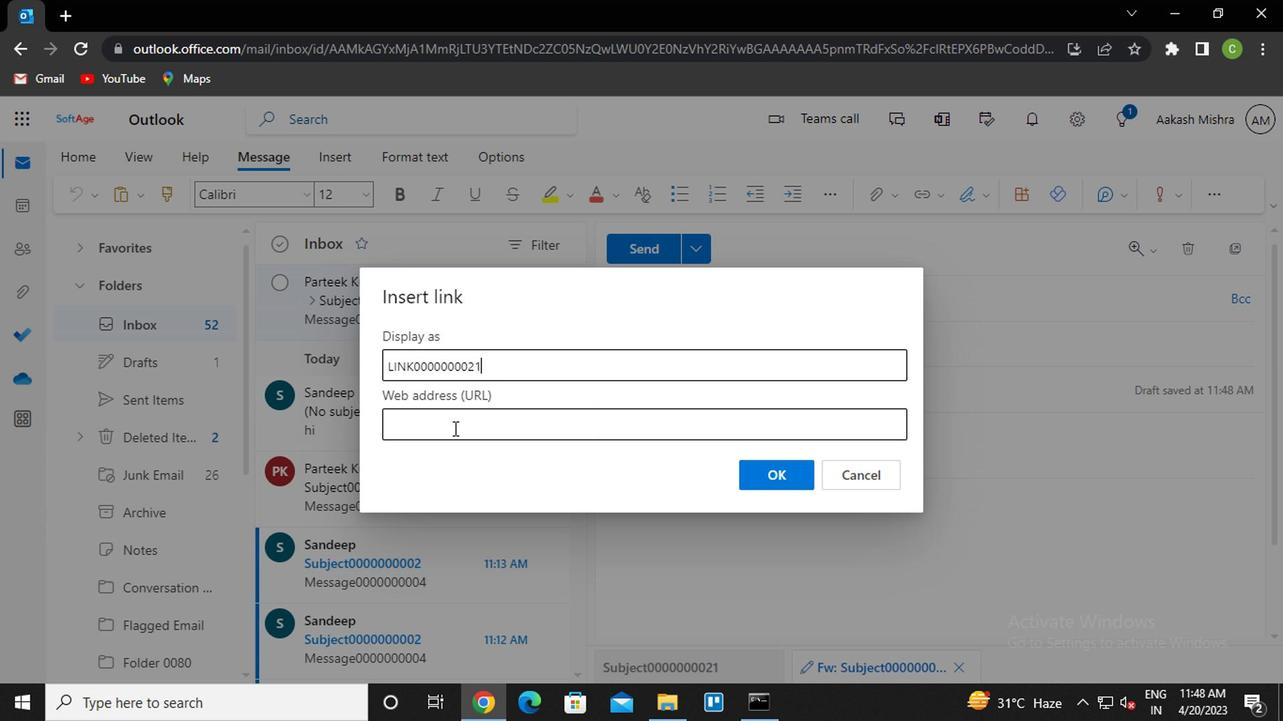 
Action: Key pressed link0000000021
Screenshot: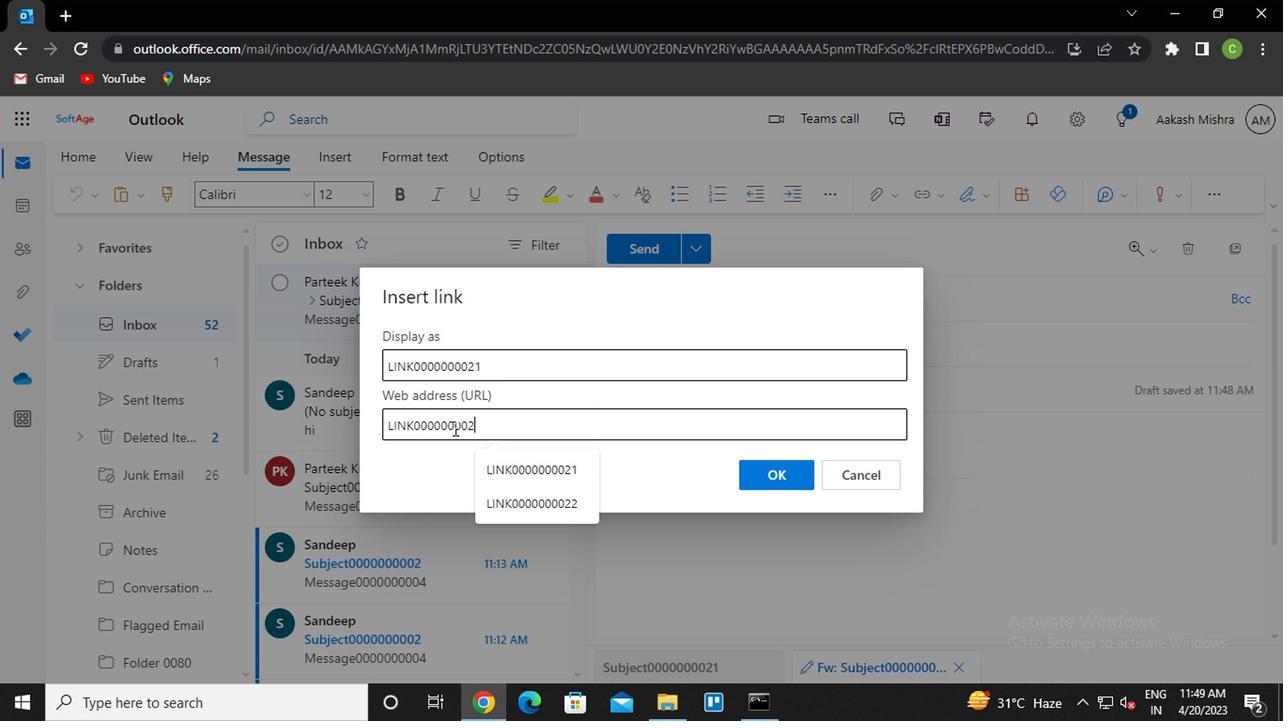 
Action: Mouse moved to (778, 473)
Screenshot: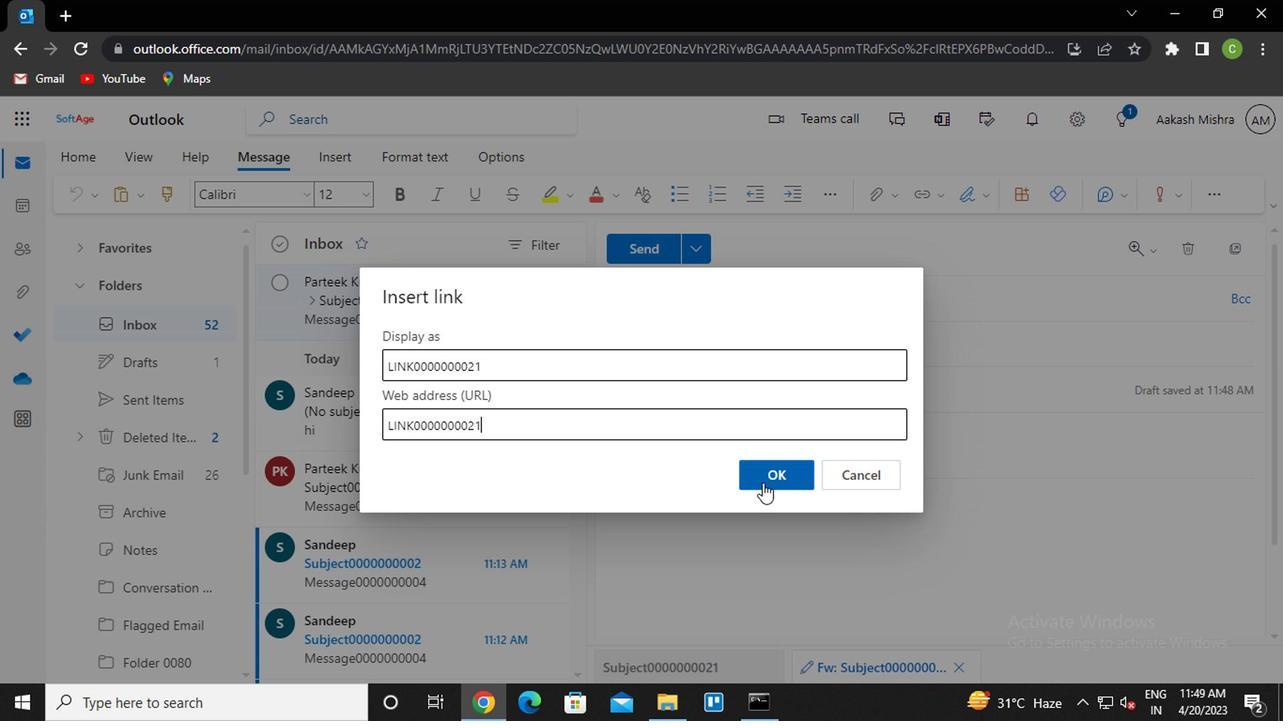 
Action: Mouse pressed left at (778, 473)
Screenshot: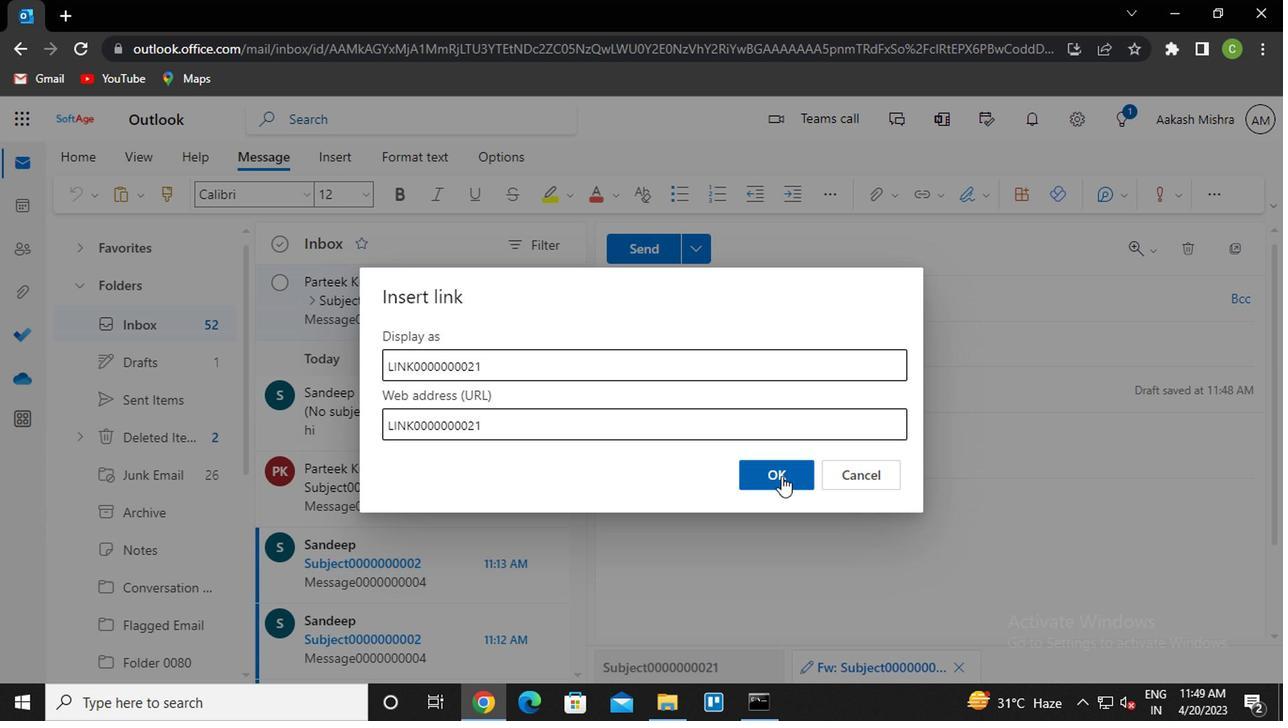 
Action: Mouse moved to (745, 304)
Screenshot: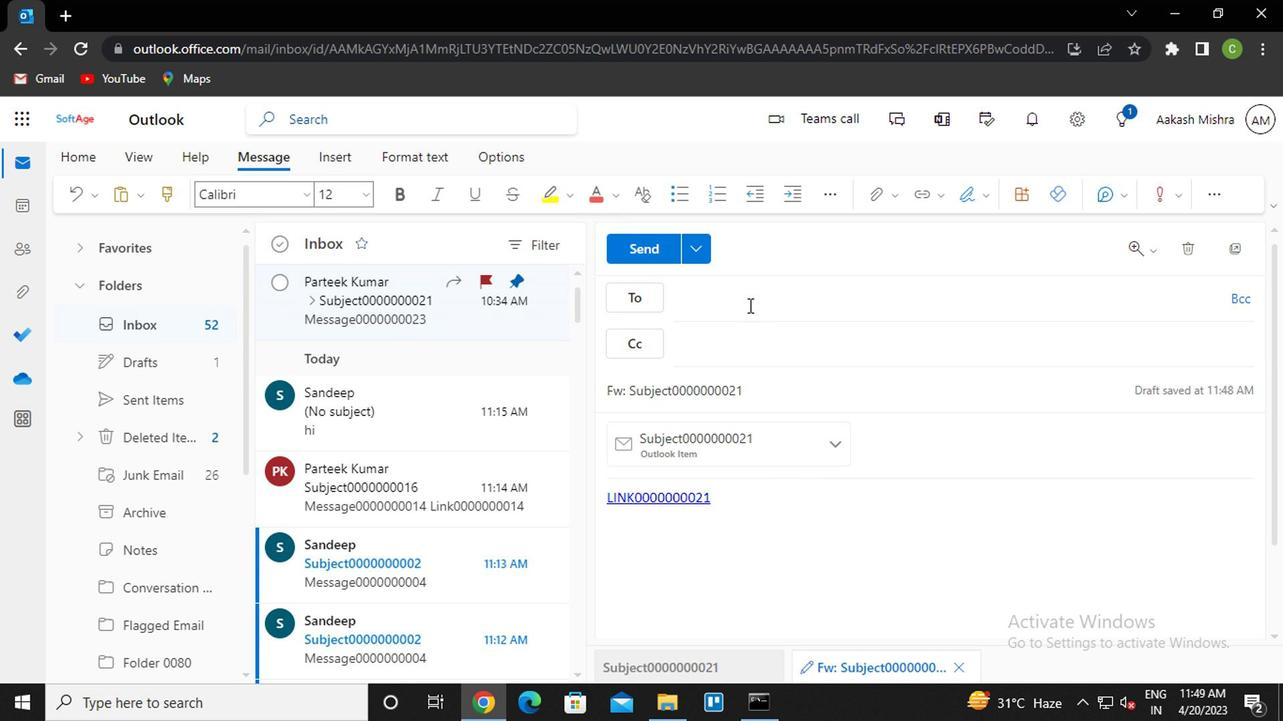 
Action: Mouse pressed left at (745, 304)
Screenshot: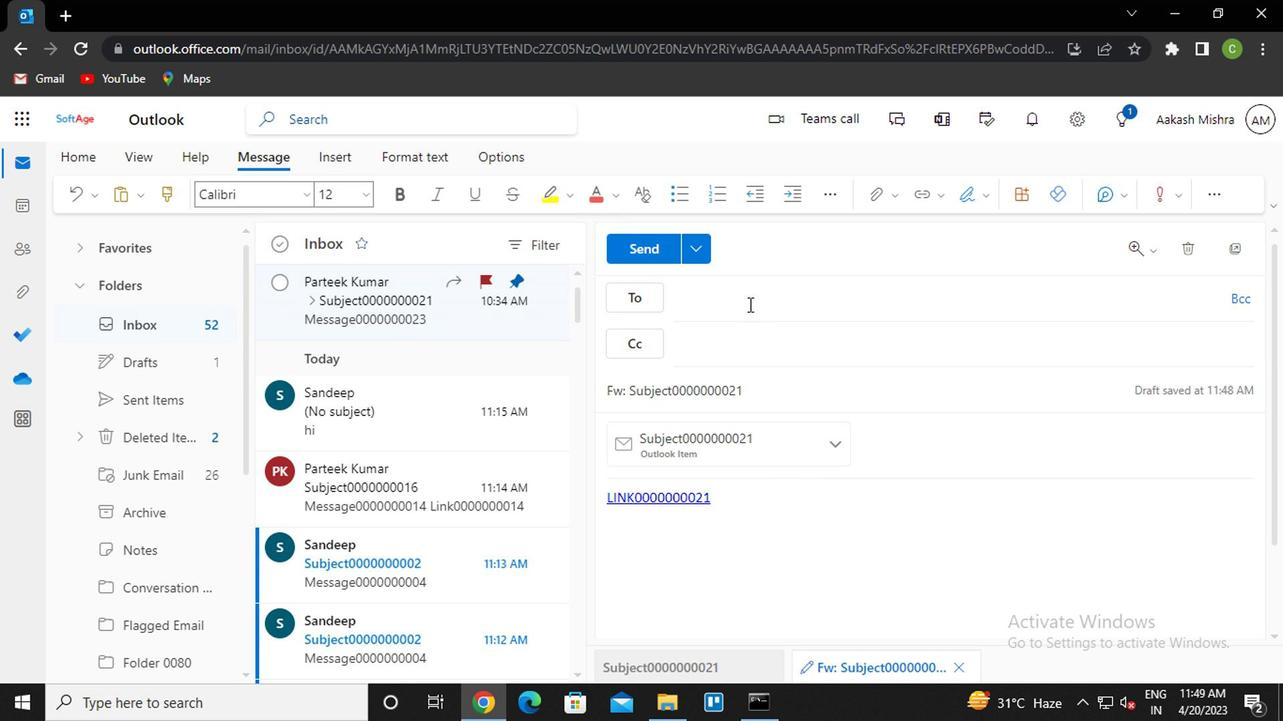 
Action: Key pressed sandip<Key.enter>
Screenshot: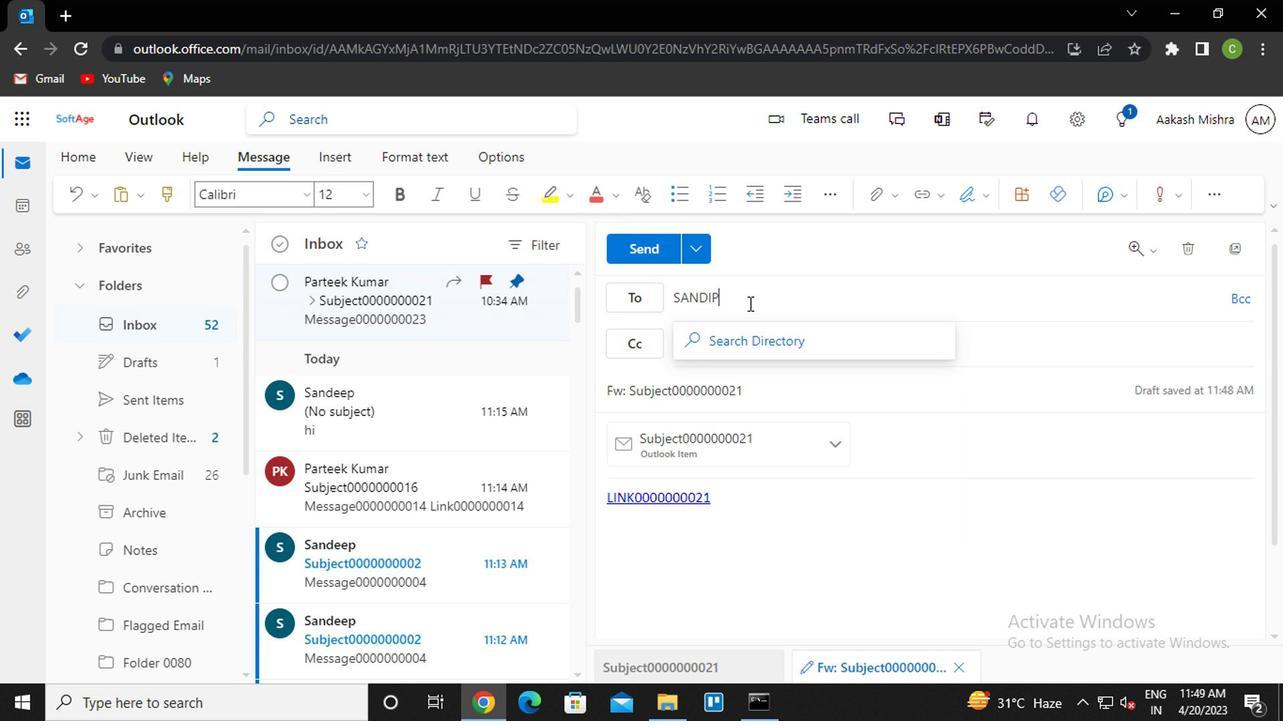 
Action: Mouse moved to (766, 502)
Screenshot: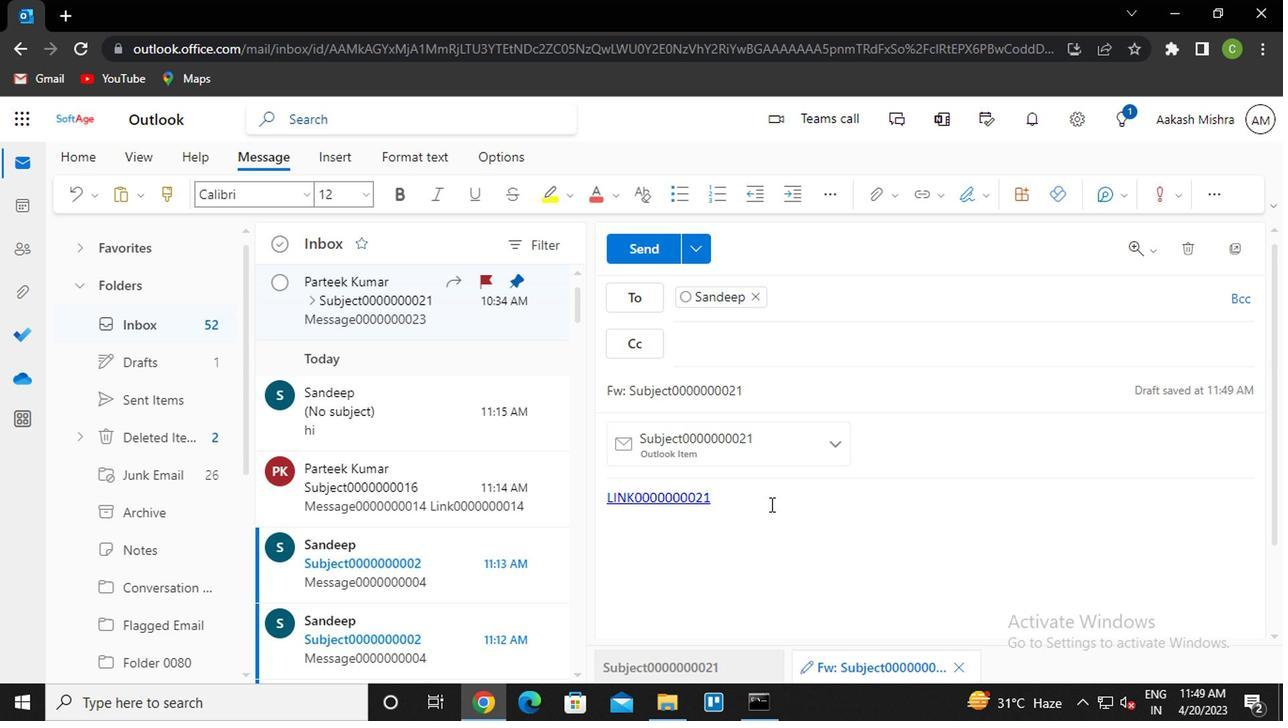 
Action: Mouse pressed left at (766, 502)
Screenshot: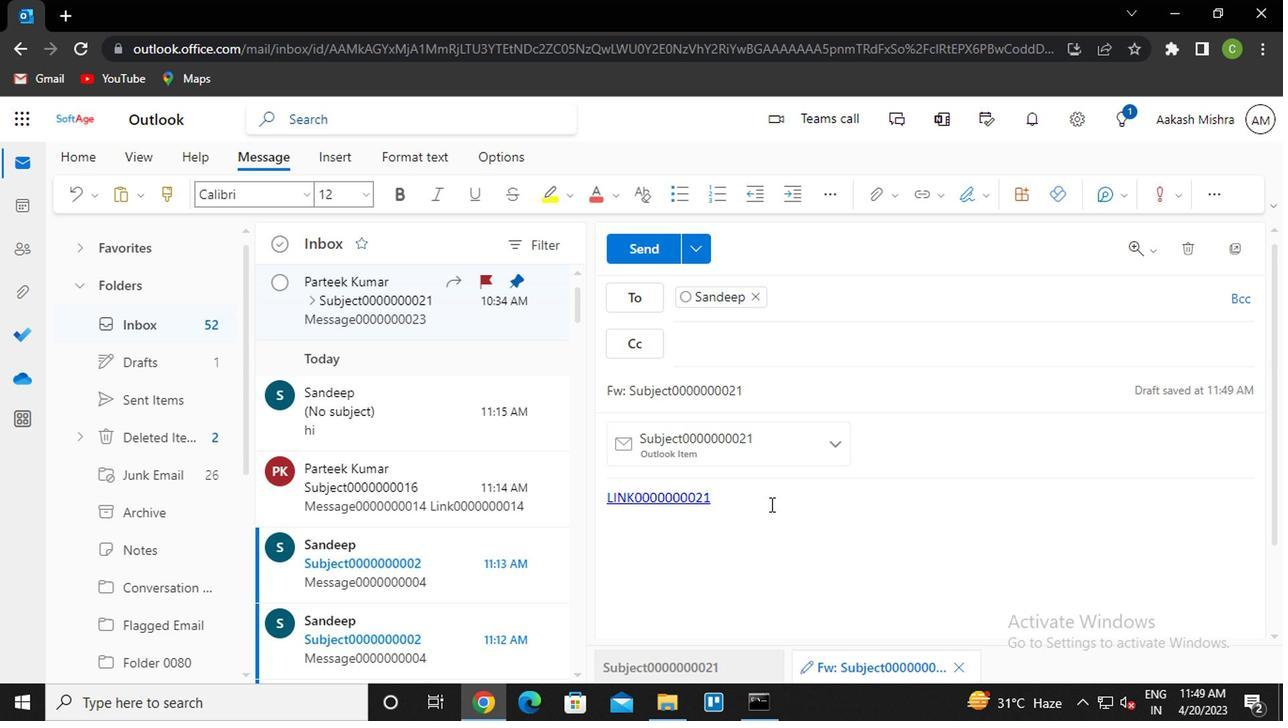 
Action: Mouse moved to (766, 501)
Screenshot: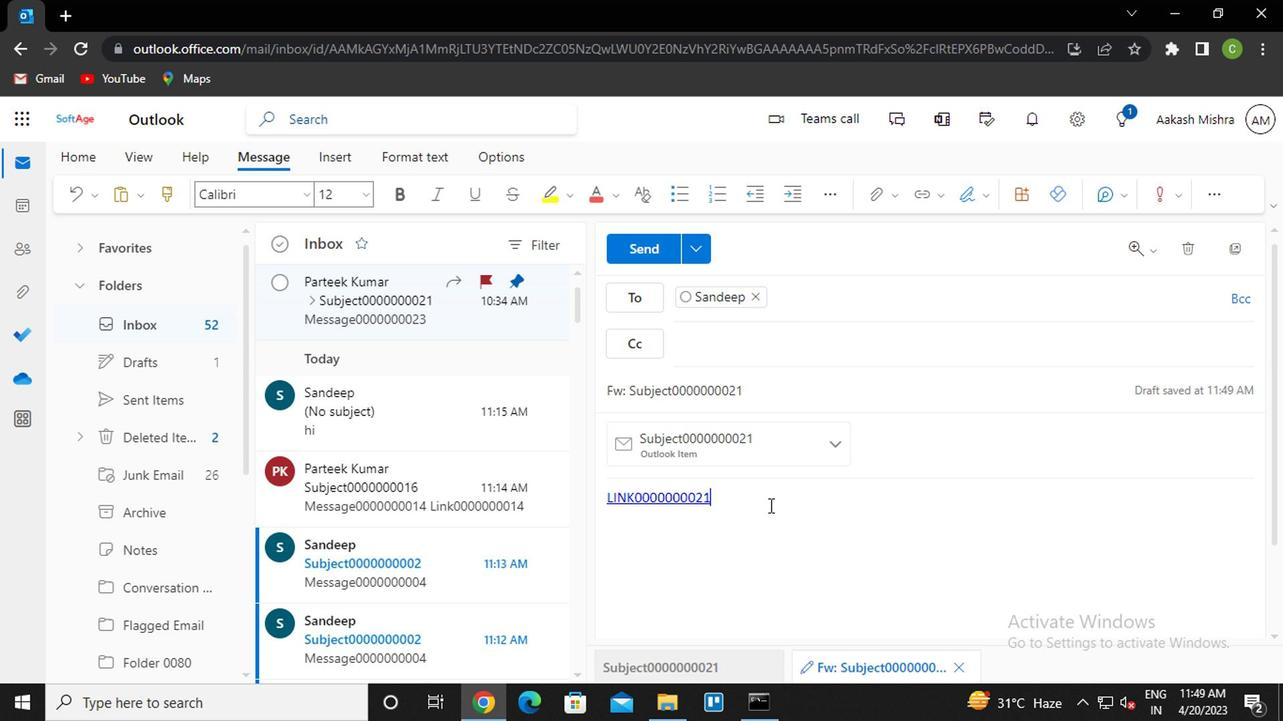 
Action: Key pressed <Key.enter>m<Key.caps_lock>essage0000000021
Screenshot: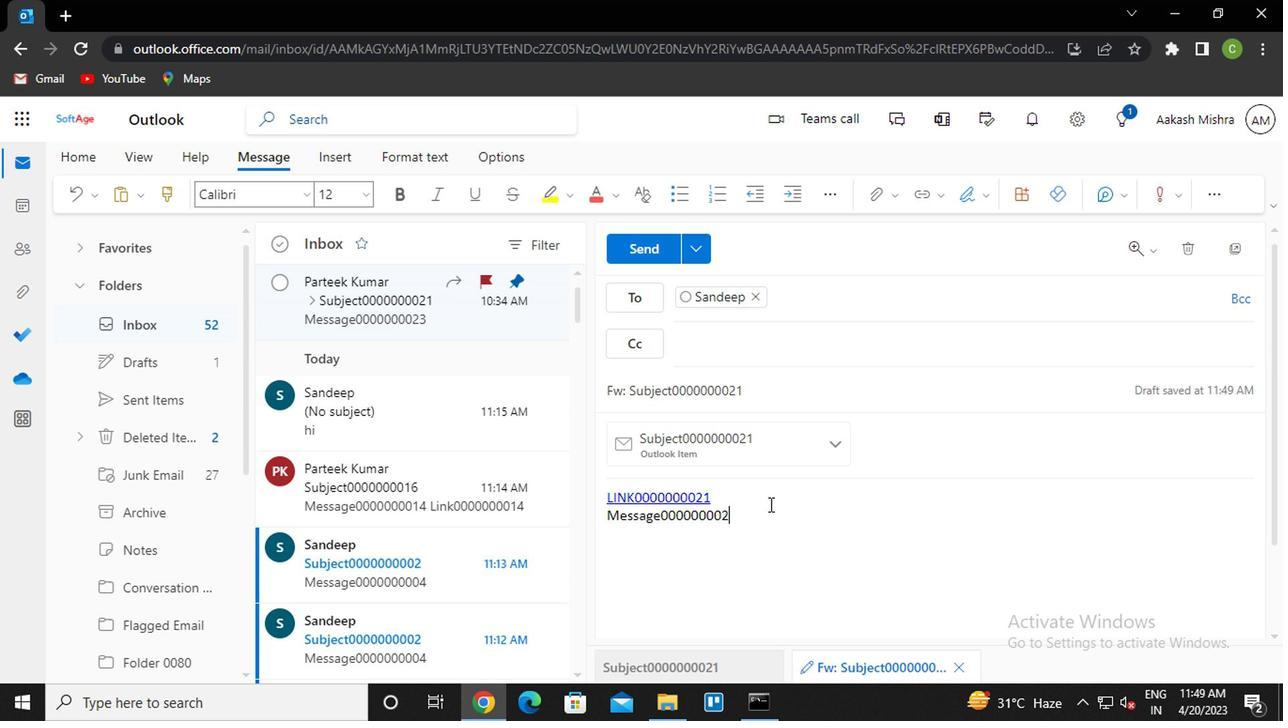 
Action: Mouse moved to (639, 264)
Screenshot: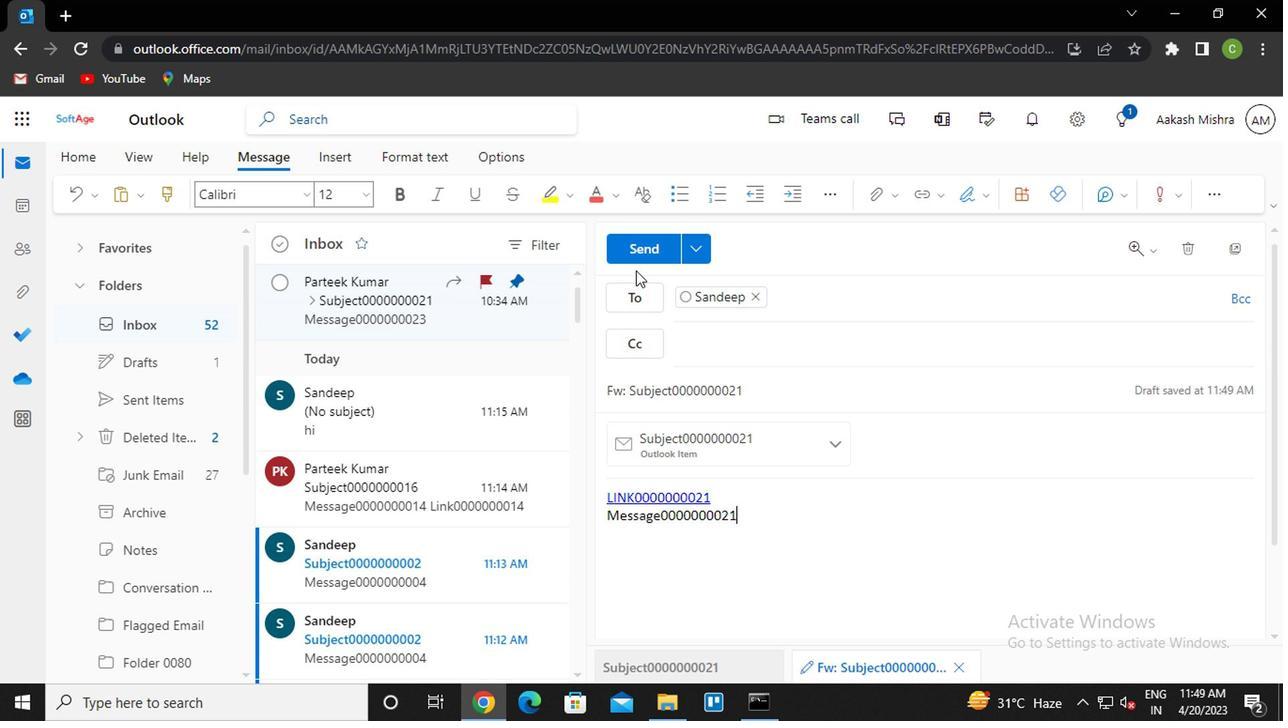 
Action: Mouse pressed left at (639, 264)
Screenshot: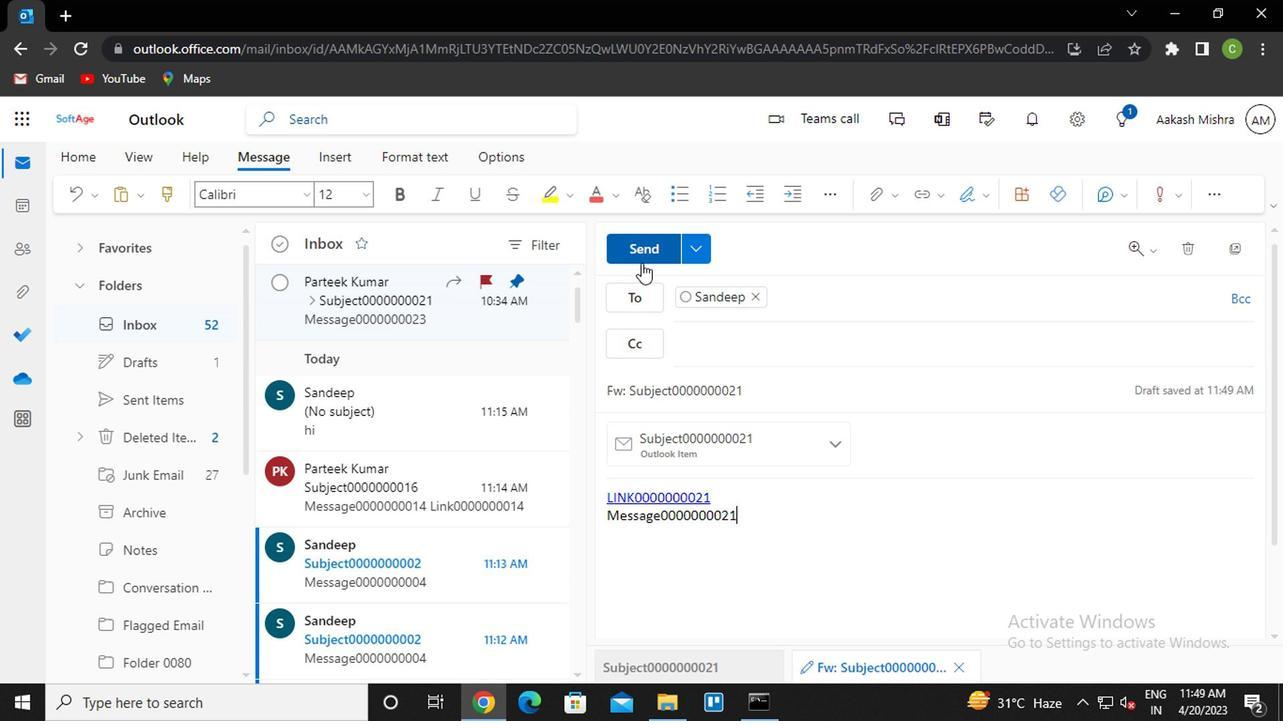 
Action: Mouse moved to (710, 640)
Screenshot: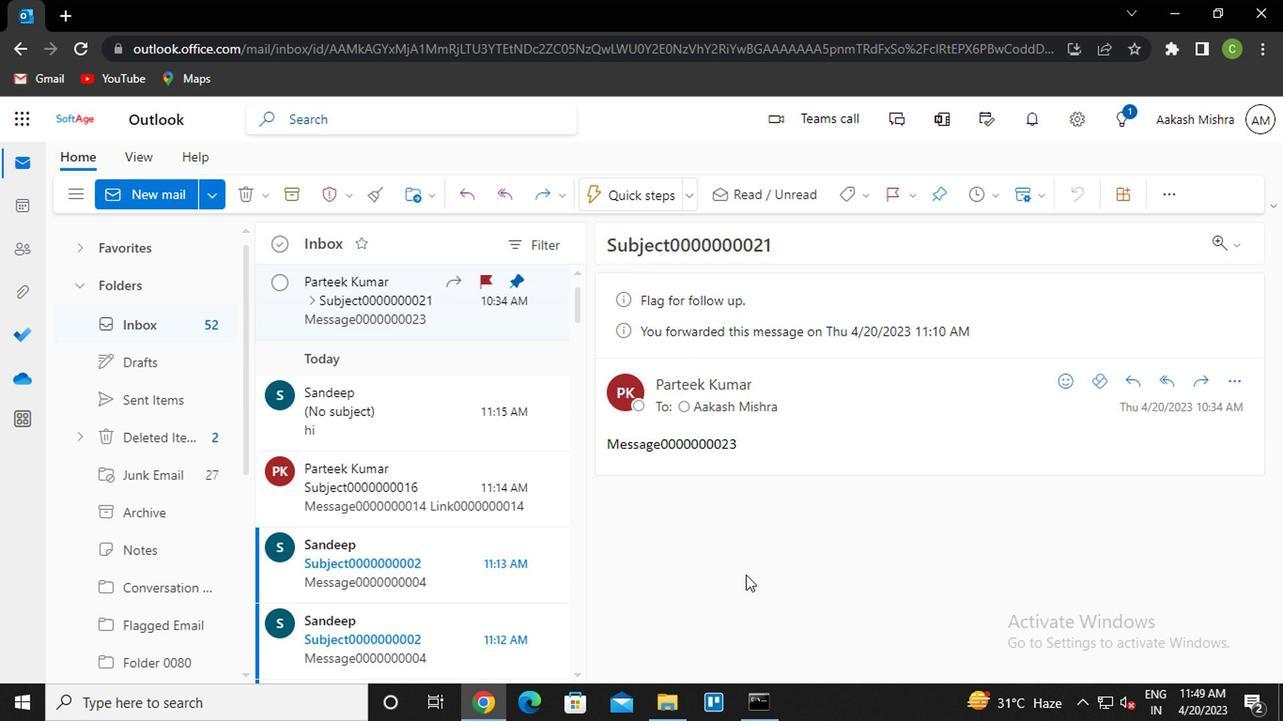 
Action: Key pressed <Key.f8>
Screenshot: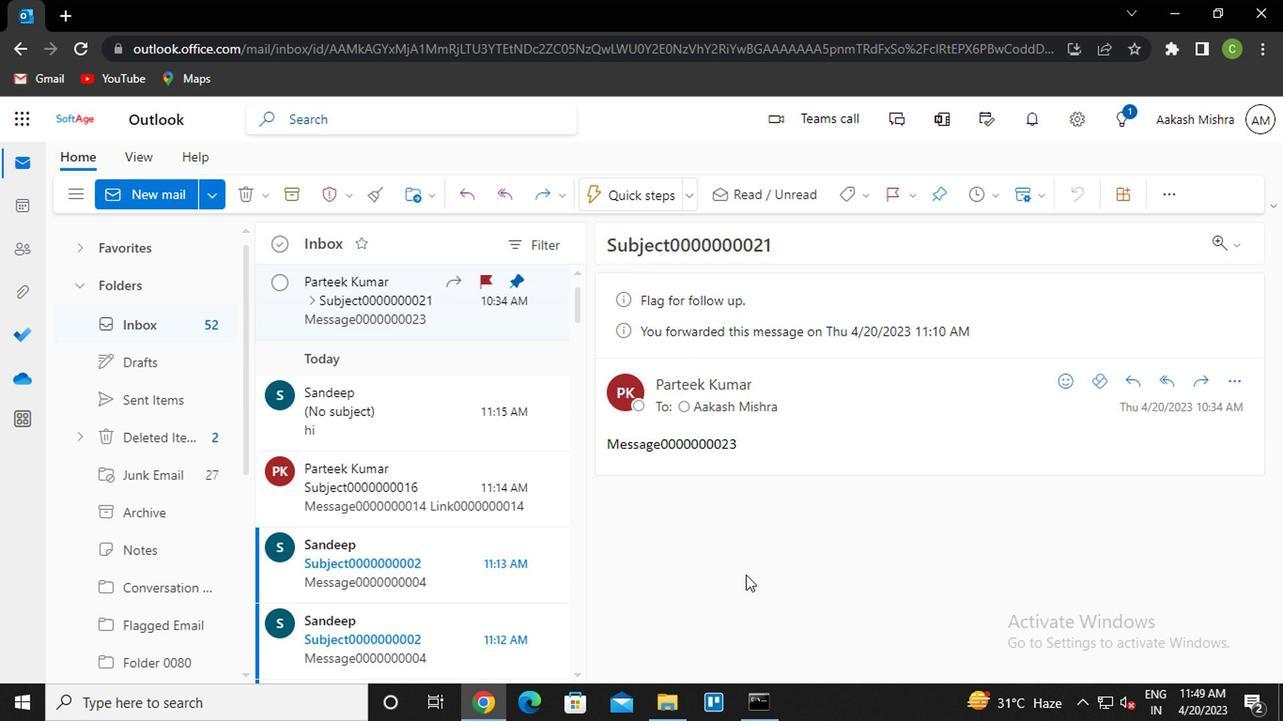 
